 Task: Create a process in Salesforce Process Builder to update the 'Availability Status' of a 'Bed' record to 'Occupied' when the 'Resident' field is changed to 'False'.
Action: Mouse moved to (117, 102)
Screenshot: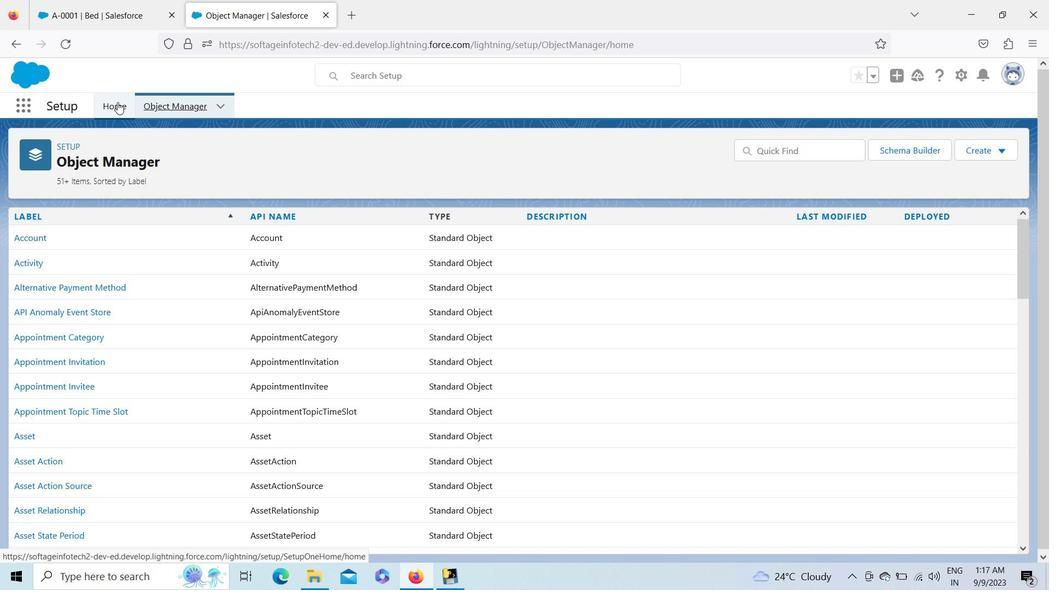 
Action: Mouse pressed left at (117, 102)
Screenshot: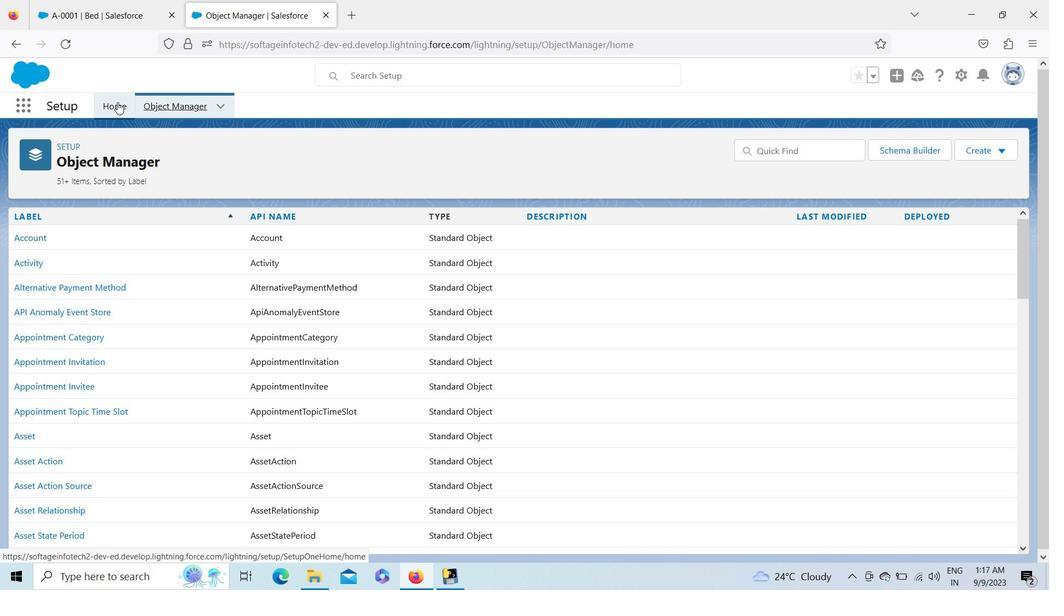 
Action: Mouse moved to (72, 536)
Screenshot: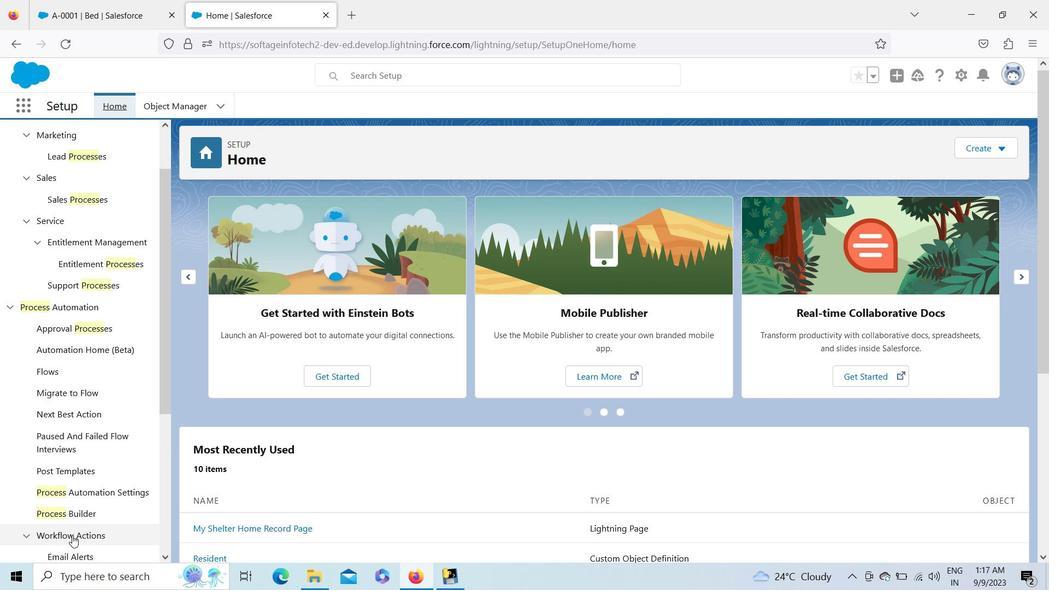 
Action: Mouse pressed left at (72, 536)
Screenshot: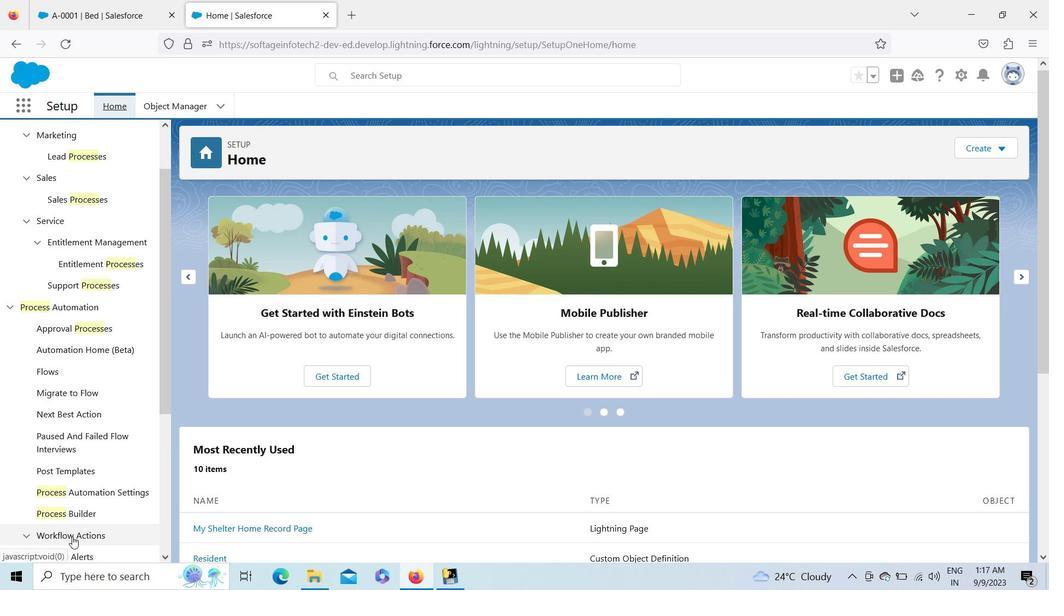 
Action: Mouse moved to (163, 555)
Screenshot: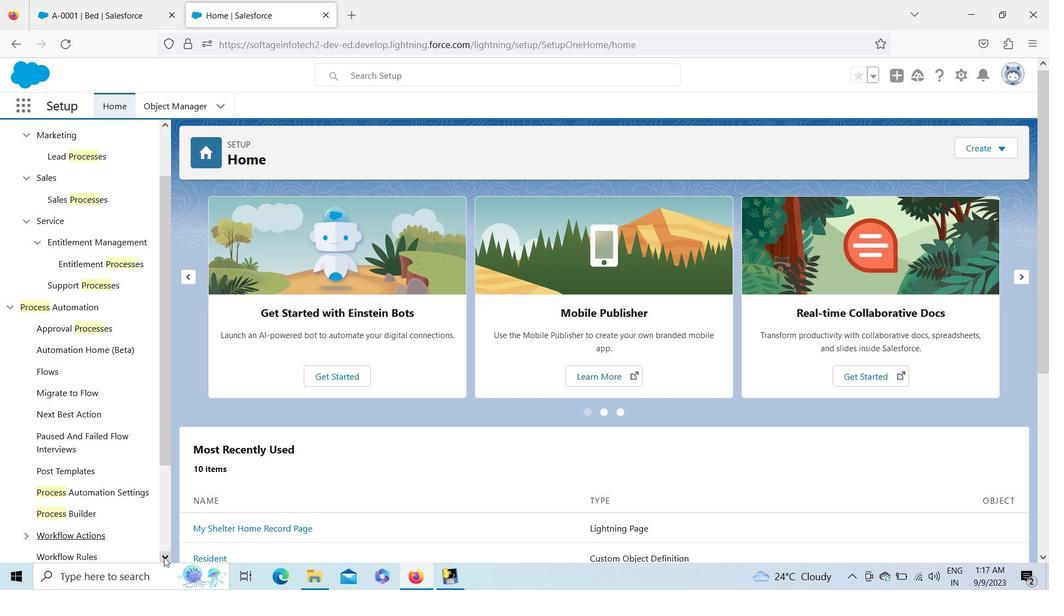 
Action: Mouse pressed left at (163, 555)
Screenshot: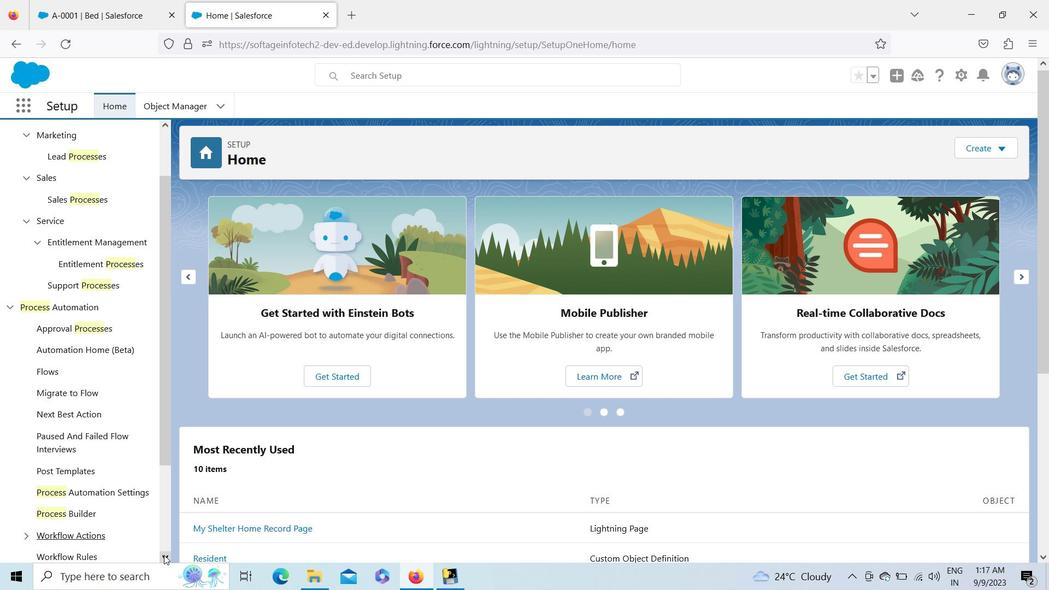 
Action: Mouse pressed left at (163, 555)
Screenshot: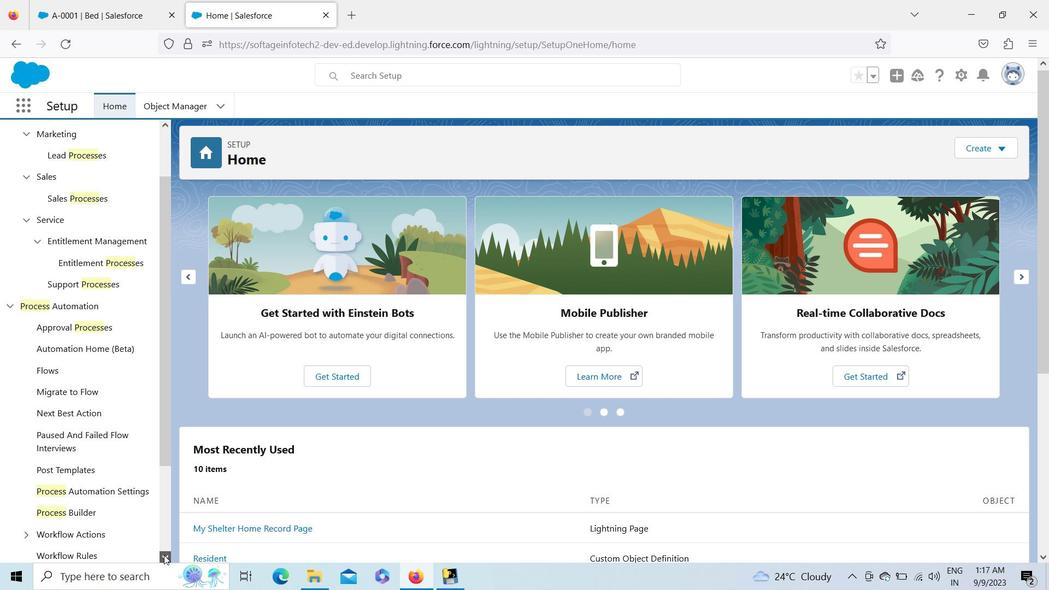 
Action: Mouse moved to (89, 489)
Screenshot: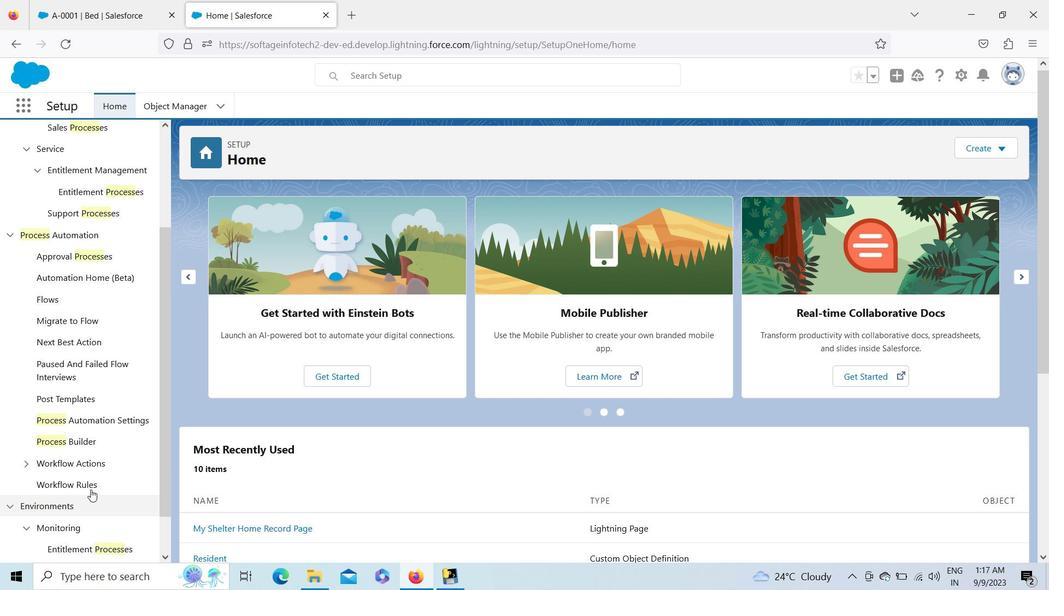 
Action: Mouse pressed left at (89, 489)
Screenshot: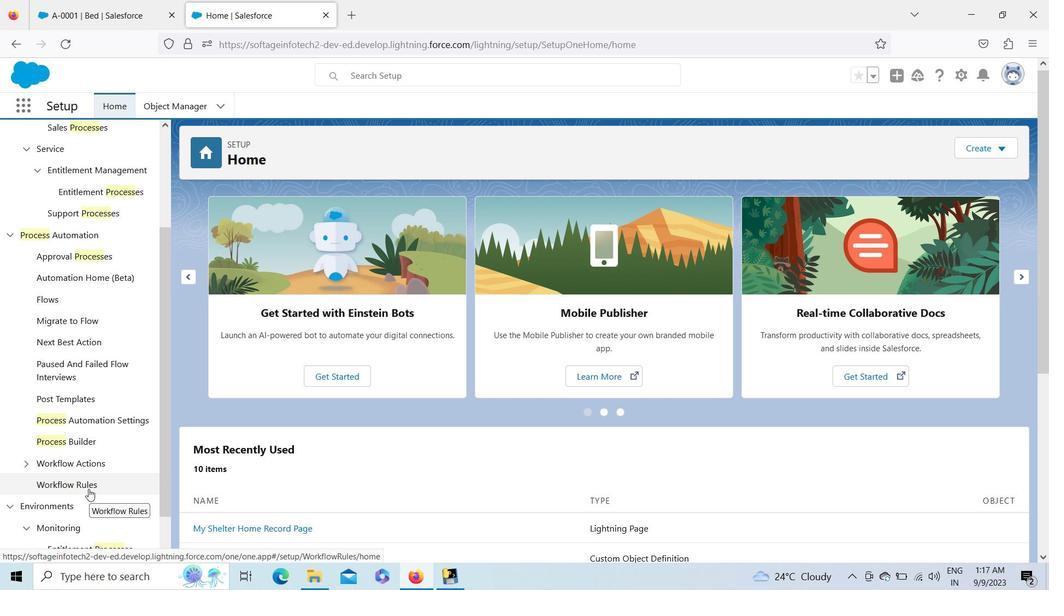 
Action: Mouse moved to (1015, 536)
Screenshot: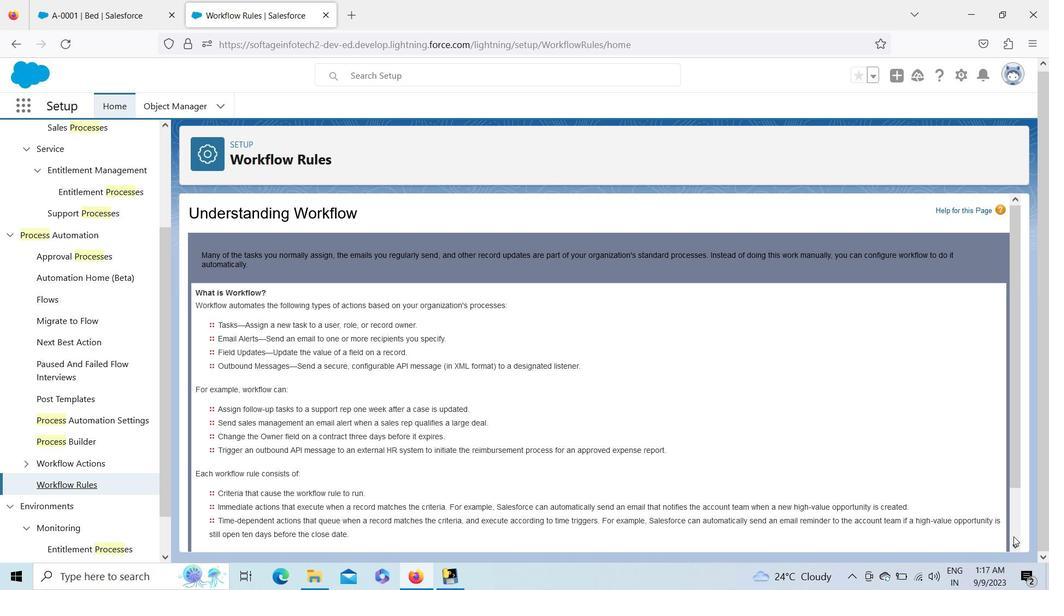 
Action: Mouse pressed left at (1015, 536)
Screenshot: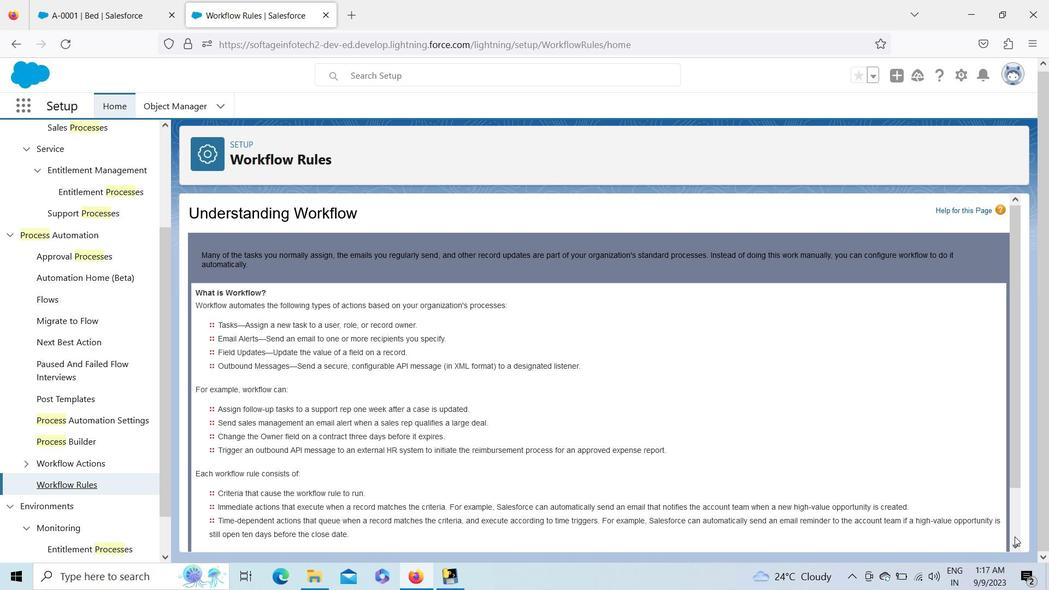 
Action: Mouse moved to (222, 517)
Screenshot: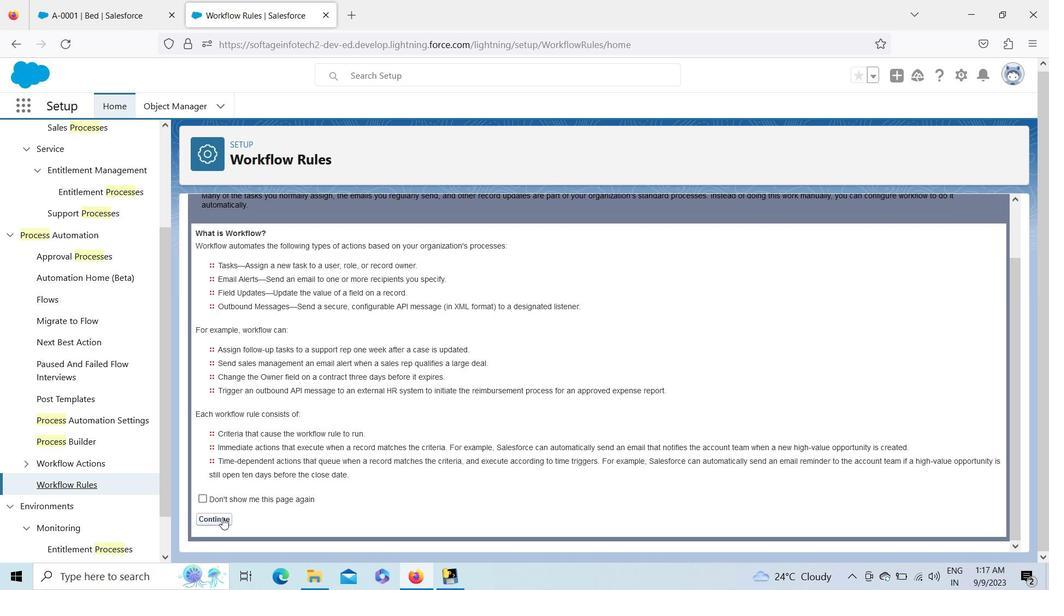 
Action: Mouse pressed left at (222, 517)
Screenshot: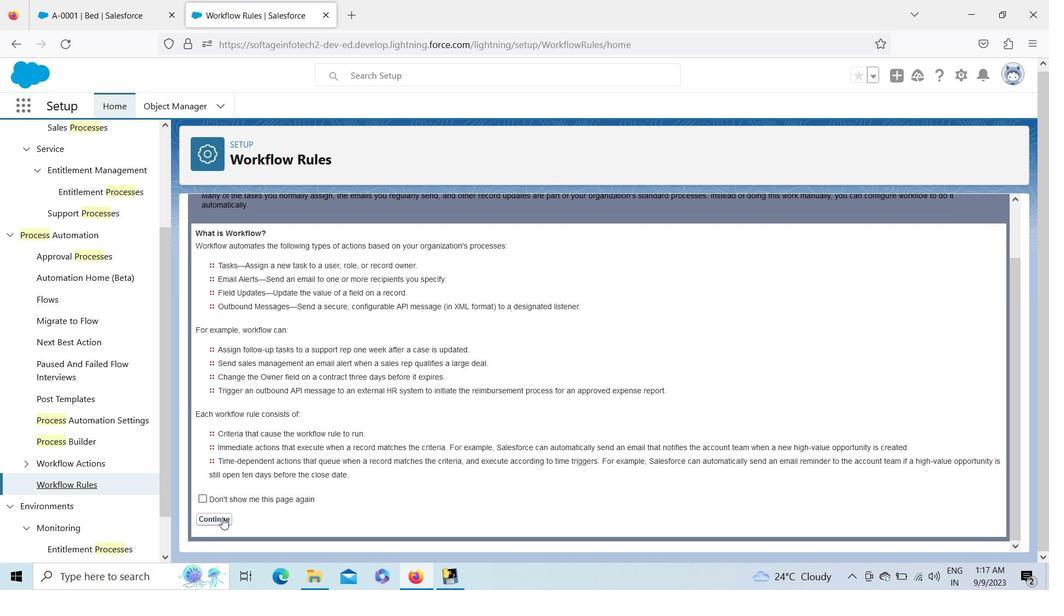 
Action: Mouse moved to (605, 387)
Screenshot: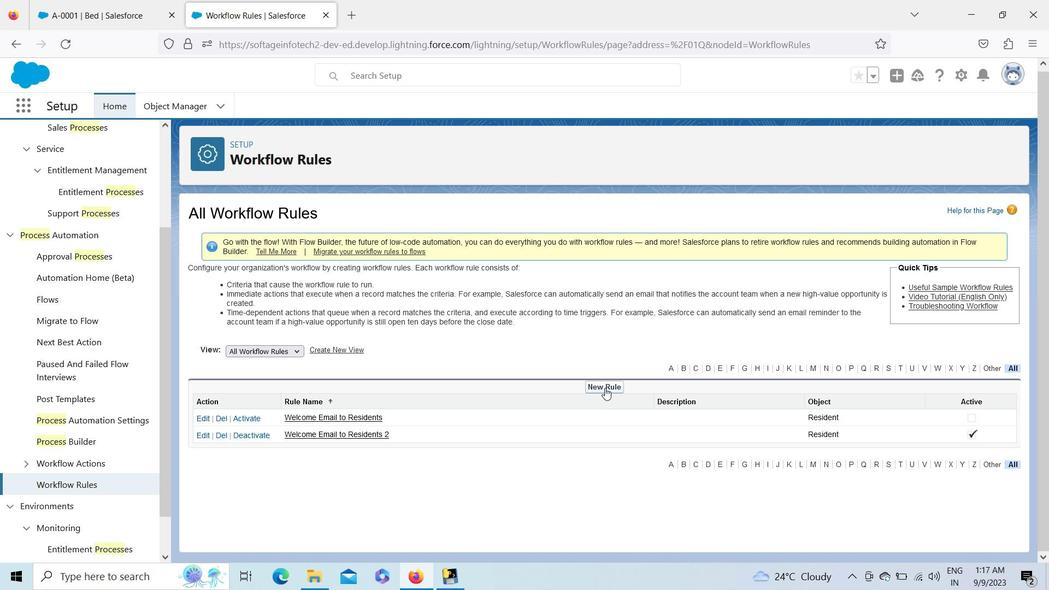 
Action: Mouse pressed left at (605, 387)
Screenshot: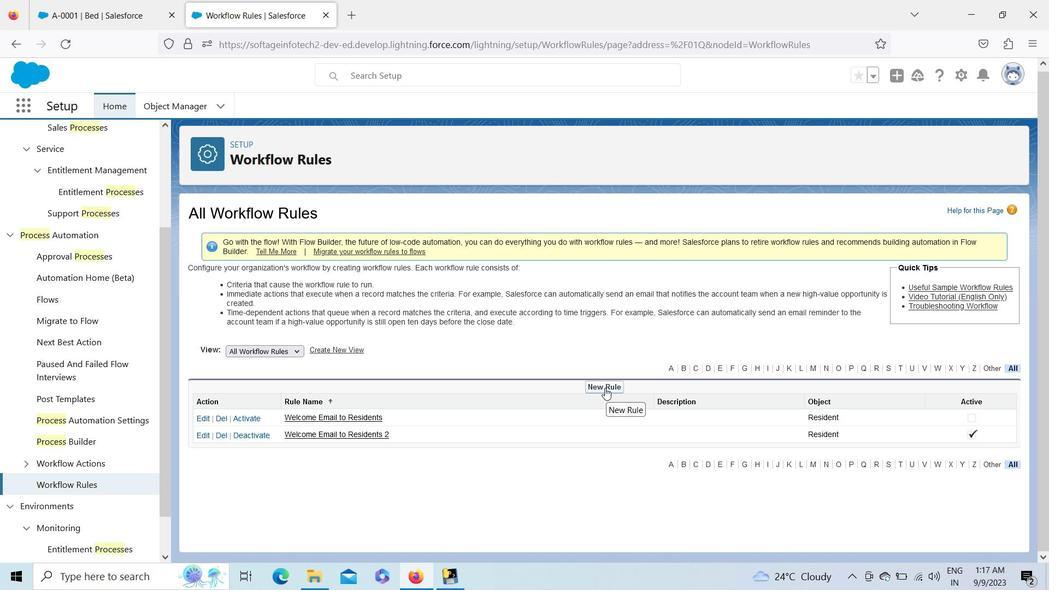 
Action: Mouse moved to (569, 398)
Screenshot: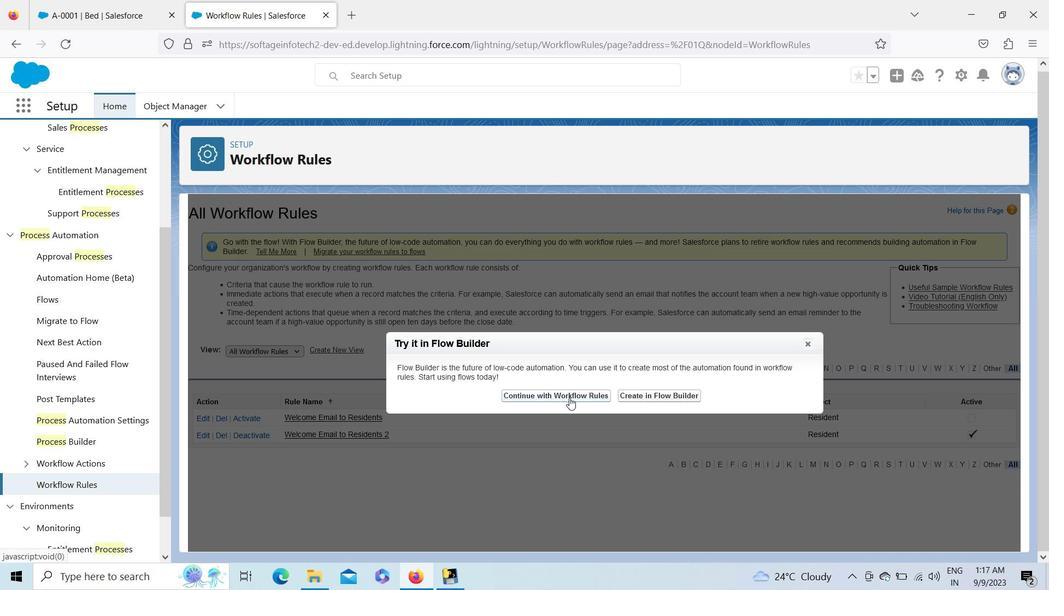 
Action: Mouse pressed left at (569, 398)
Screenshot: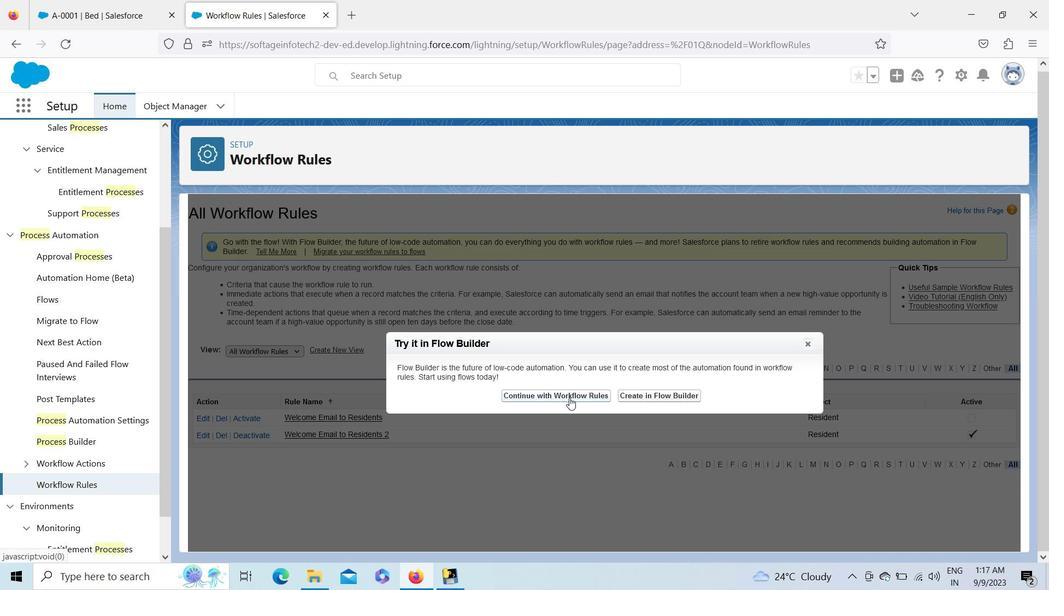
Action: Mouse moved to (466, 332)
Screenshot: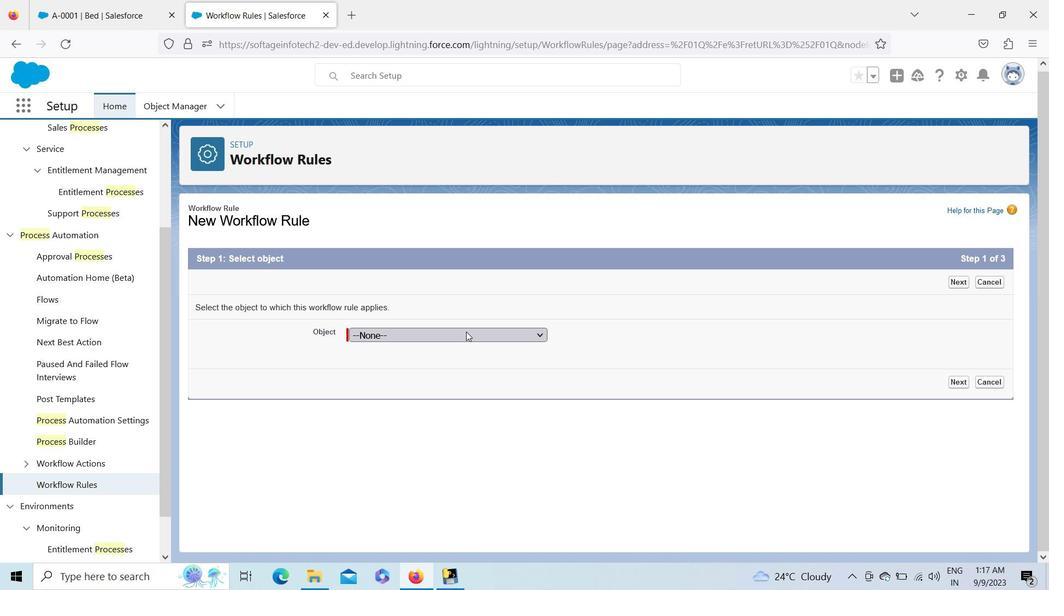 
Action: Mouse pressed left at (466, 332)
Screenshot: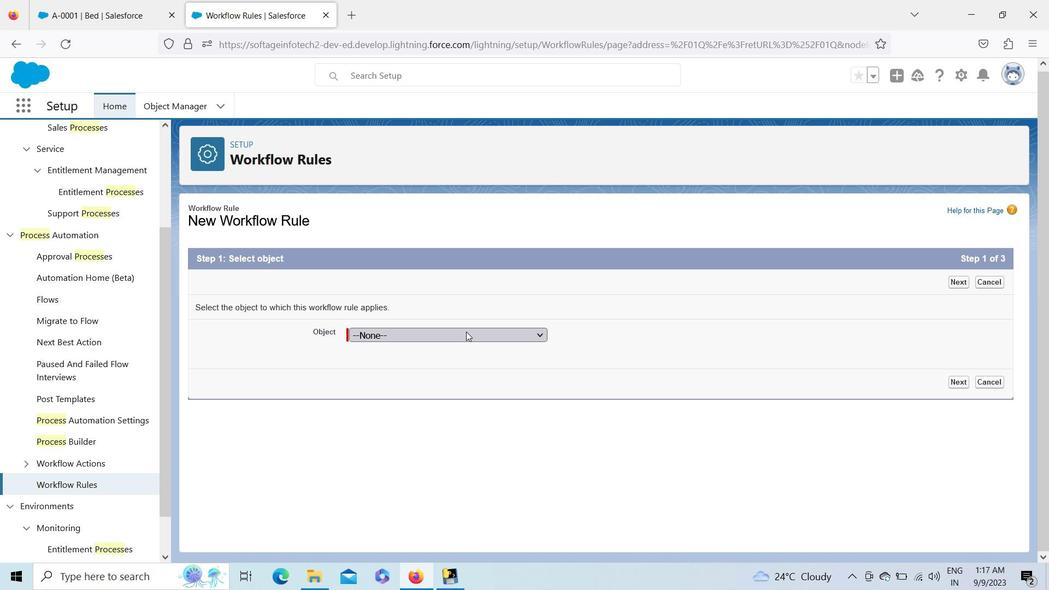 
Action: Key pressed b<Key.enter>
Screenshot: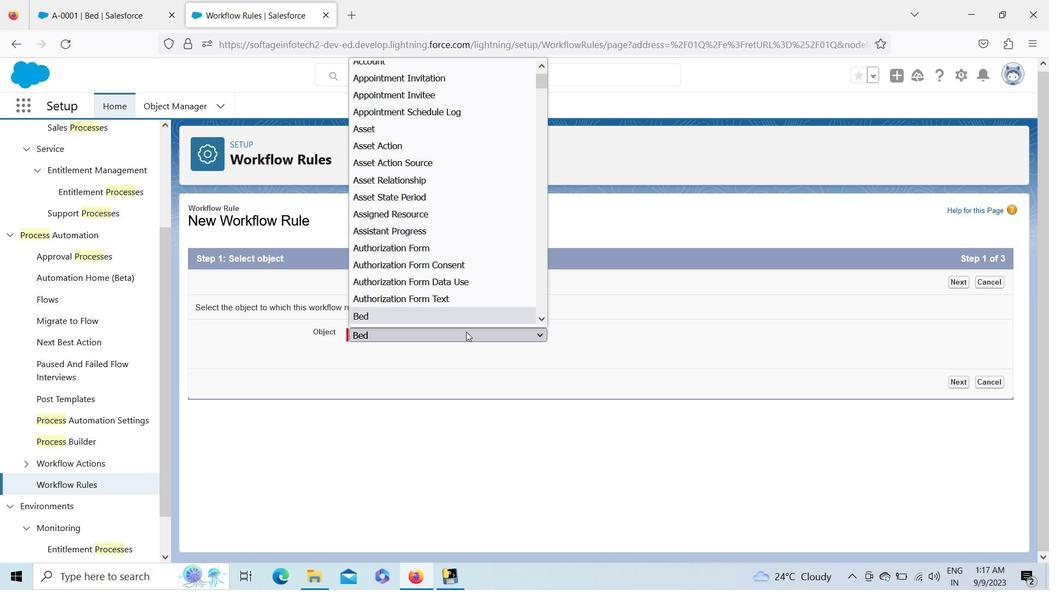 
Action: Mouse moved to (958, 384)
Screenshot: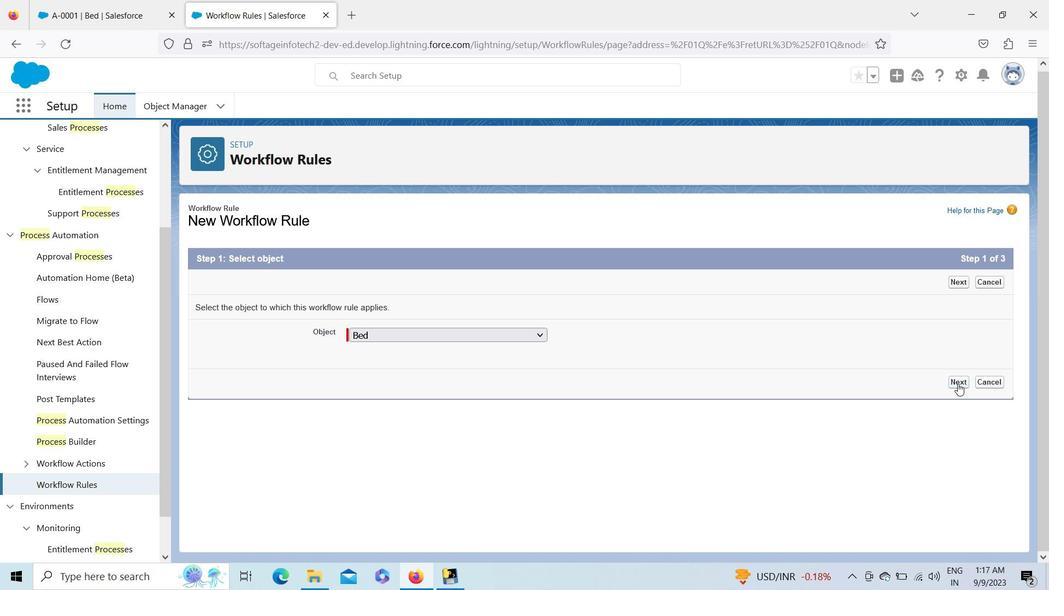 
Action: Mouse pressed left at (958, 384)
Screenshot: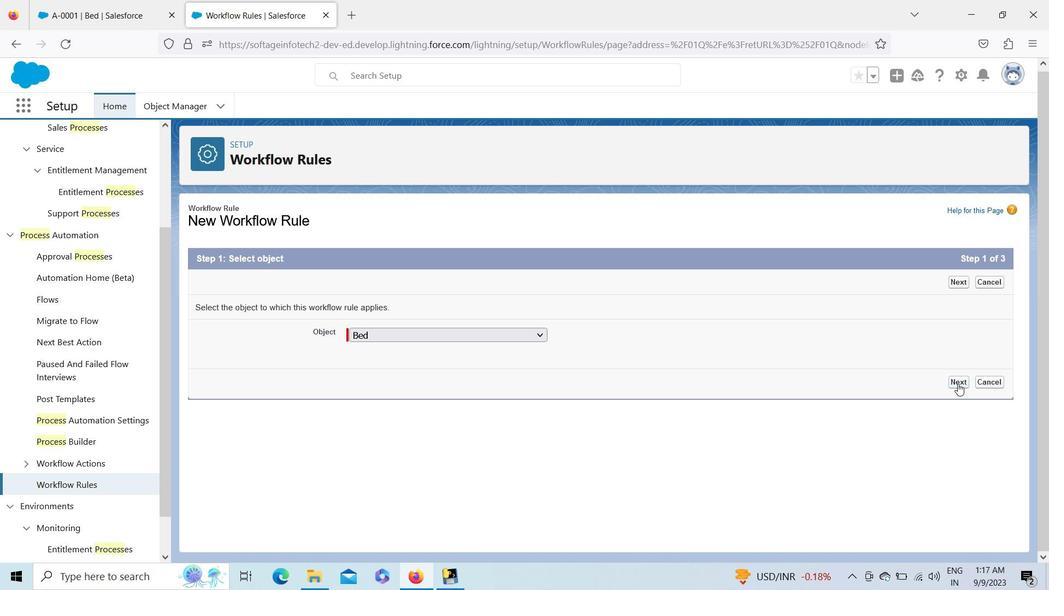 
Action: Mouse moved to (419, 460)
Screenshot: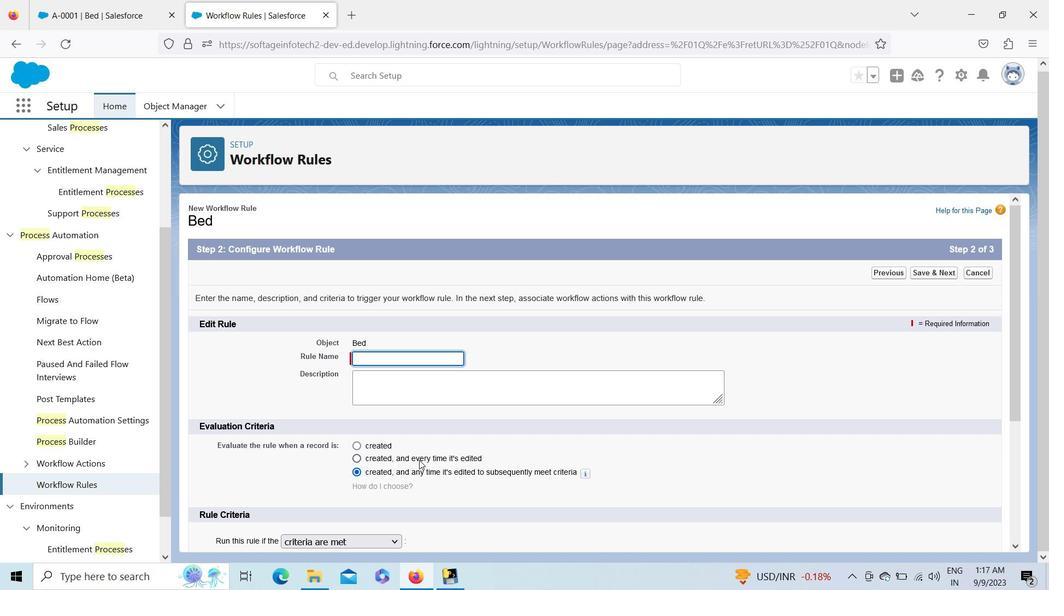 
Action: Mouse pressed left at (419, 460)
Screenshot: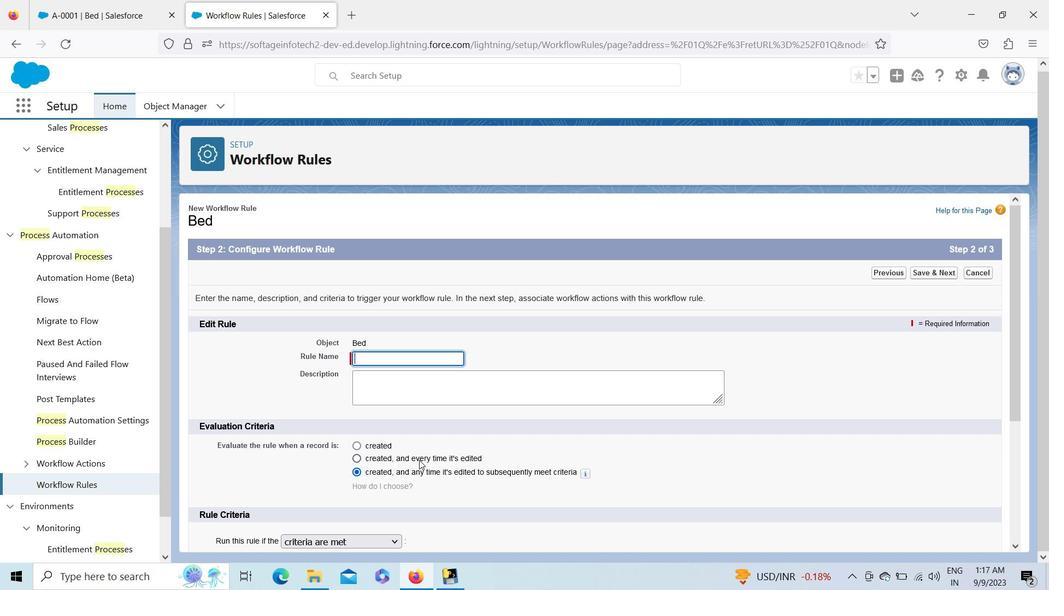 
Action: Mouse moved to (389, 357)
Screenshot: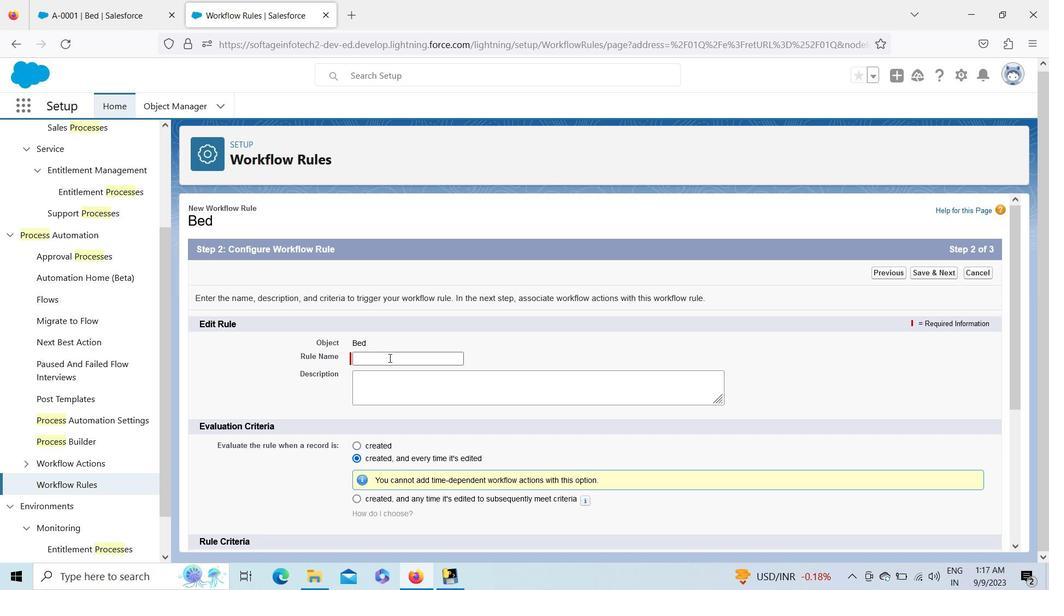 
Action: Mouse pressed left at (389, 357)
Screenshot: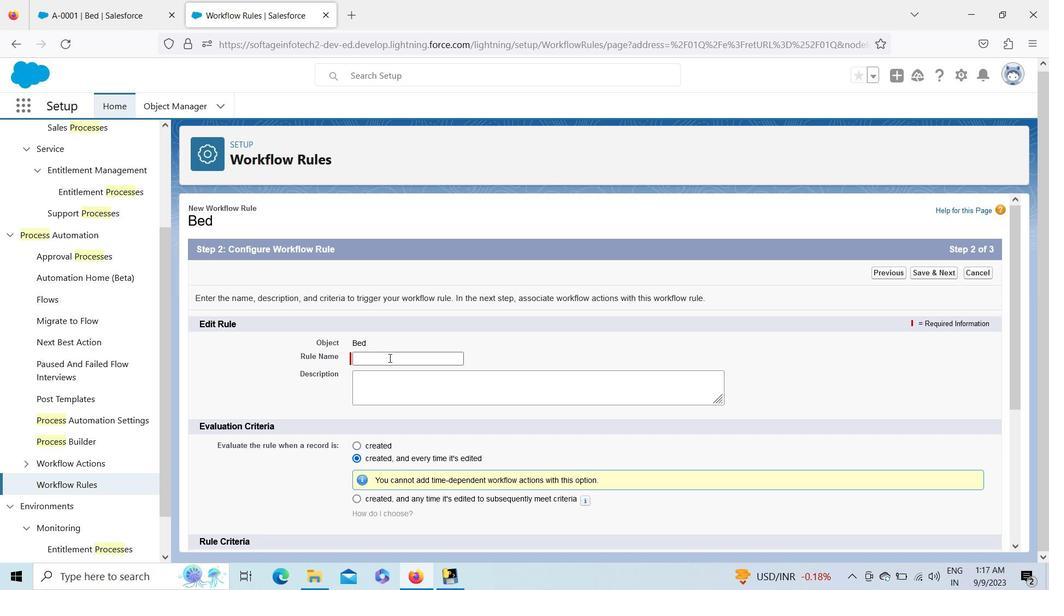 
Action: Key pressed <Key.shift><Key.shift>Bed<Key.space><Key.shift>Availability<Key.space><Key.shift>Status<Key.space><Key.shift>Change
Screenshot: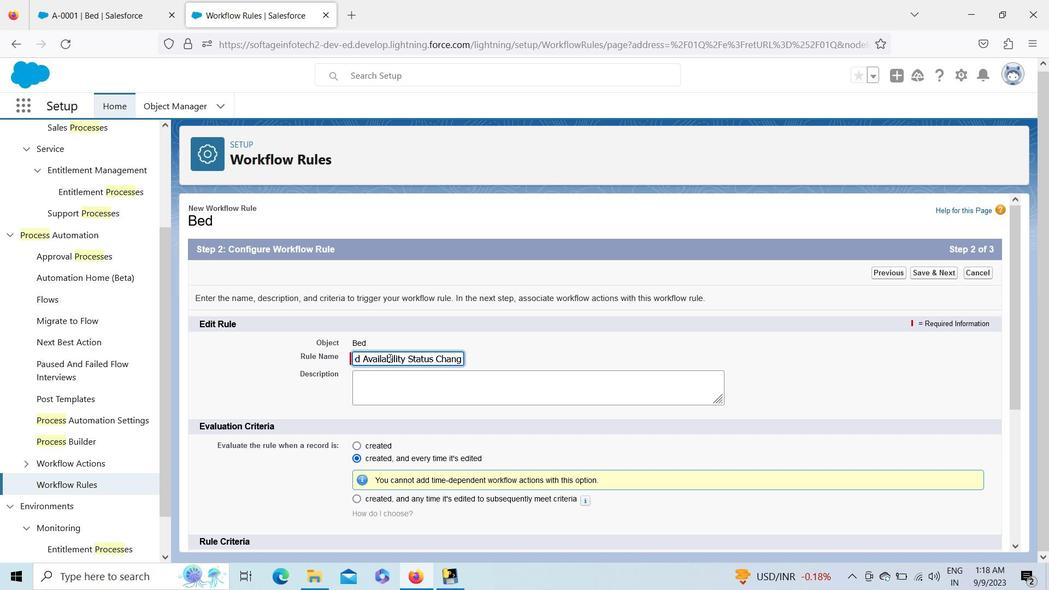 
Action: Mouse moved to (1014, 549)
Screenshot: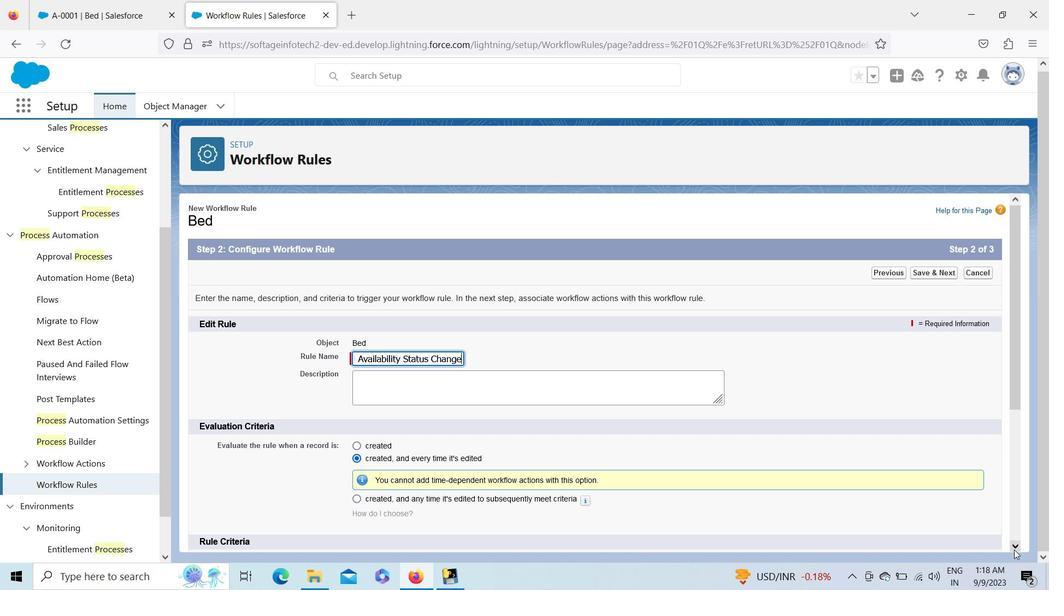 
Action: Mouse pressed left at (1014, 549)
Screenshot: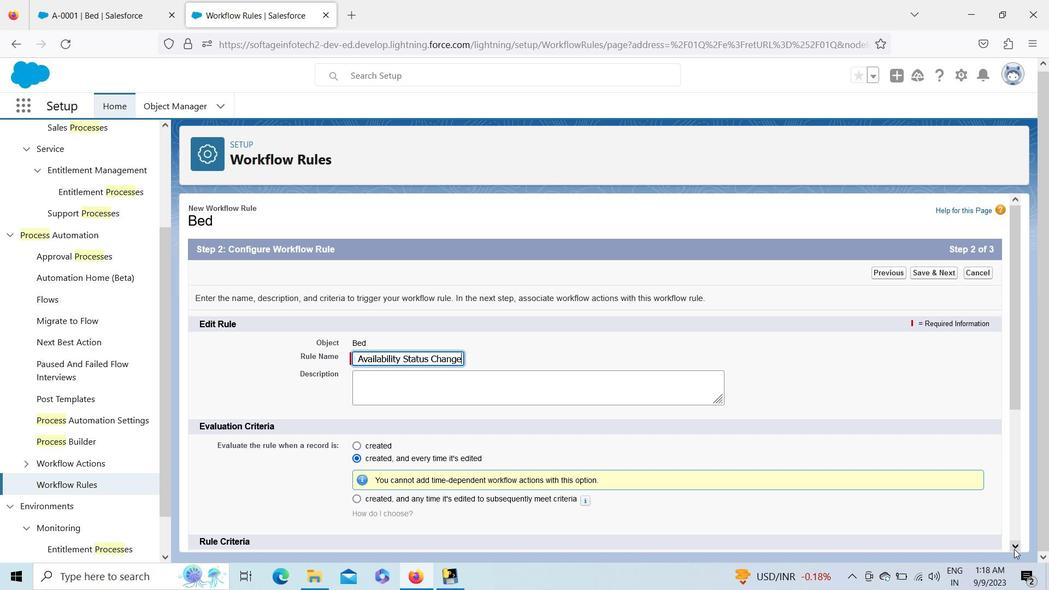 
Action: Mouse pressed left at (1014, 549)
Screenshot: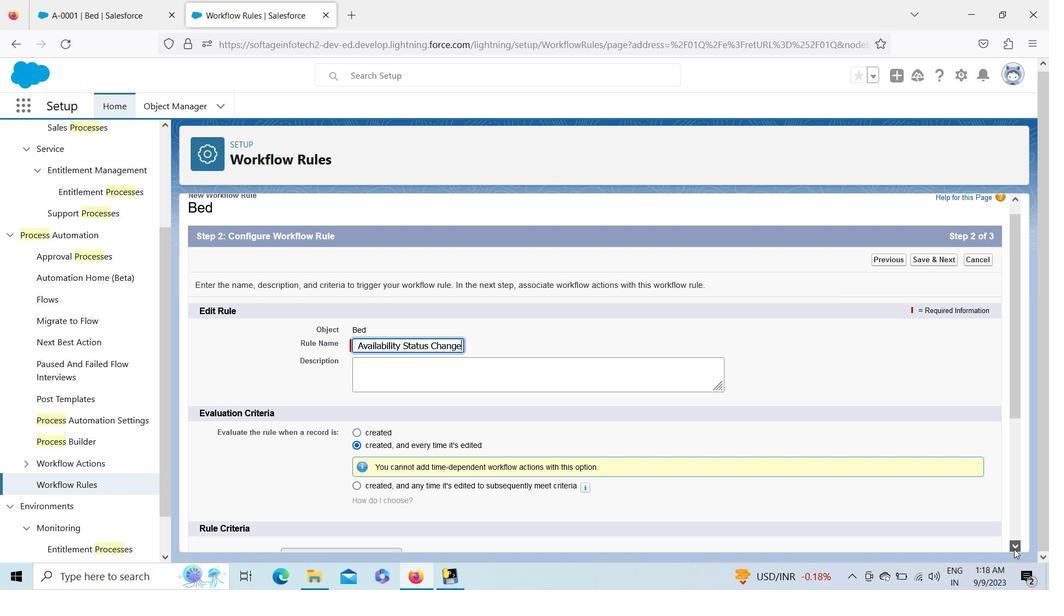 
Action: Mouse pressed left at (1014, 549)
Screenshot: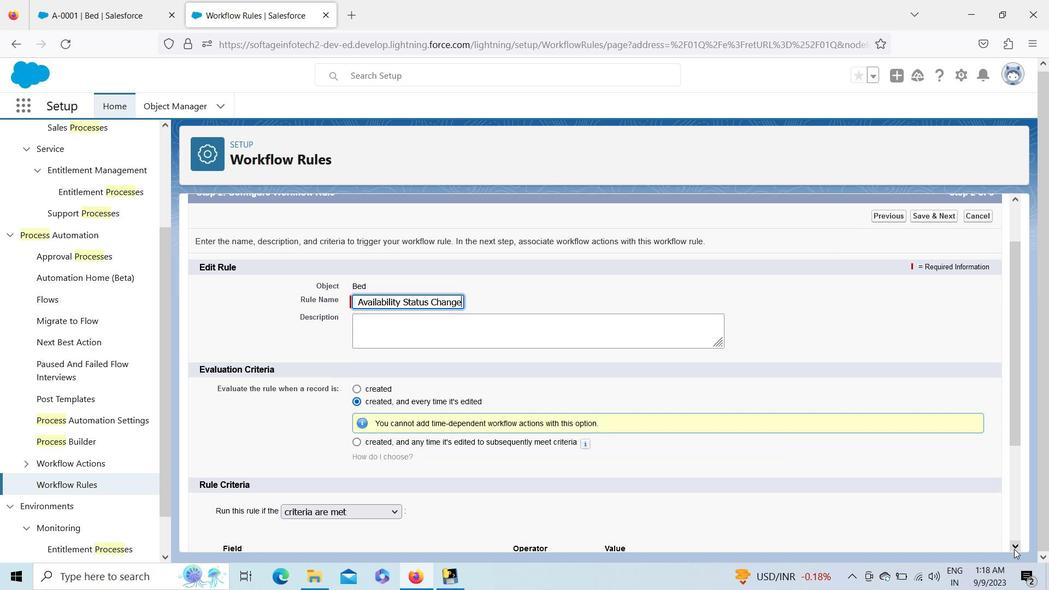 
Action: Mouse pressed left at (1014, 549)
Screenshot: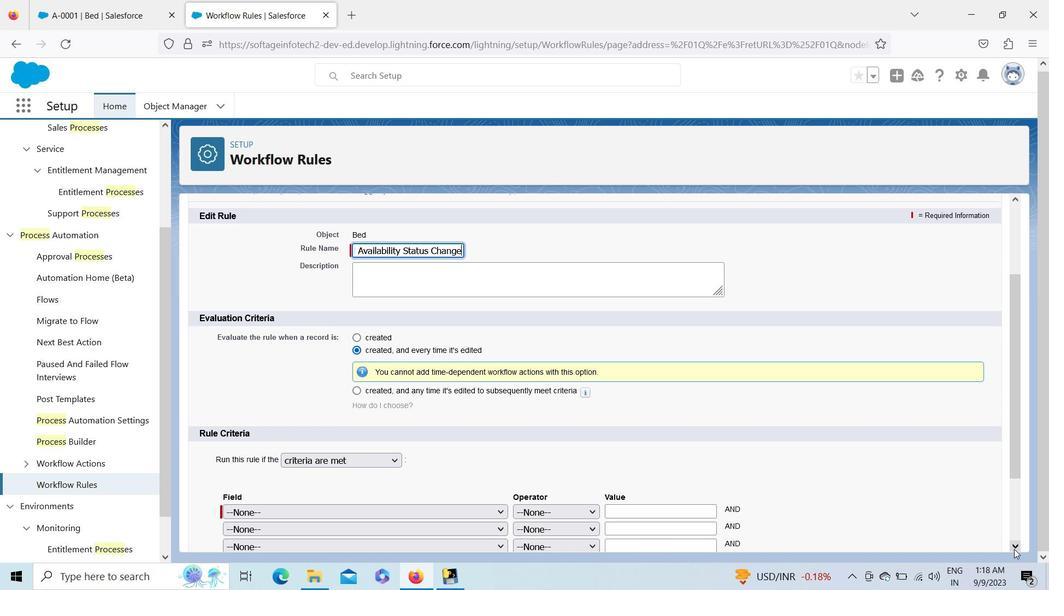 
Action: Mouse pressed left at (1014, 549)
Screenshot: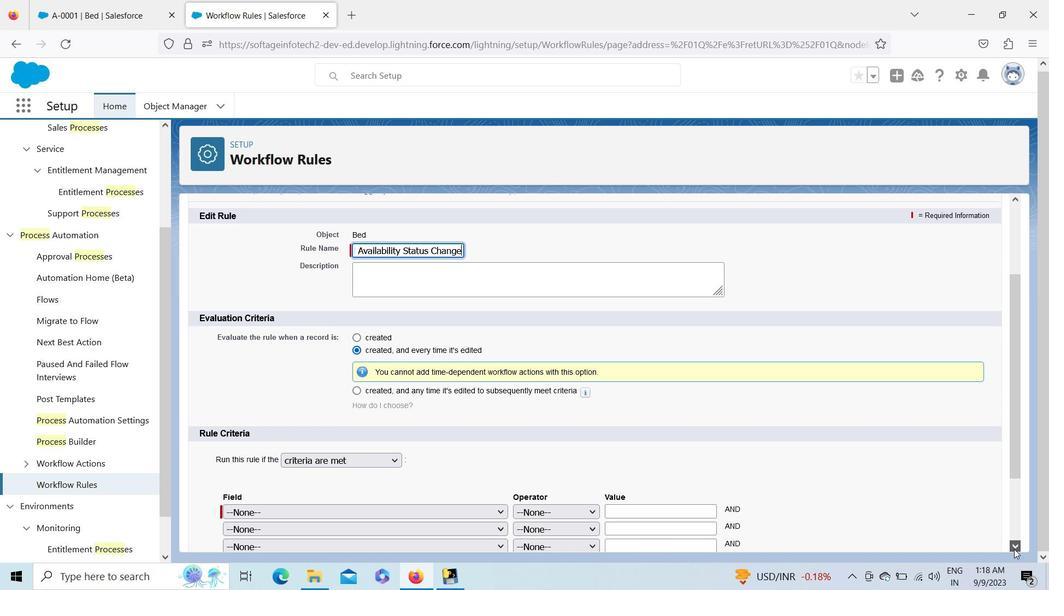 
Action: Mouse pressed left at (1014, 549)
Screenshot: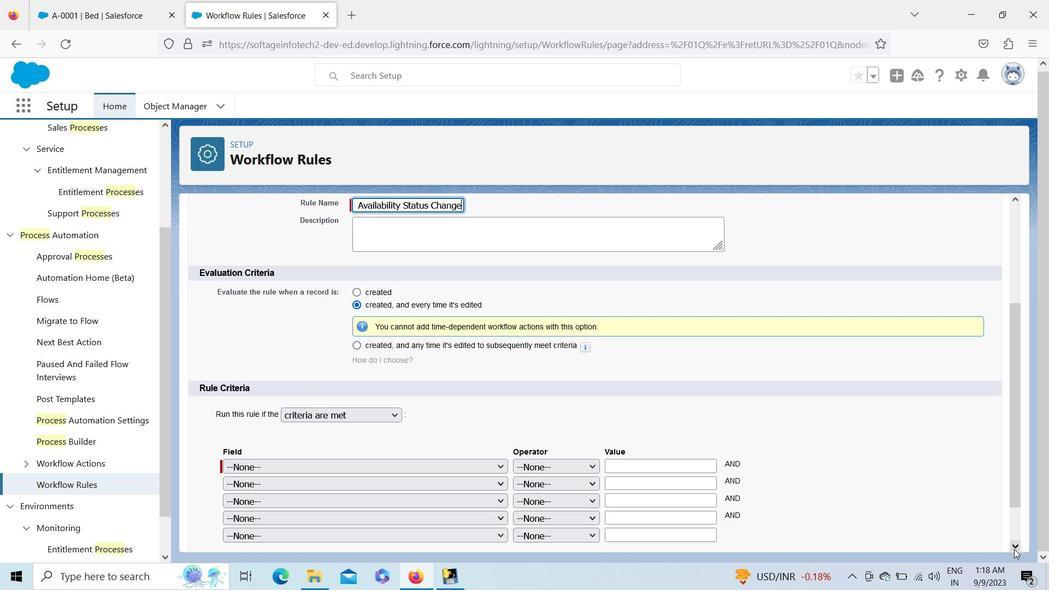 
Action: Mouse pressed left at (1014, 549)
Screenshot: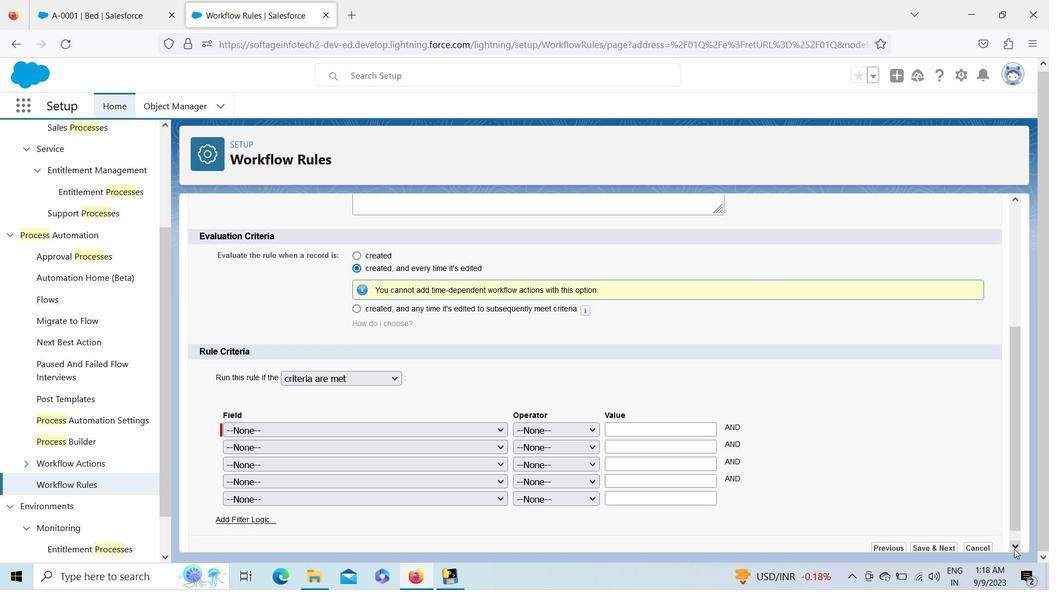 
Action: Mouse moved to (393, 413)
Screenshot: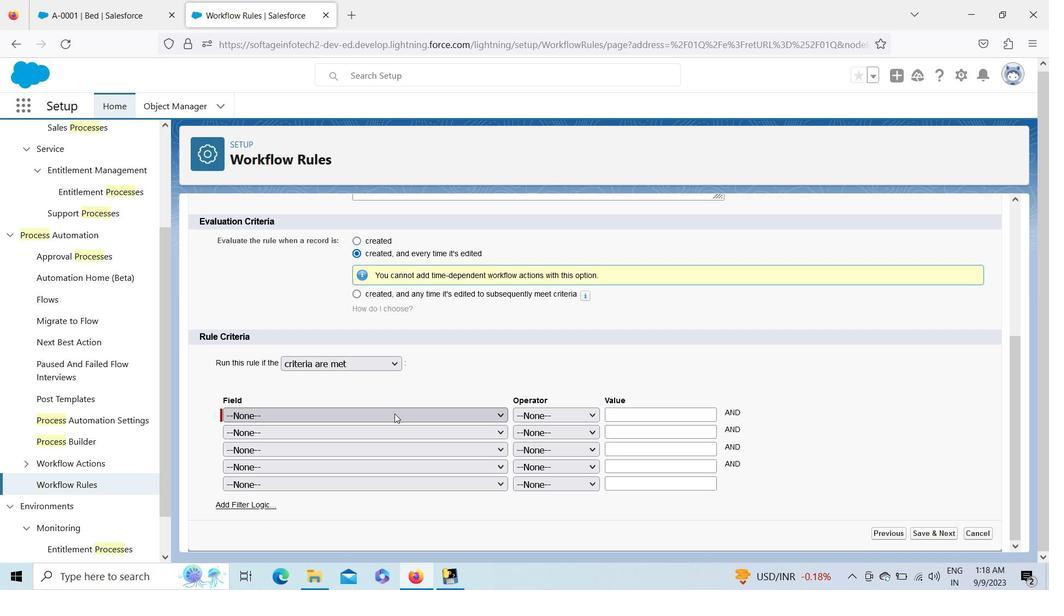 
Action: Mouse pressed left at (393, 413)
Screenshot: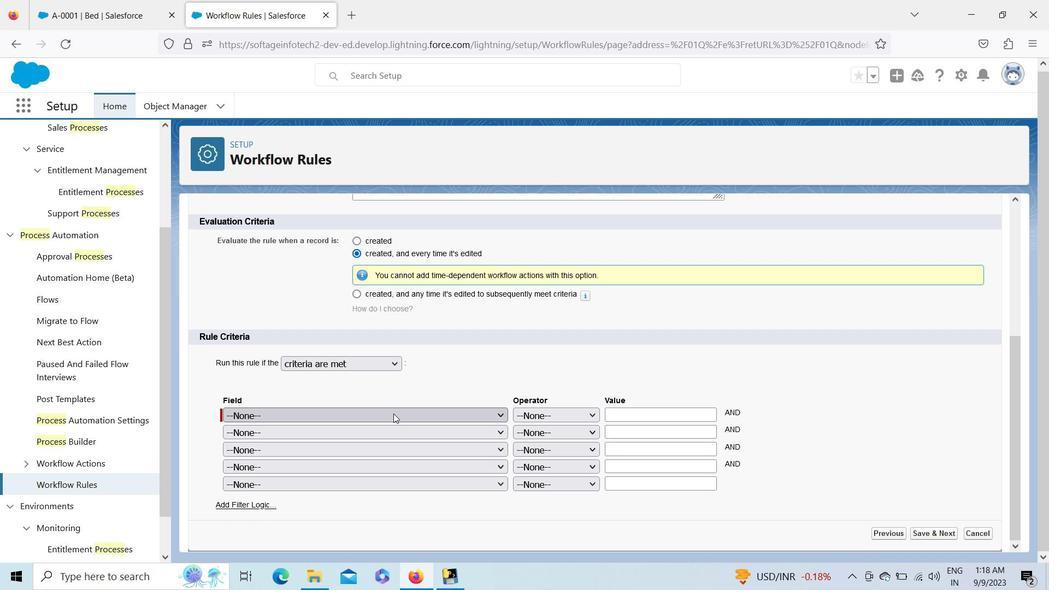 
Action: Mouse moved to (499, 396)
Screenshot: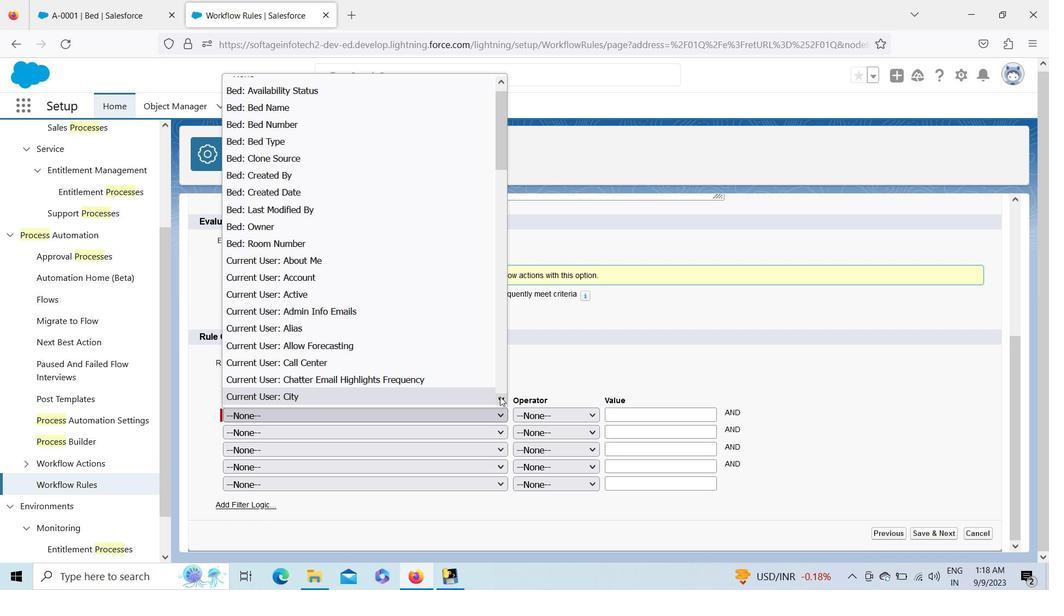 
Action: Mouse pressed left at (499, 396)
Screenshot: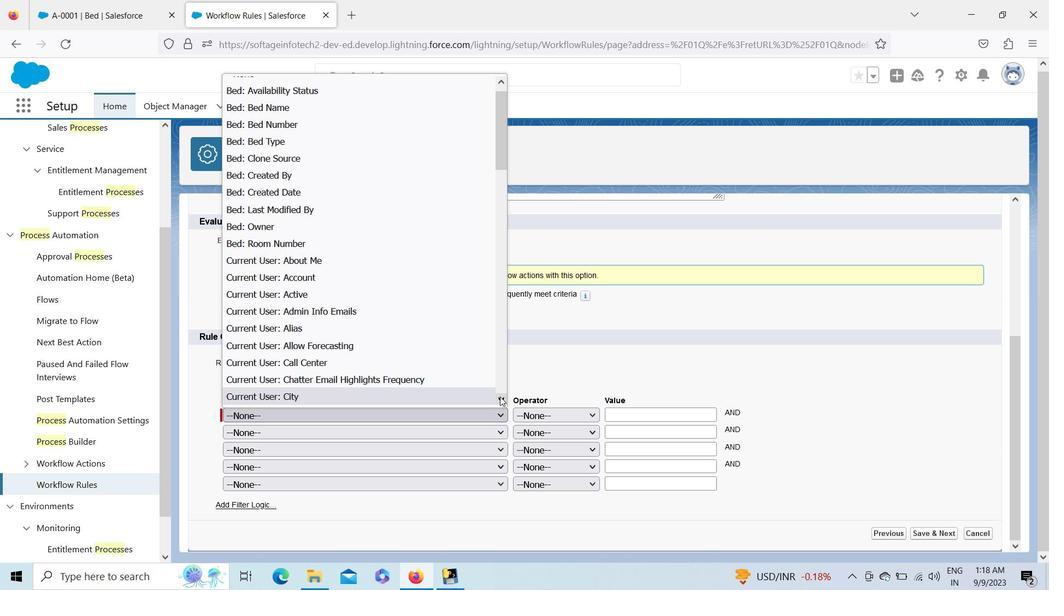 
Action: Mouse pressed left at (499, 396)
Screenshot: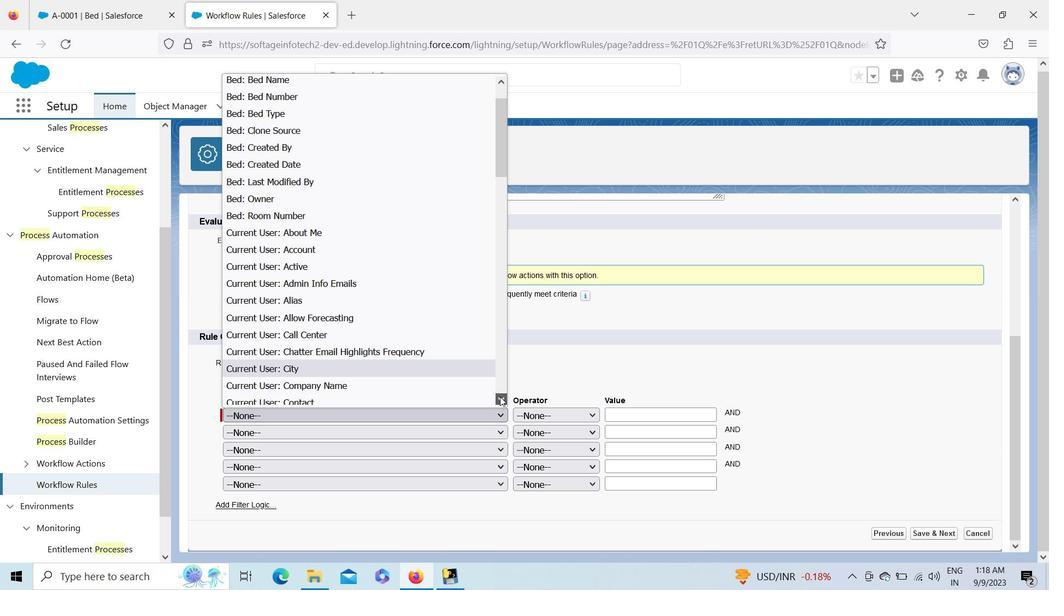
Action: Mouse pressed left at (499, 396)
Screenshot: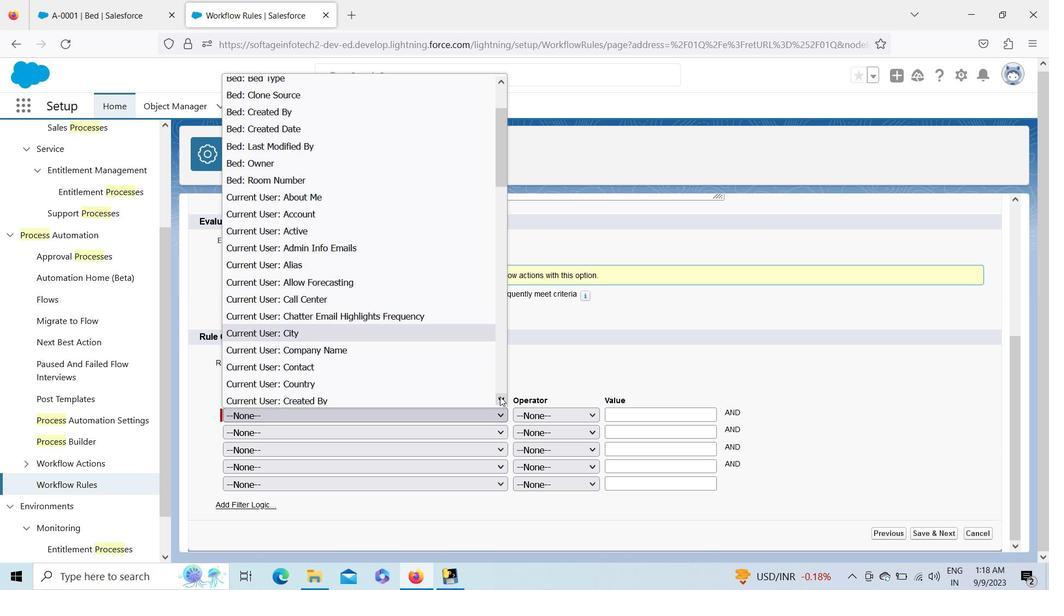 
Action: Mouse pressed left at (499, 396)
Screenshot: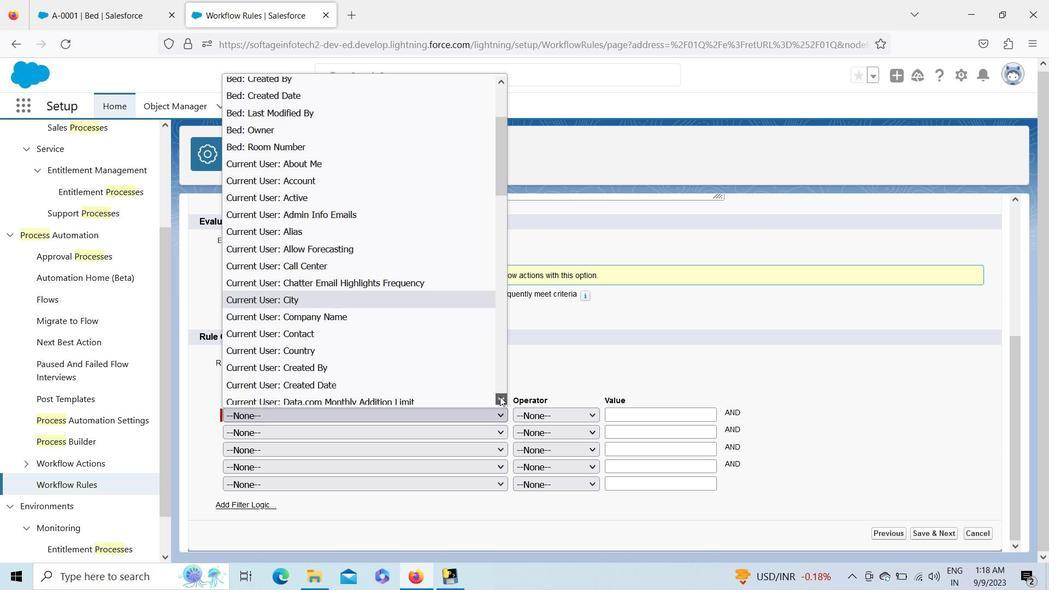 
Action: Mouse pressed left at (499, 396)
Screenshot: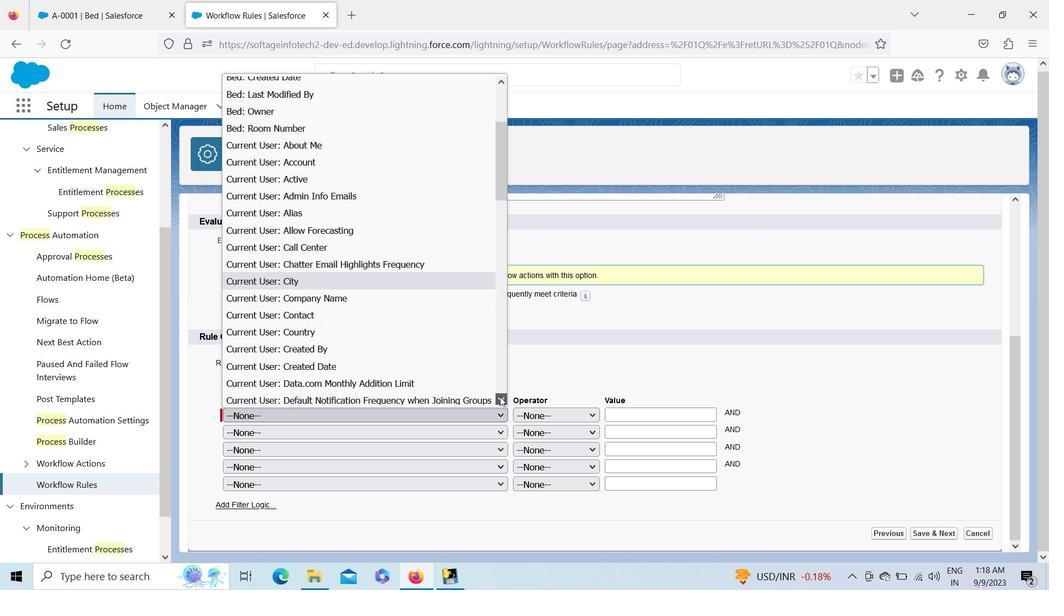 
Action: Mouse pressed left at (499, 396)
Screenshot: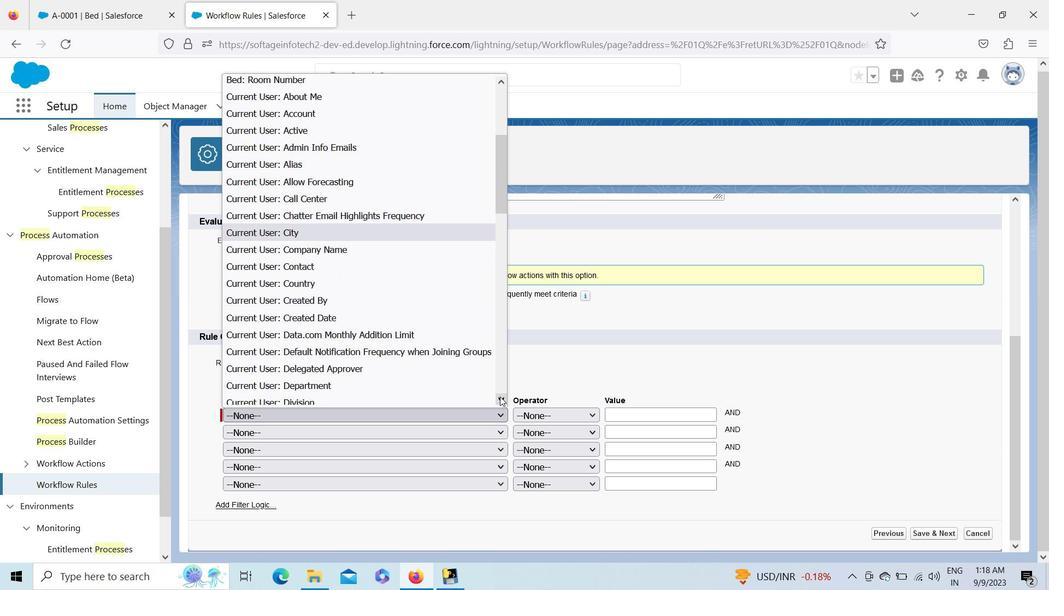 
Action: Mouse pressed left at (499, 396)
Screenshot: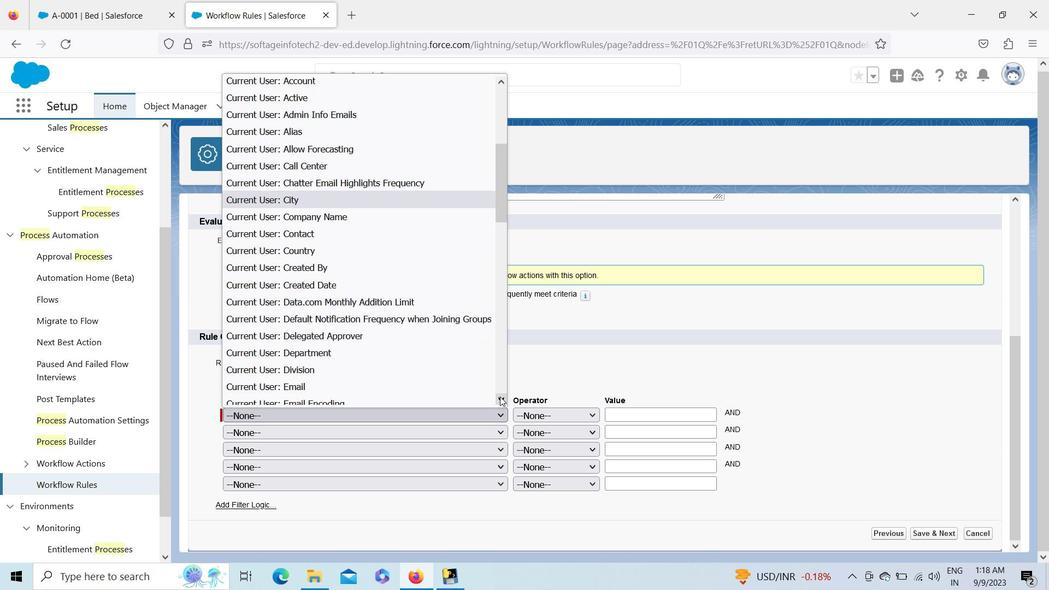 
Action: Mouse pressed left at (499, 396)
Screenshot: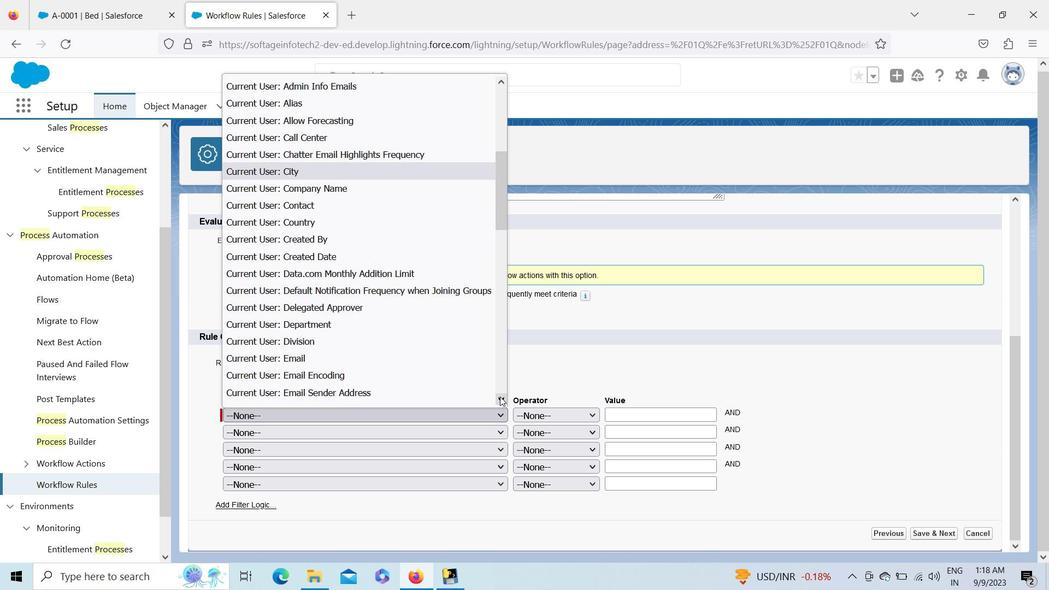 
Action: Mouse pressed left at (499, 396)
Screenshot: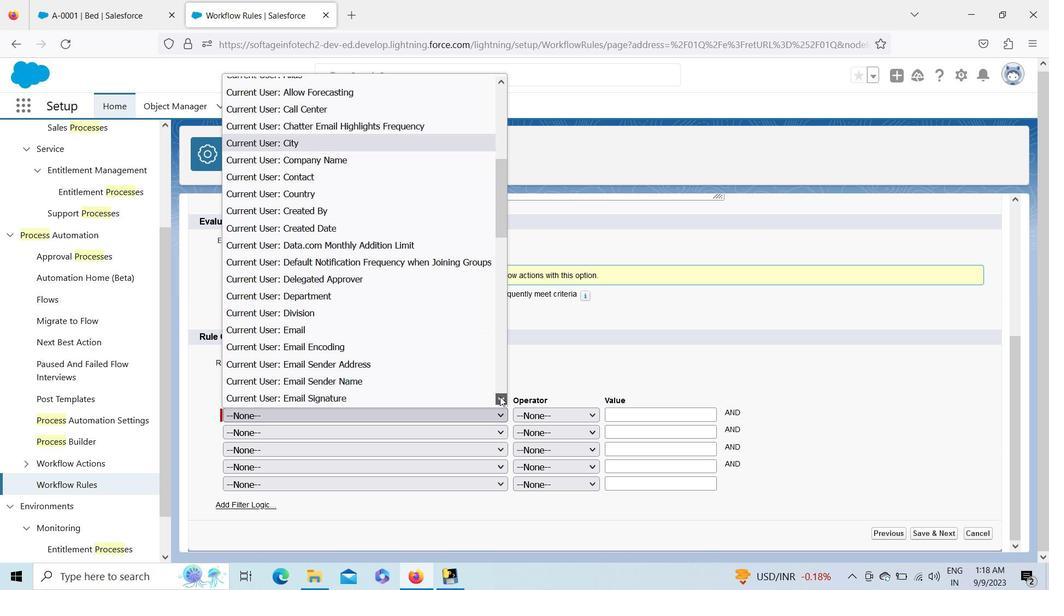 
Action: Mouse pressed left at (499, 396)
Screenshot: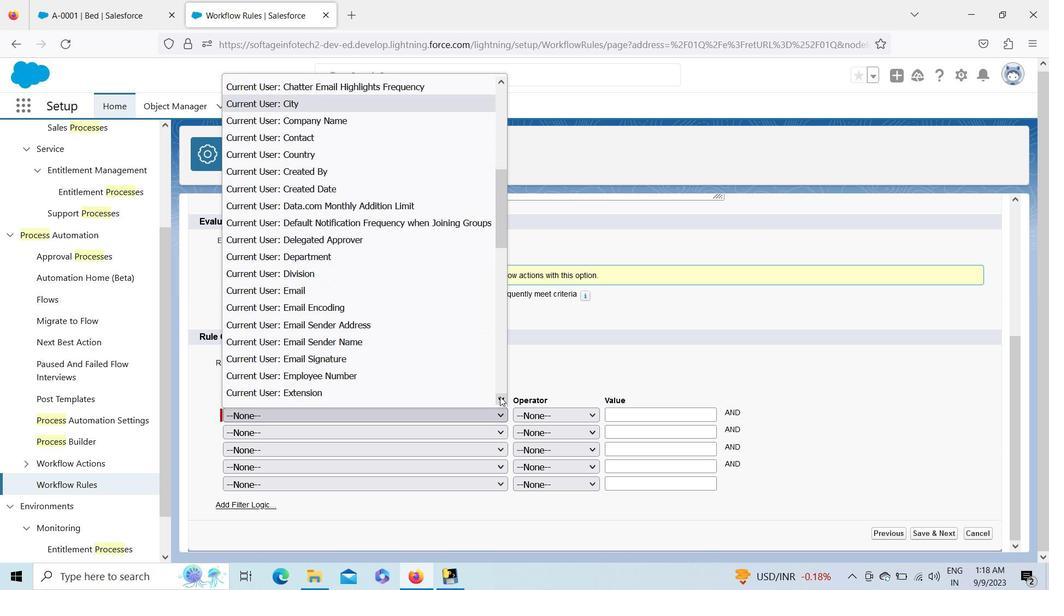 
Action: Mouse pressed left at (499, 396)
Screenshot: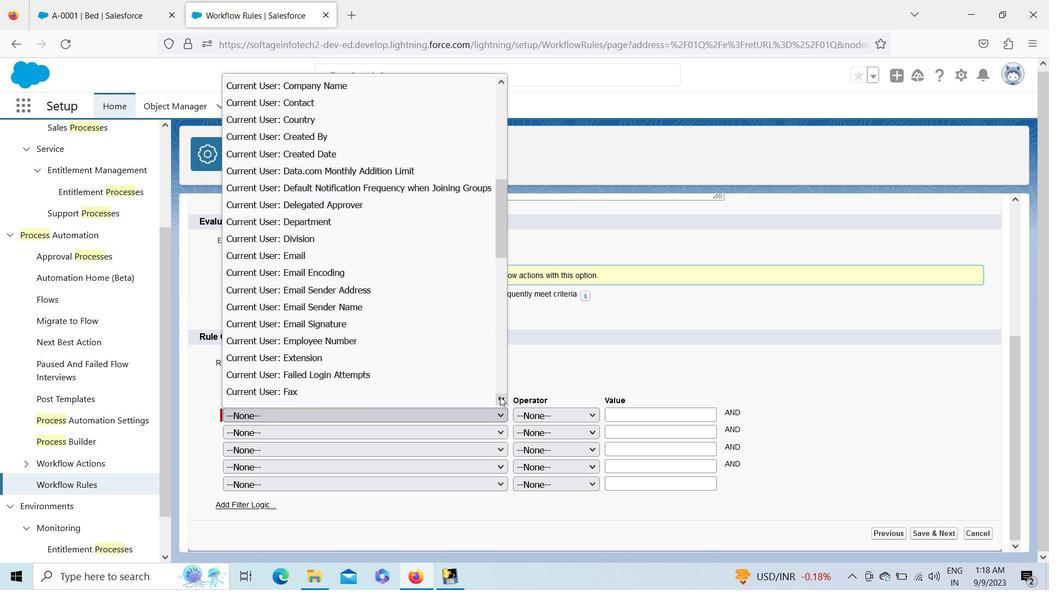 
Action: Mouse pressed left at (499, 396)
Screenshot: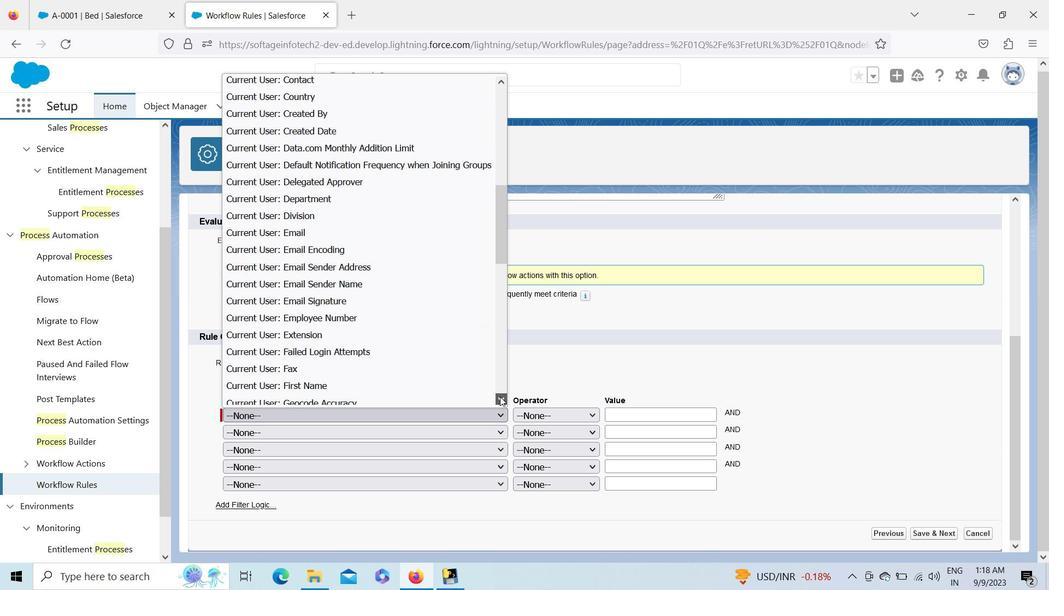 
Action: Mouse pressed left at (499, 396)
Screenshot: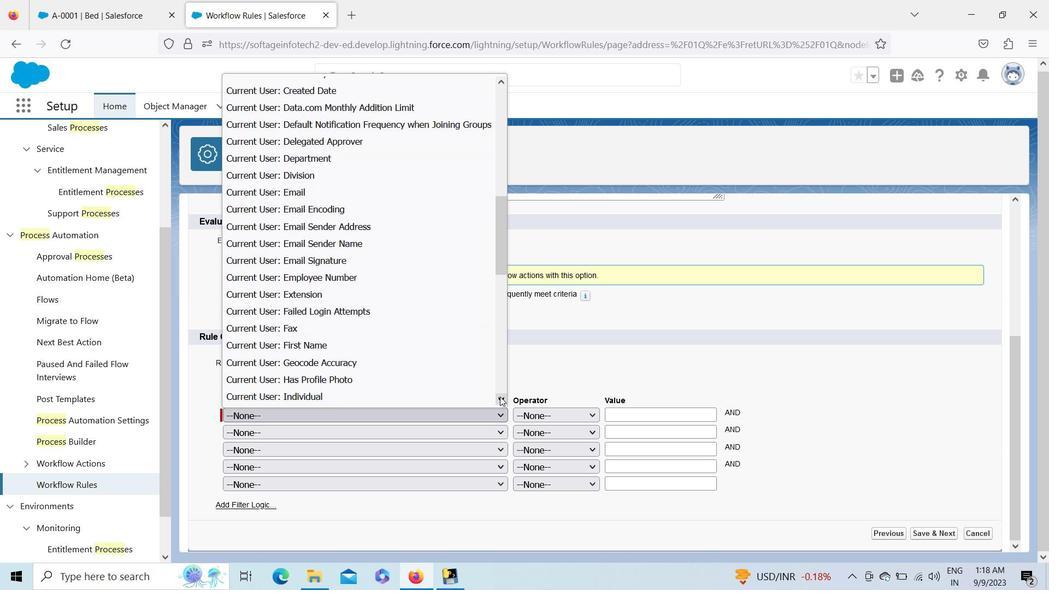 
Action: Mouse pressed left at (499, 396)
Screenshot: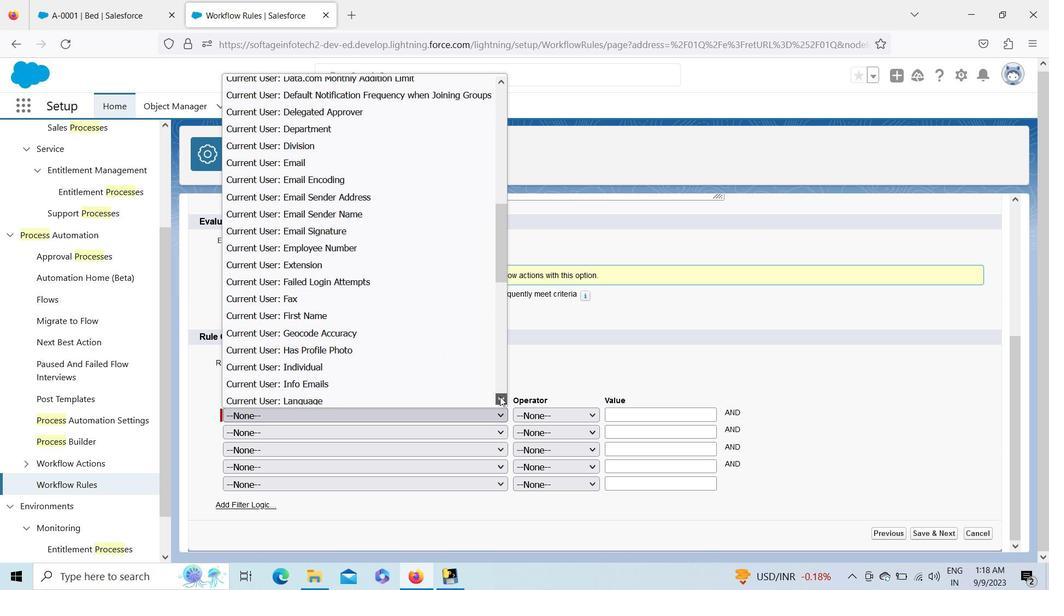 
Action: Mouse pressed left at (499, 396)
Screenshot: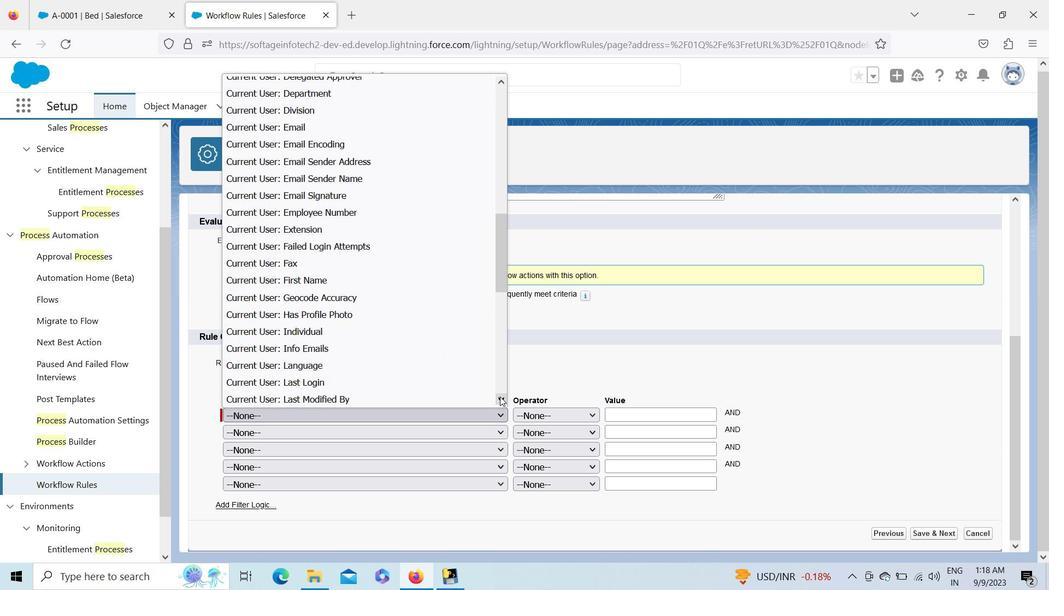 
Action: Mouse moved to (495, 396)
Screenshot: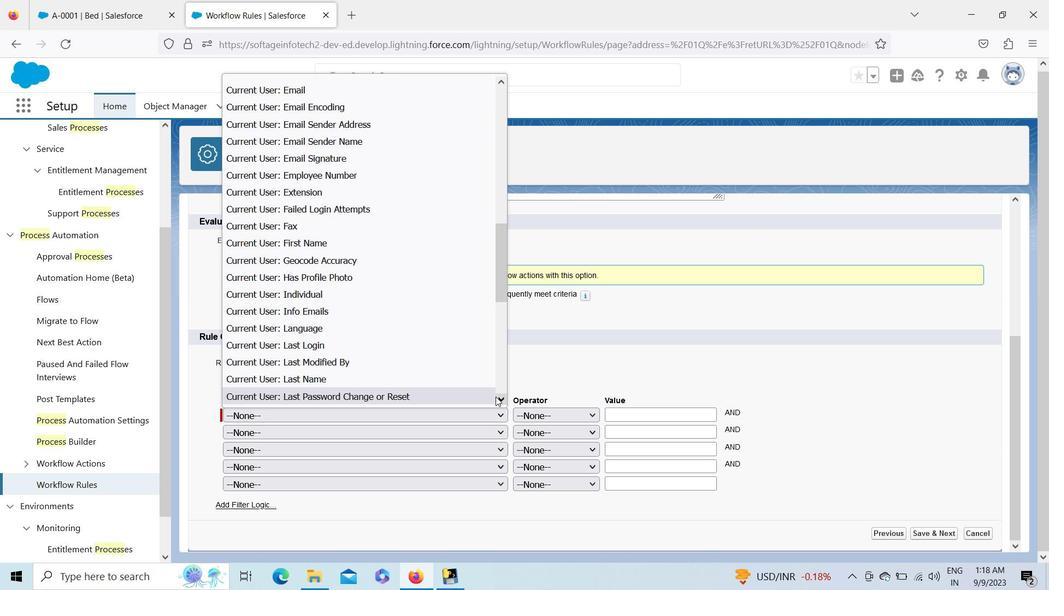 
Action: Mouse pressed left at (495, 396)
Screenshot: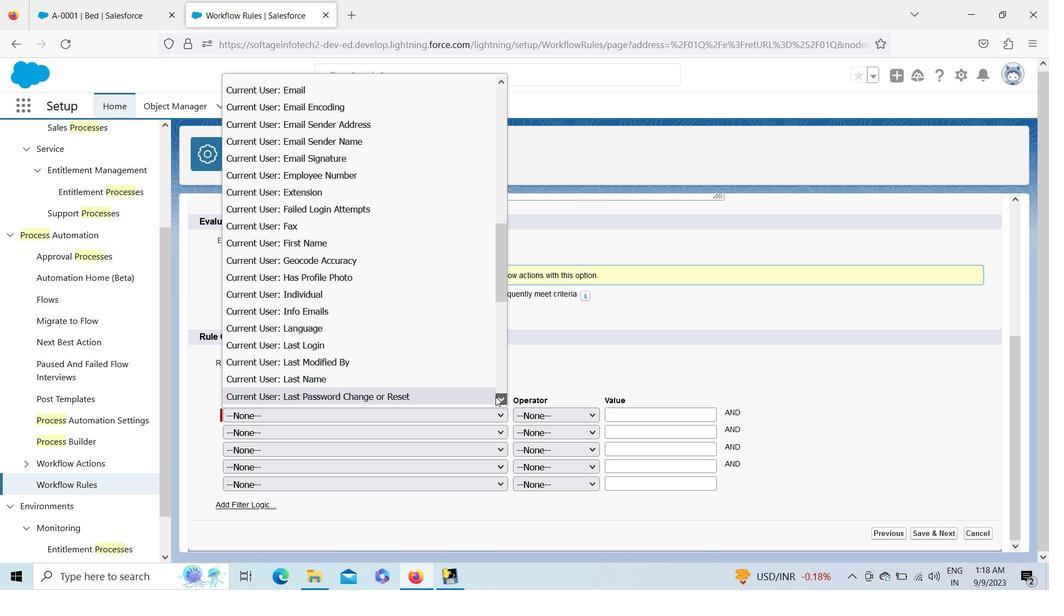
Action: Mouse pressed left at (495, 396)
Screenshot: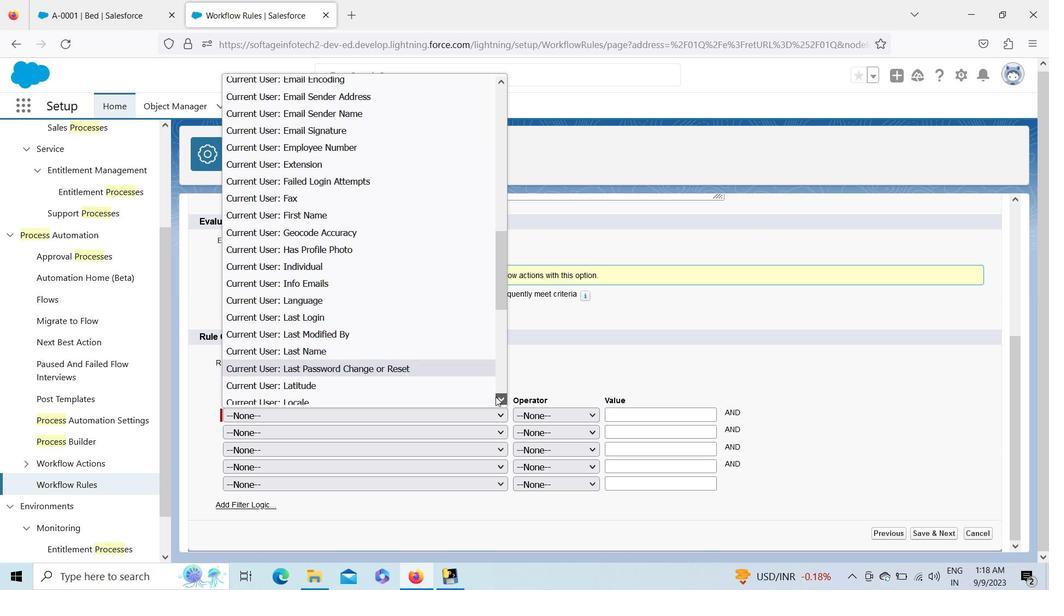 
Action: Mouse pressed left at (495, 396)
Screenshot: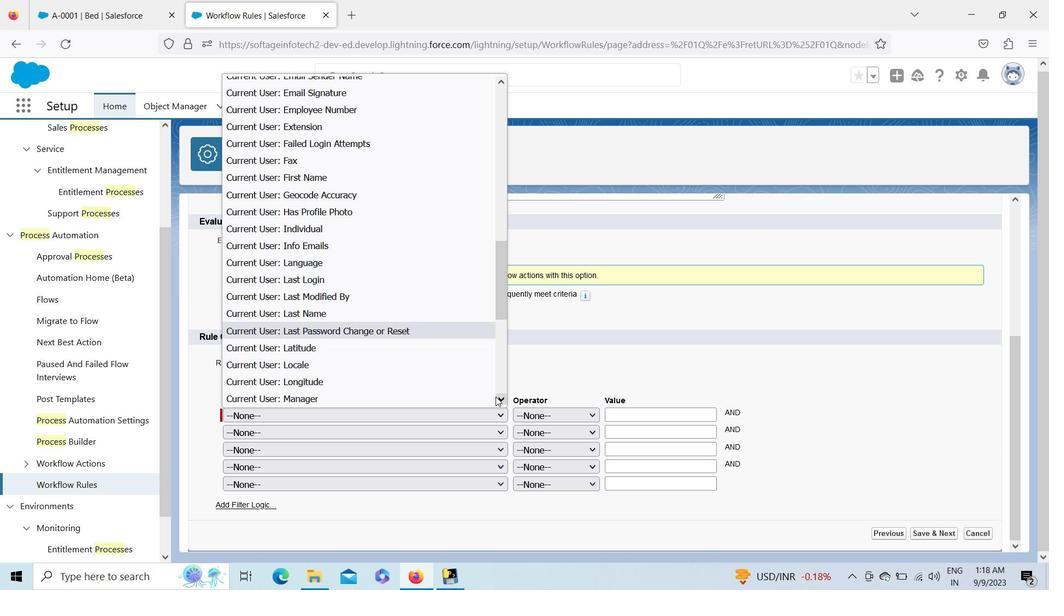 
Action: Mouse pressed left at (495, 396)
Screenshot: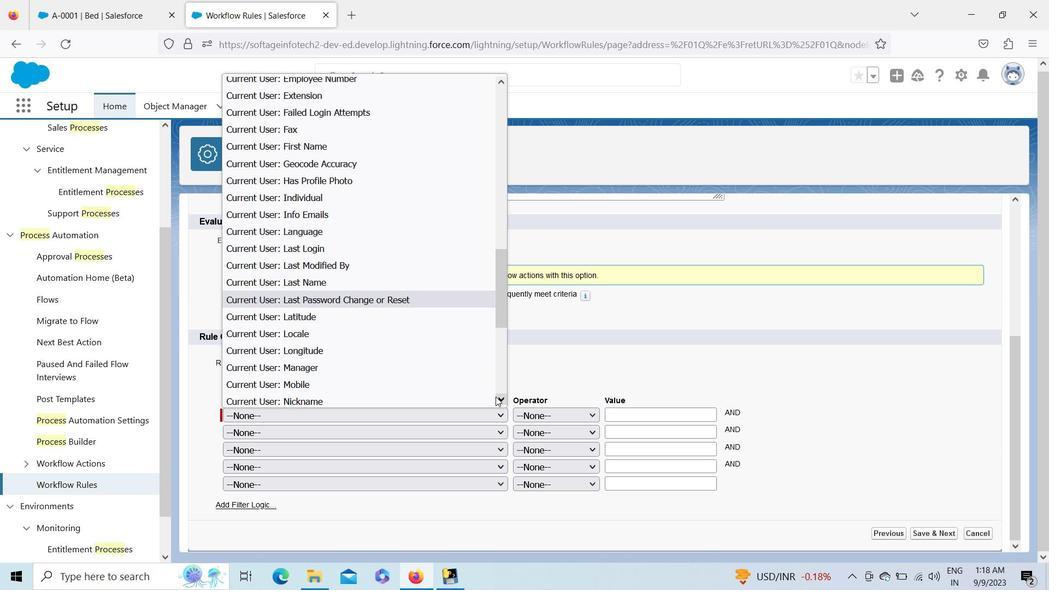 
Action: Mouse pressed left at (495, 396)
Screenshot: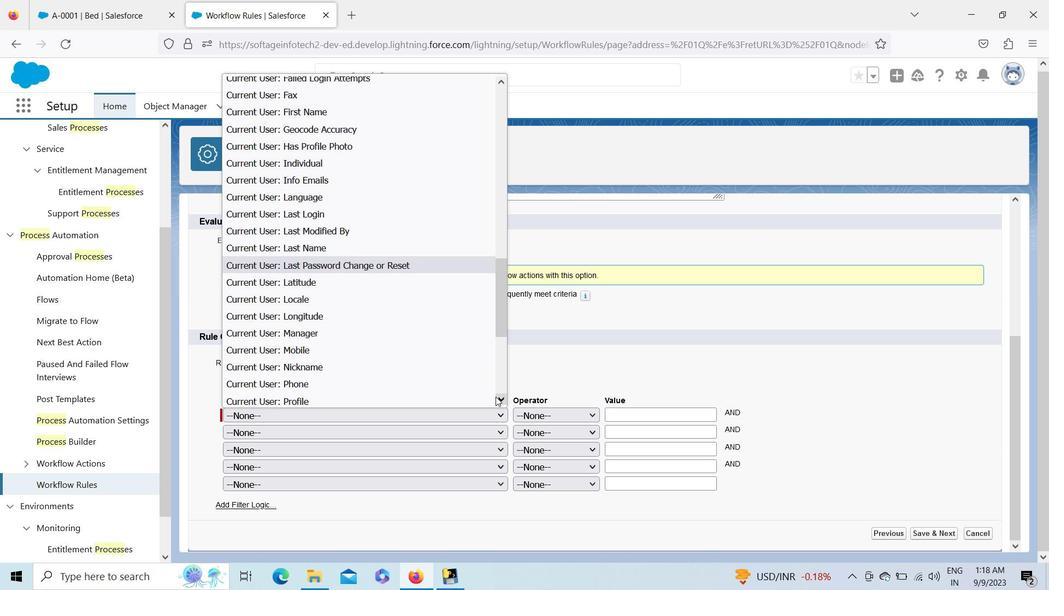 
Action: Mouse pressed left at (495, 396)
Screenshot: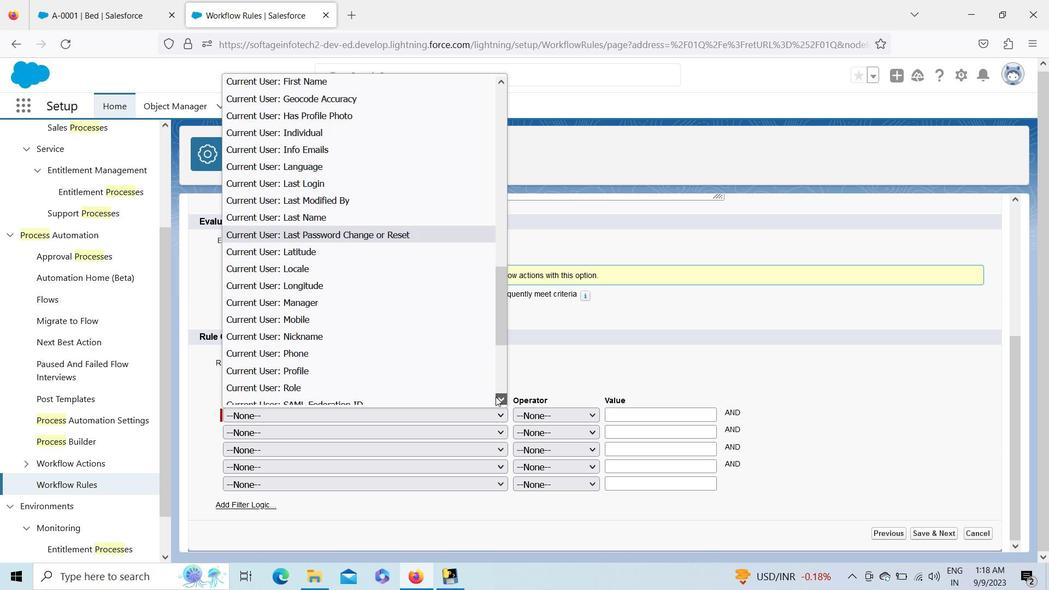 
Action: Mouse pressed left at (495, 396)
Screenshot: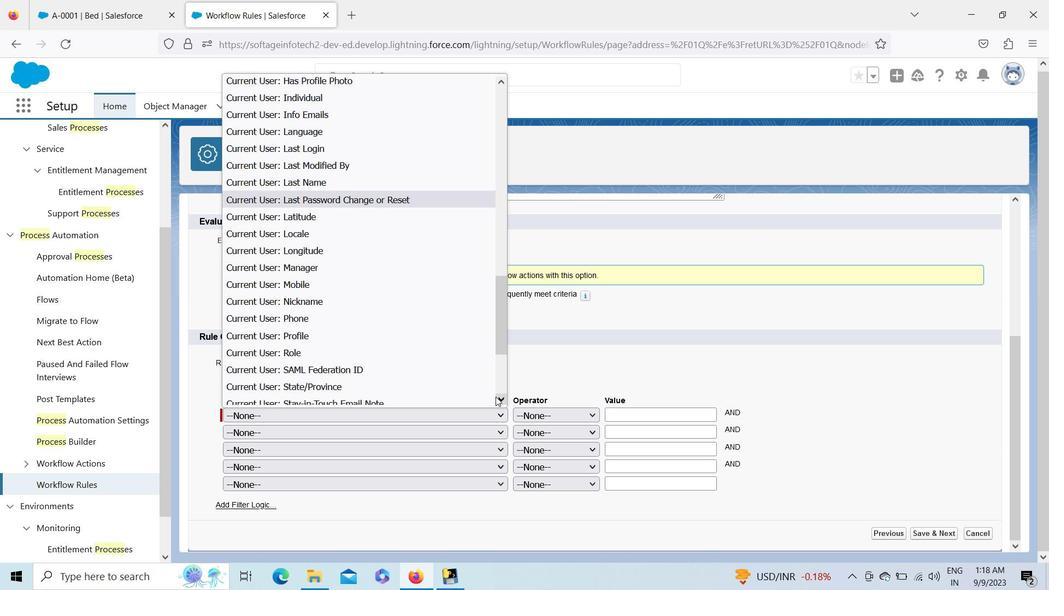 
Action: Mouse pressed left at (495, 396)
Screenshot: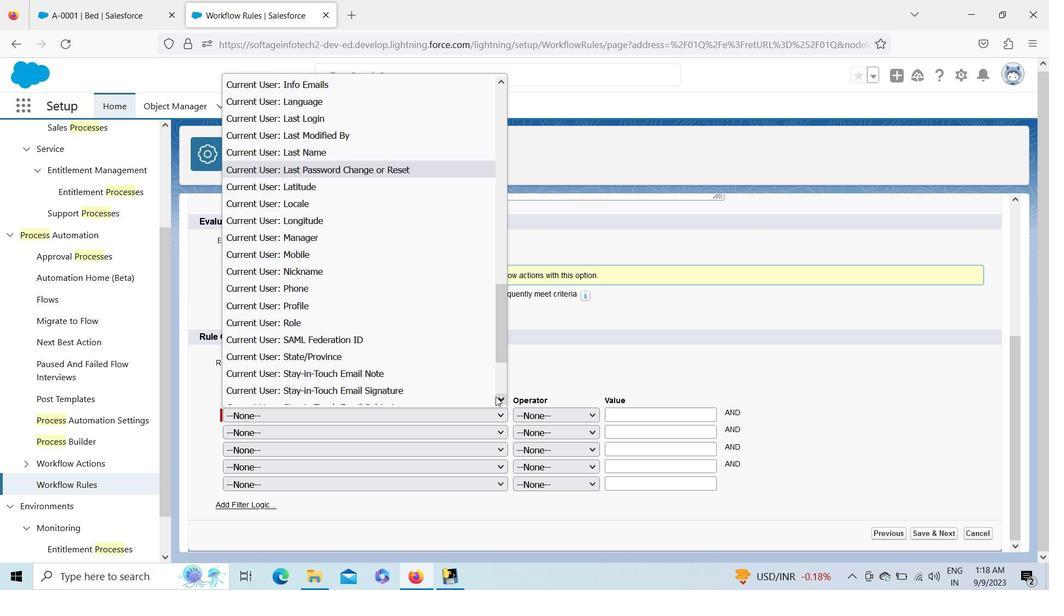 
Action: Mouse pressed left at (495, 396)
Screenshot: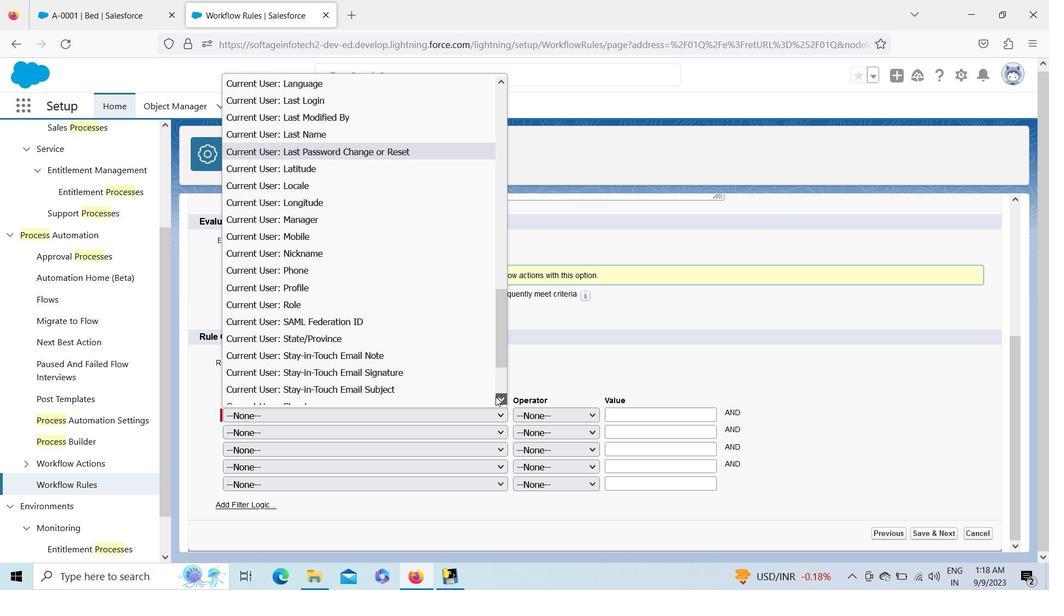 
Action: Mouse pressed left at (495, 396)
Screenshot: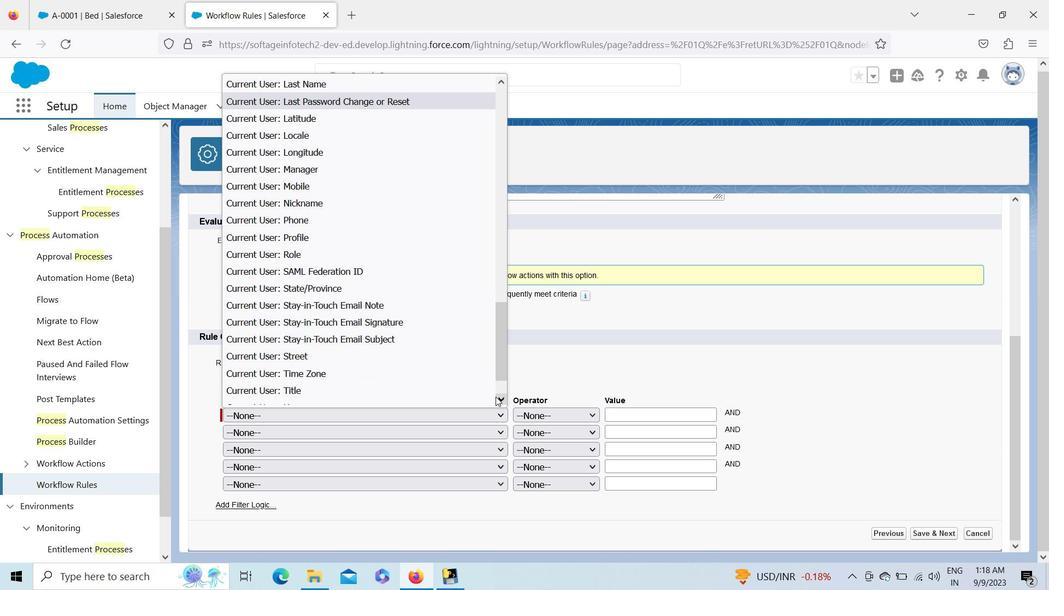 
Action: Mouse pressed left at (495, 396)
Screenshot: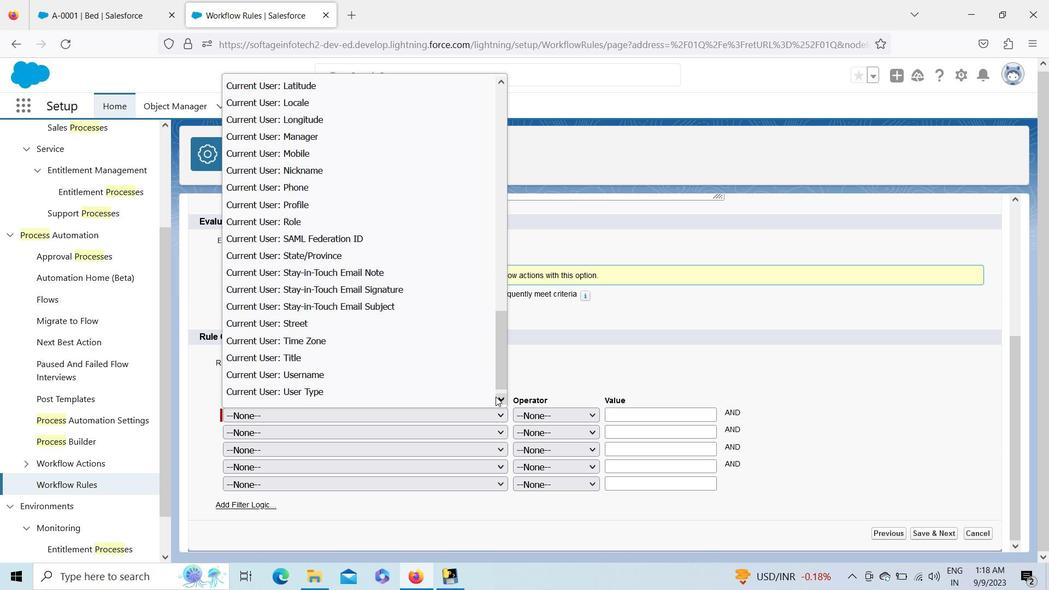 
Action: Mouse pressed left at (495, 396)
Screenshot: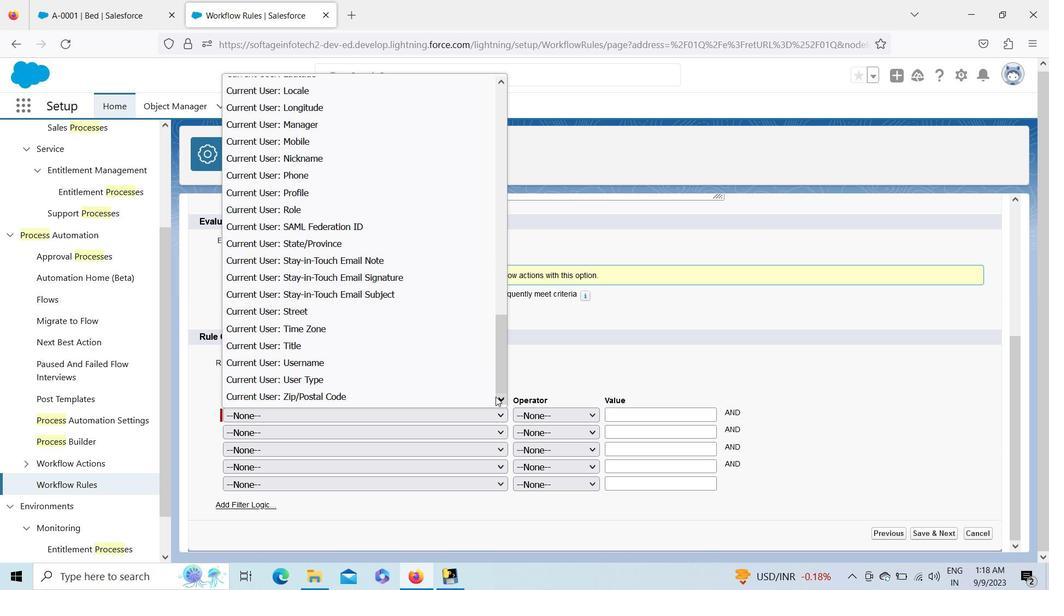 
Action: Mouse pressed left at (495, 396)
Screenshot: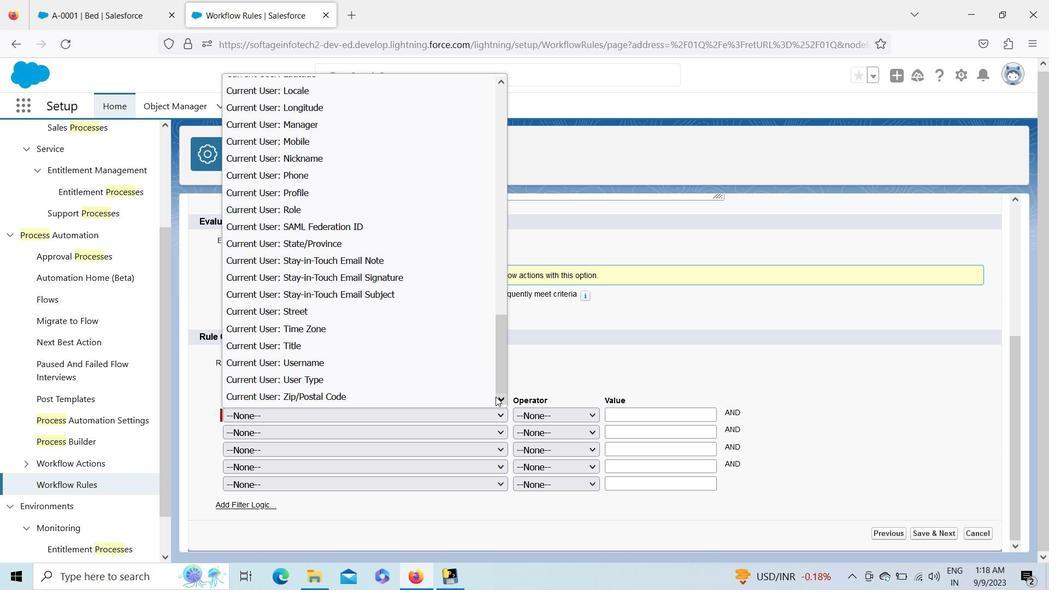 
Action: Mouse moved to (501, 269)
Screenshot: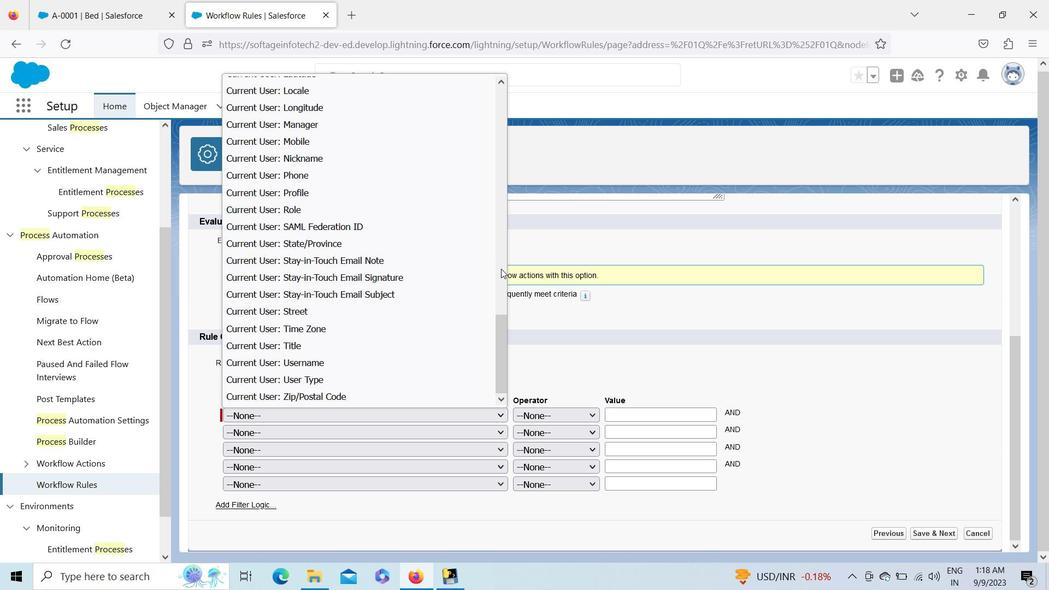 
Action: Mouse pressed left at (501, 269)
Screenshot: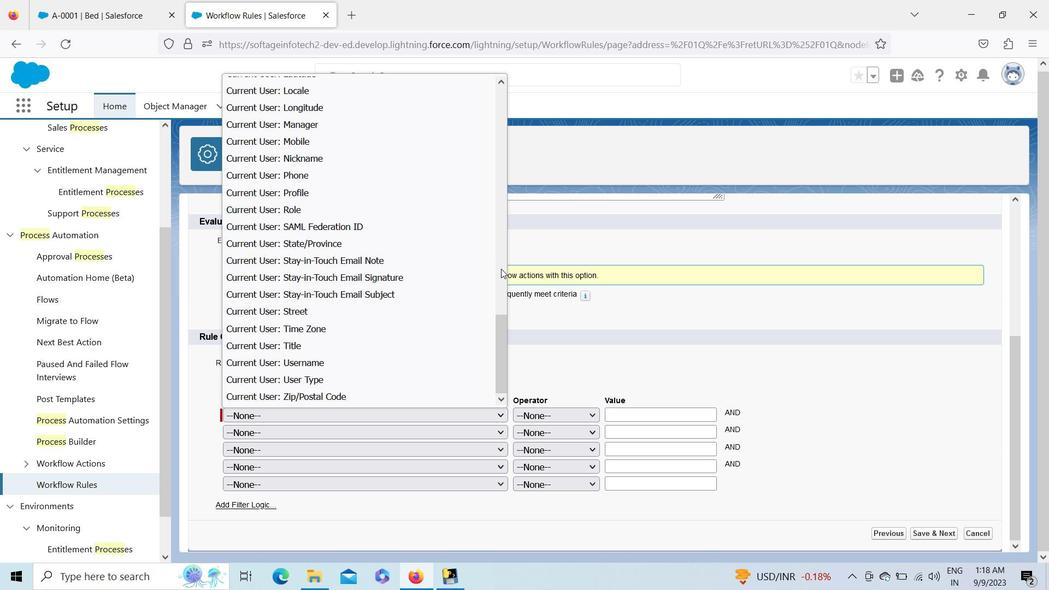 
Action: Mouse moved to (503, 217)
Screenshot: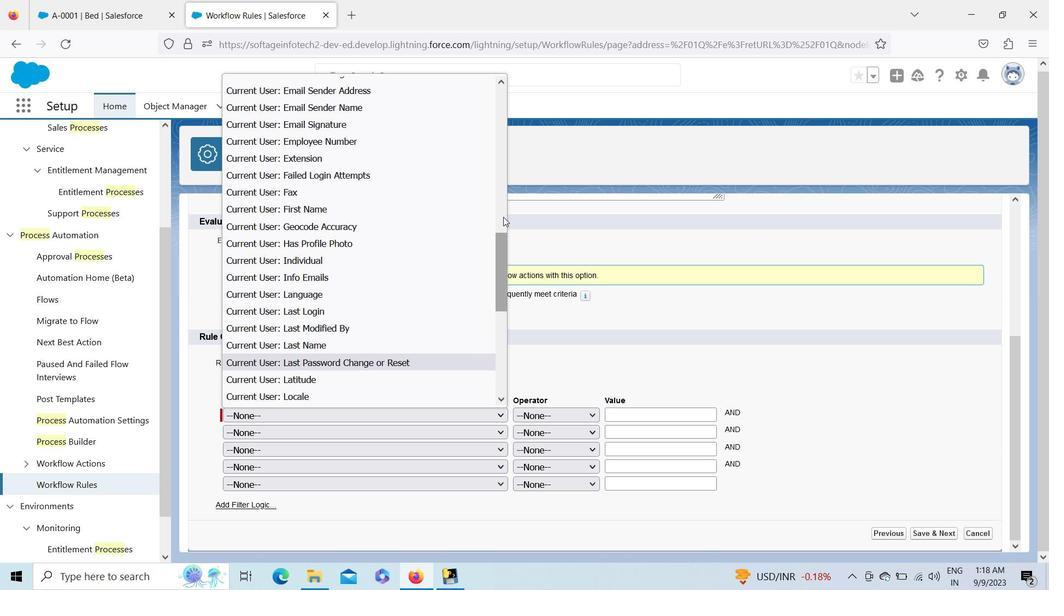 
Action: Mouse pressed left at (503, 217)
Screenshot: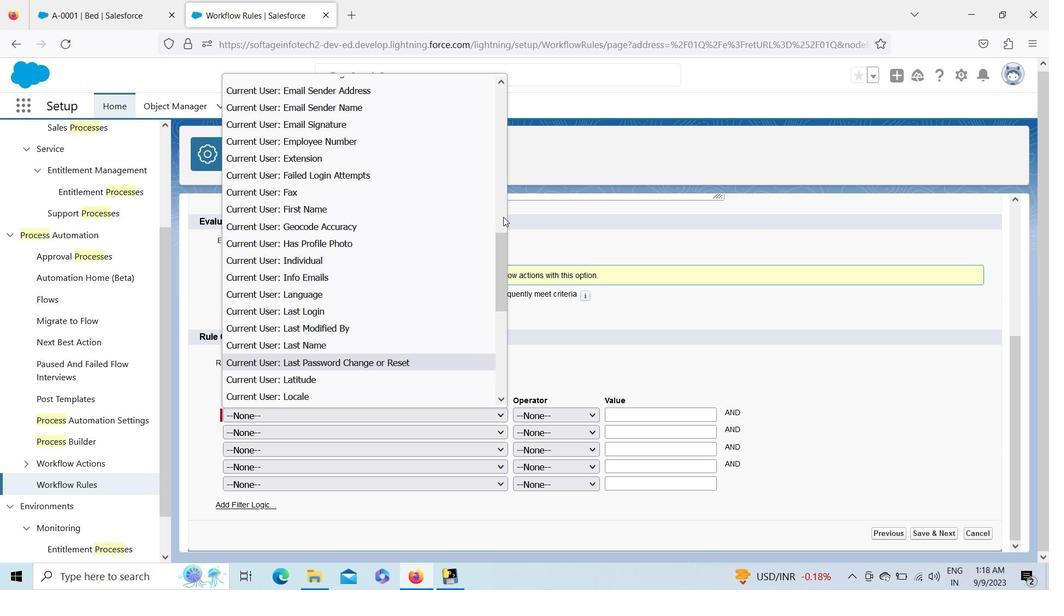 
Action: Mouse moved to (503, 140)
Screenshot: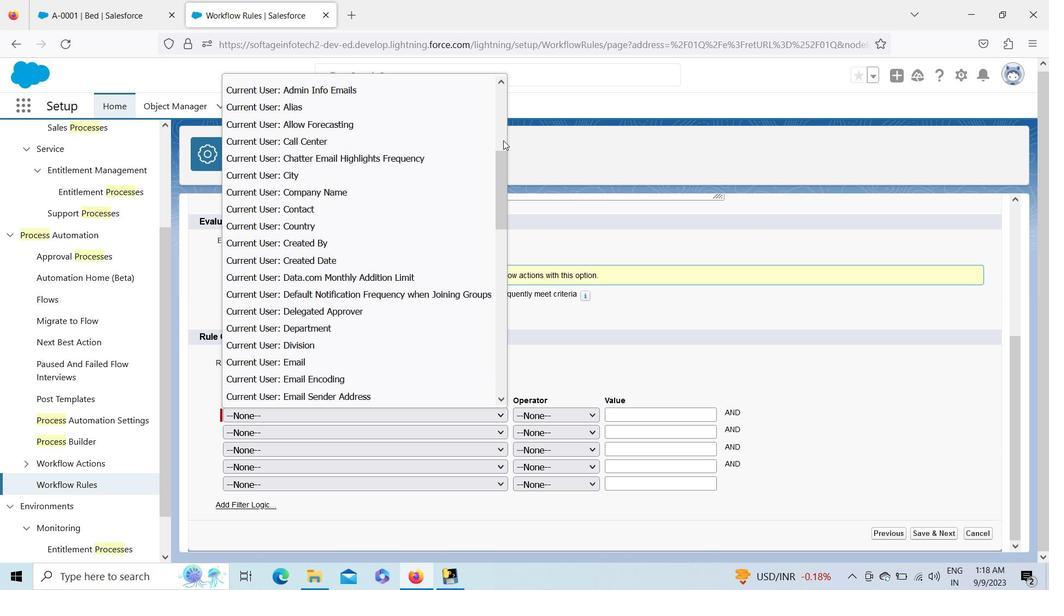 
Action: Mouse pressed left at (503, 140)
Screenshot: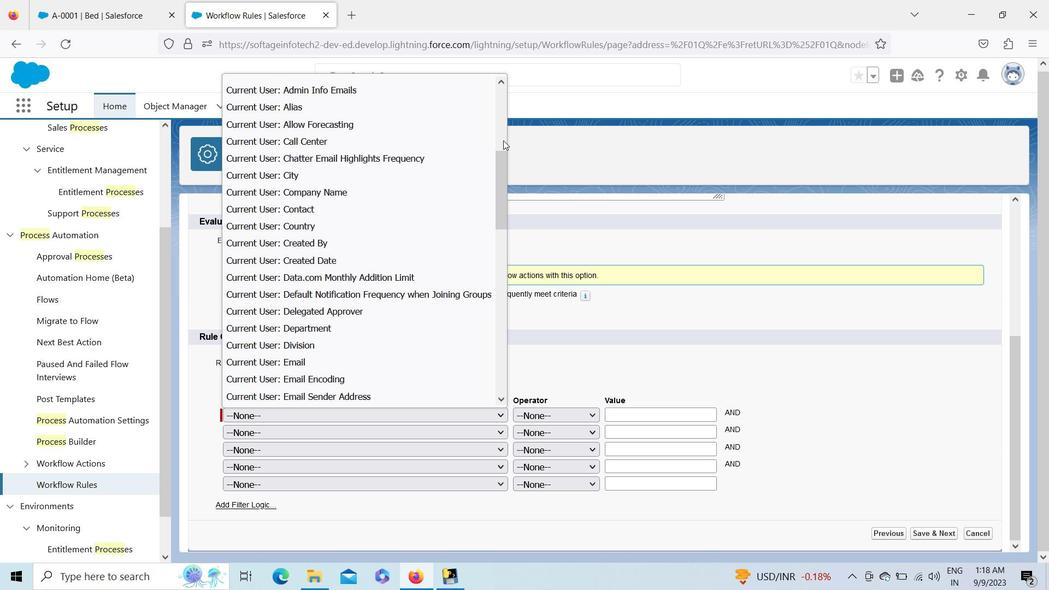 
Action: Mouse moved to (497, 149)
Screenshot: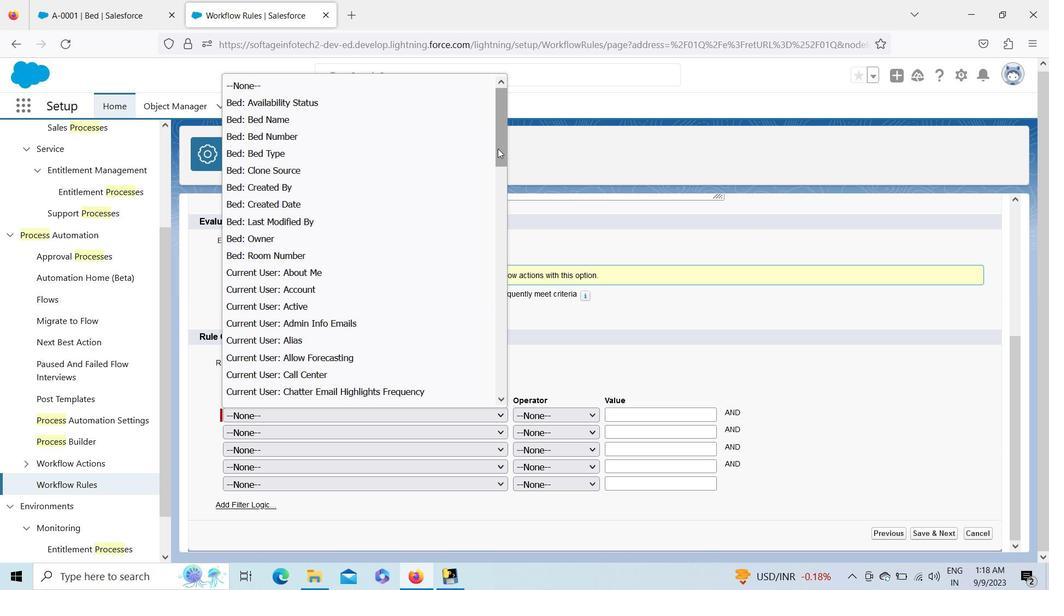 
Action: Mouse pressed left at (497, 149)
Screenshot: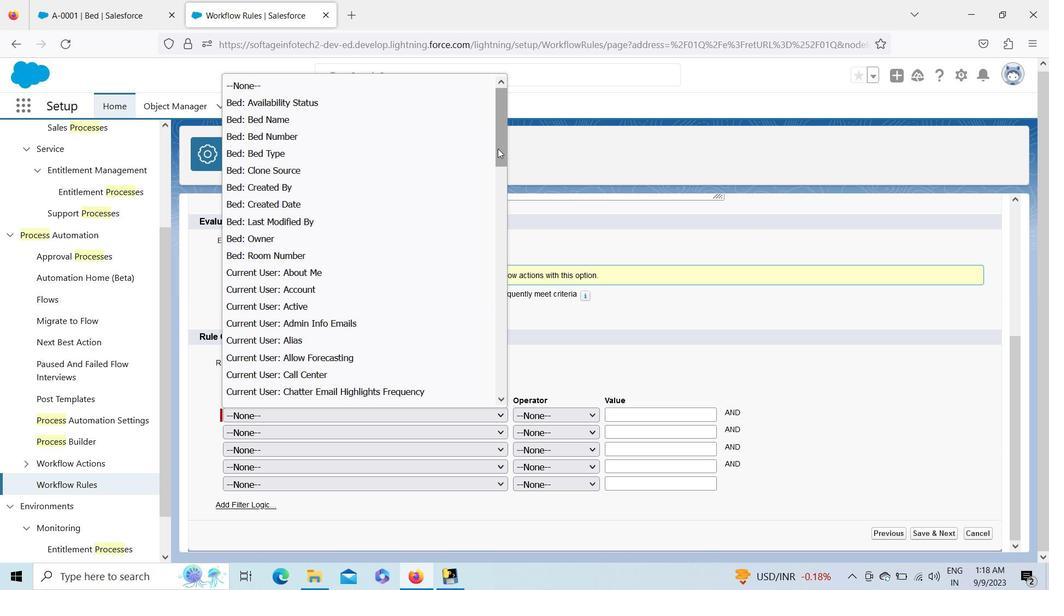 
Action: Mouse moved to (504, 155)
Screenshot: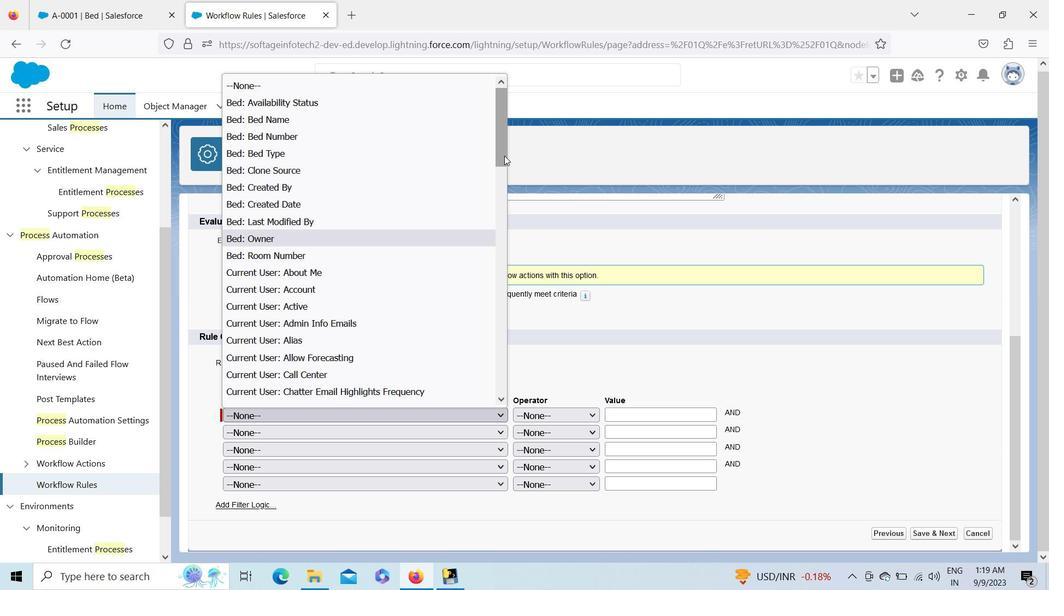 
Action: Mouse pressed left at (504, 155)
Screenshot: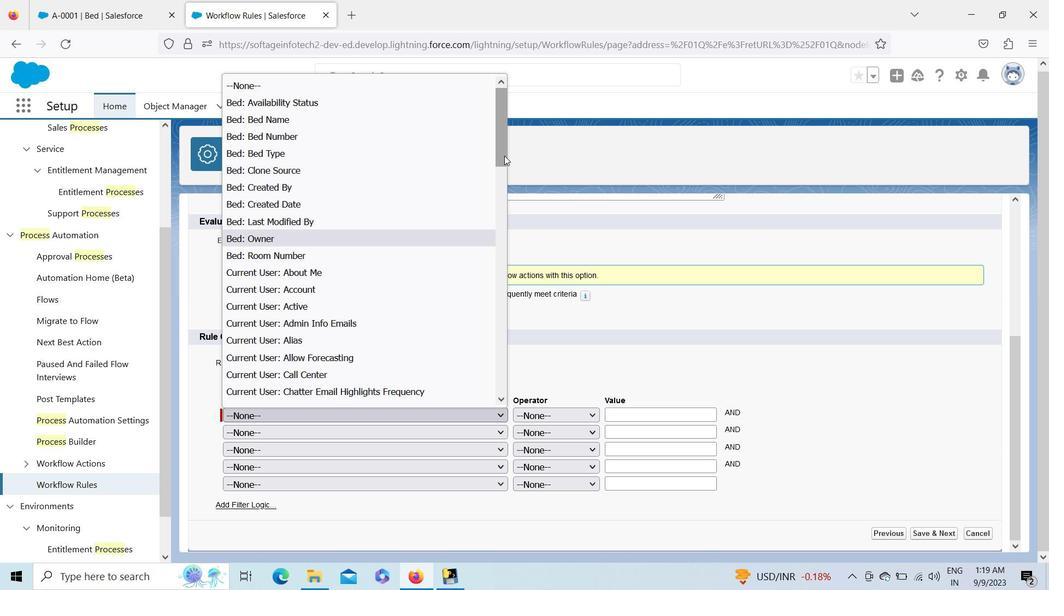 
Action: Mouse moved to (499, 136)
Screenshot: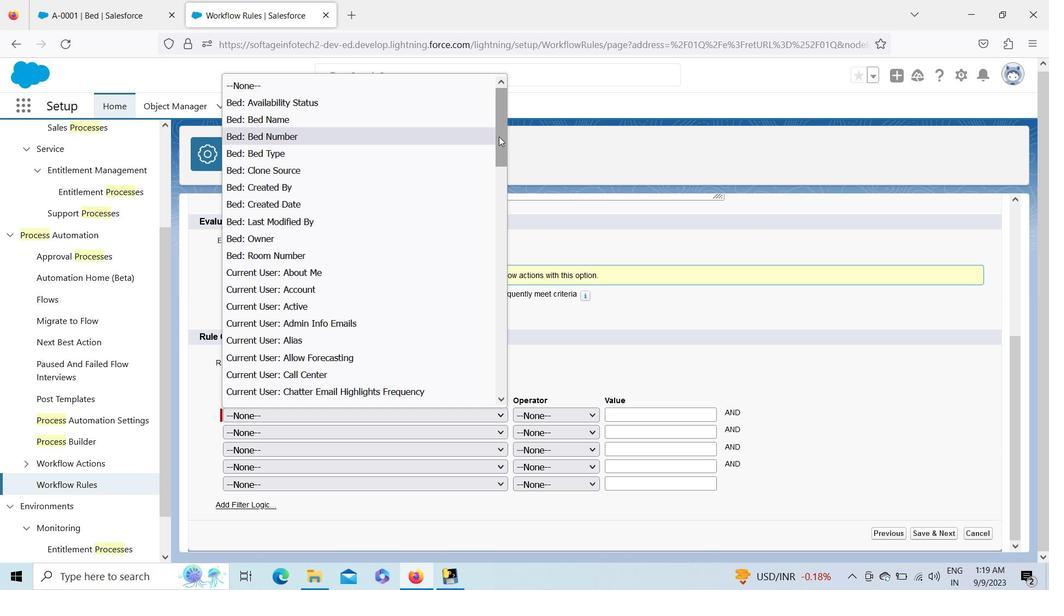 
Action: Mouse pressed left at (499, 136)
Screenshot: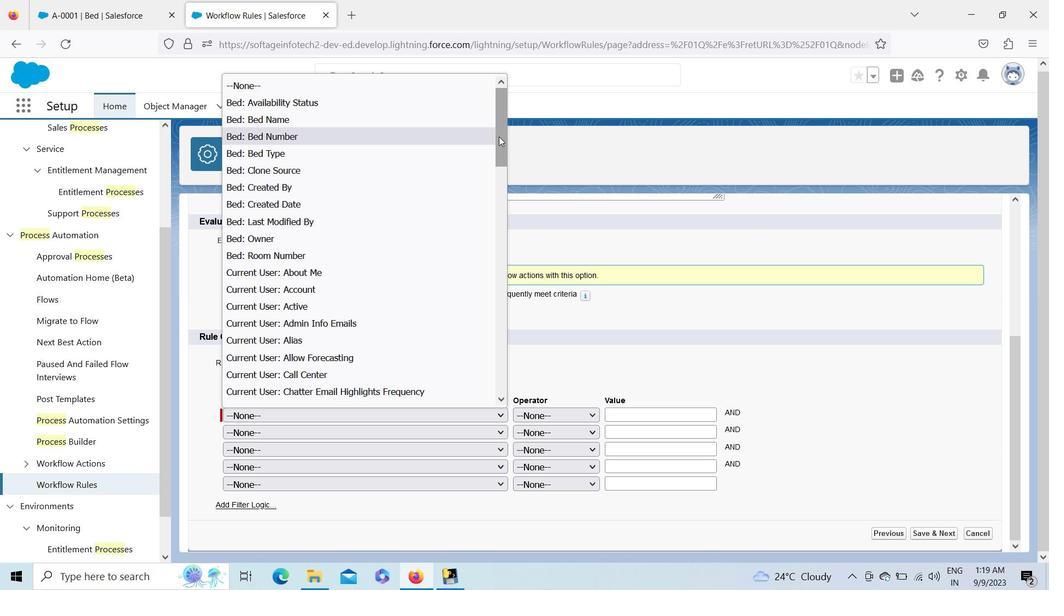 
Action: Mouse moved to (349, 154)
Screenshot: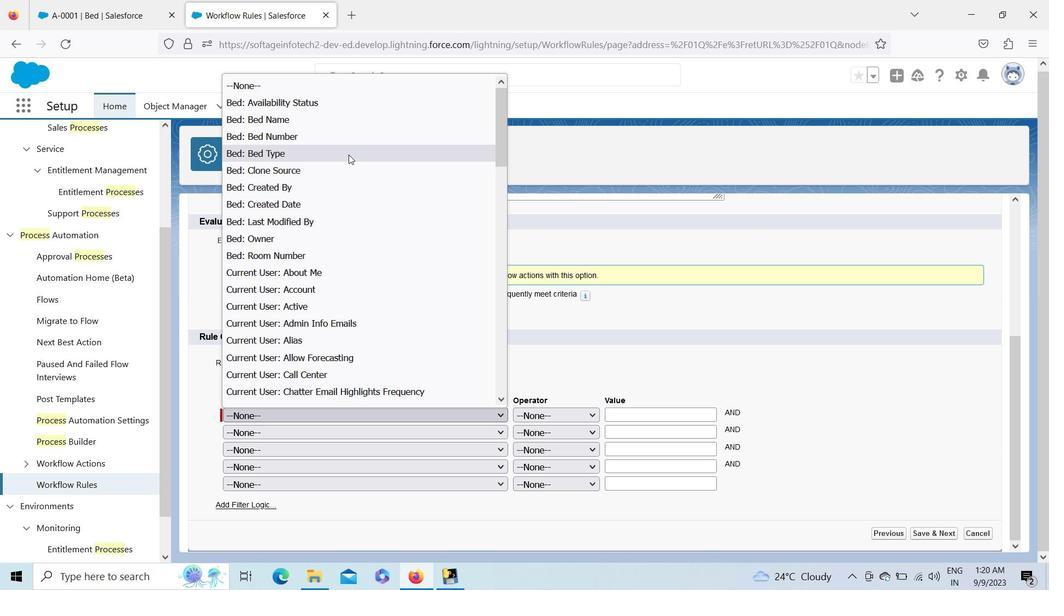 
Action: Mouse pressed left at (349, 154)
Screenshot: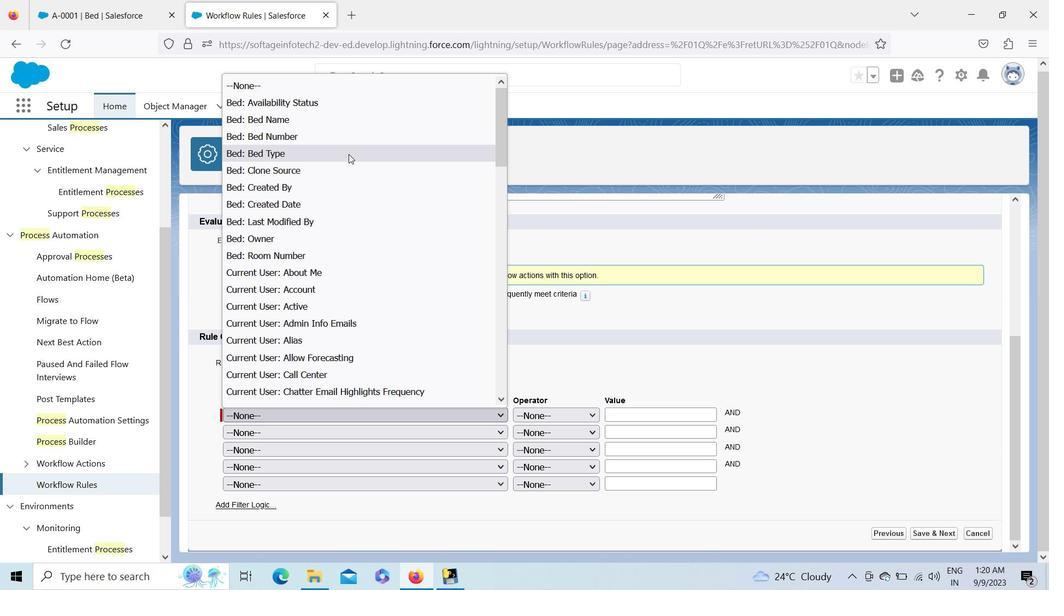 
Action: Mouse moved to (533, 413)
Screenshot: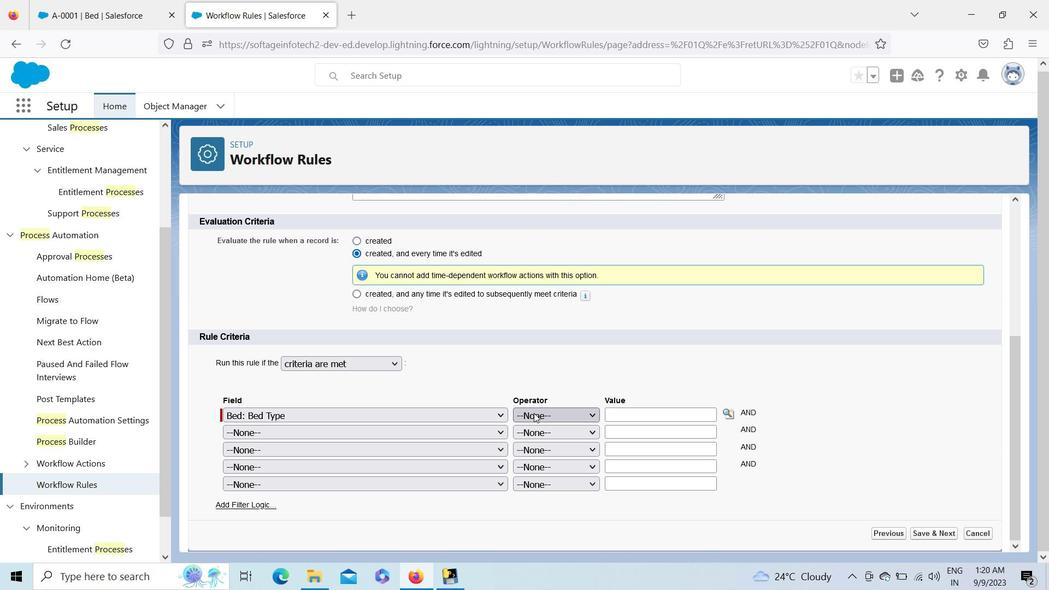 
Action: Mouse pressed left at (533, 413)
Screenshot: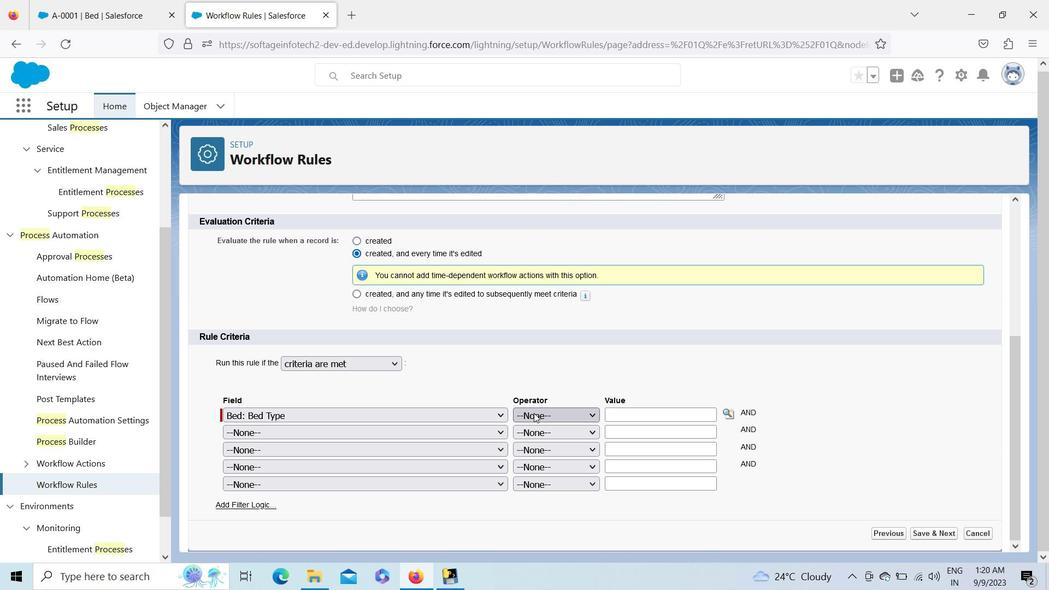 
Action: Mouse moved to (477, 349)
Screenshot: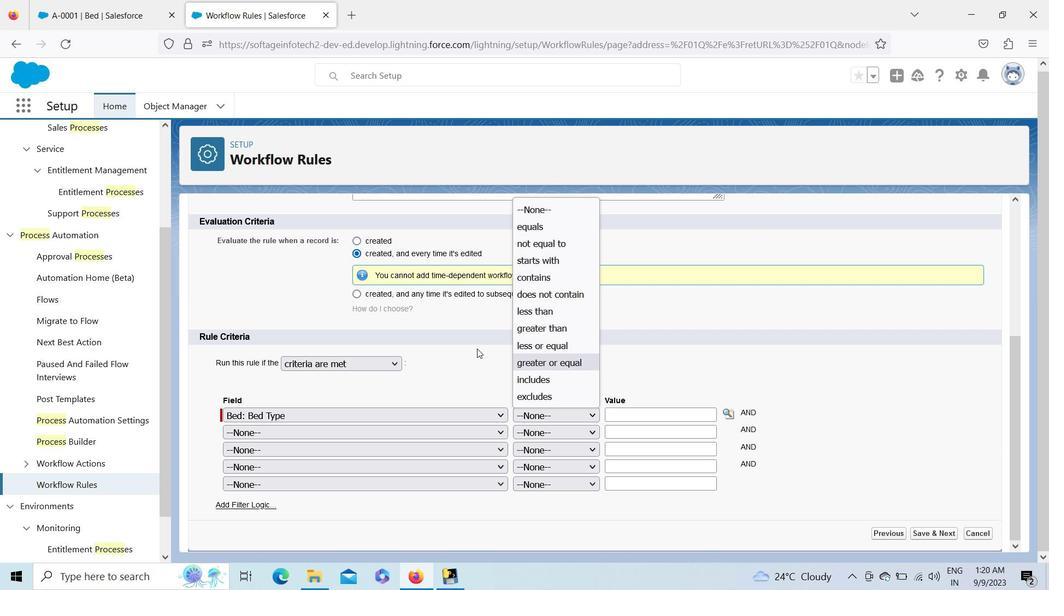 
Action: Mouse pressed left at (477, 349)
Screenshot: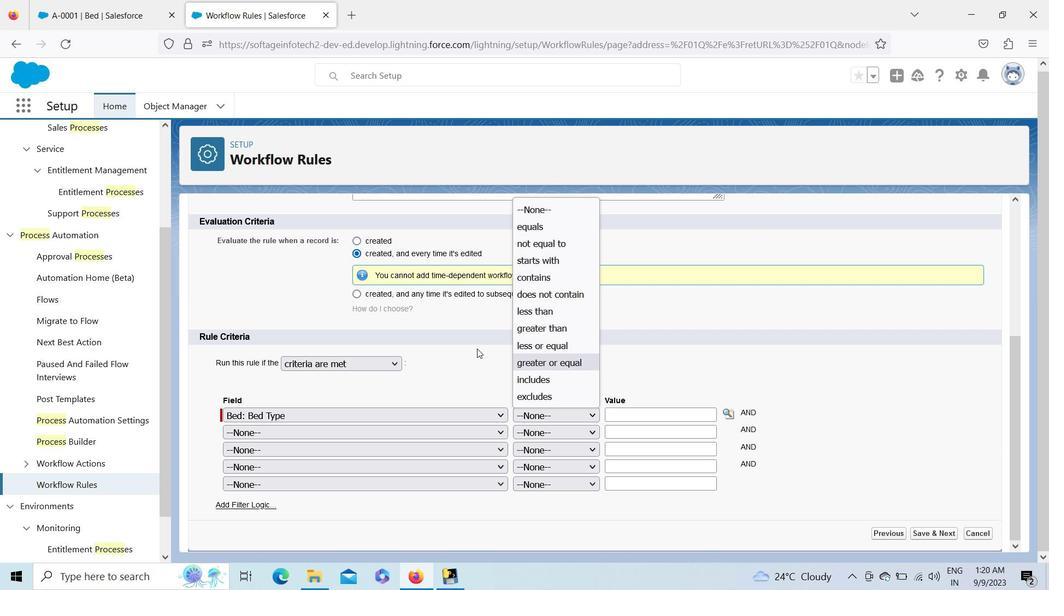 
Action: Mouse moved to (358, 241)
Screenshot: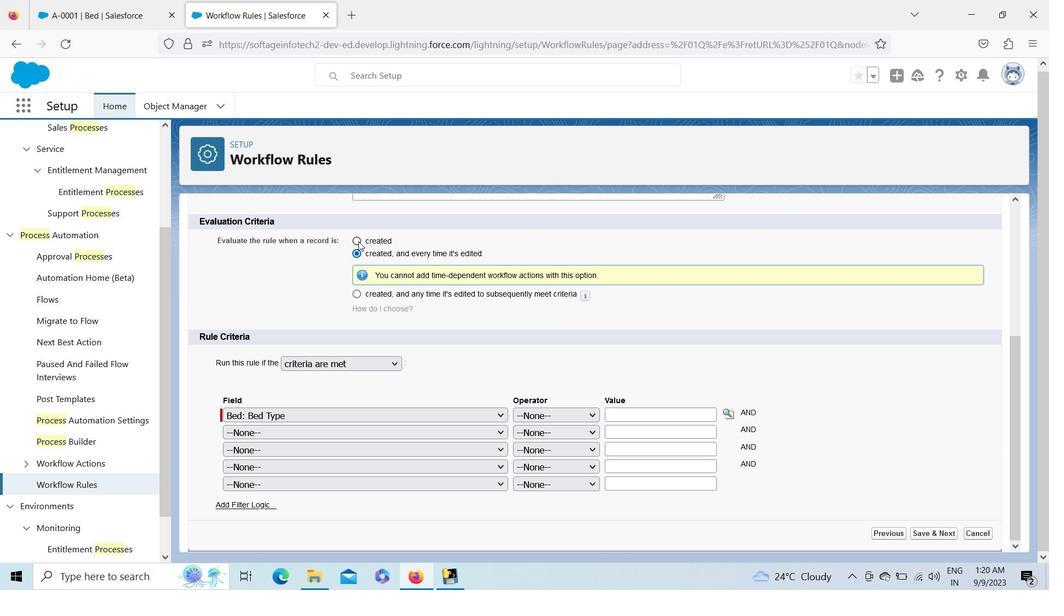 
Action: Mouse pressed left at (358, 241)
Screenshot: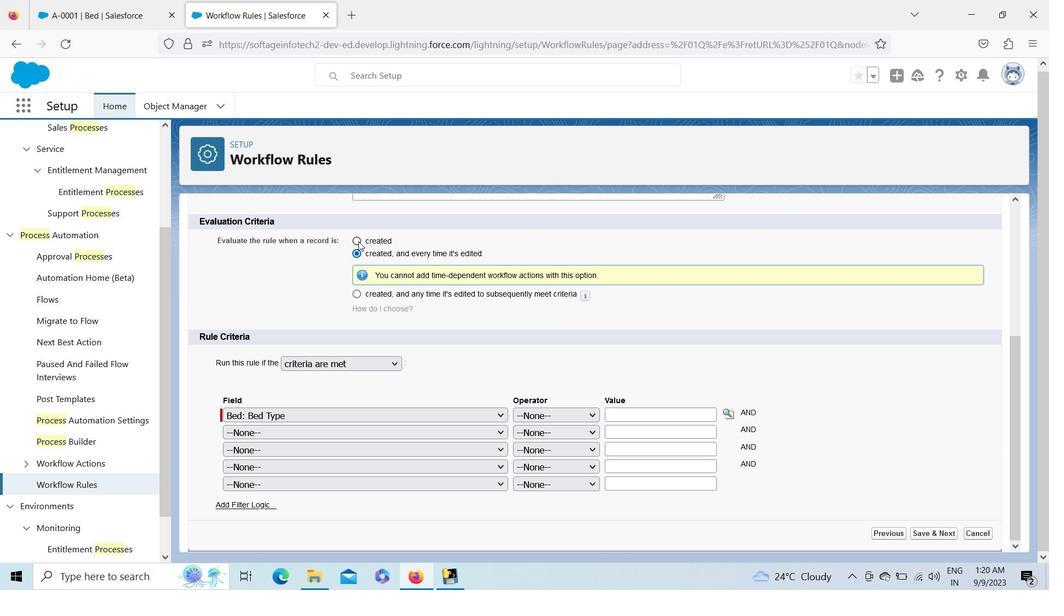 
Action: Mouse moved to (538, 419)
Screenshot: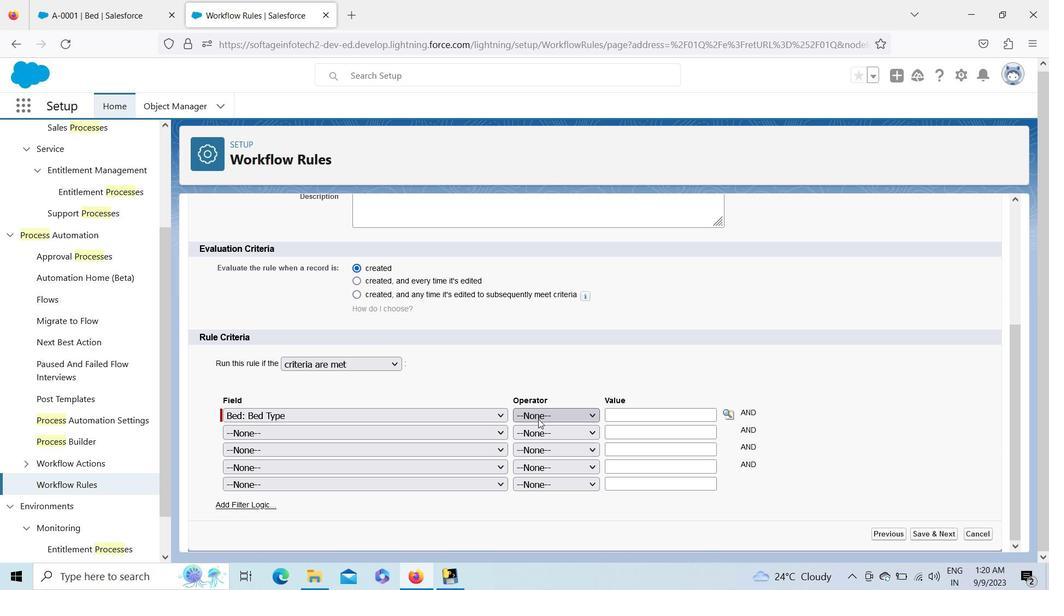 
Action: Mouse pressed left at (538, 419)
Screenshot: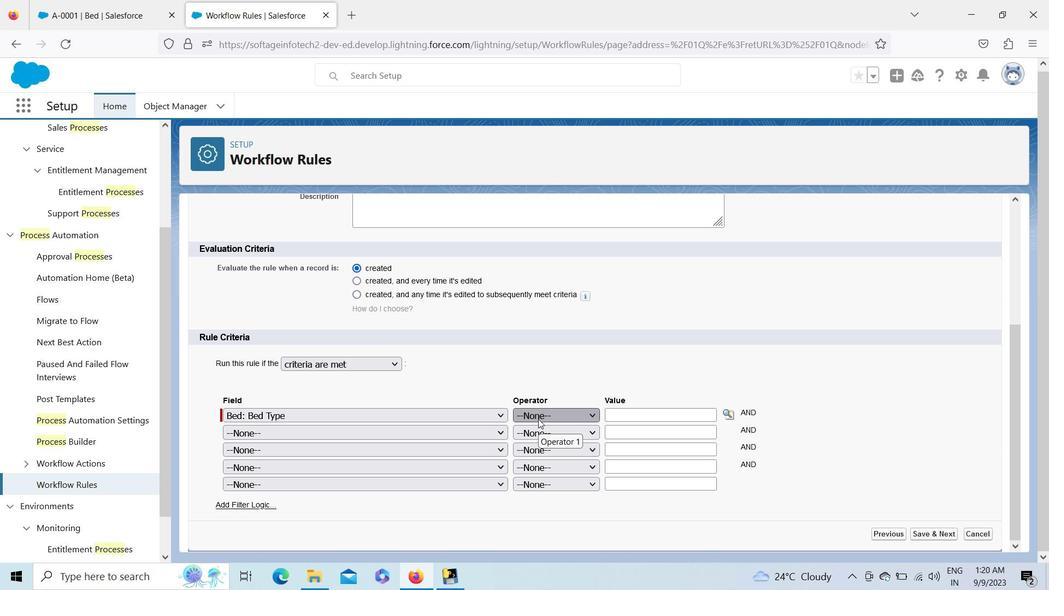 
Action: Mouse moved to (371, 414)
Screenshot: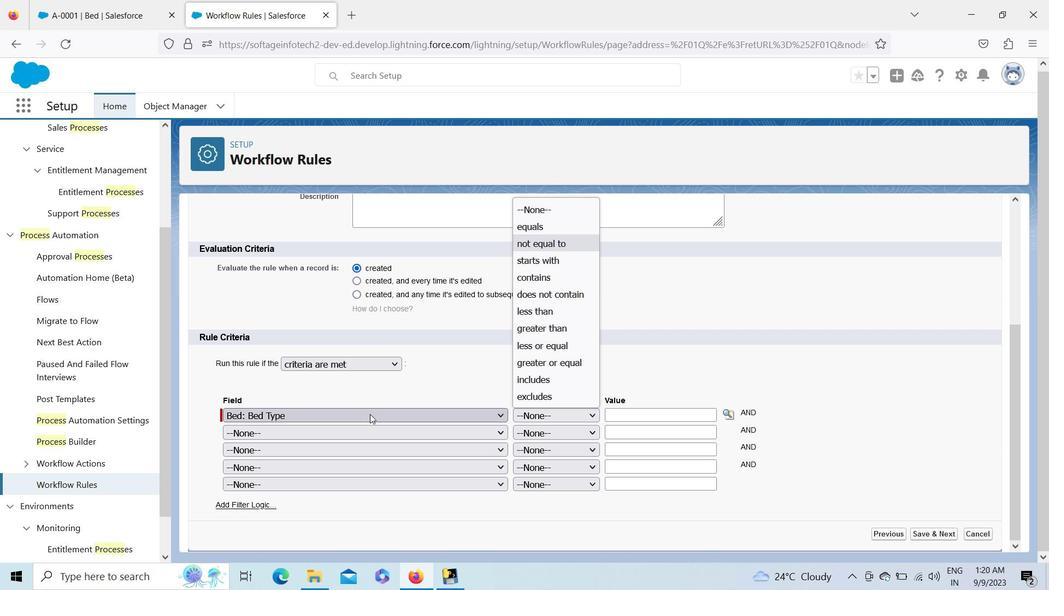 
Action: Mouse pressed left at (371, 414)
Screenshot: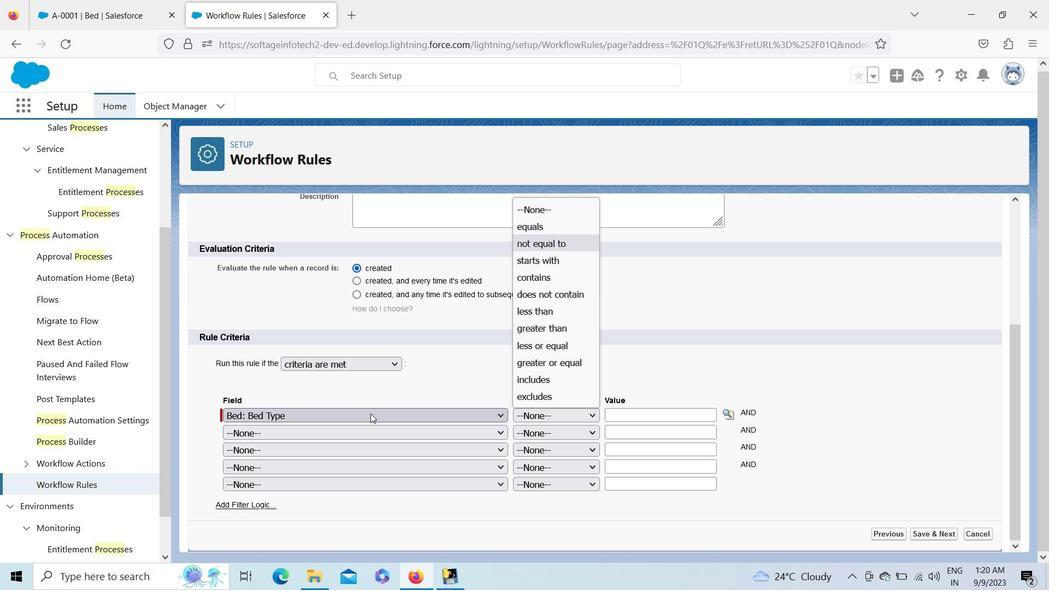 
Action: Mouse moved to (499, 142)
Screenshot: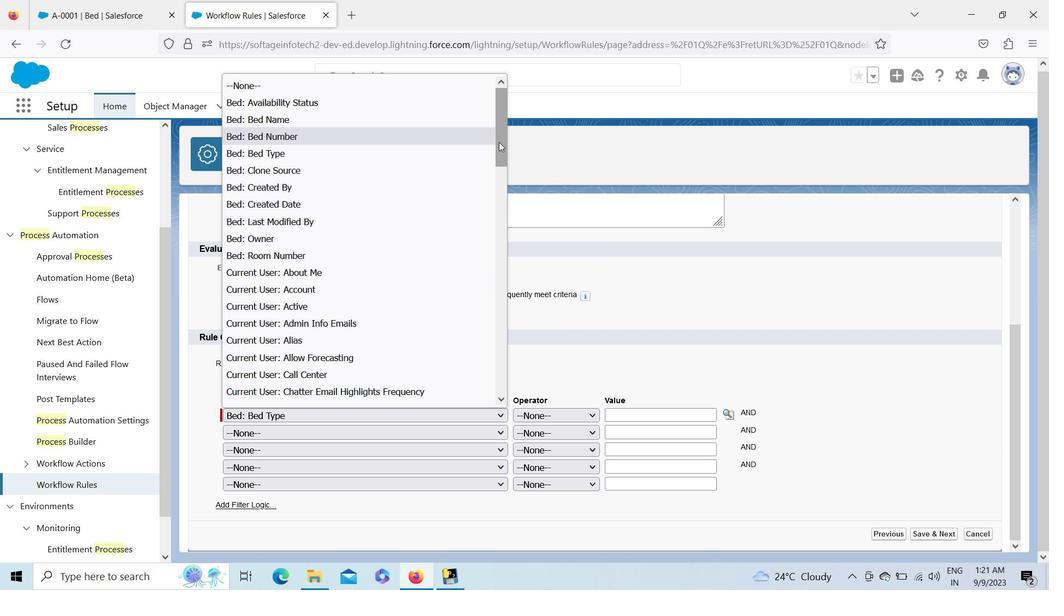 
Action: Mouse pressed left at (499, 142)
Screenshot: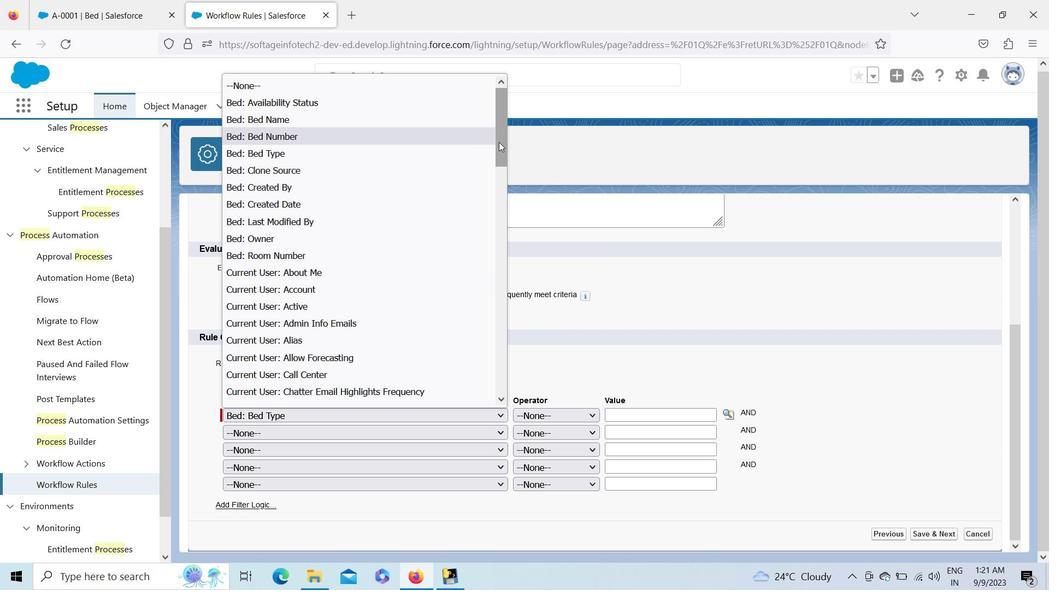 
Action: Mouse moved to (497, 272)
Screenshot: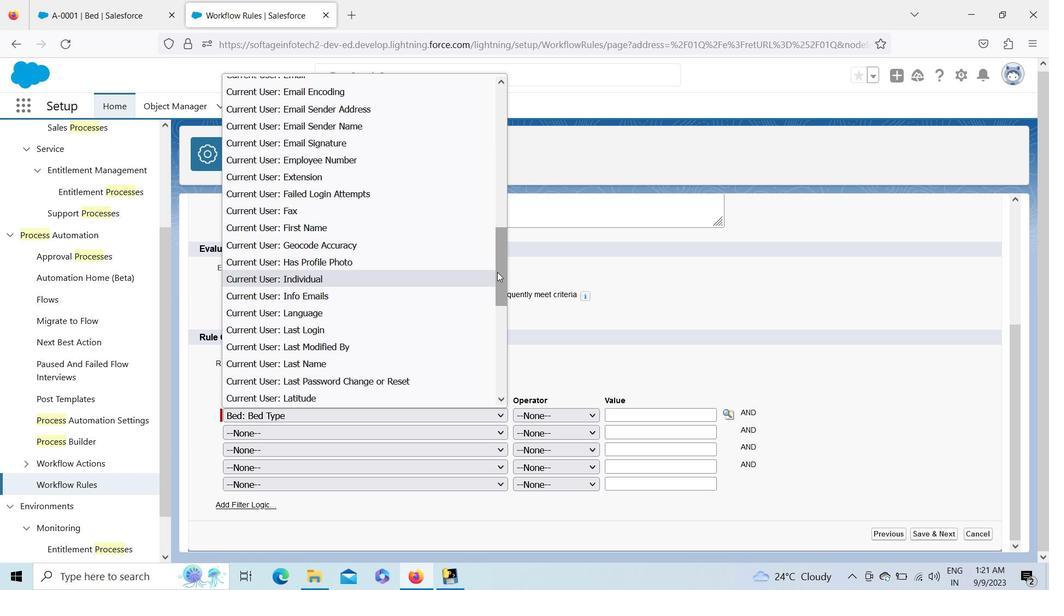 
Action: Mouse pressed left at (497, 272)
Screenshot: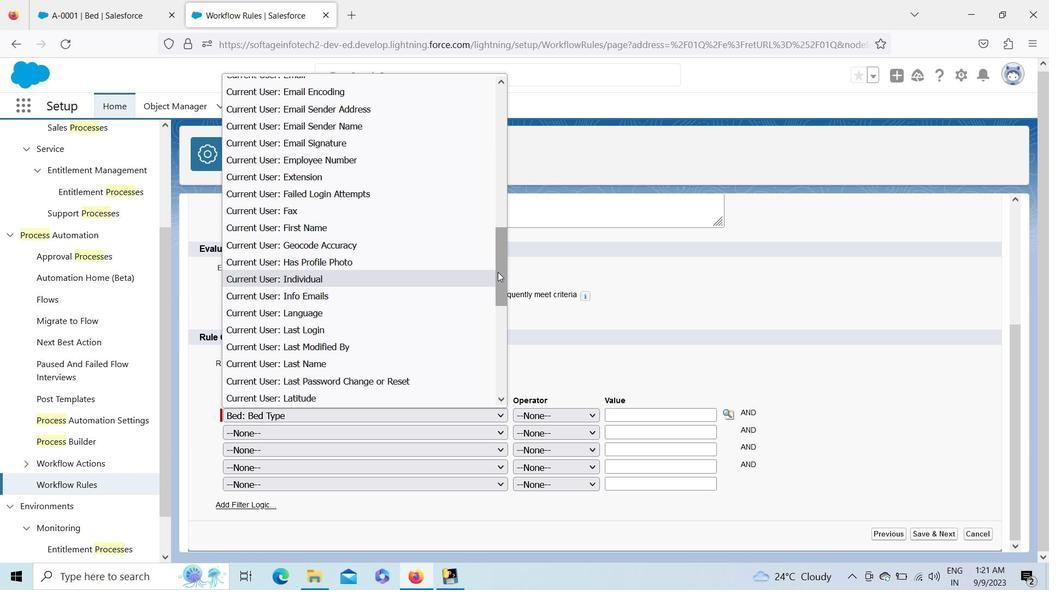 
Action: Mouse moved to (627, 285)
Screenshot: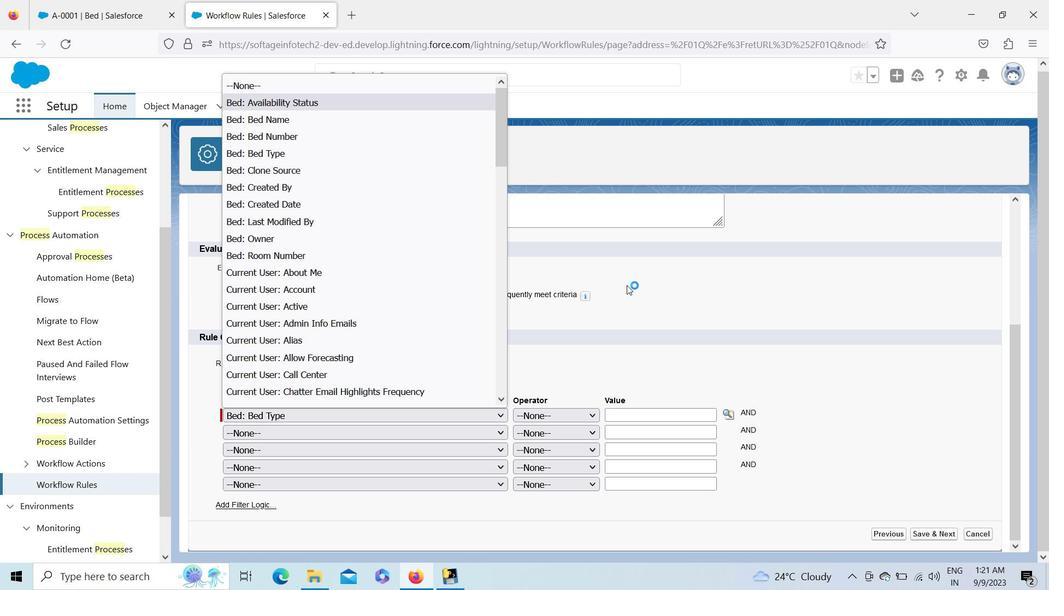 
Action: Mouse pressed left at (627, 285)
Screenshot: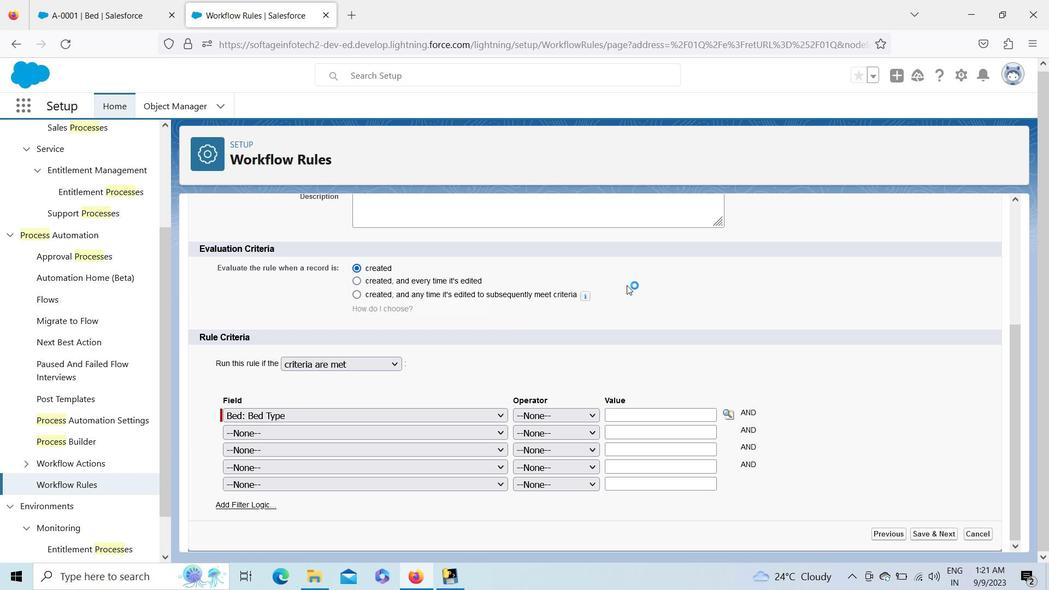 
Action: Mouse moved to (102, 459)
Screenshot: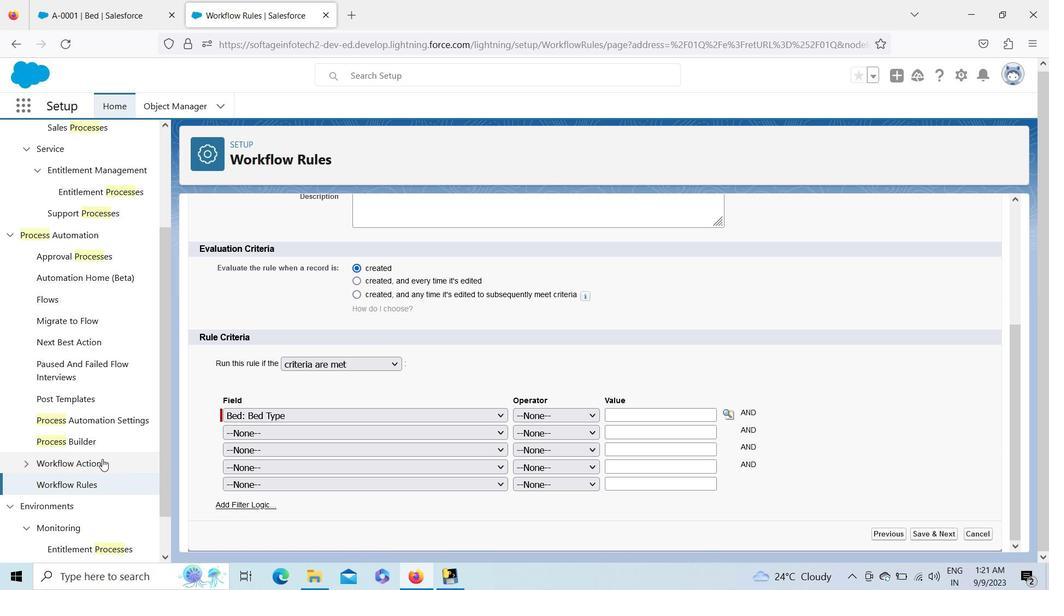 
Action: Mouse pressed left at (102, 459)
Screenshot: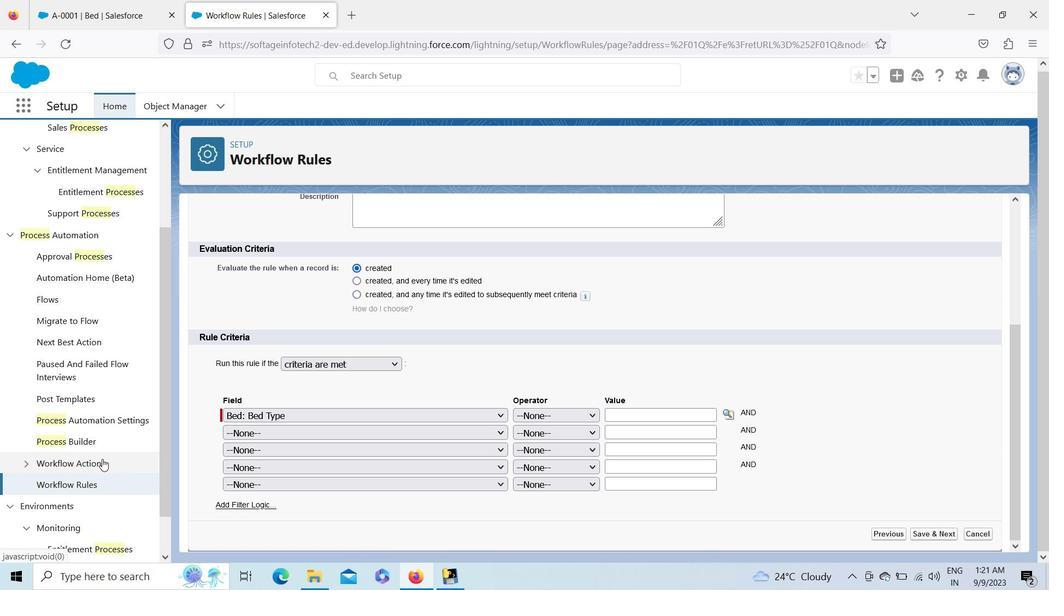 
Action: Mouse moved to (78, 508)
Screenshot: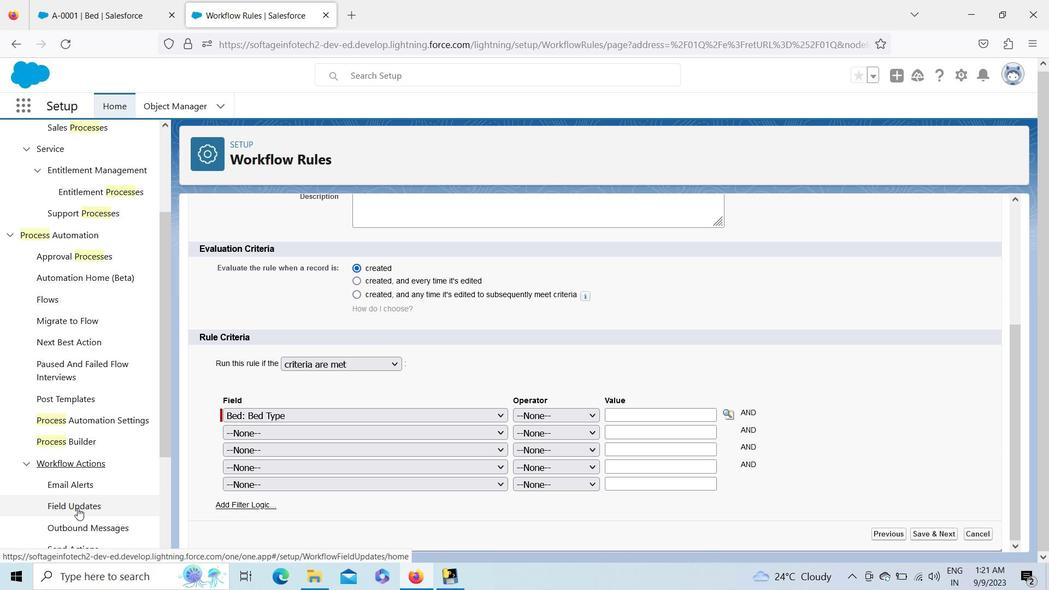 
Action: Mouse pressed left at (78, 508)
Screenshot: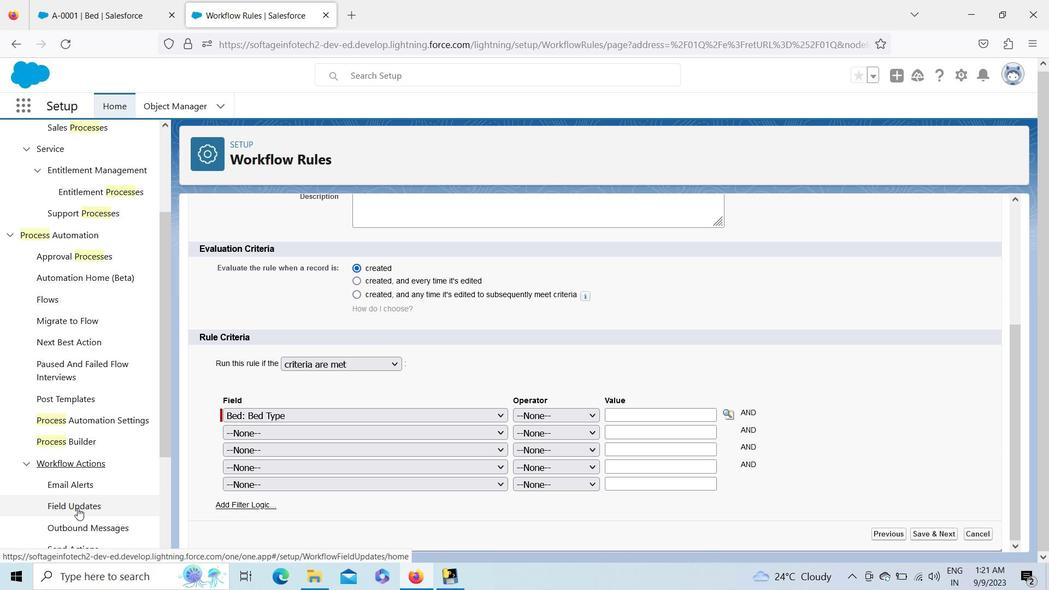 
Action: Mouse moved to (1012, 522)
Screenshot: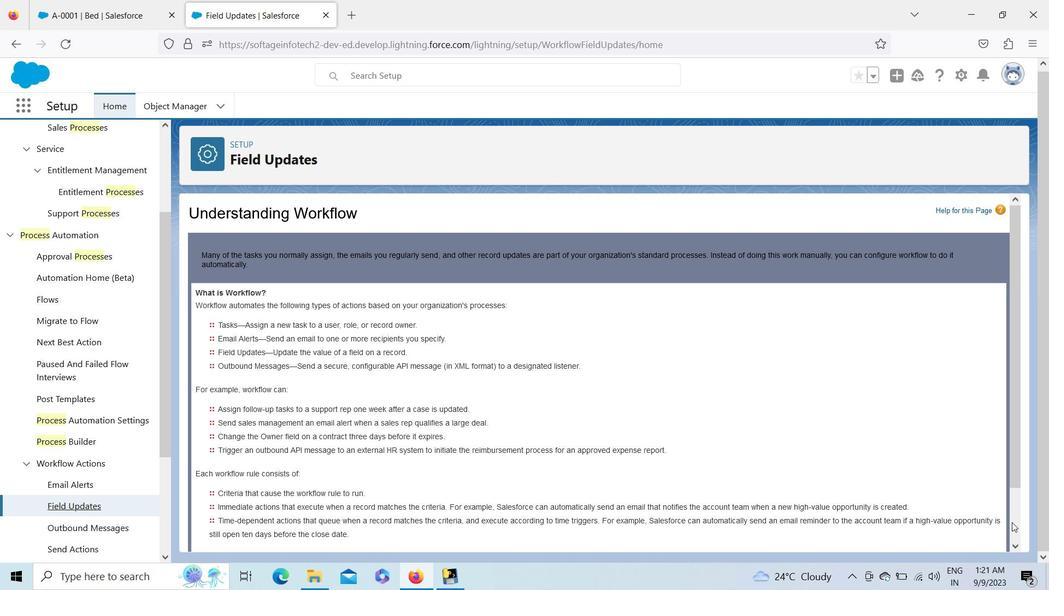 
Action: Mouse pressed left at (1012, 522)
Screenshot: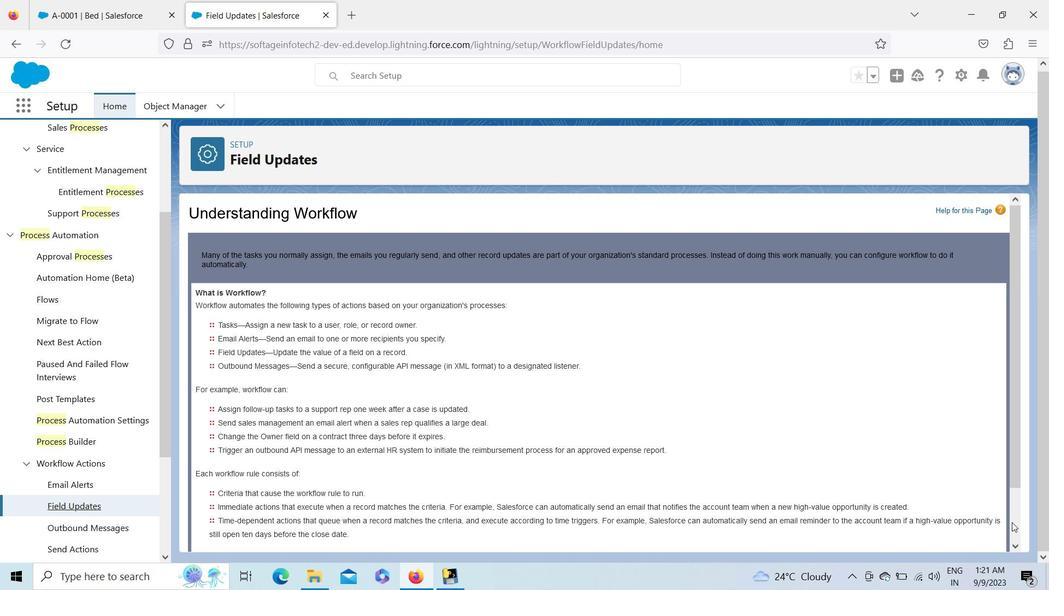 
Action: Mouse moved to (219, 518)
Screenshot: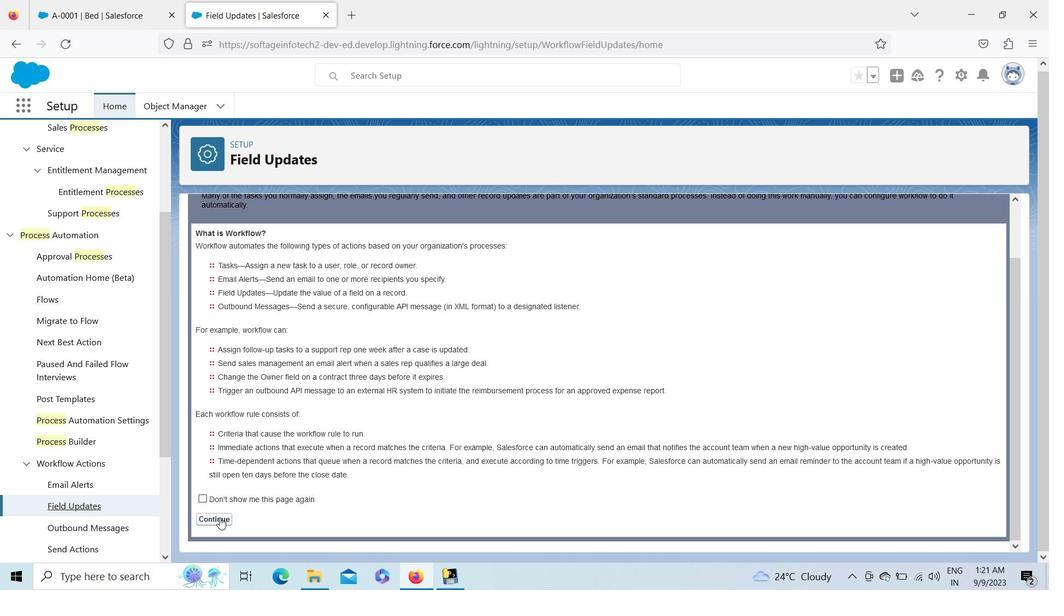 
Action: Mouse pressed left at (219, 518)
Screenshot: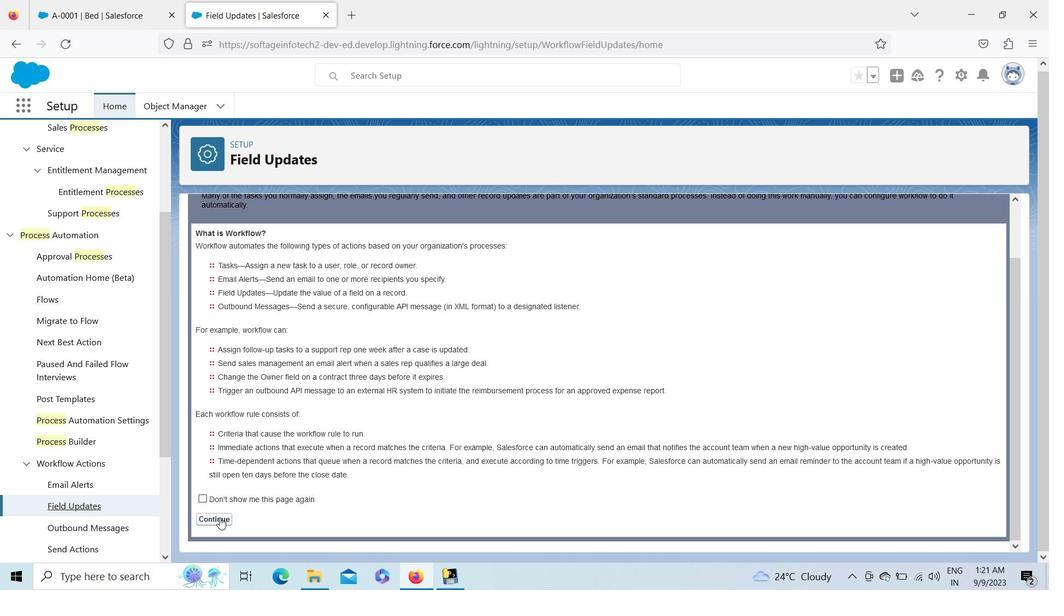 
Action: Mouse moved to (592, 292)
Screenshot: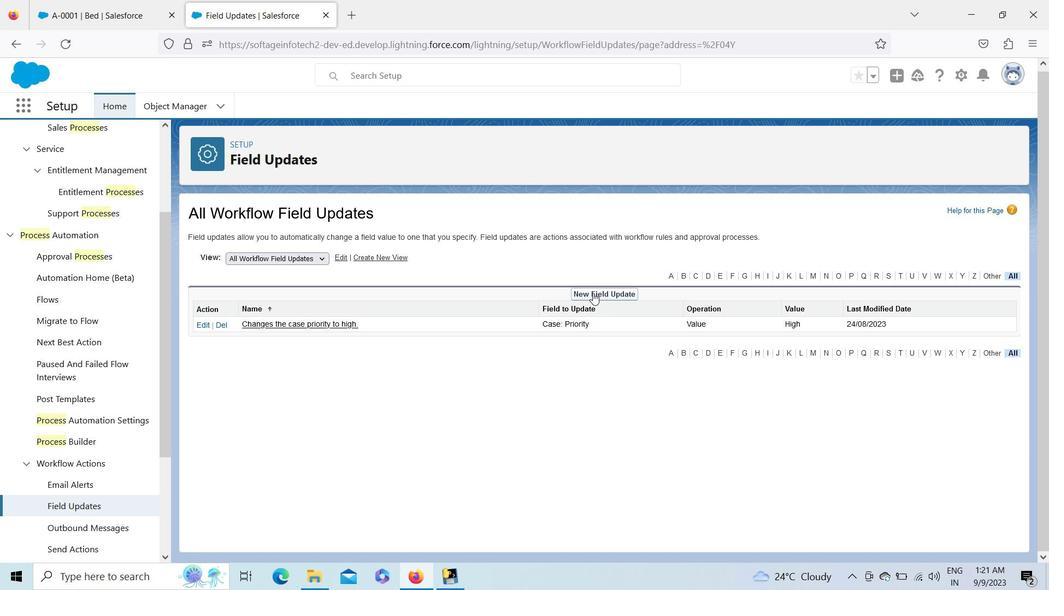 
Action: Mouse pressed left at (592, 292)
Screenshot: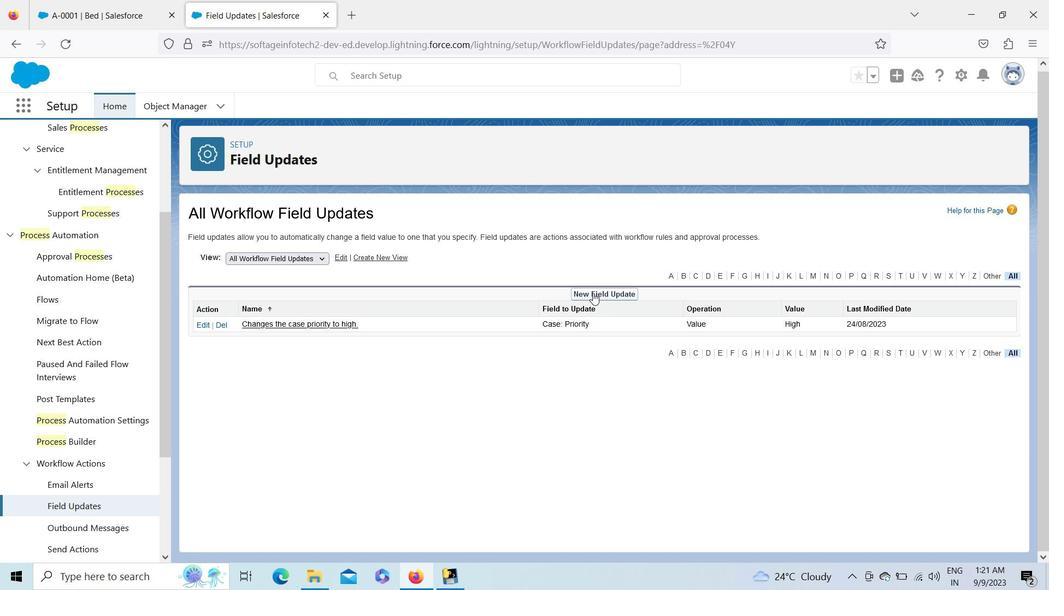 
Action: Mouse moved to (433, 406)
Screenshot: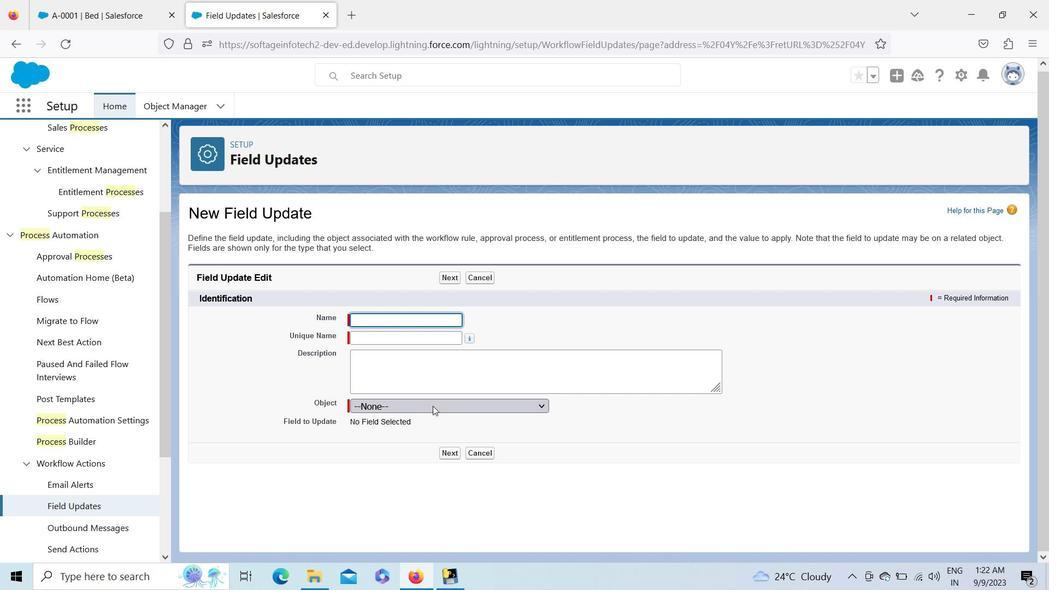 
Action: Mouse pressed left at (433, 406)
Screenshot: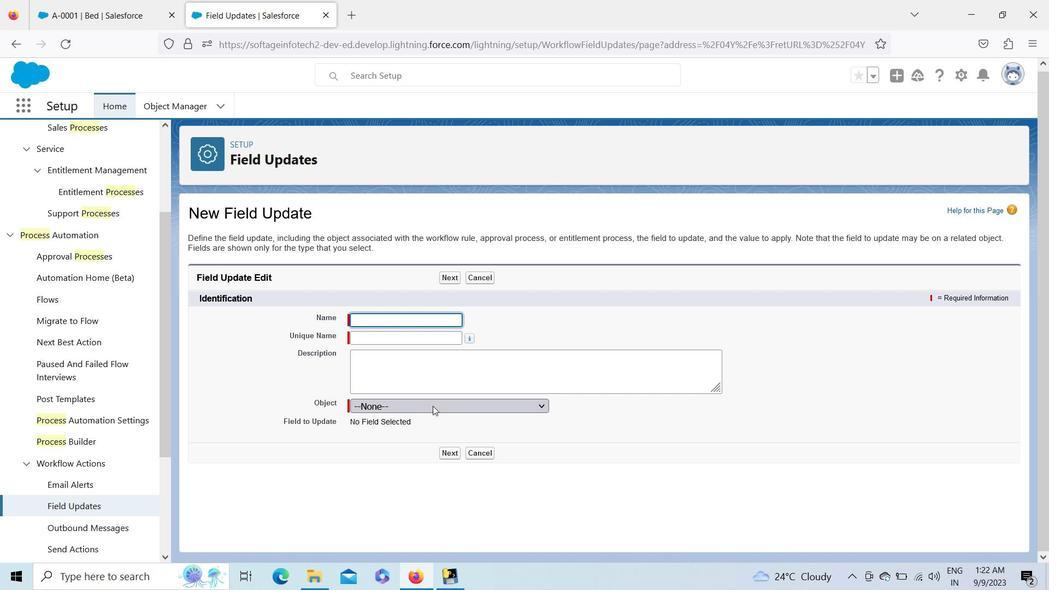 
Action: Key pressed b<Key.enter>
Screenshot: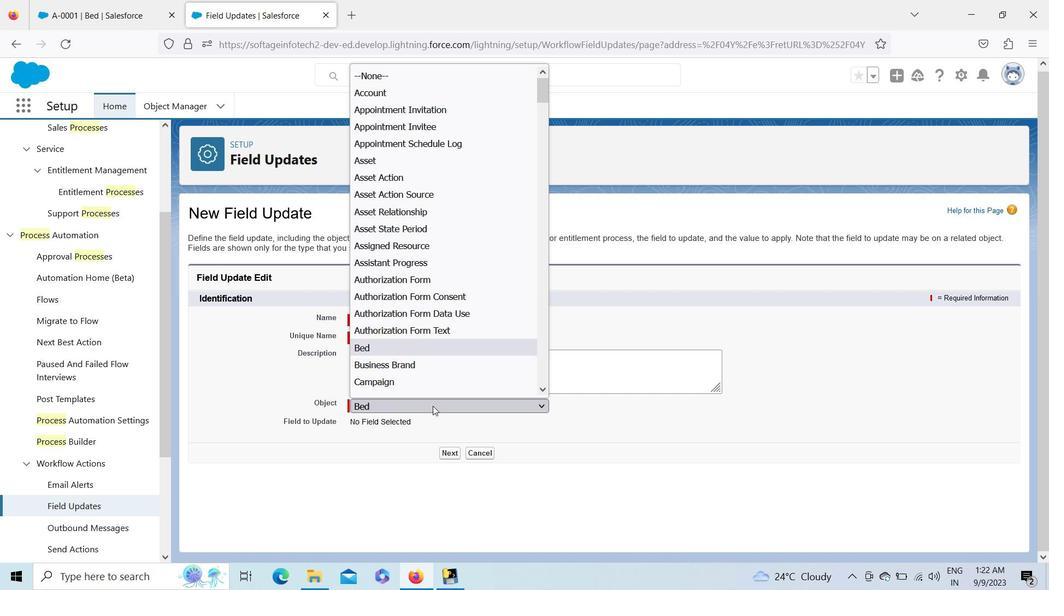
Action: Mouse moved to (414, 427)
Screenshot: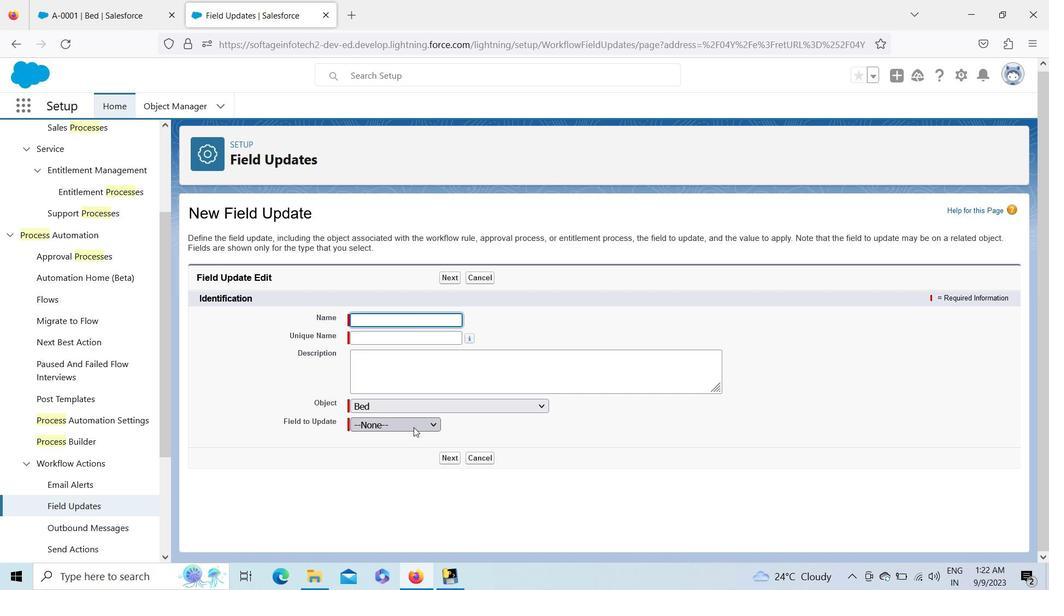 
Action: Mouse pressed left at (414, 427)
Screenshot: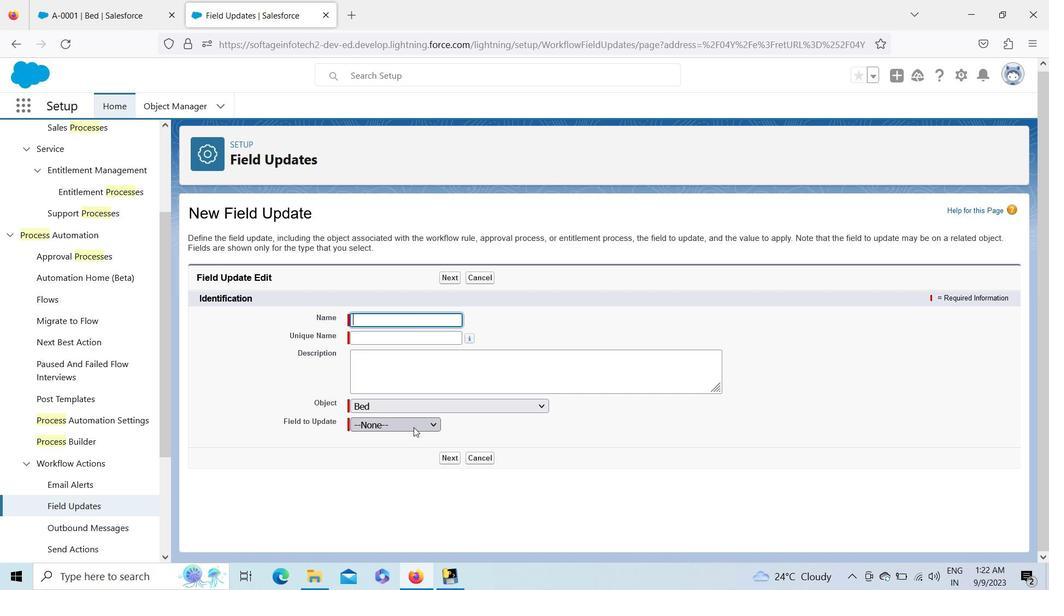 
Action: Mouse moved to (418, 353)
Screenshot: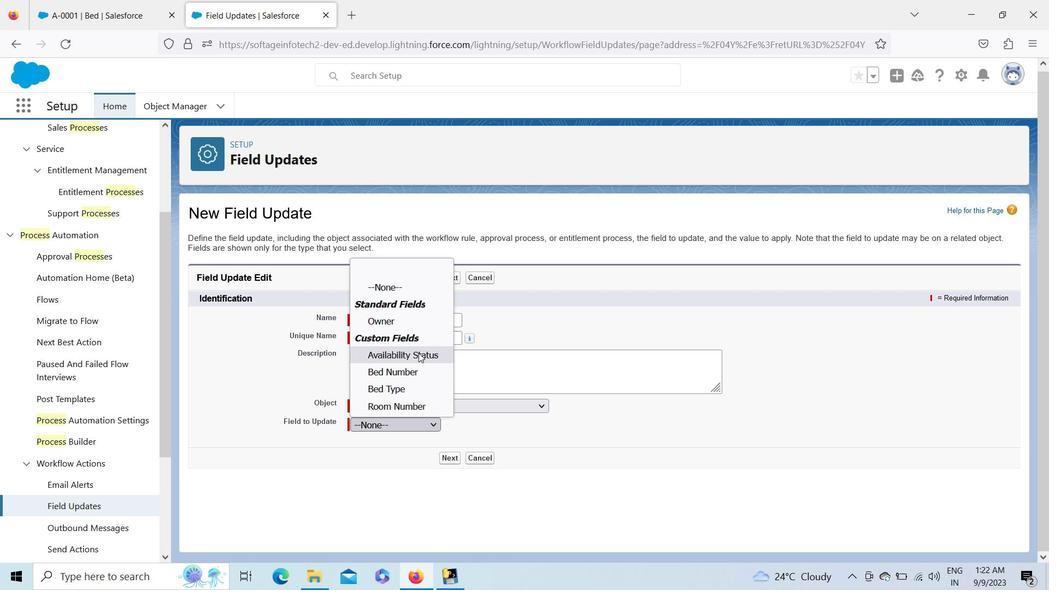 
Action: Mouse pressed left at (418, 353)
Screenshot: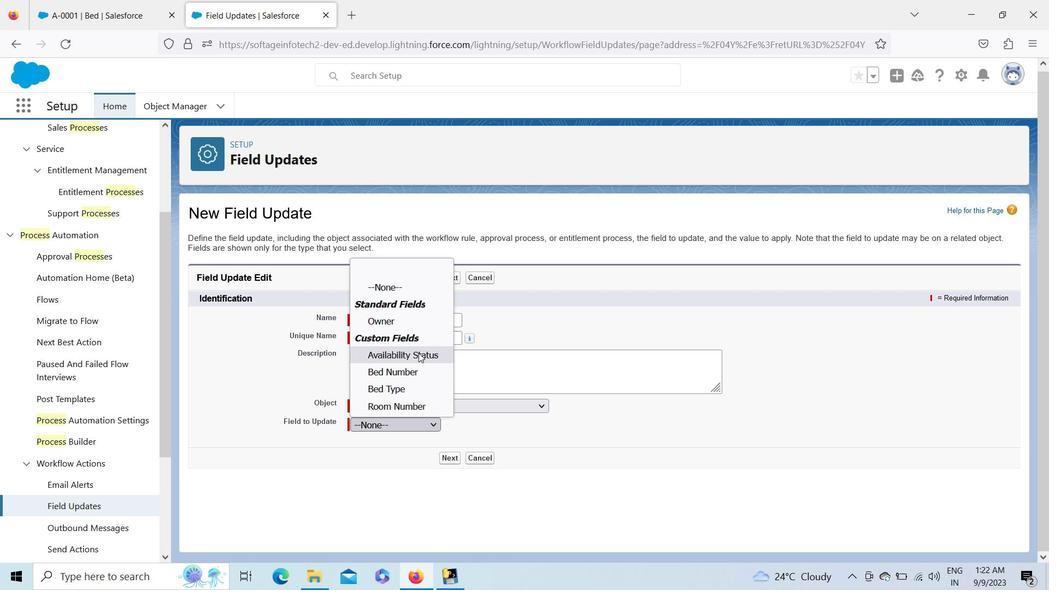 
Action: Mouse moved to (1015, 408)
Screenshot: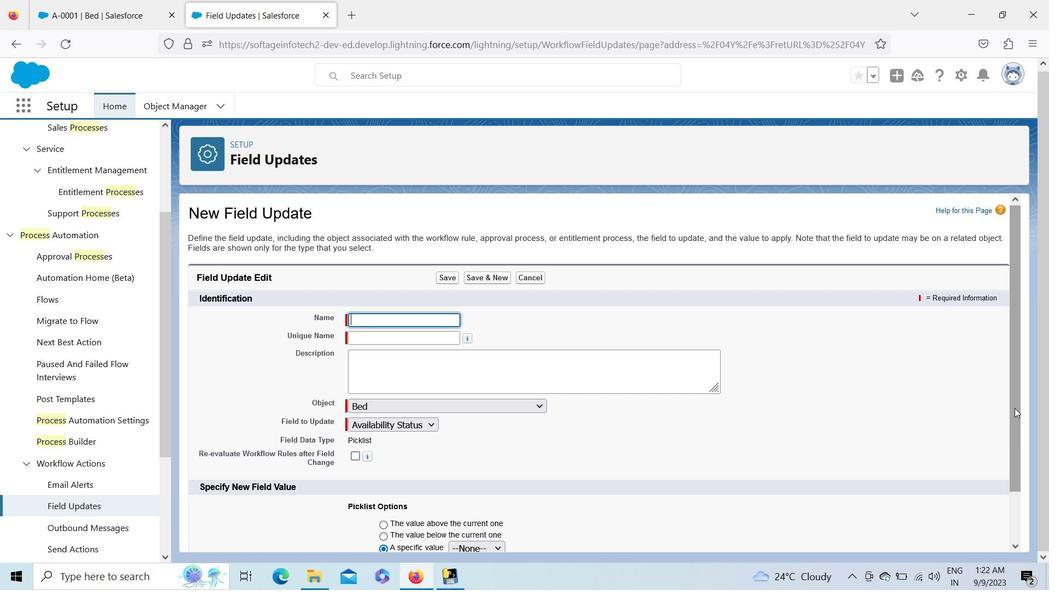 
Action: Mouse pressed left at (1015, 408)
Screenshot: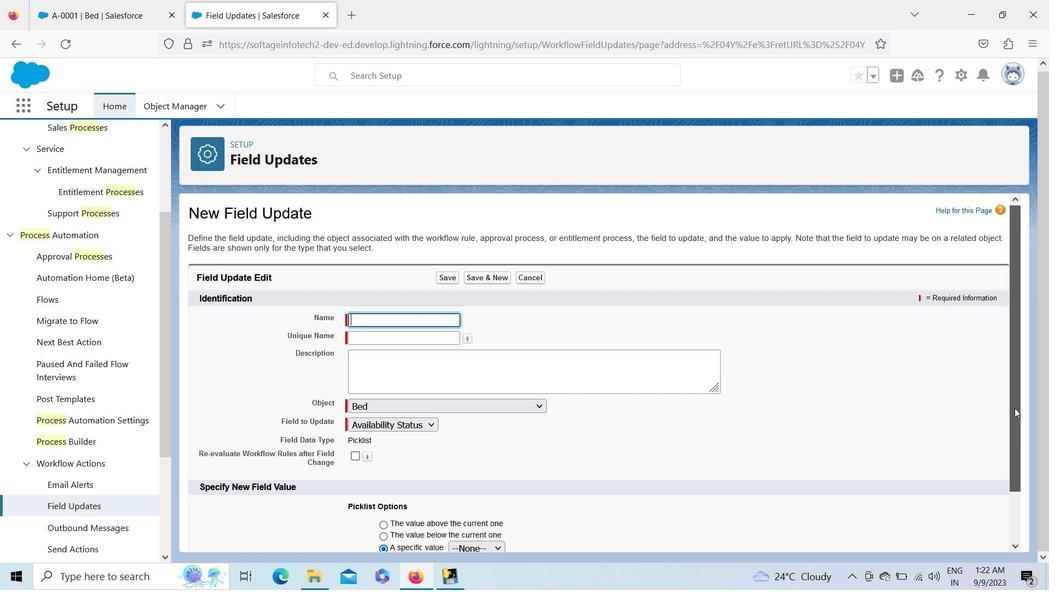 
Action: Mouse moved to (495, 494)
Screenshot: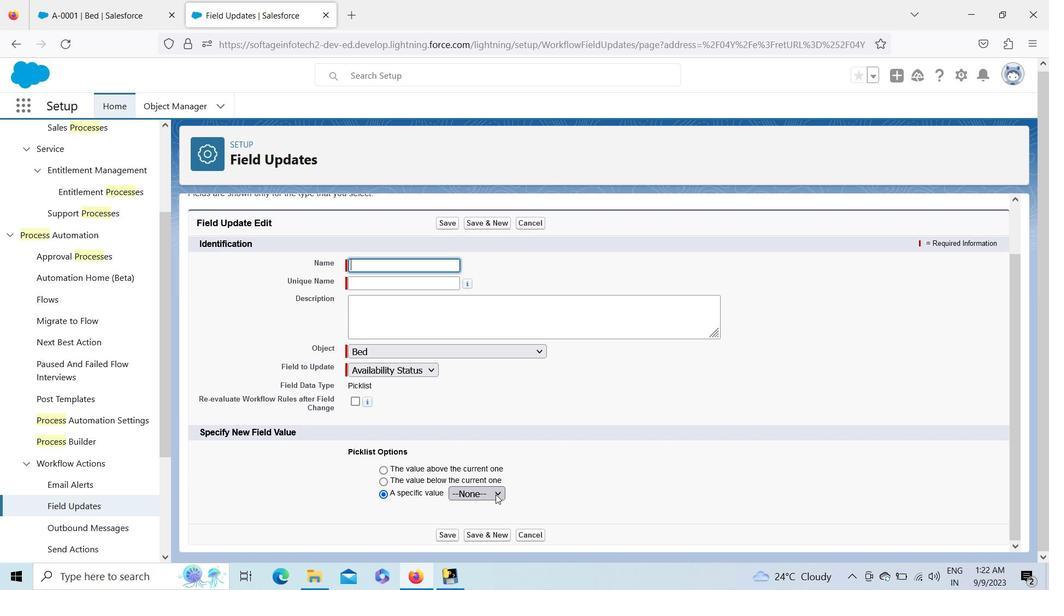 
Action: Mouse pressed left at (495, 494)
Screenshot: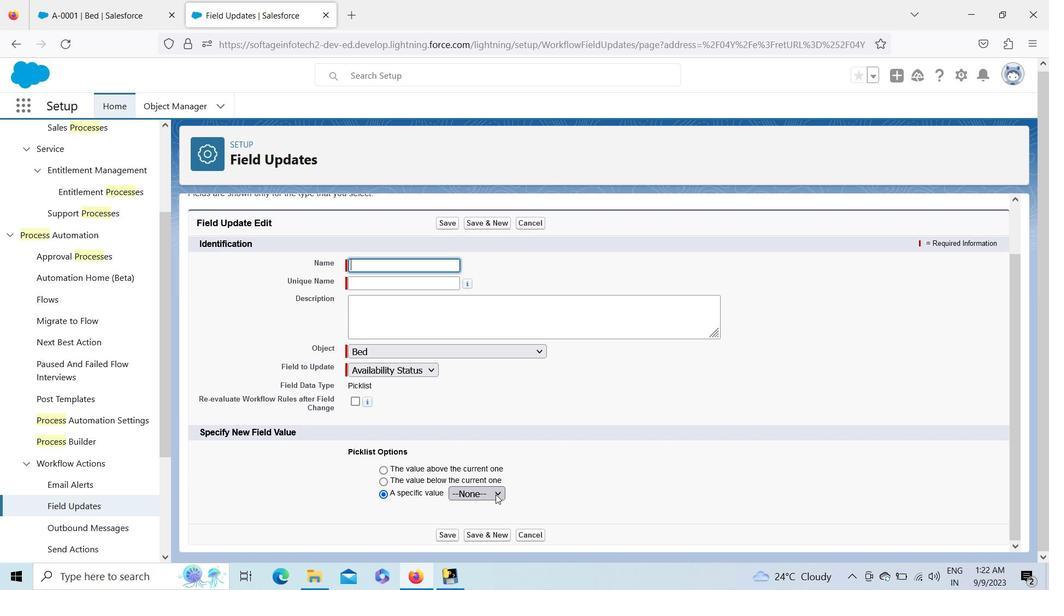 
Action: Mouse moved to (484, 532)
Screenshot: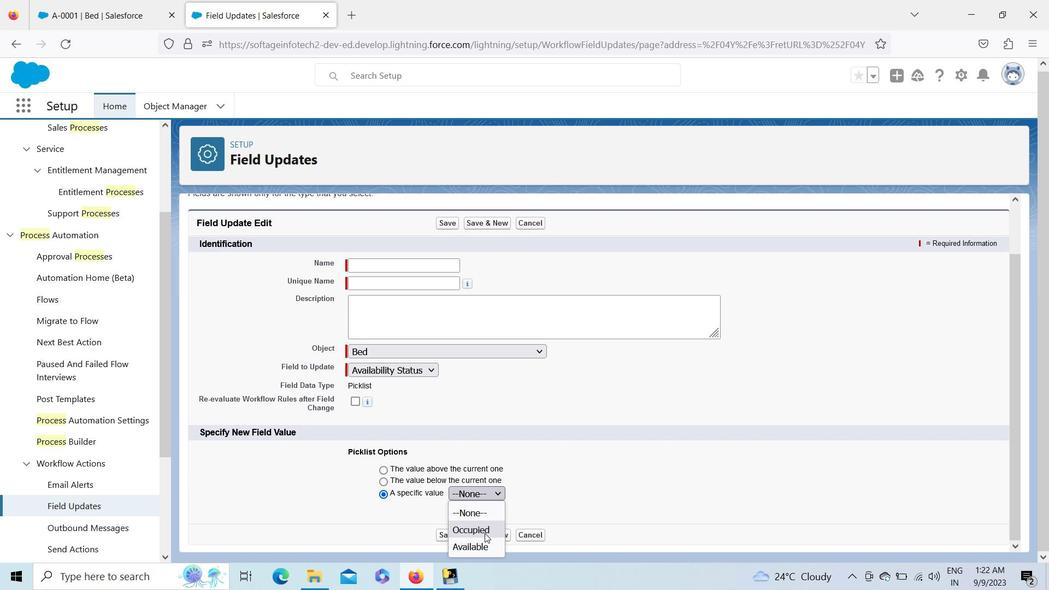 
Action: Mouse pressed left at (484, 532)
Screenshot: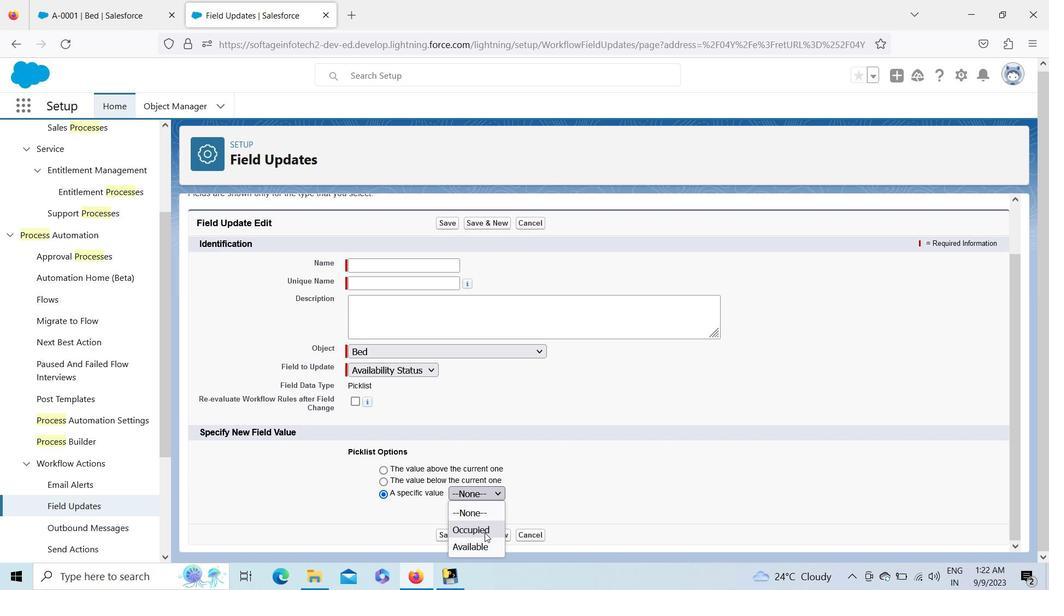 
Action: Mouse moved to (450, 535)
Screenshot: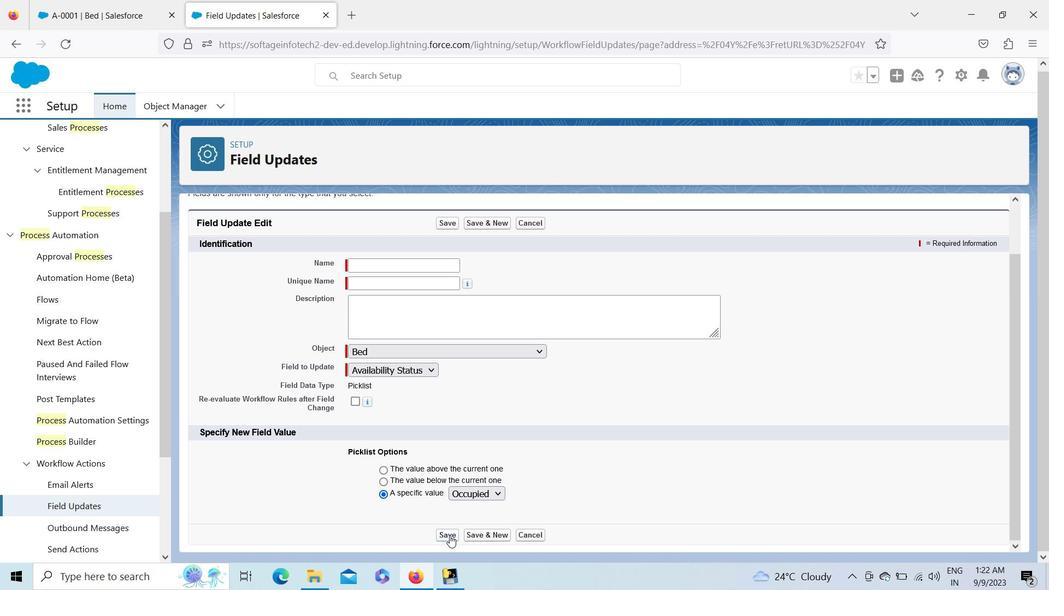 
Action: Mouse pressed left at (450, 535)
Screenshot: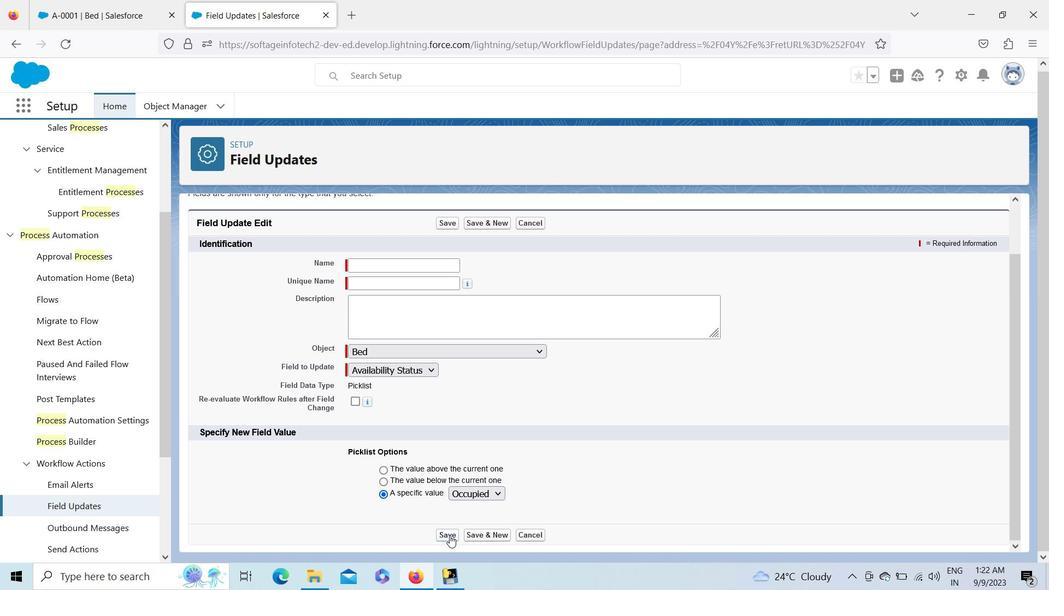 
Action: Mouse moved to (369, 337)
Screenshot: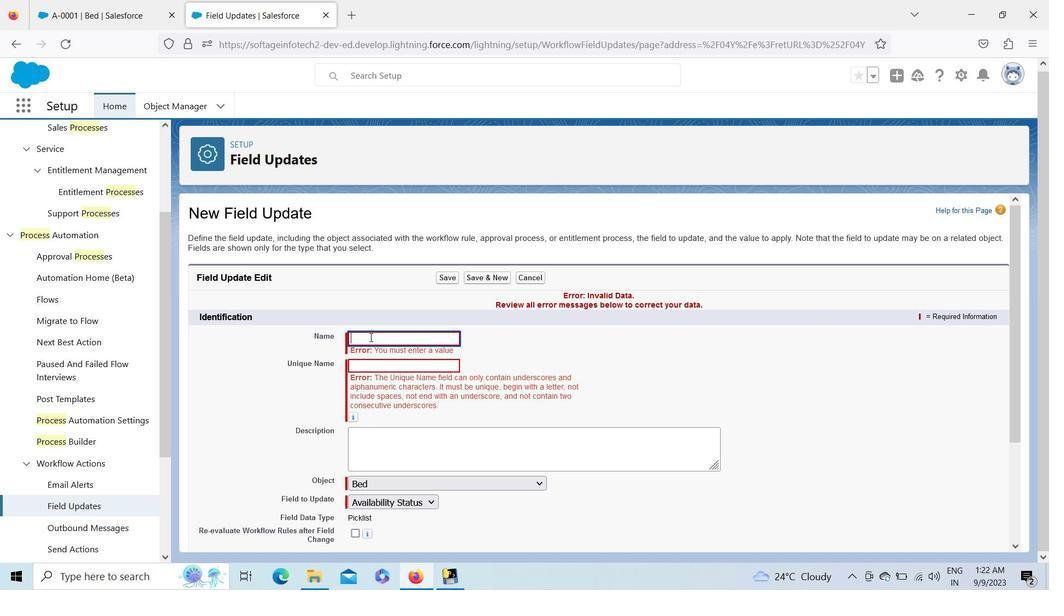 
Action: Mouse pressed left at (369, 337)
Screenshot: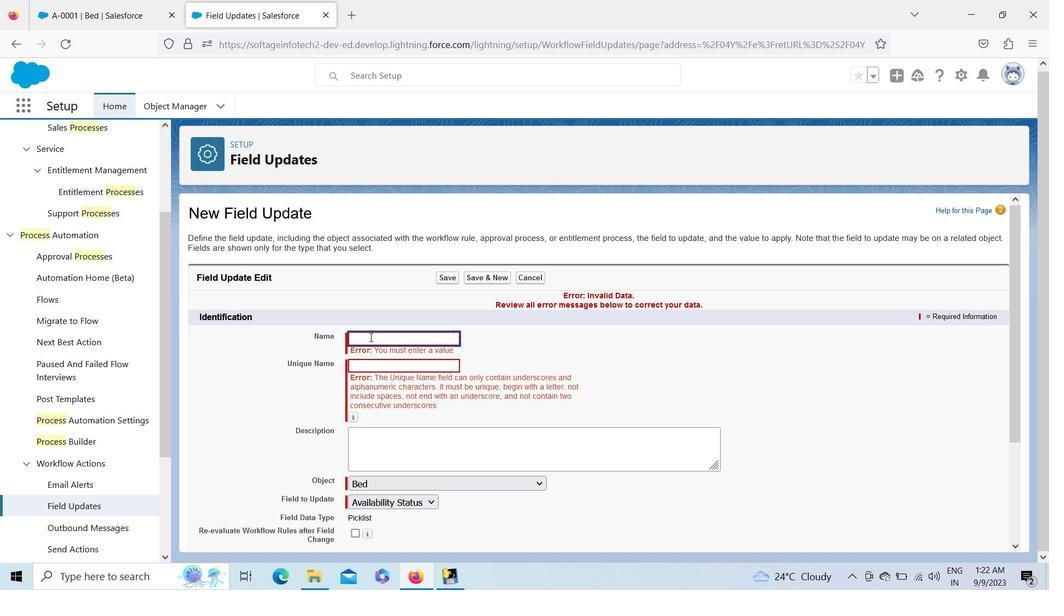 
Action: Key pressed <Key.shift><Key.shift><Key.shift><Key.shift><Key.shift><Key.shift><Key.shift><Key.shift><Key.shift><Key.shift><Key.shift><Key.shift>Bed<Key.space><Key.shift>Sts<Key.backspace>atus<Key.space><Key.shift>Occupied
Screenshot: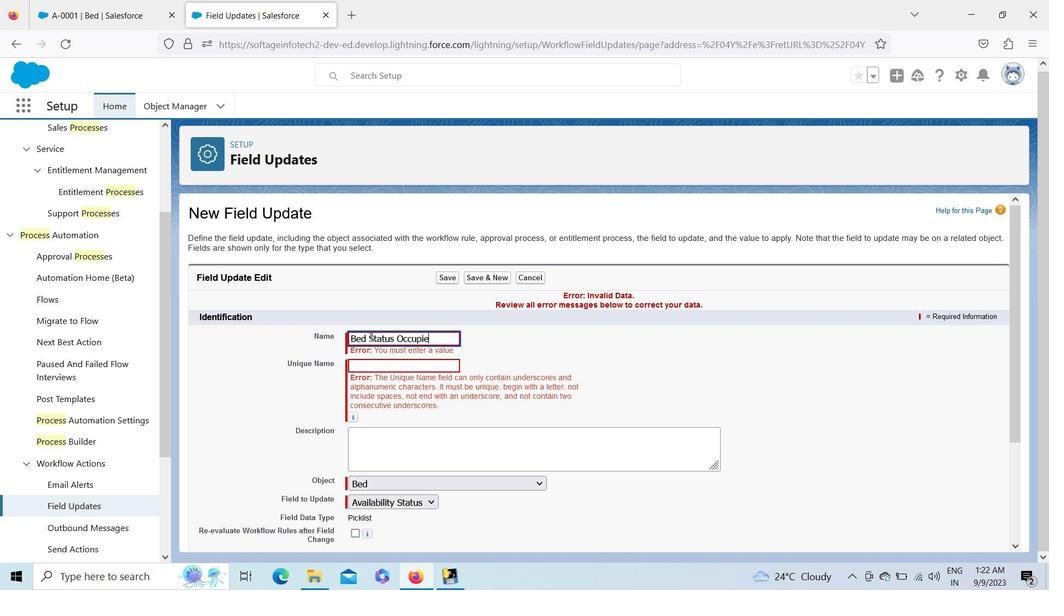 
Action: Mouse moved to (543, 385)
Screenshot: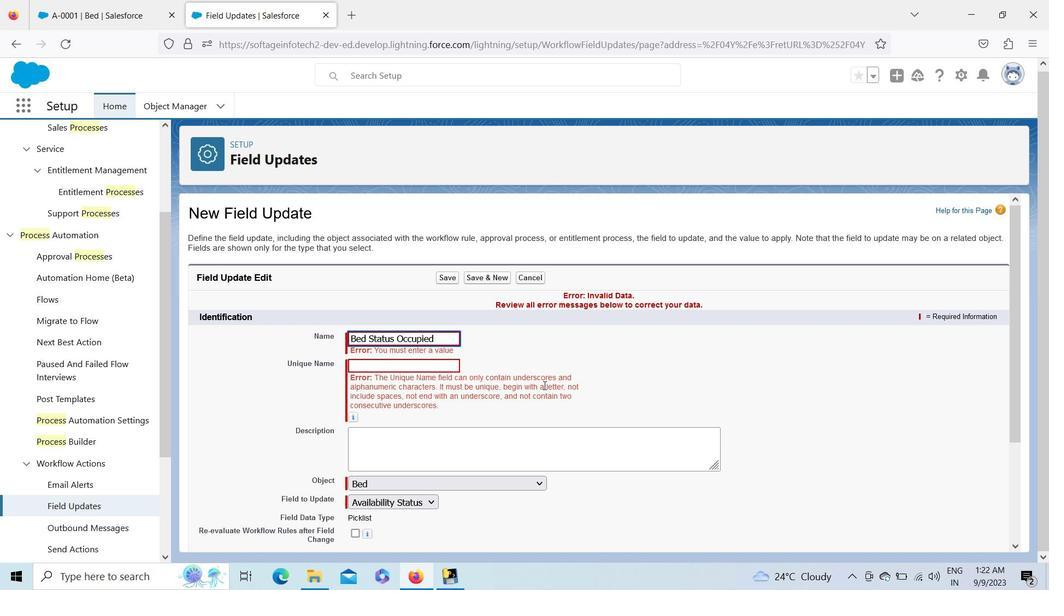 
Action: Mouse pressed left at (543, 385)
Screenshot: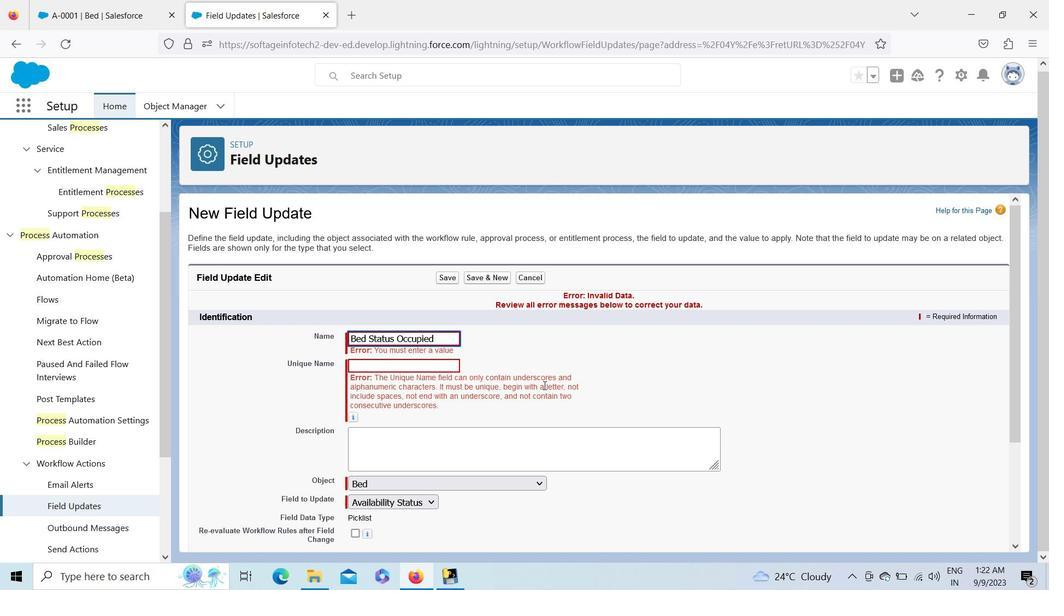 
Action: Mouse moved to (1014, 545)
Screenshot: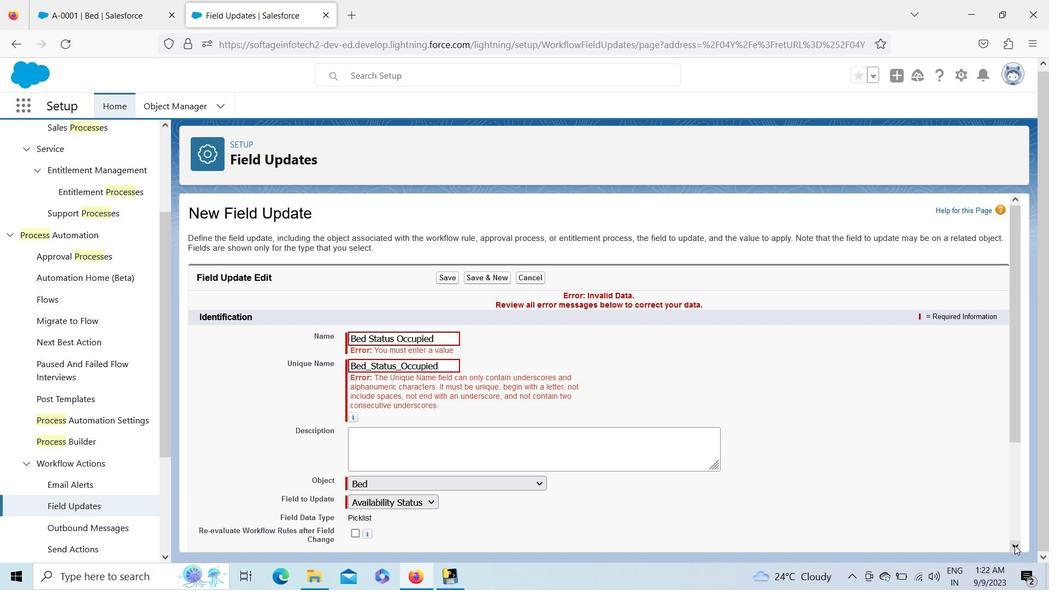 
Action: Mouse pressed left at (1014, 545)
Screenshot: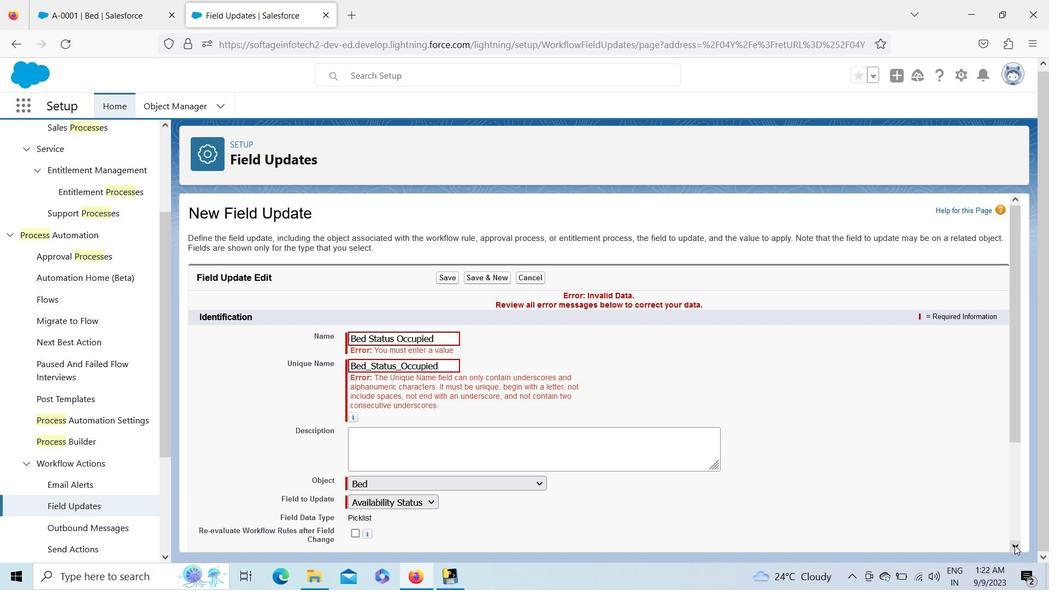 
Action: Mouse pressed left at (1014, 545)
Screenshot: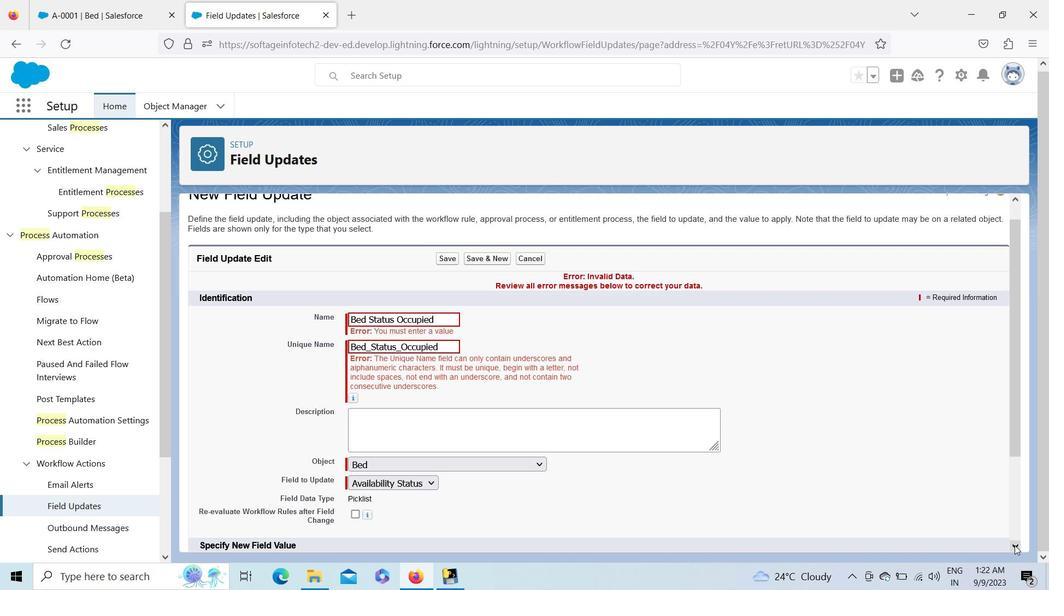 
Action: Mouse pressed left at (1014, 545)
Screenshot: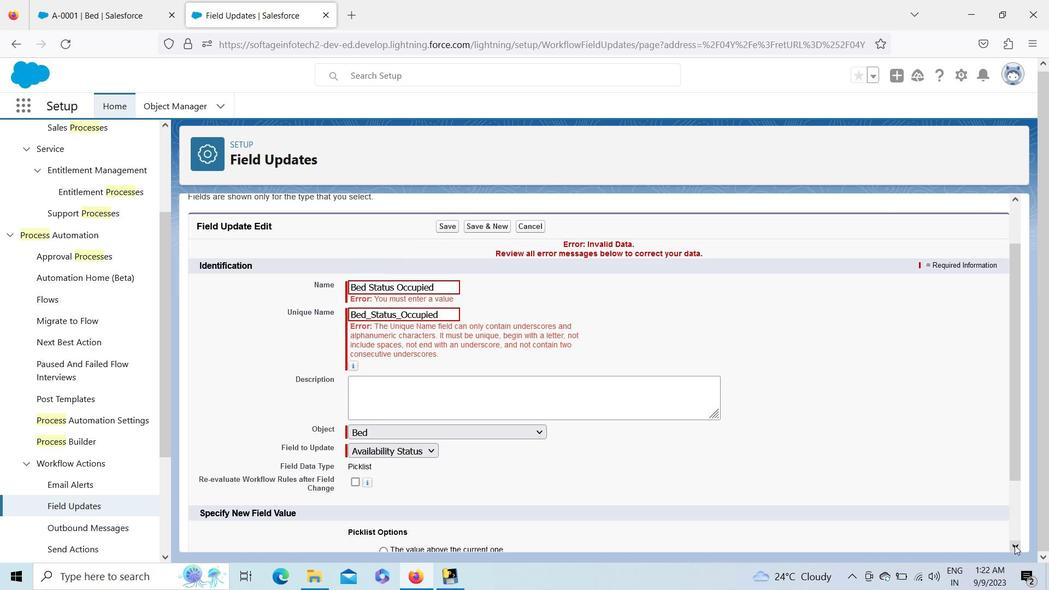 
Action: Mouse pressed left at (1014, 545)
Screenshot: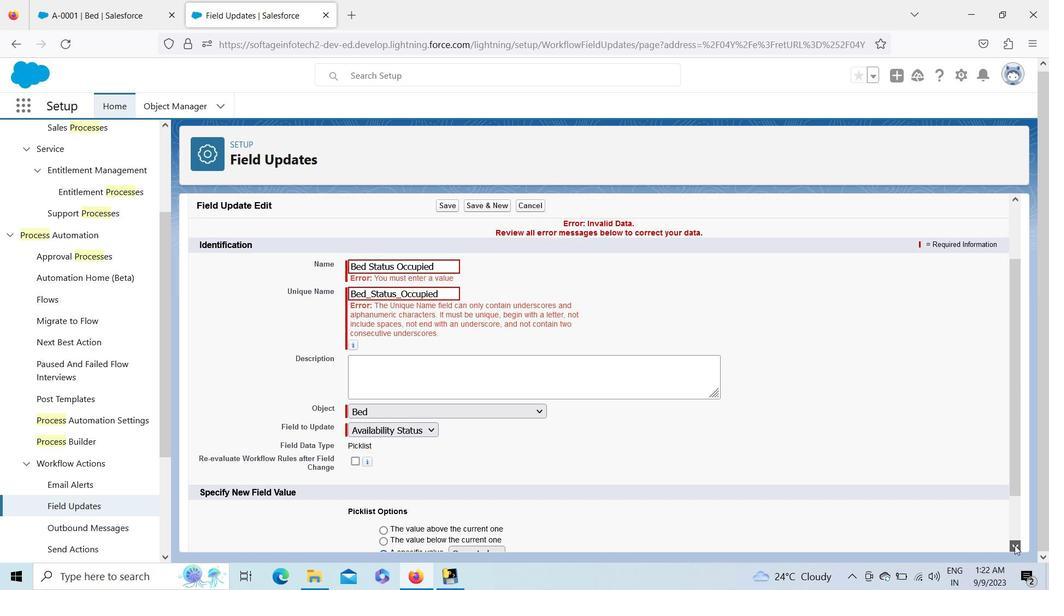 
Action: Mouse pressed left at (1014, 545)
Screenshot: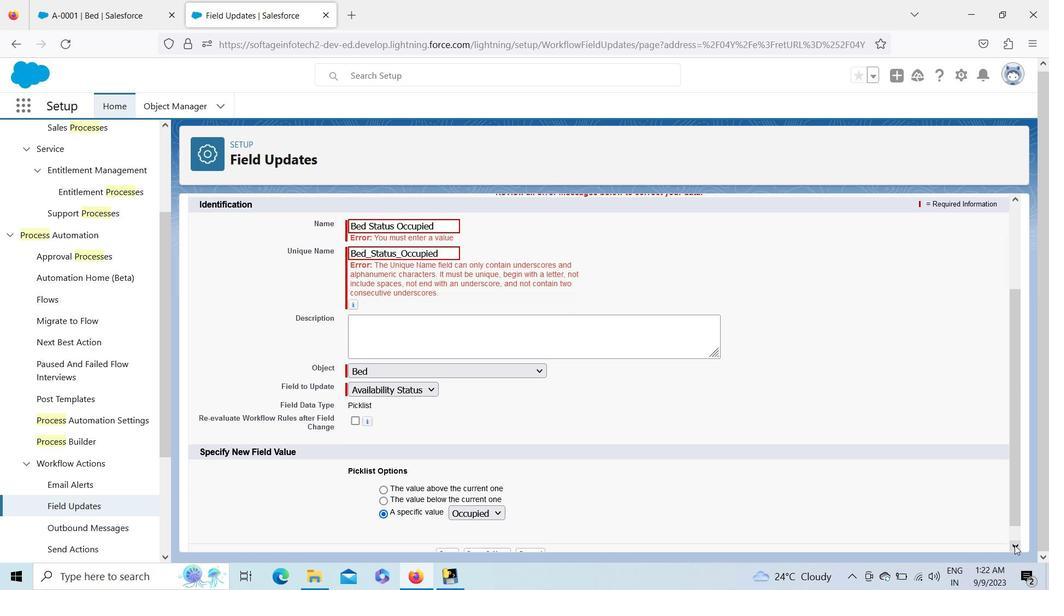 
Action: Mouse pressed left at (1014, 545)
Screenshot: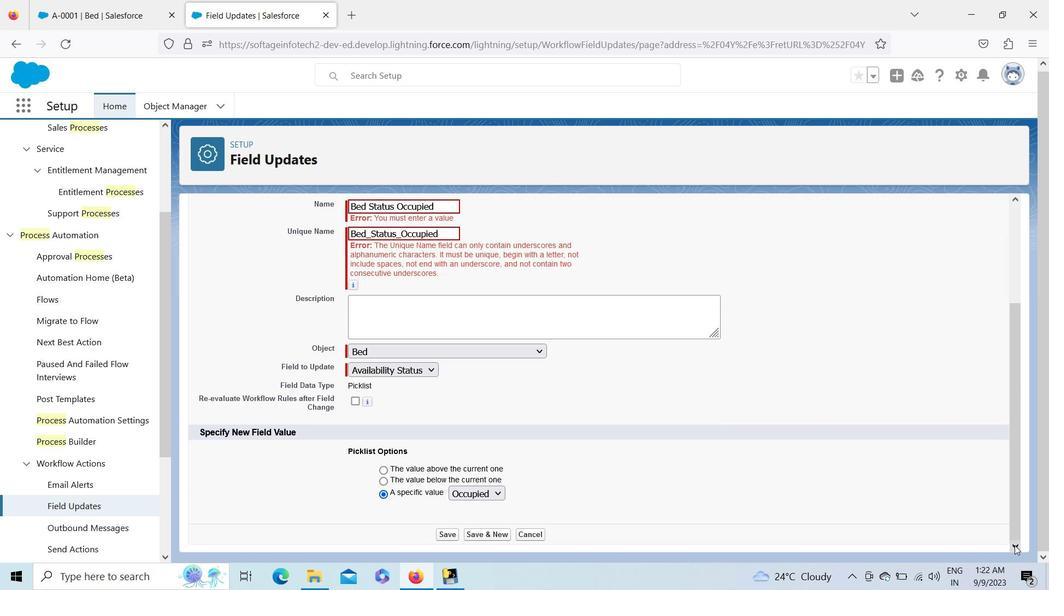
Action: Mouse moved to (627, 393)
Screenshot: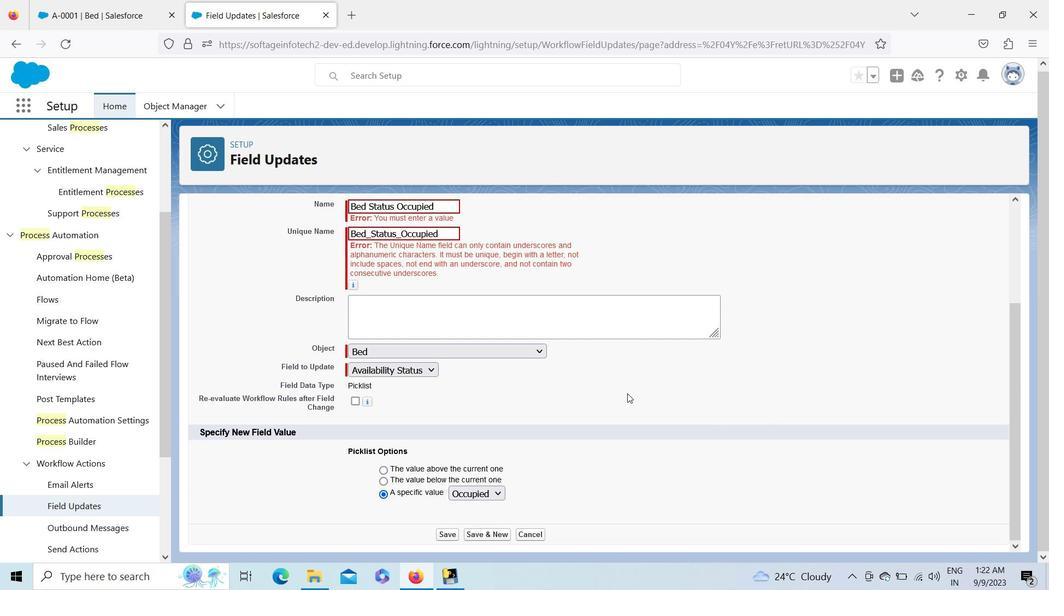
Action: Mouse pressed left at (627, 393)
Screenshot: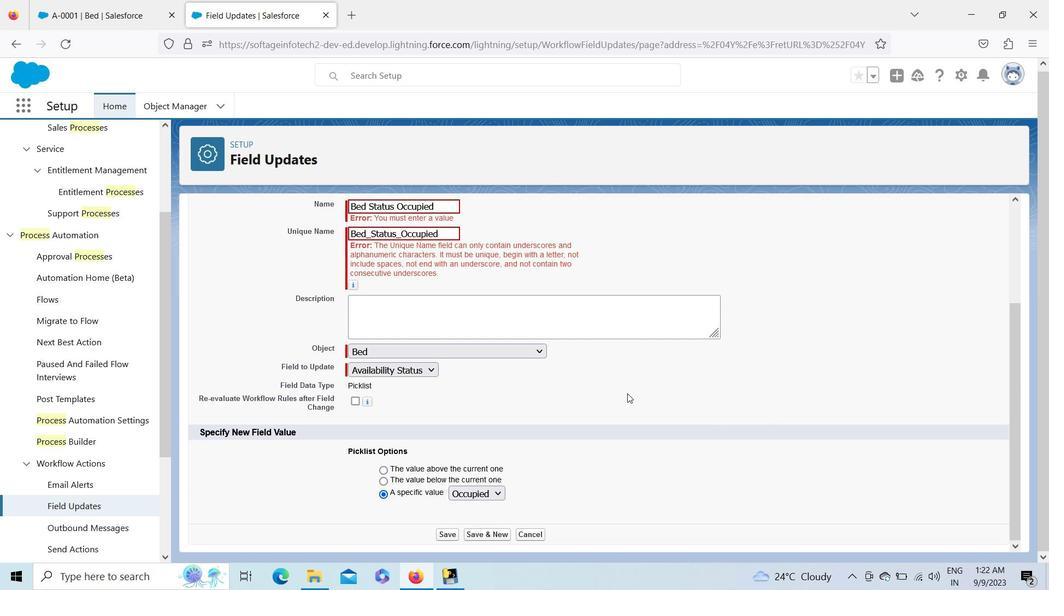 
Action: Mouse moved to (604, 262)
Screenshot: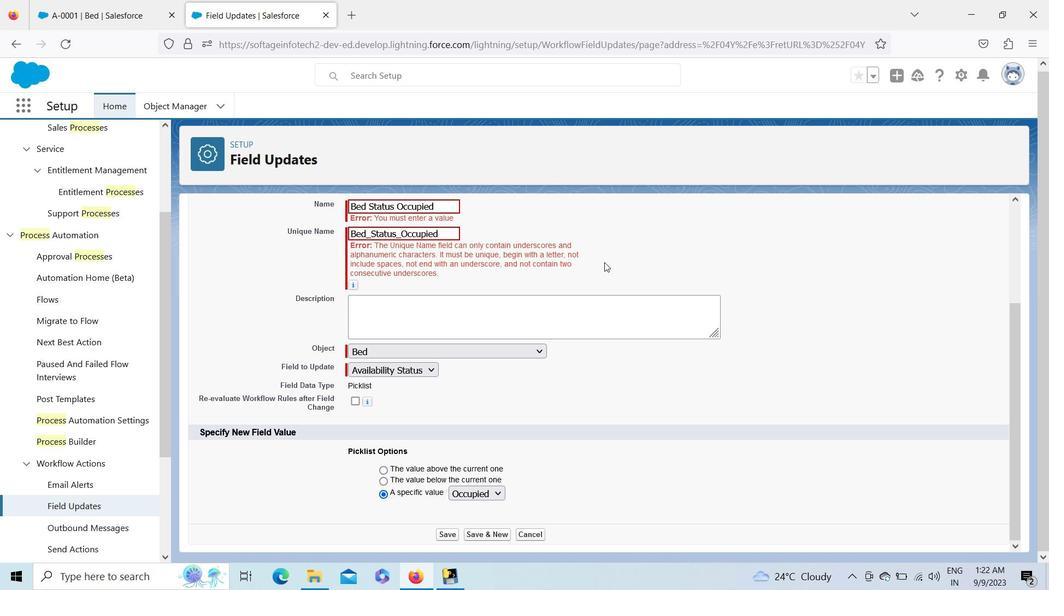 
Action: Mouse pressed left at (604, 262)
Screenshot: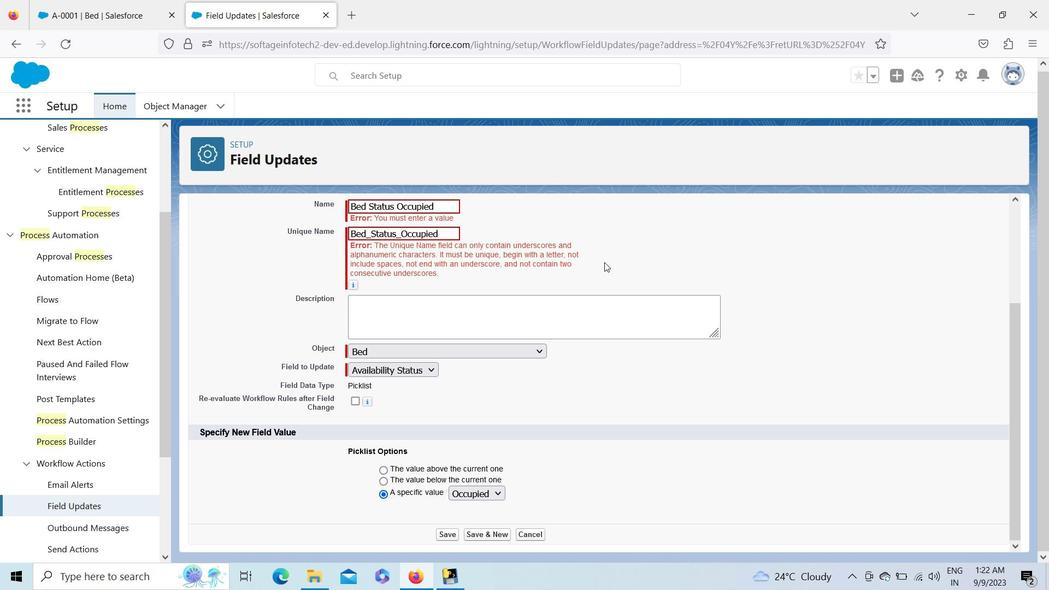 
Action: Mouse moved to (453, 535)
Screenshot: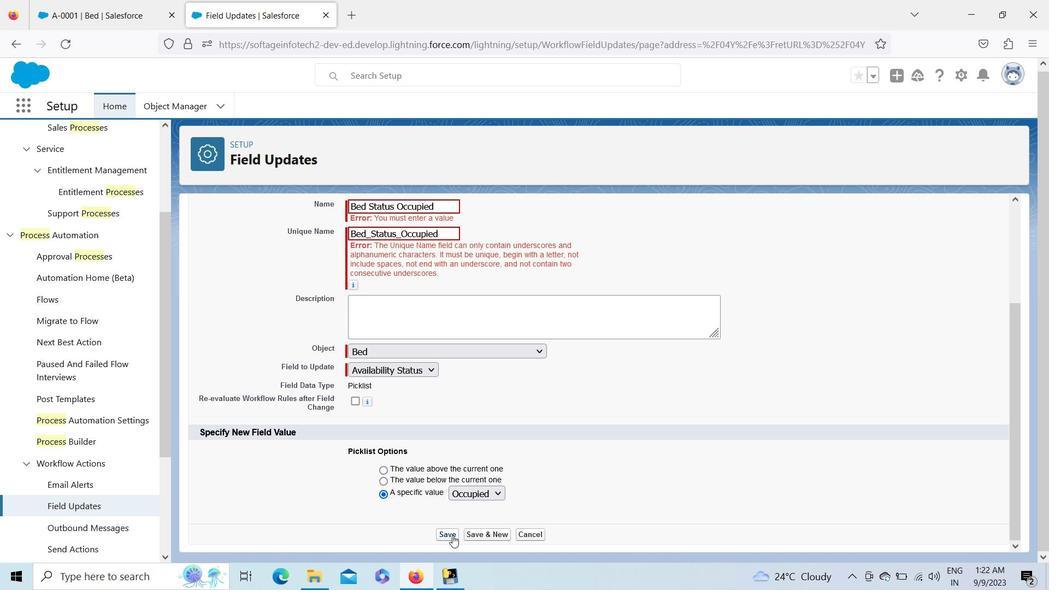 
Action: Mouse pressed left at (453, 535)
Screenshot: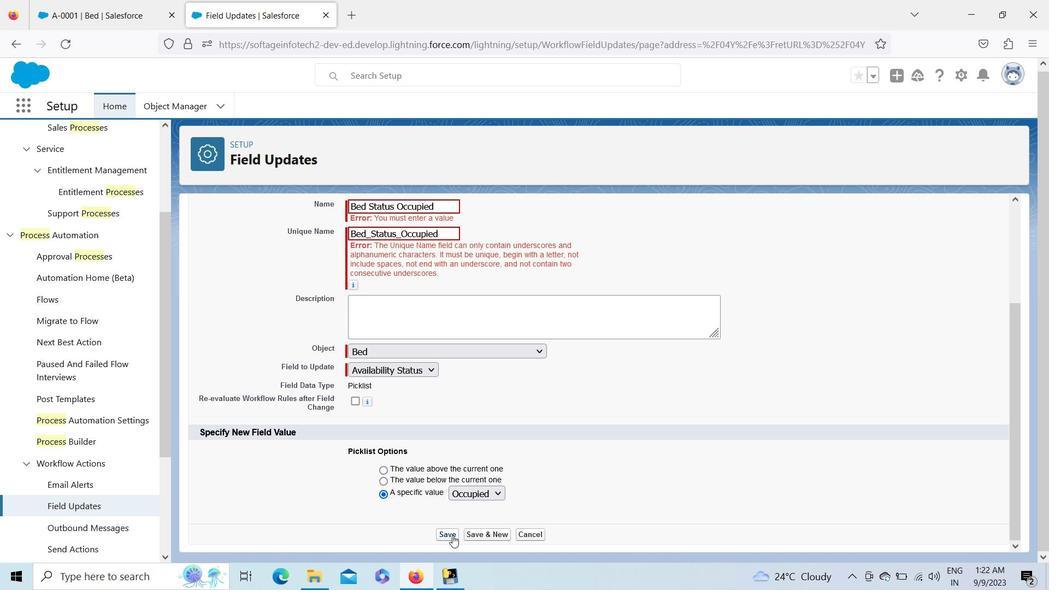 
Action: Mouse moved to (162, 555)
Screenshot: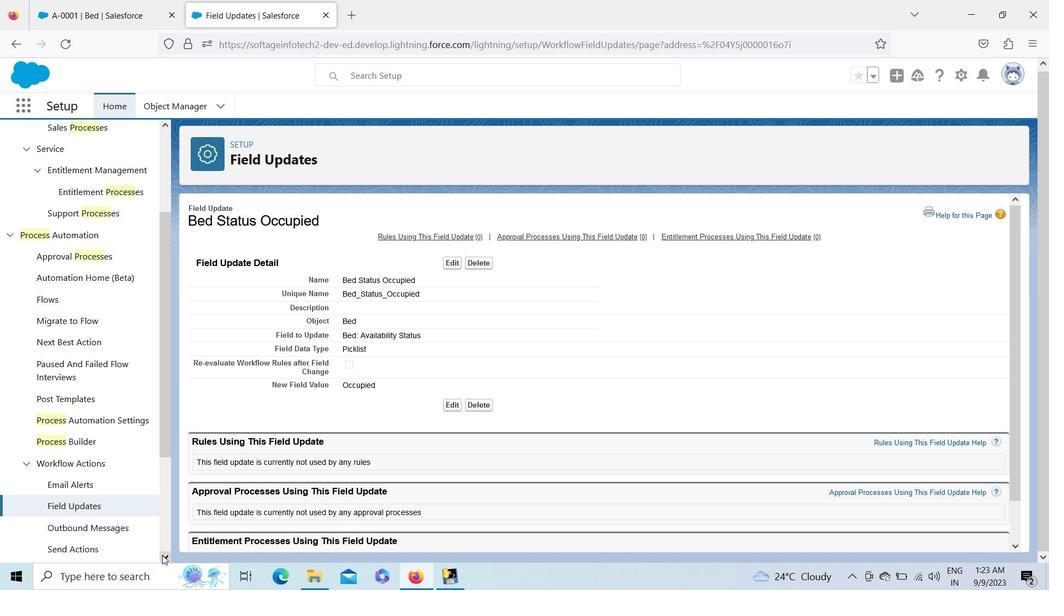 
Action: Mouse pressed left at (162, 555)
Screenshot: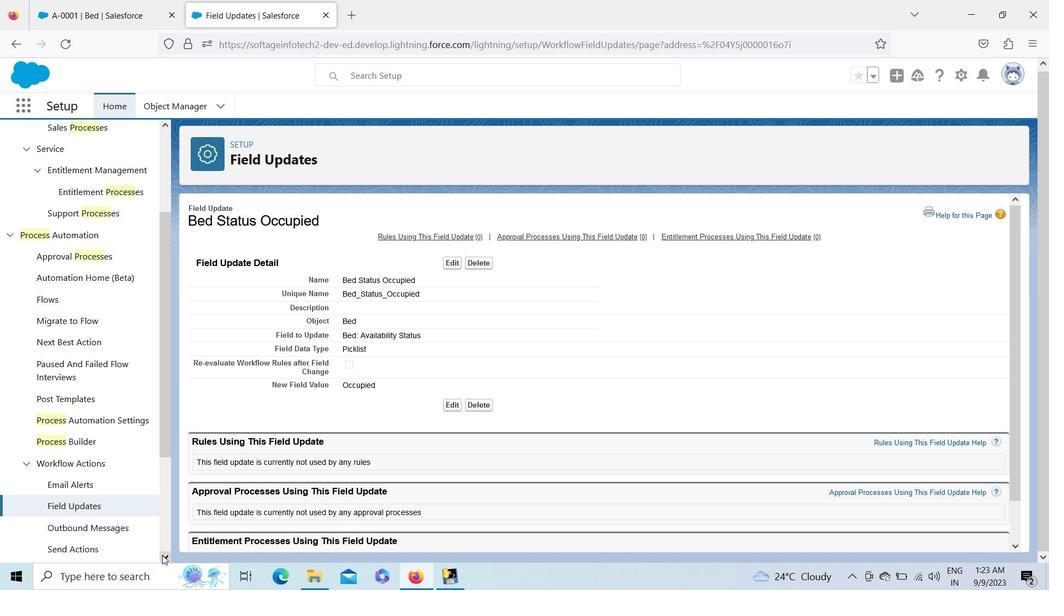 
Action: Mouse pressed left at (162, 555)
Screenshot: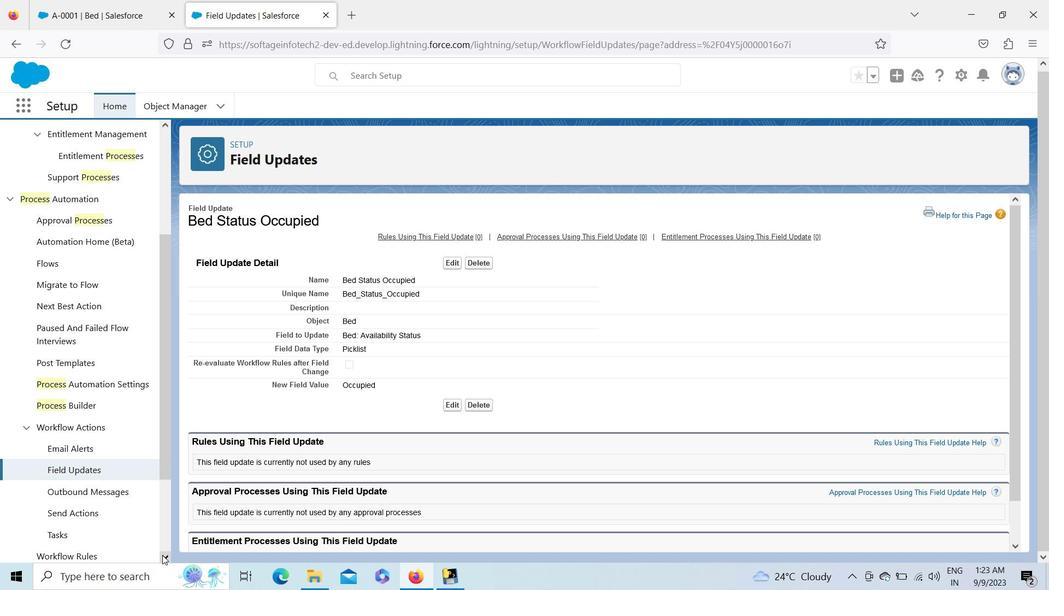 
Action: Mouse moved to (84, 516)
Screenshot: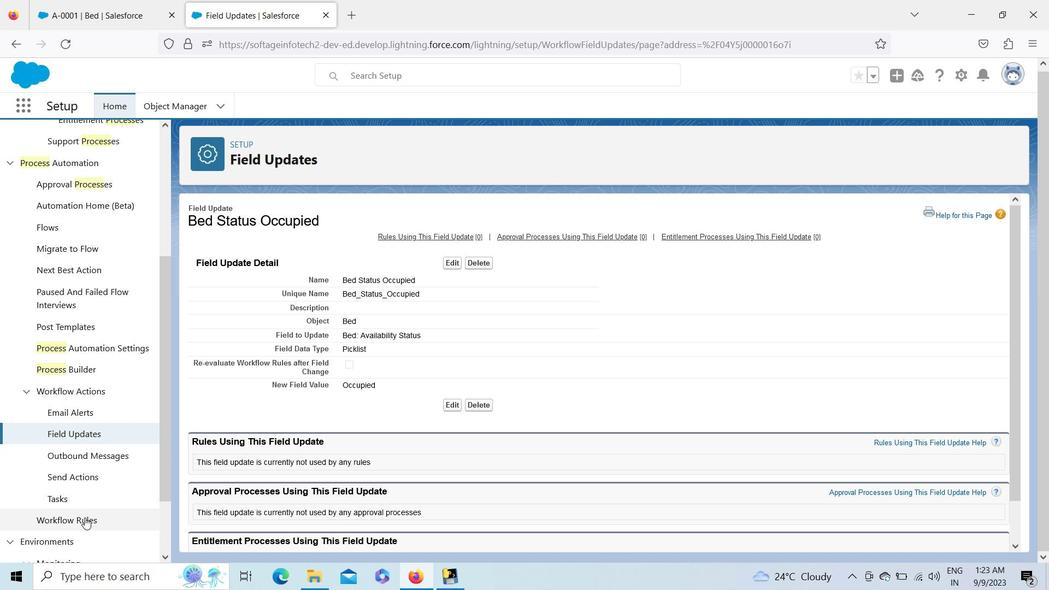 
Action: Mouse pressed left at (84, 516)
Screenshot: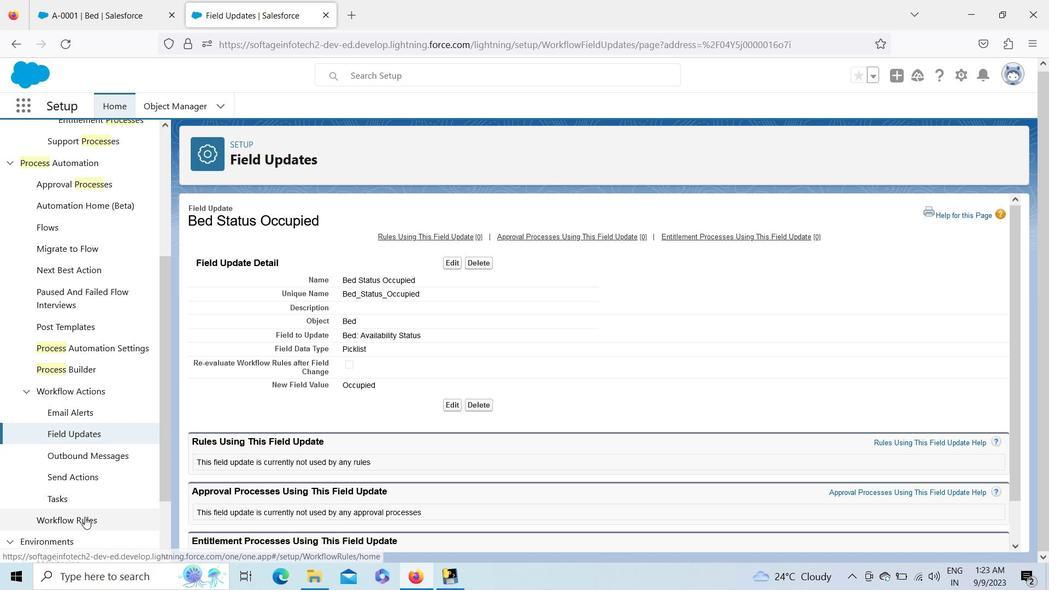 
Action: Mouse moved to (1010, 542)
Screenshot: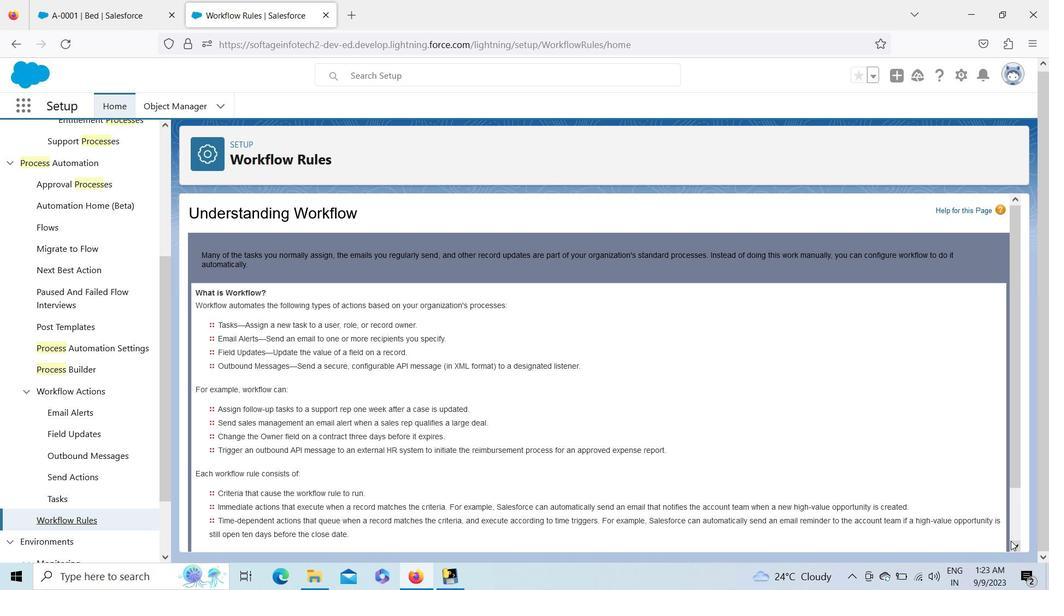 
Action: Mouse pressed left at (1010, 542)
Screenshot: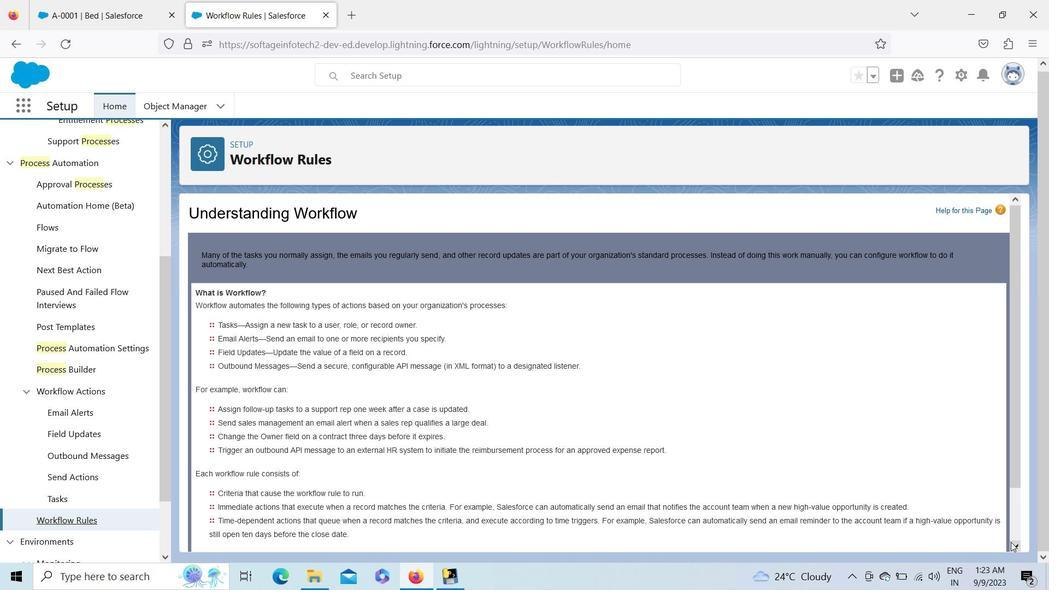 
Action: Mouse pressed left at (1010, 542)
Screenshot: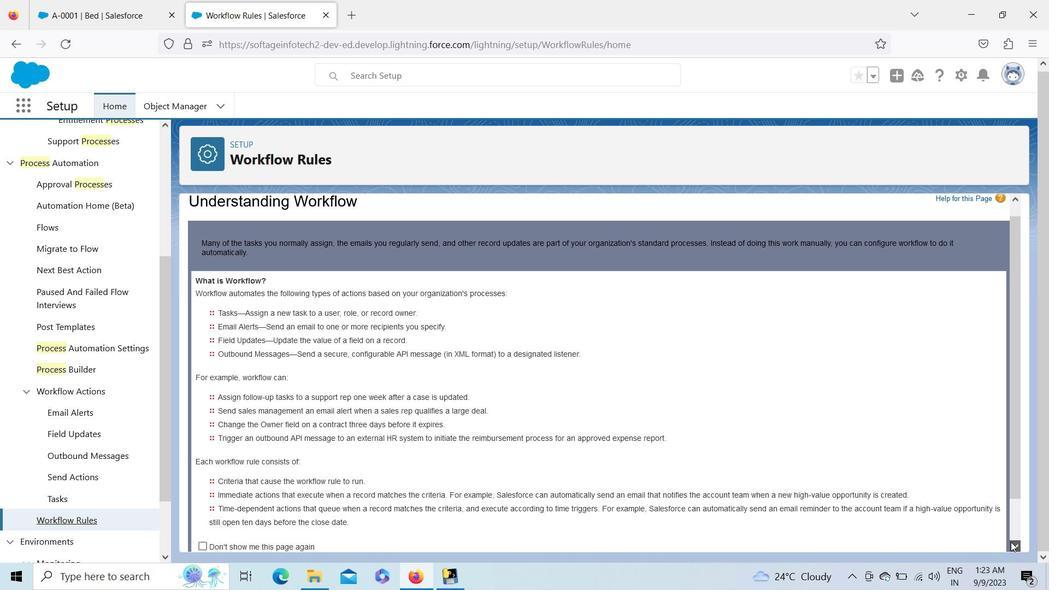
Action: Mouse pressed left at (1010, 542)
Screenshot: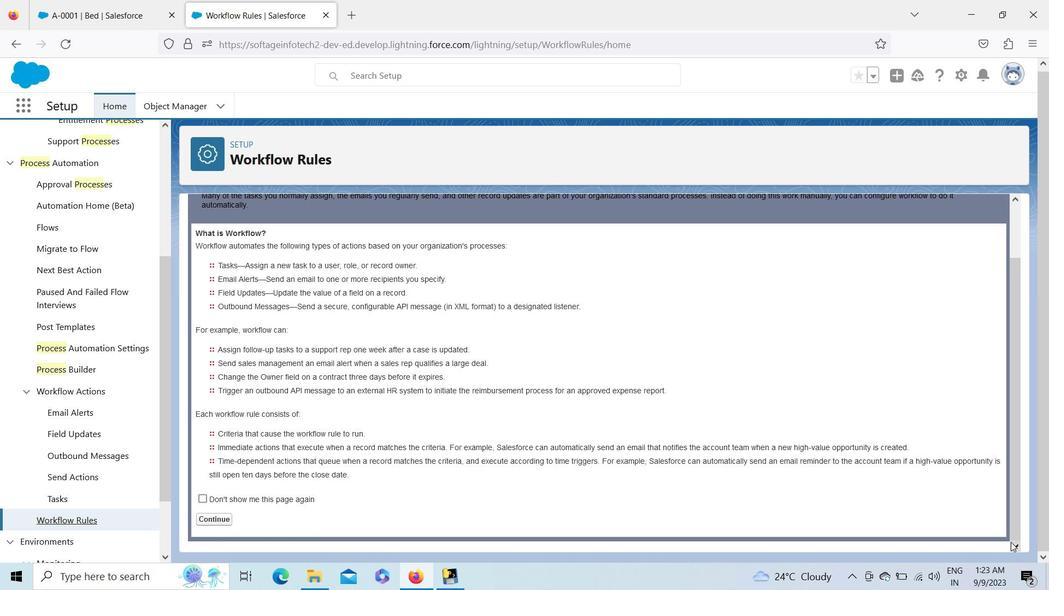 
Action: Mouse pressed left at (1010, 542)
Screenshot: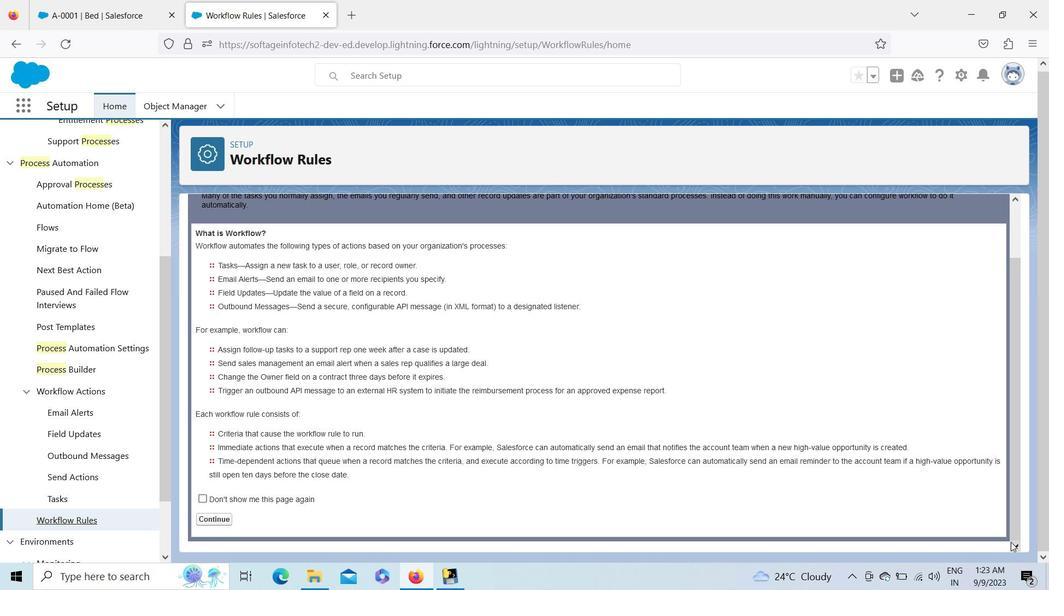 
Action: Mouse pressed left at (1010, 542)
Screenshot: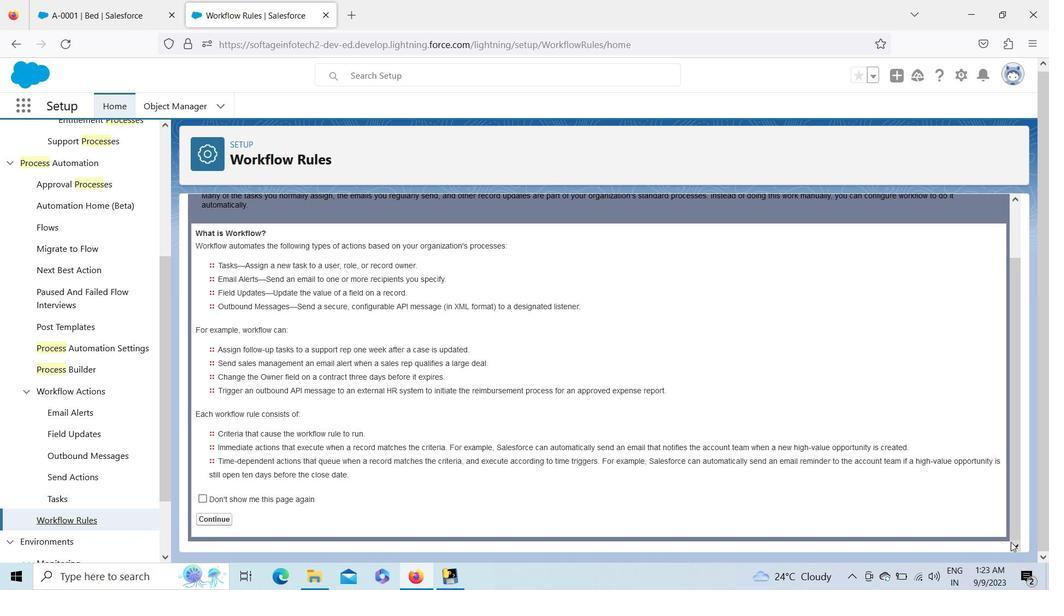 
Action: Mouse moved to (1014, 543)
Screenshot: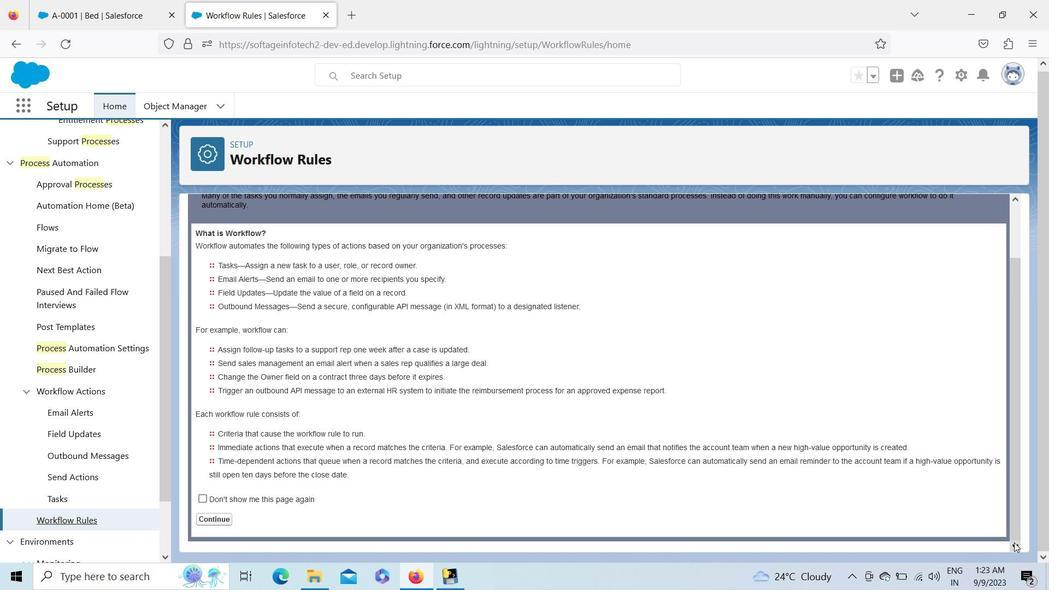 
Action: Mouse pressed left at (1014, 543)
Screenshot: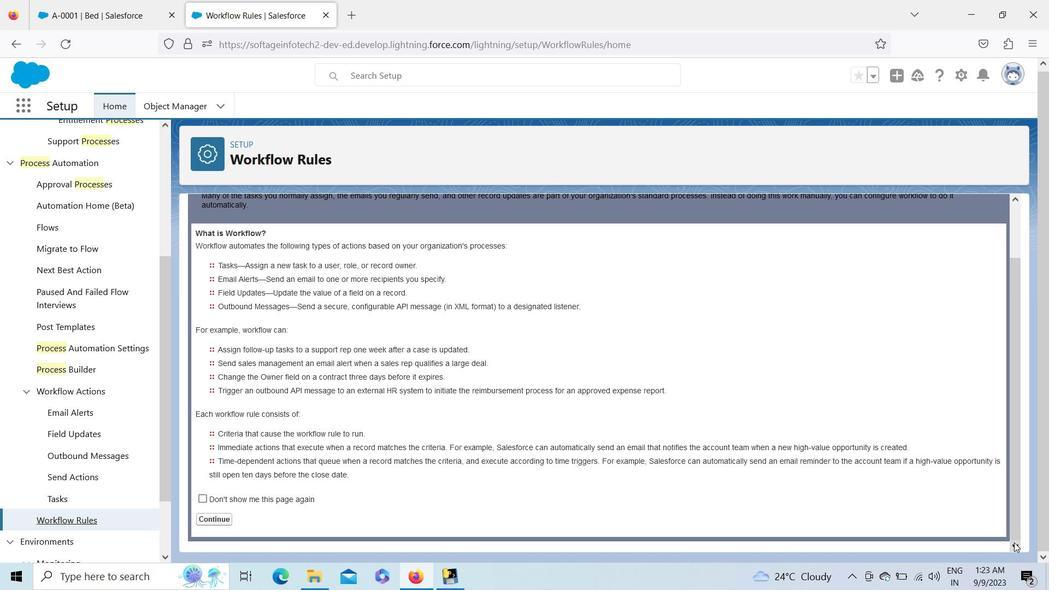 
Action: Mouse pressed left at (1014, 543)
Screenshot: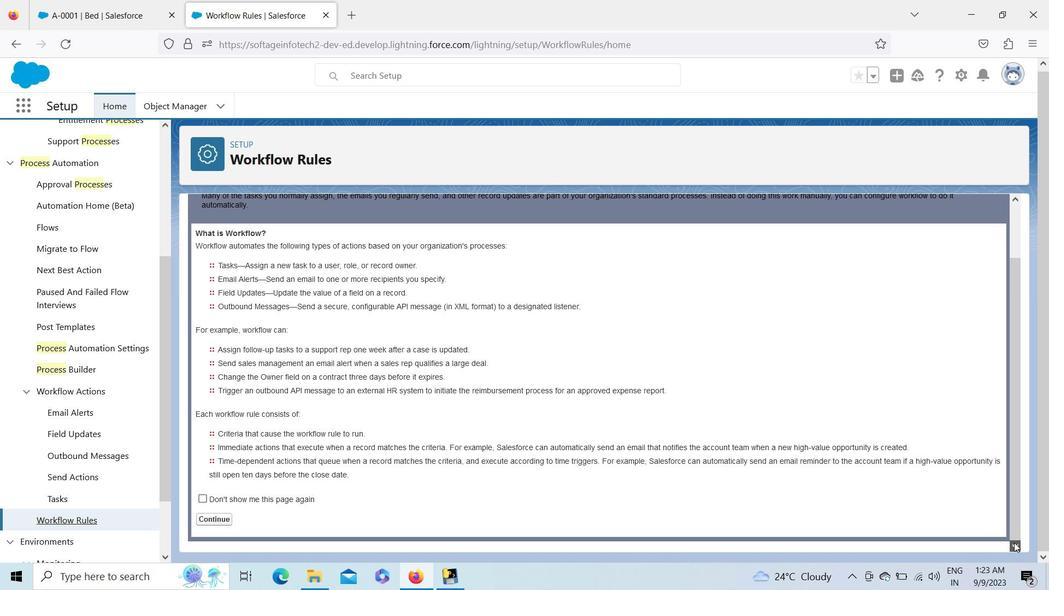 
Action: Mouse pressed left at (1014, 543)
Screenshot: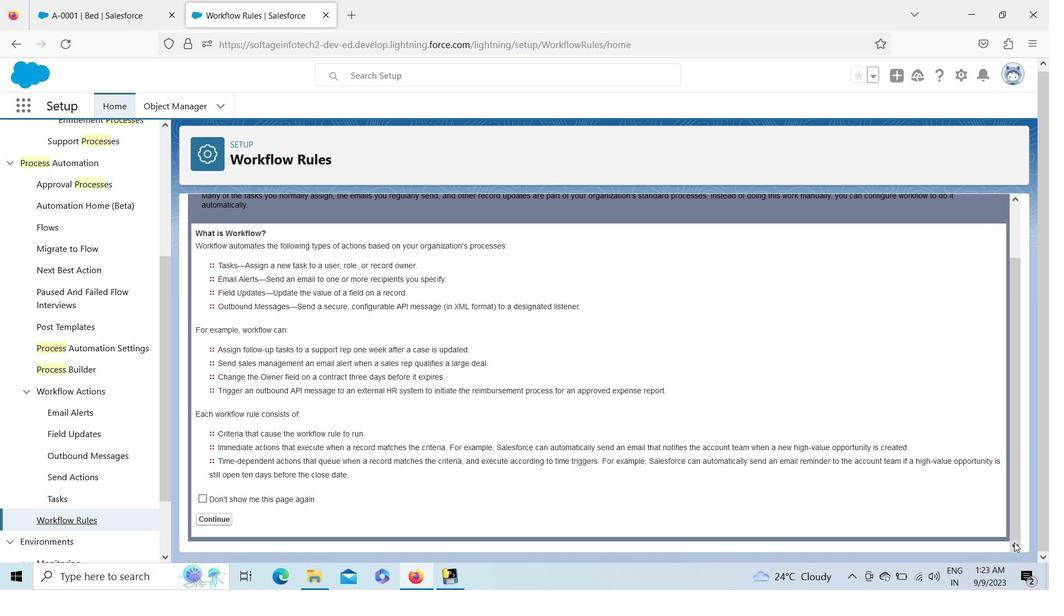 
Action: Mouse moved to (227, 516)
Screenshot: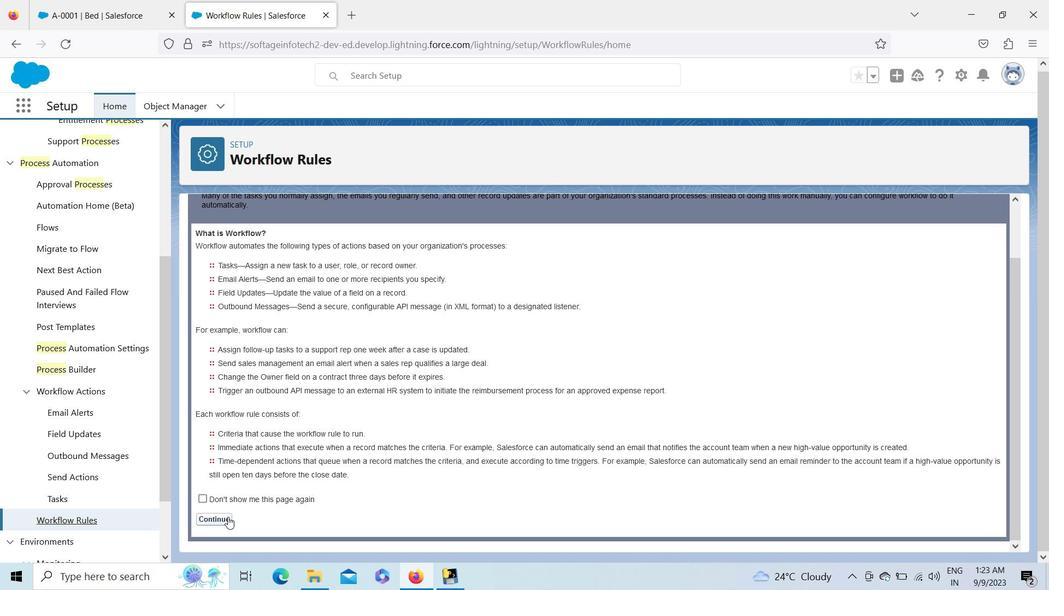 
Action: Mouse pressed left at (227, 516)
Screenshot: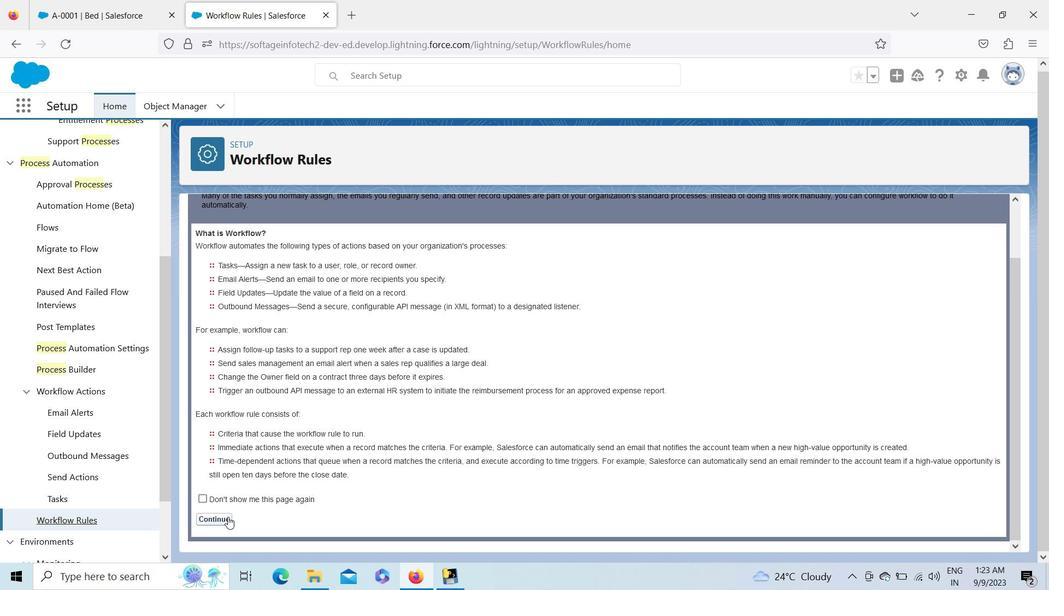 
Action: Mouse moved to (604, 390)
Screenshot: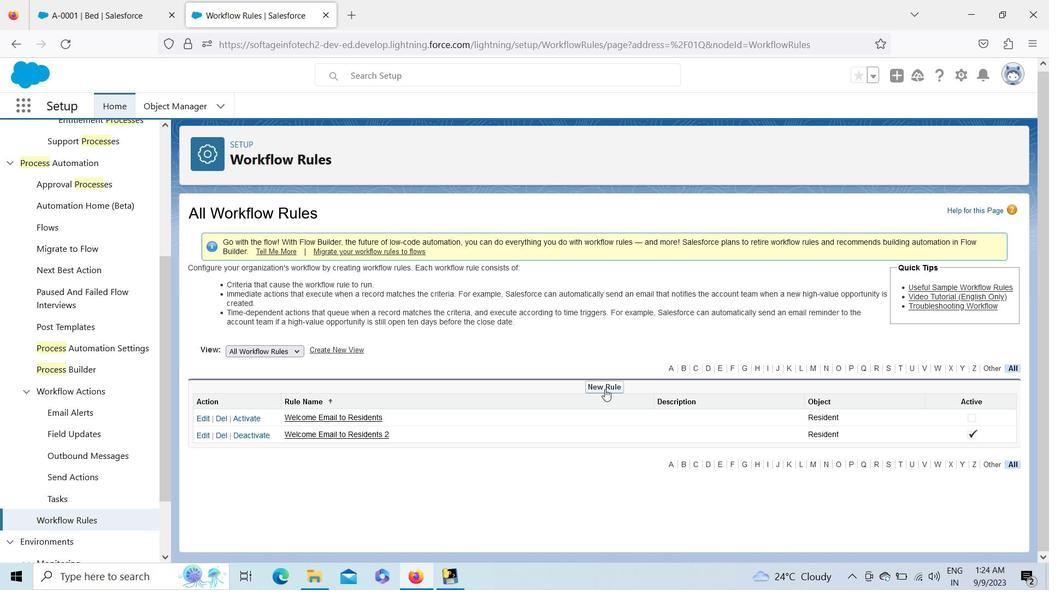 
Action: Mouse pressed left at (604, 390)
Screenshot: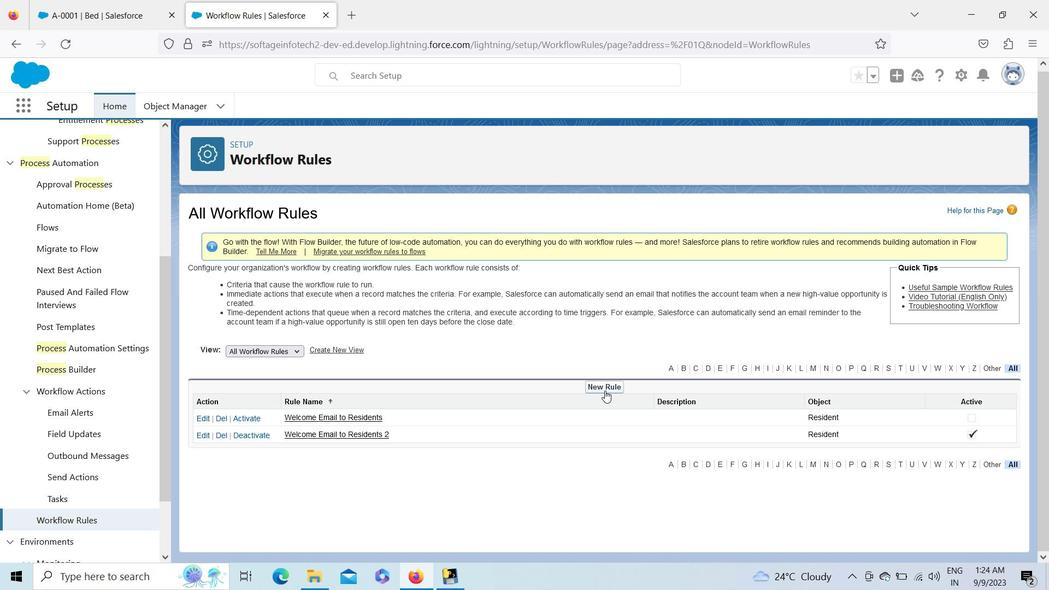 
Action: Mouse moved to (584, 399)
Screenshot: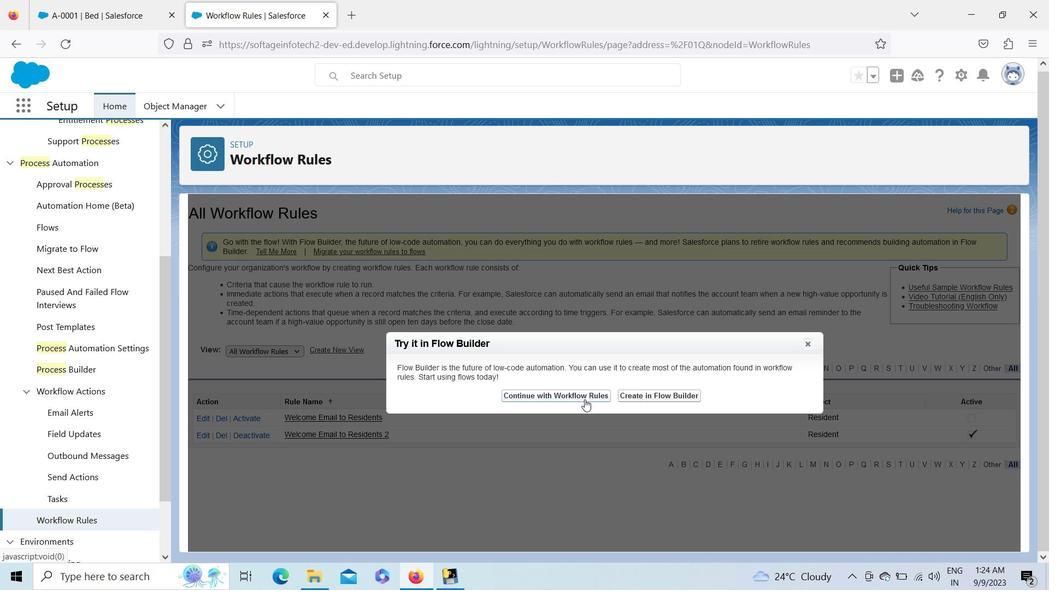 
Action: Mouse pressed left at (584, 399)
Screenshot: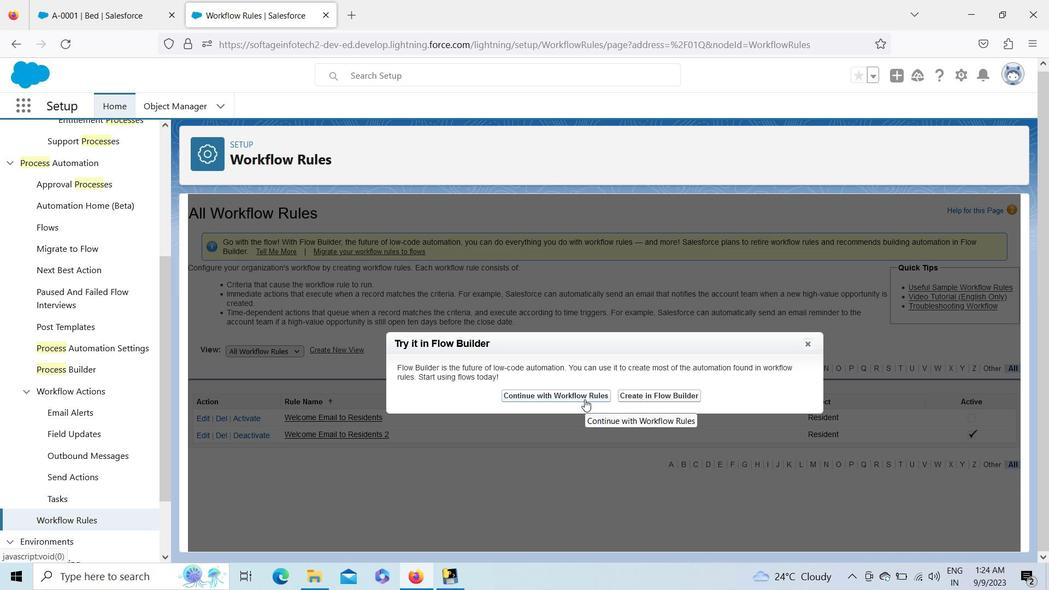 
Action: Mouse moved to (459, 343)
Screenshot: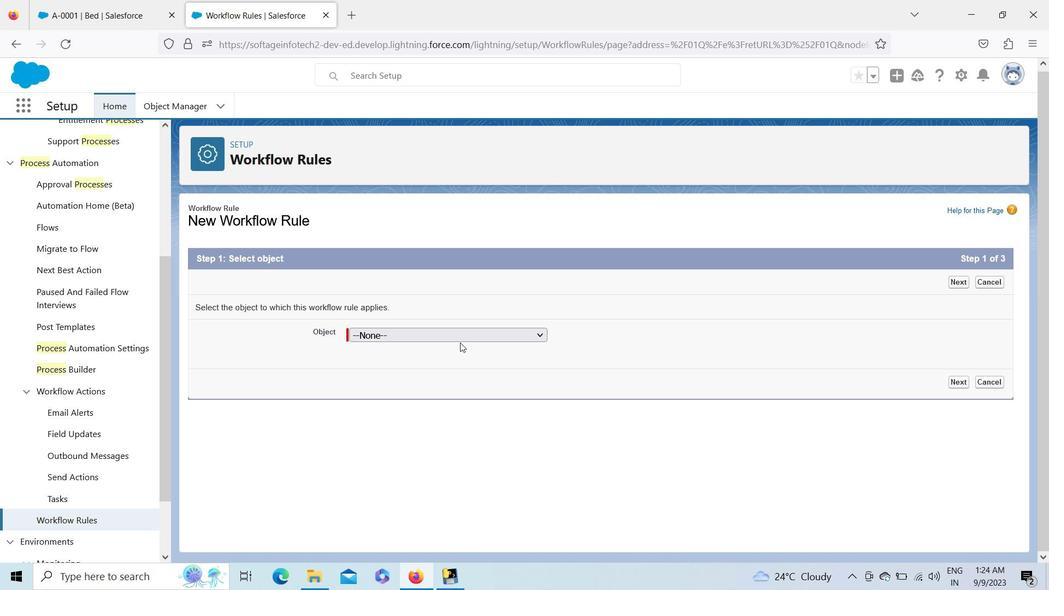 
Action: Mouse pressed left at (459, 343)
Screenshot: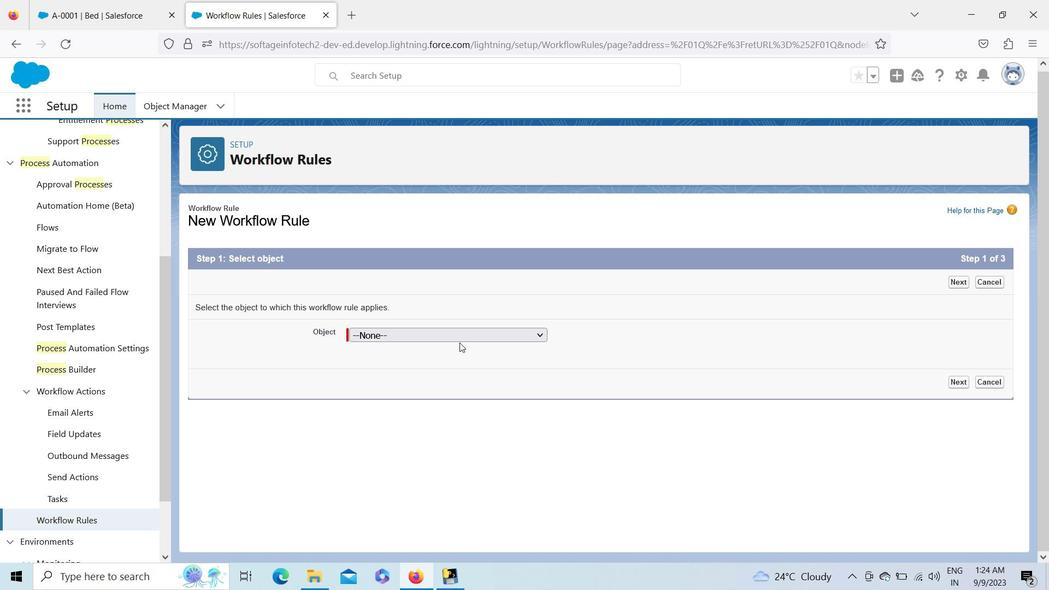 
Action: Mouse moved to (459, 342)
Screenshot: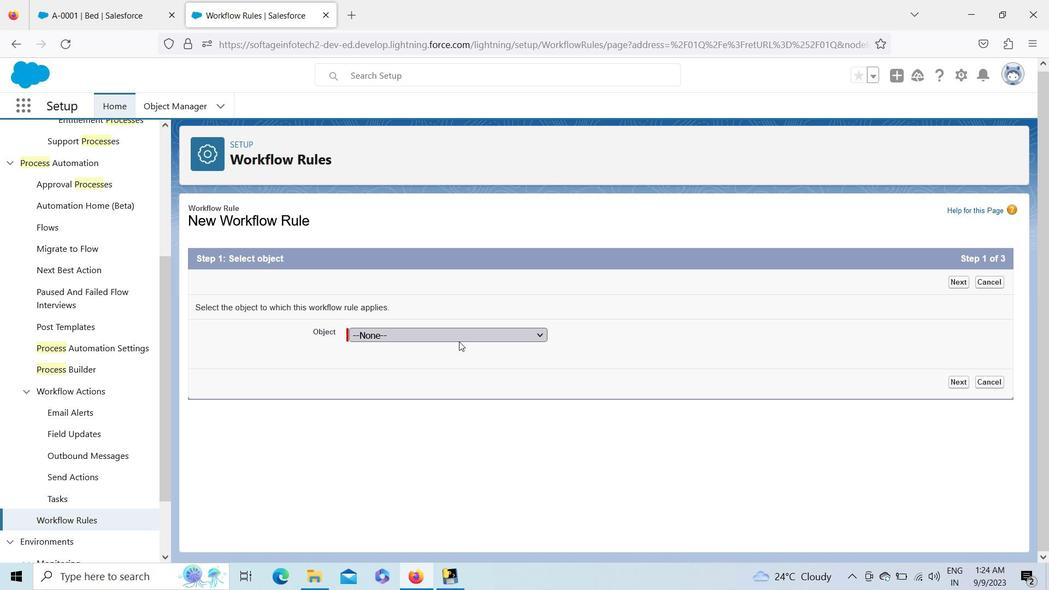
Action: Mouse pressed left at (459, 342)
Screenshot: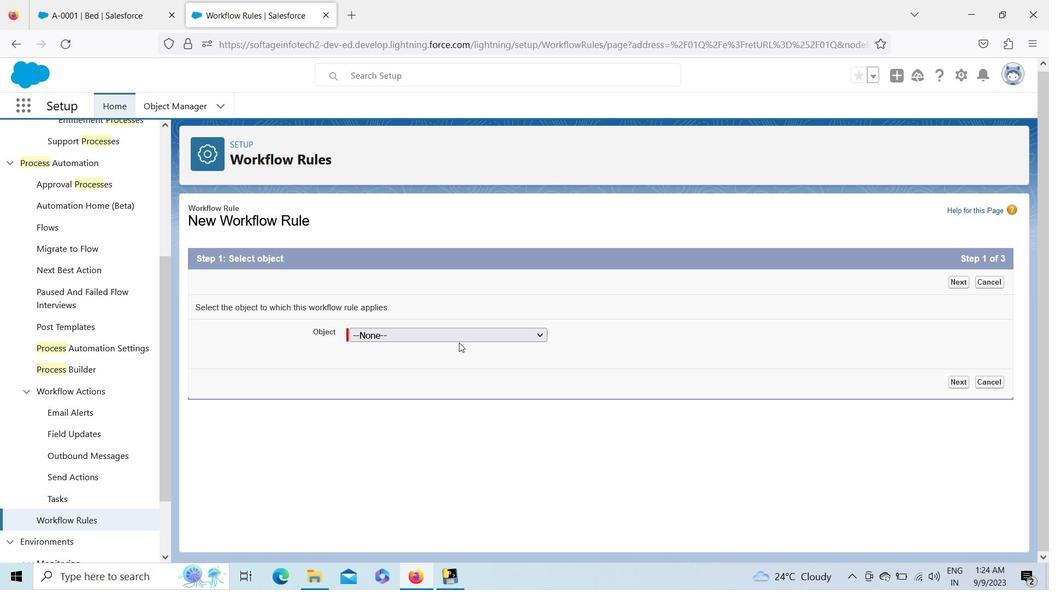 
Action: Mouse moved to (456, 333)
Screenshot: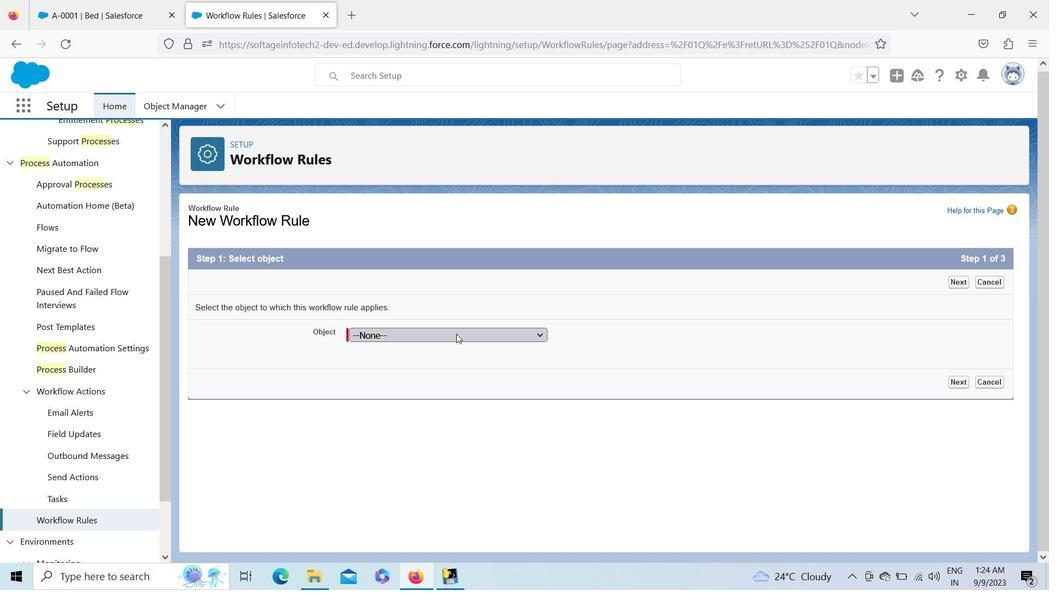 
Action: Mouse pressed left at (456, 333)
Screenshot: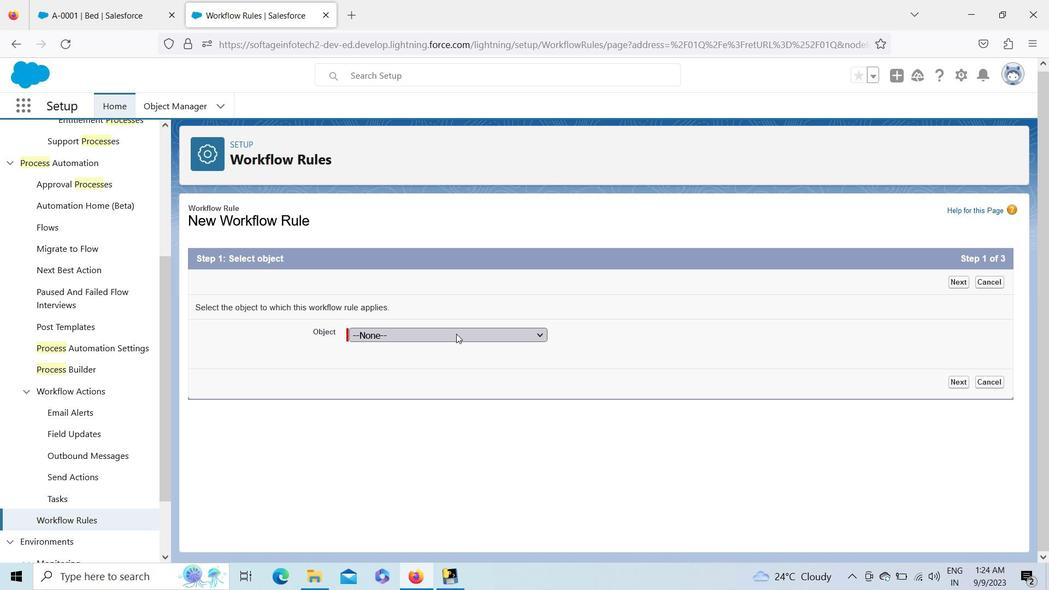 
Action: Mouse moved to (521, 250)
Screenshot: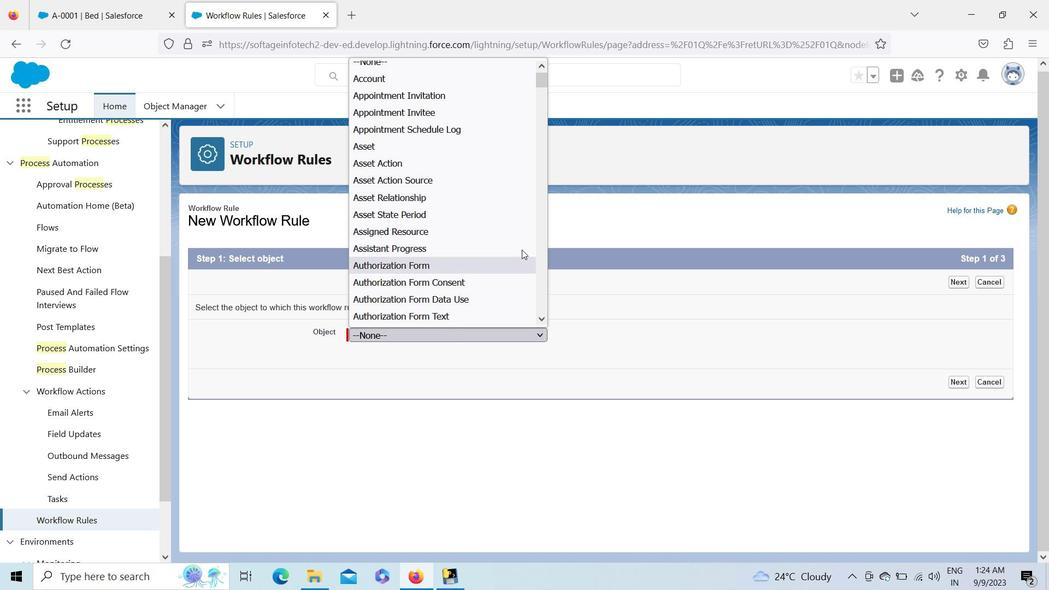
Action: Key pressed b<Key.enter>
Screenshot: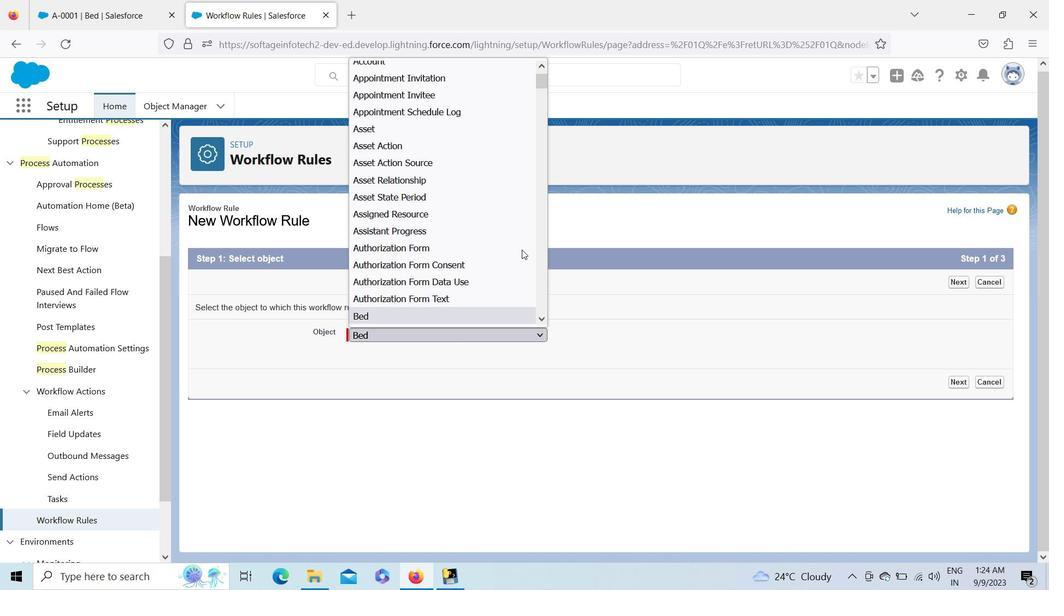 
Action: Mouse moved to (949, 380)
Screenshot: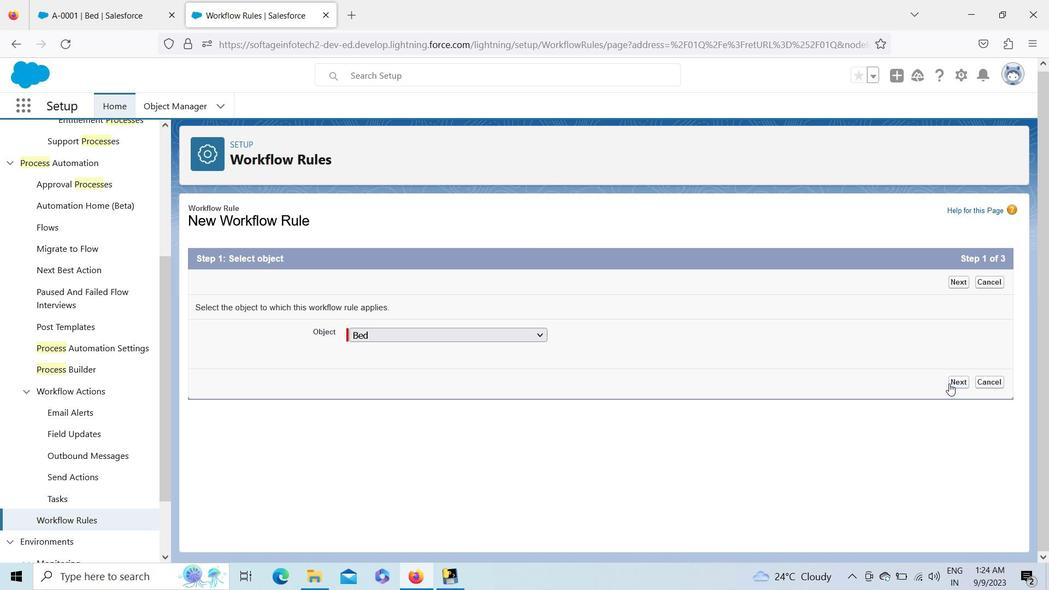 
Action: Mouse pressed left at (949, 380)
Screenshot: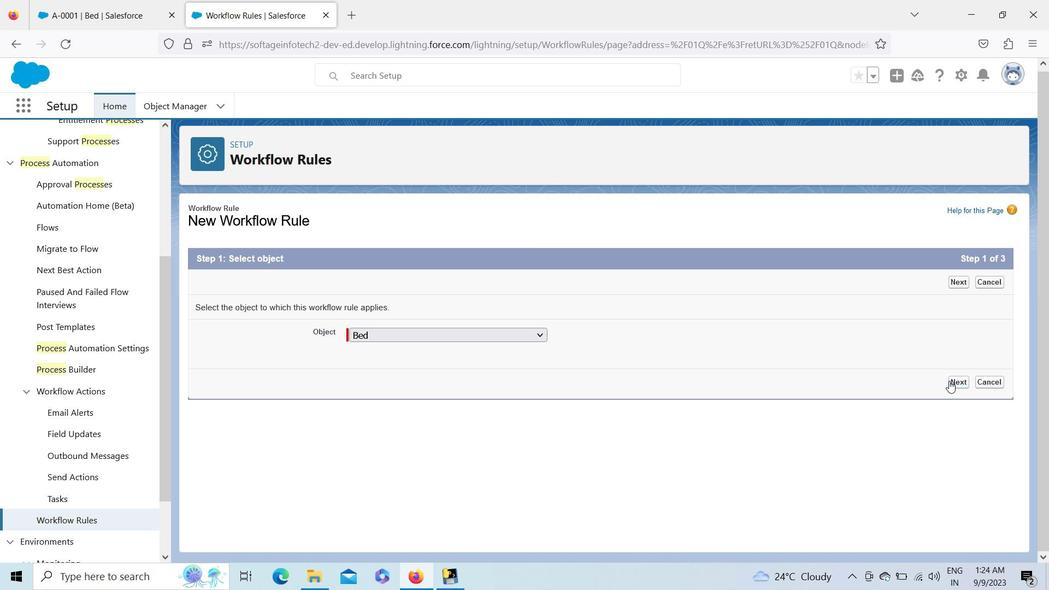 
Action: Mouse moved to (378, 443)
Screenshot: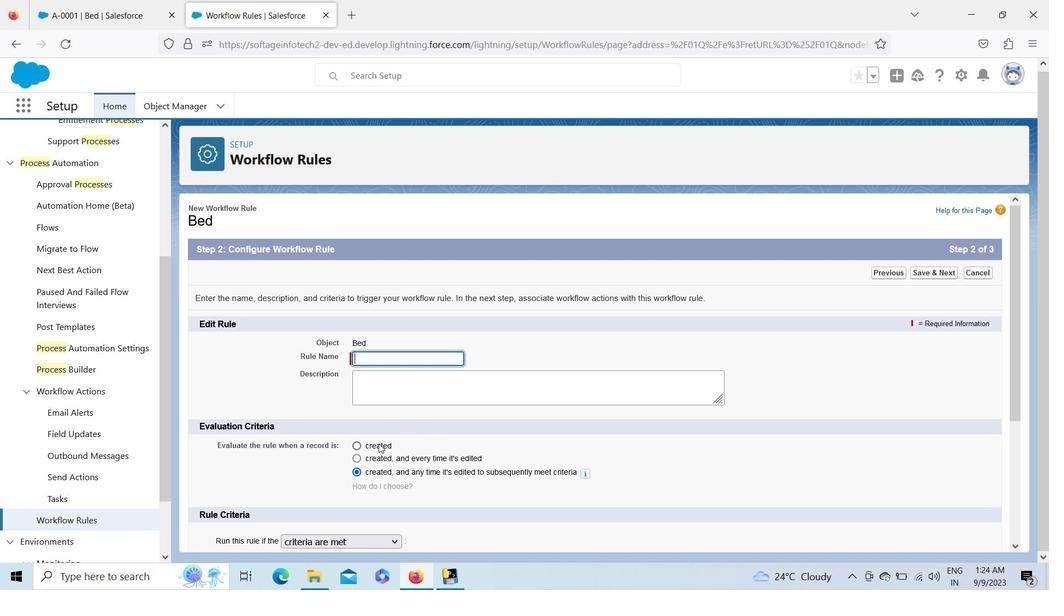 
Action: Mouse pressed left at (378, 443)
Screenshot: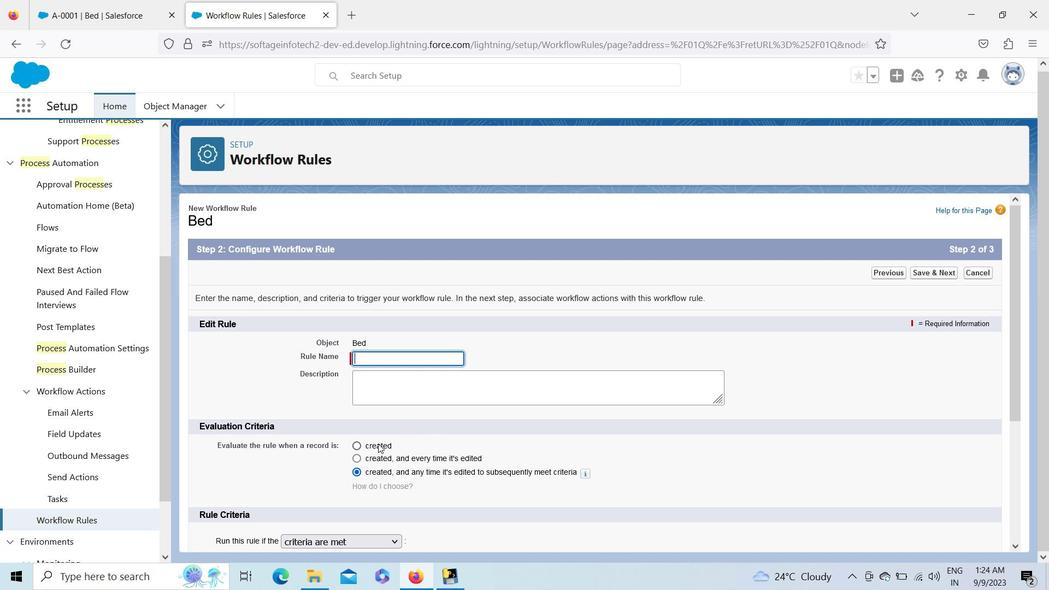 
Action: Mouse moved to (397, 459)
Screenshot: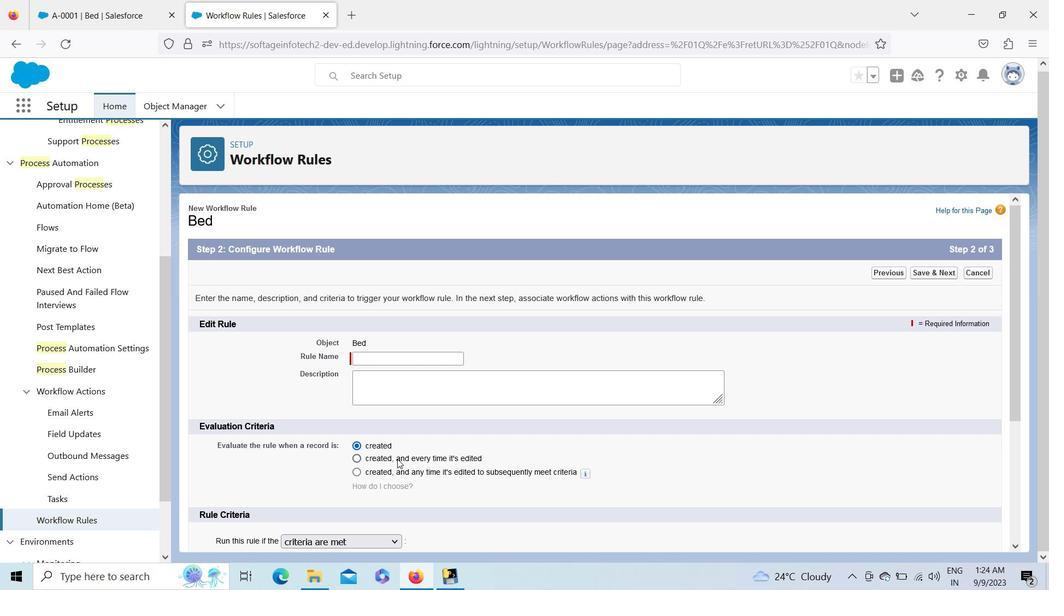 
Action: Mouse pressed left at (397, 459)
Screenshot: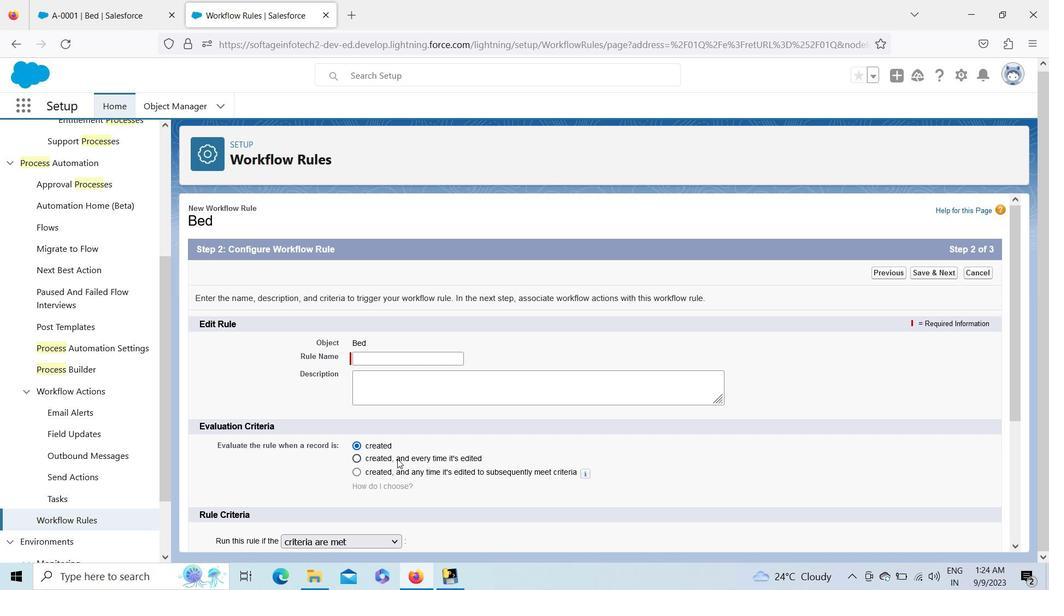 
Action: Mouse moved to (1013, 392)
Screenshot: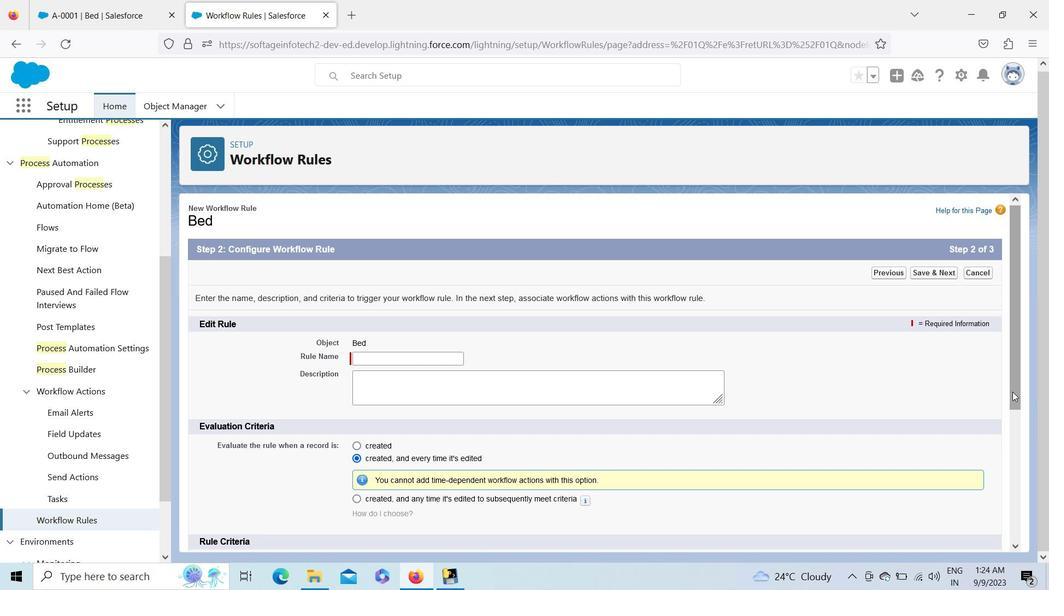 
Action: Mouse pressed left at (1013, 392)
Screenshot: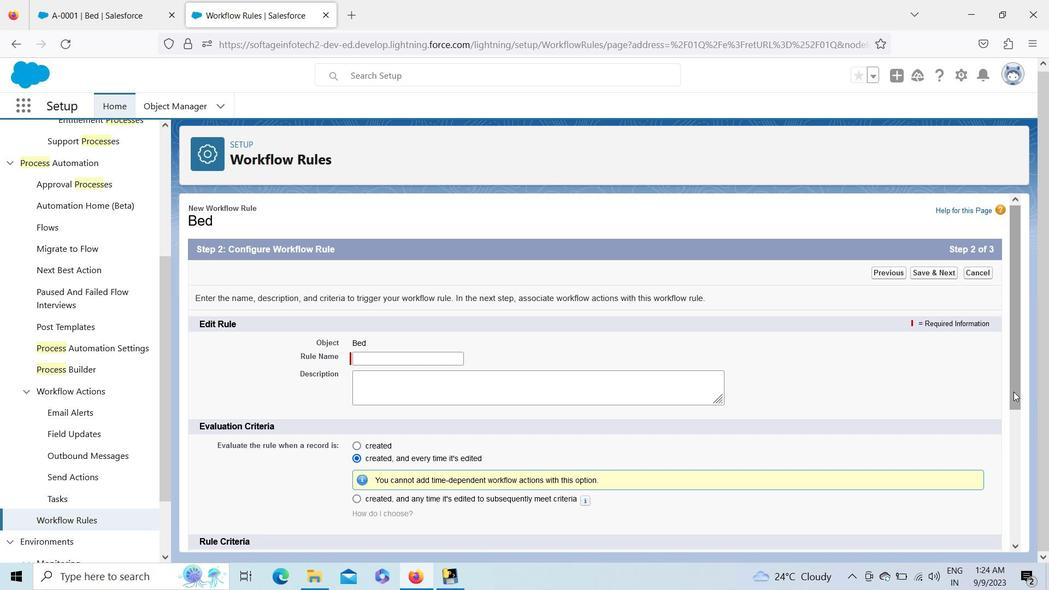 
Action: Mouse moved to (436, 503)
Screenshot: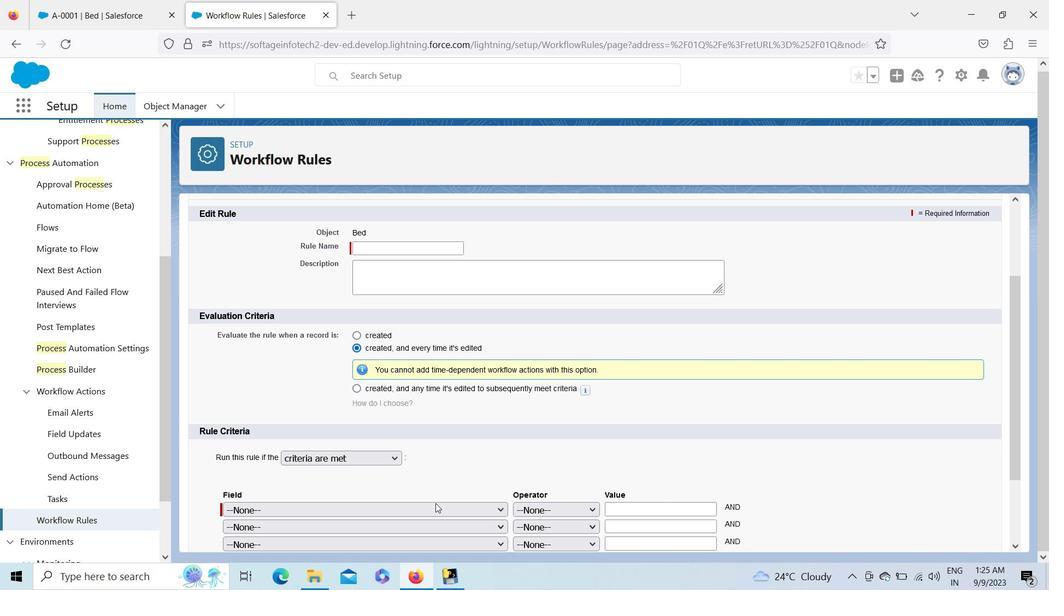 
Action: Mouse pressed left at (436, 503)
Screenshot: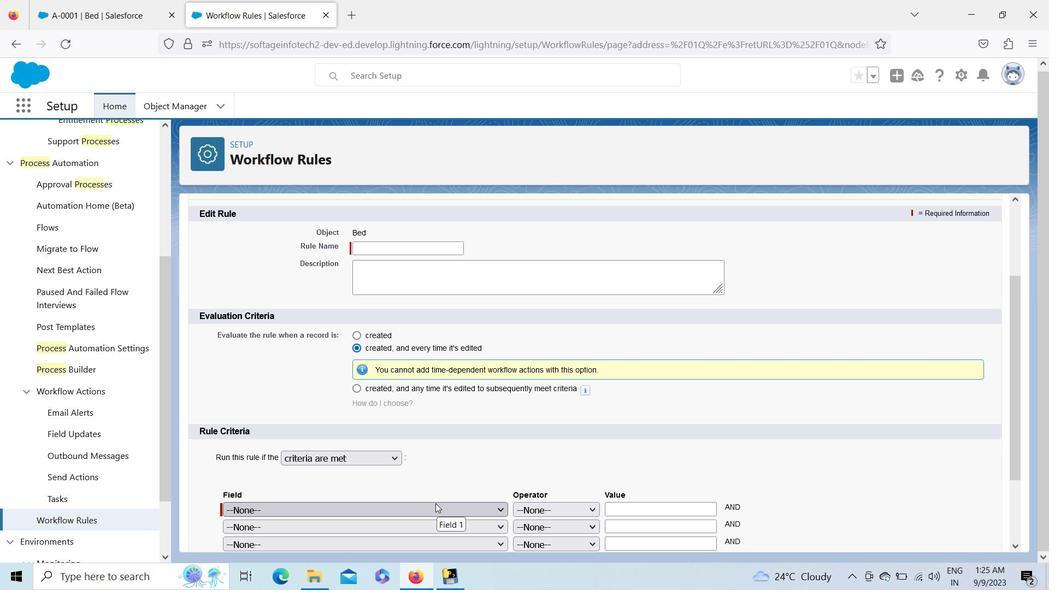 
Action: Mouse moved to (503, 251)
Screenshot: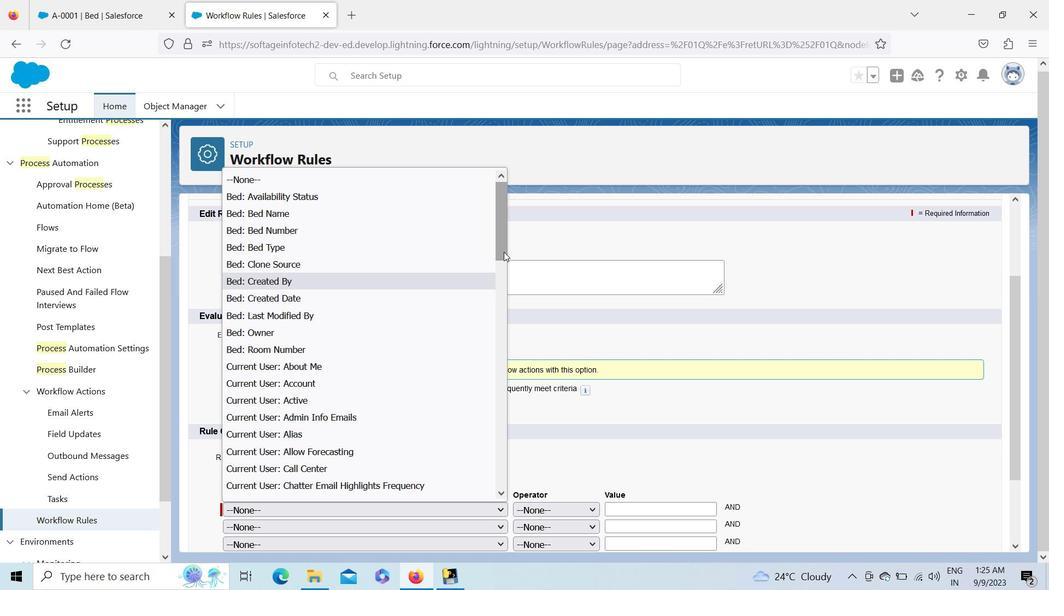
Action: Mouse pressed left at (503, 251)
Screenshot: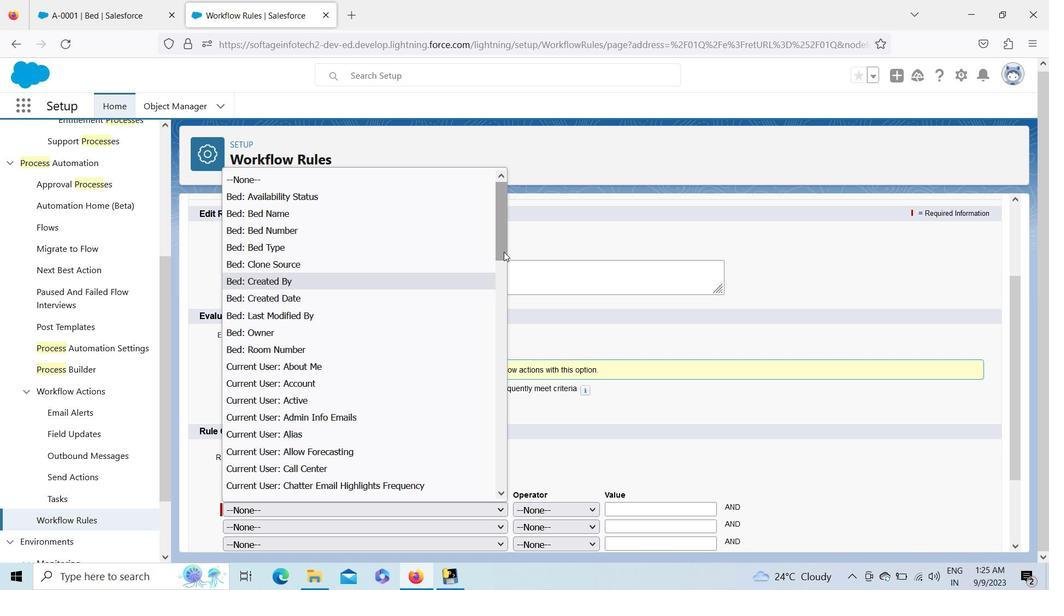 
Action: Mouse moved to (504, 202)
Screenshot: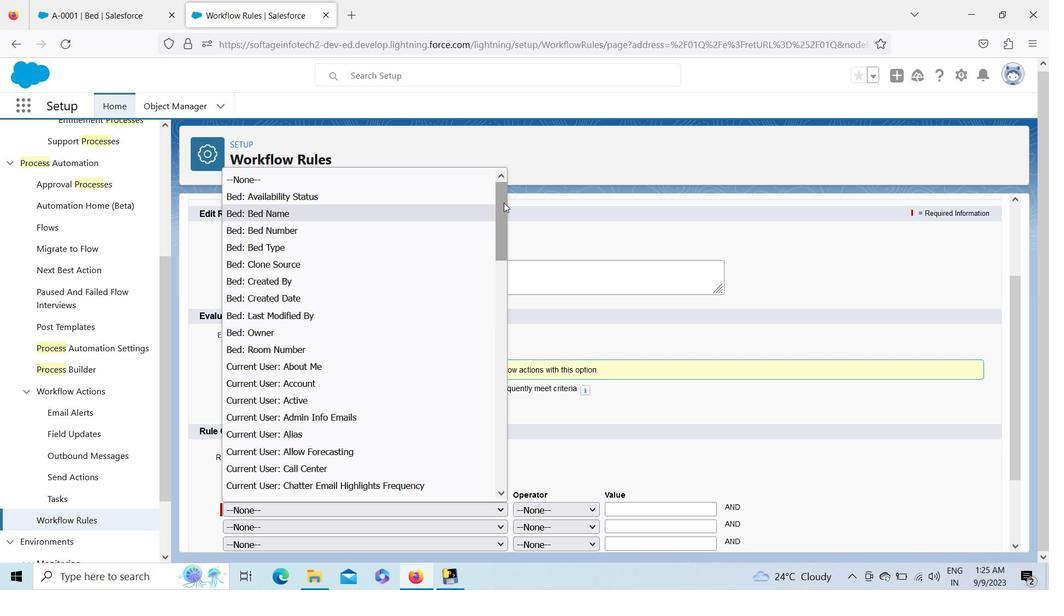 
Action: Mouse pressed left at (504, 202)
Screenshot: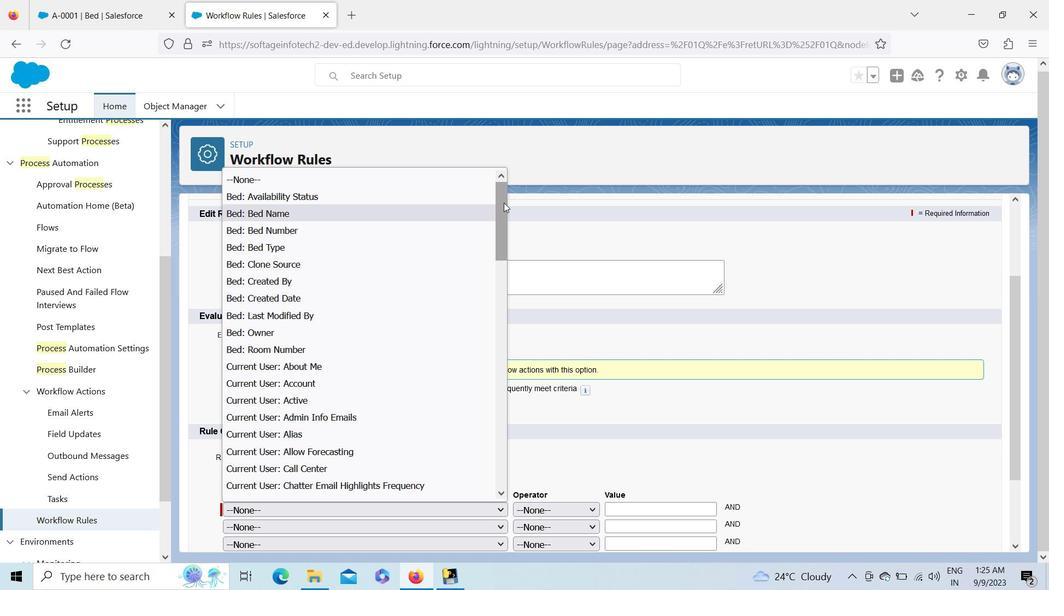 
Action: Mouse moved to (137, 0)
Screenshot: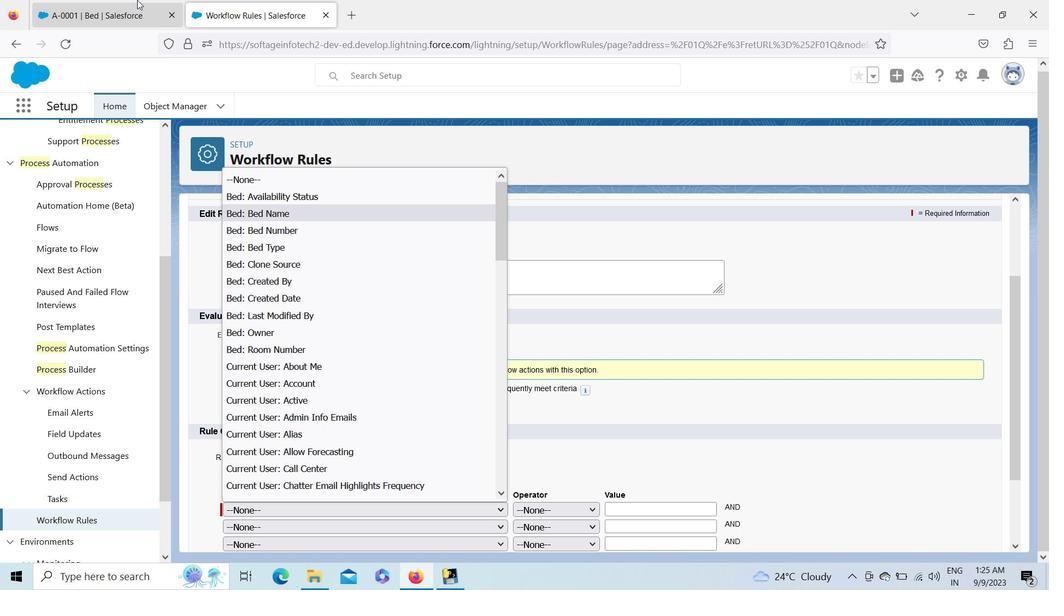 
Action: Mouse pressed left at (137, 0)
Screenshot: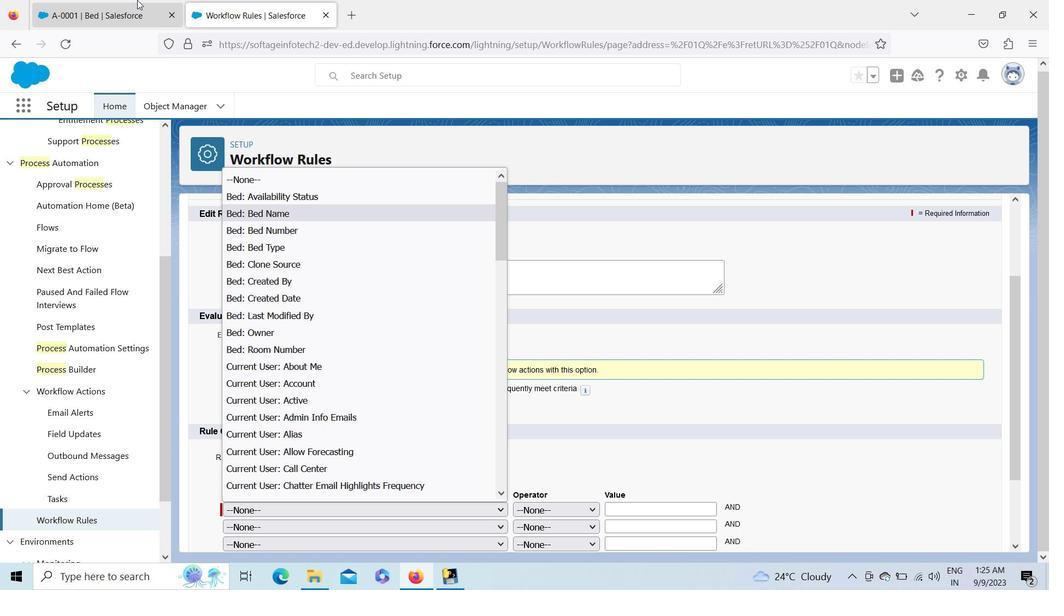 
Action: Mouse moved to (955, 70)
Screenshot: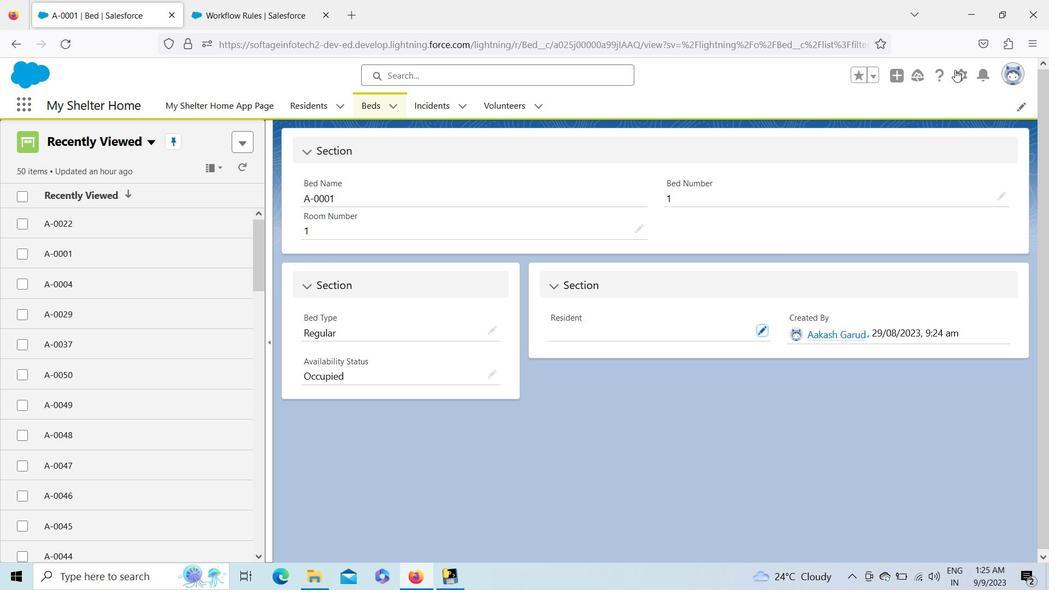 
Action: Mouse pressed left at (955, 70)
Screenshot: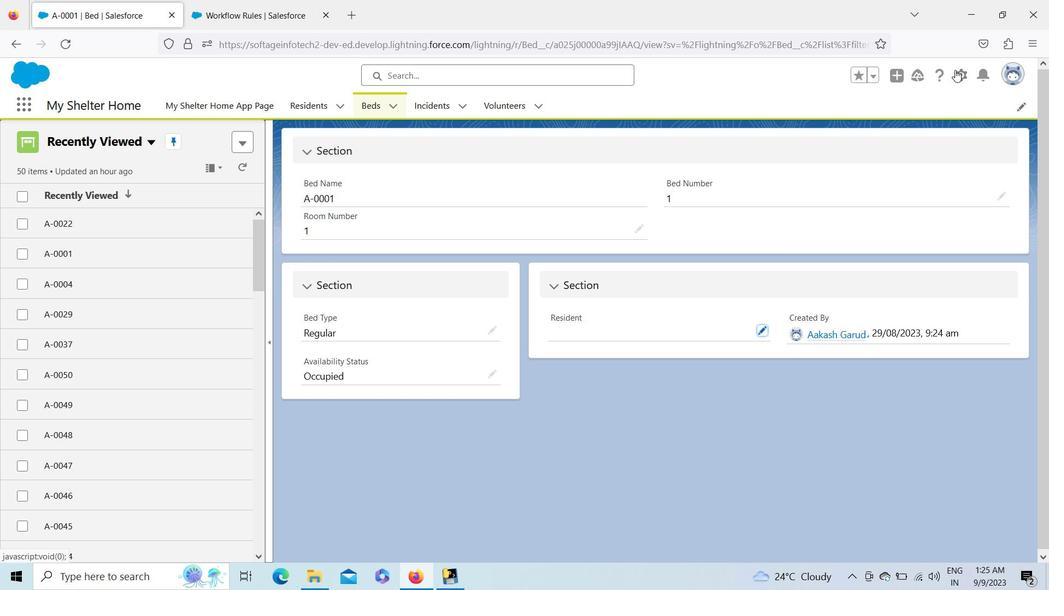 
Action: Mouse moved to (922, 124)
Screenshot: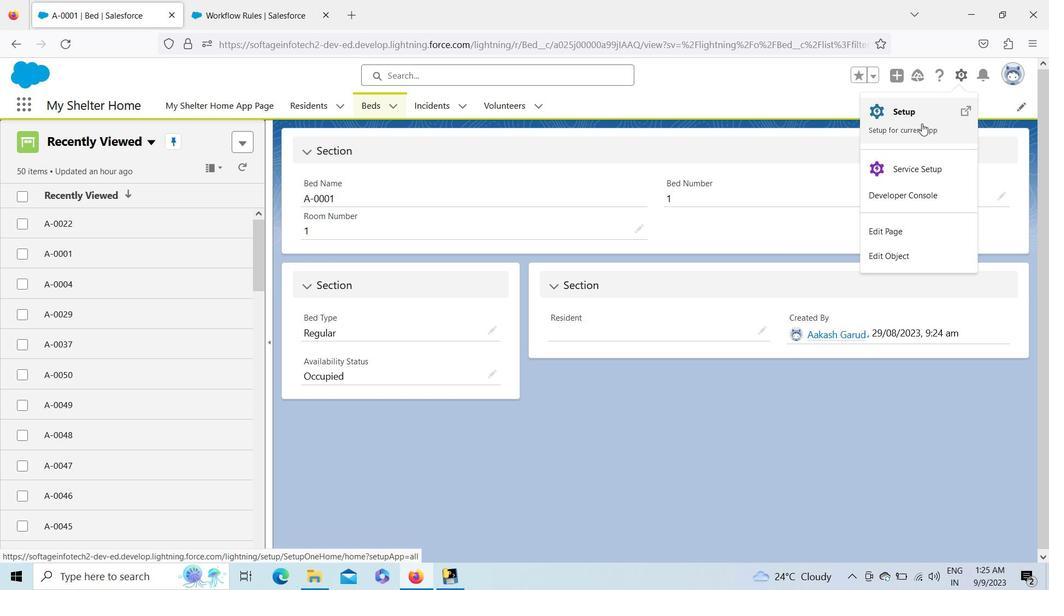 
Action: Mouse pressed left at (922, 124)
Screenshot: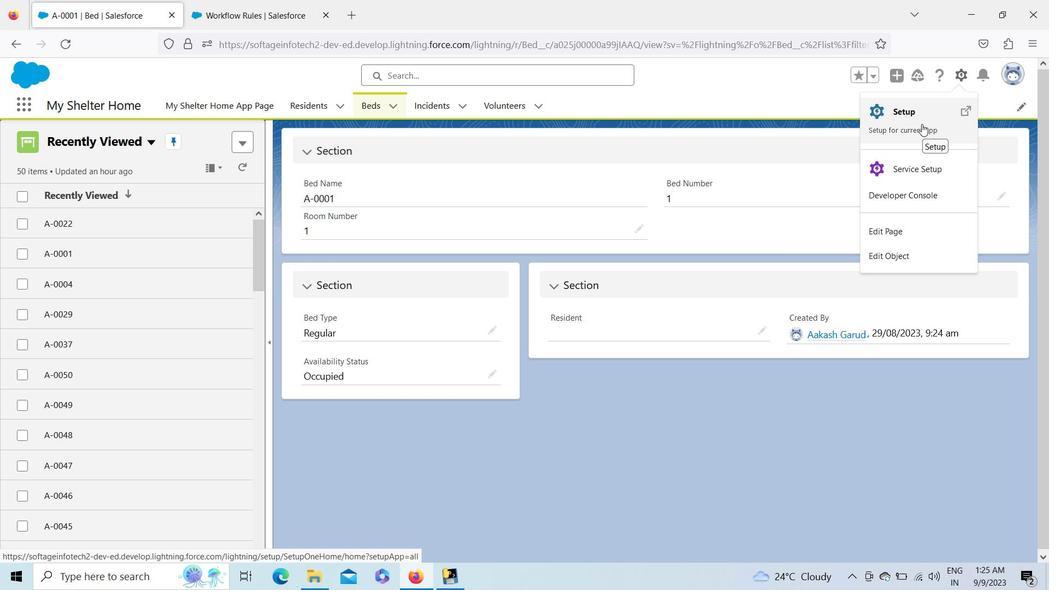 
Action: Mouse moved to (163, 213)
Screenshot: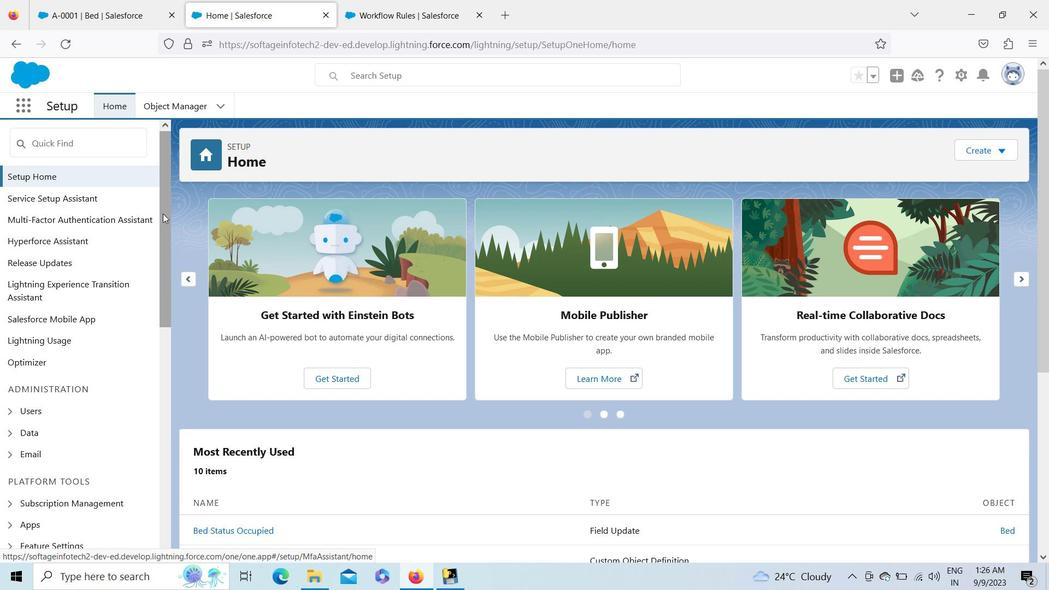 
Action: Mouse pressed left at (163, 213)
Screenshot: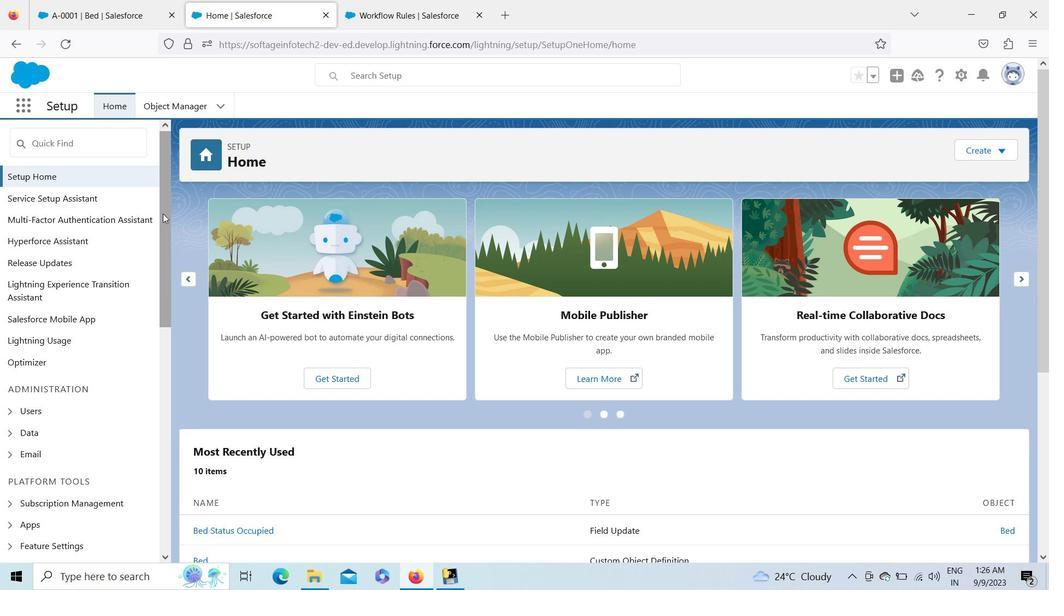
Action: Mouse moved to (63, 133)
Screenshot: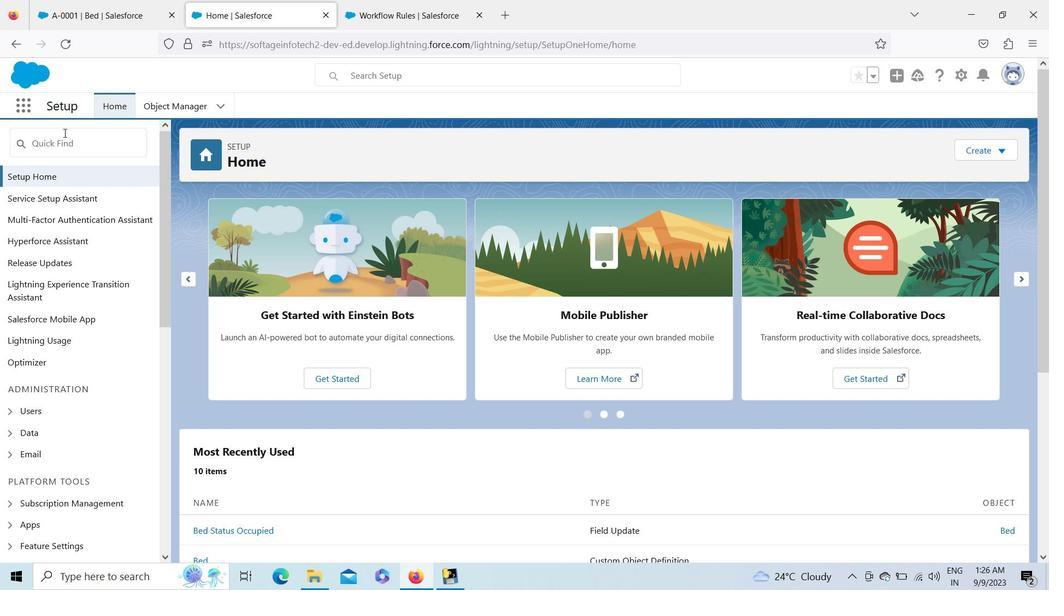 
Action: Mouse pressed left at (63, 133)
Screenshot: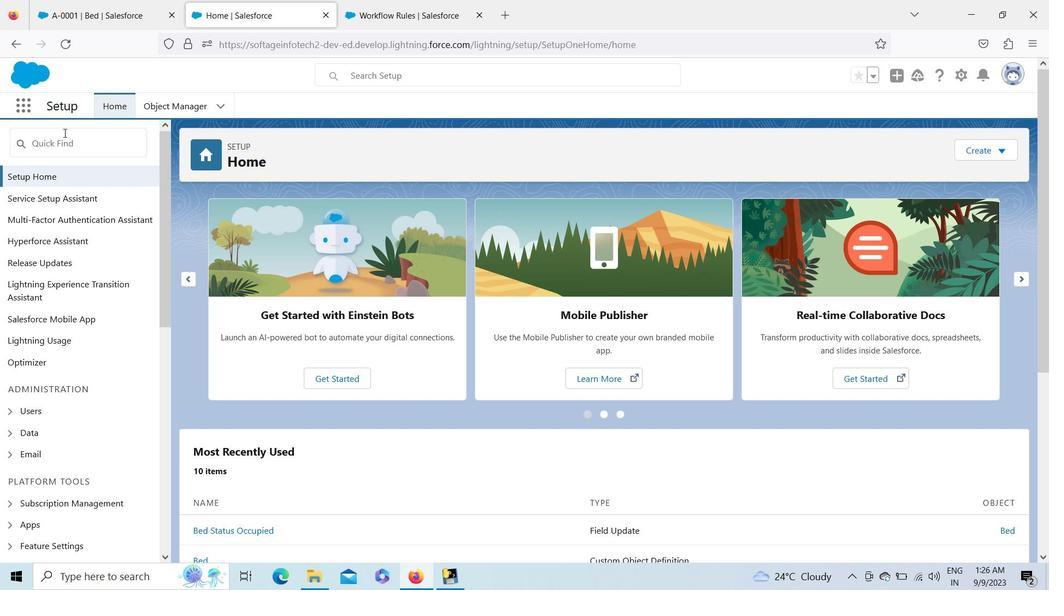 
Action: Mouse moved to (170, 113)
Screenshot: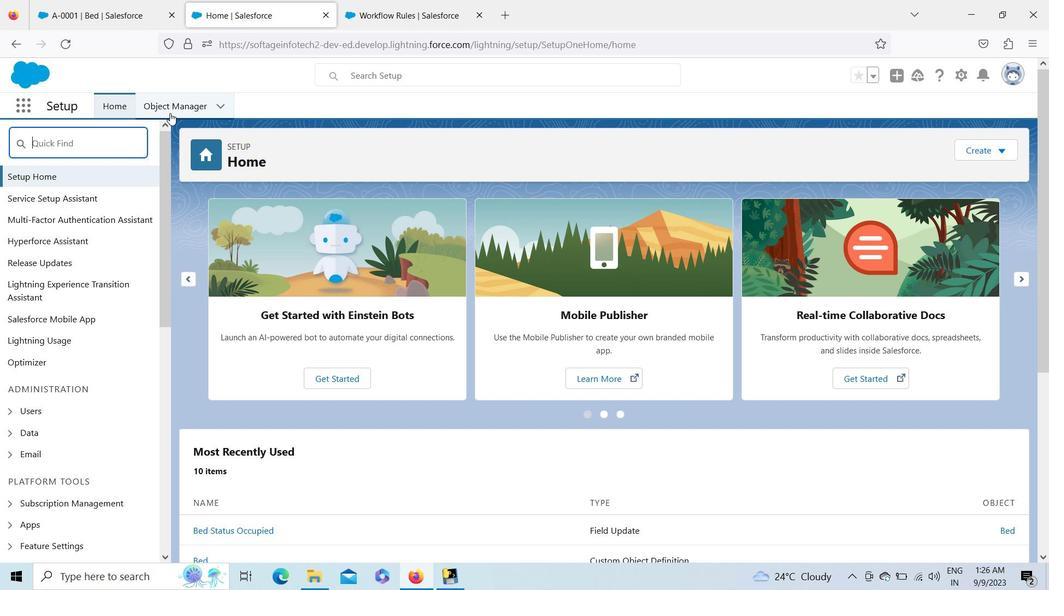 
Action: Mouse pressed left at (170, 113)
Screenshot: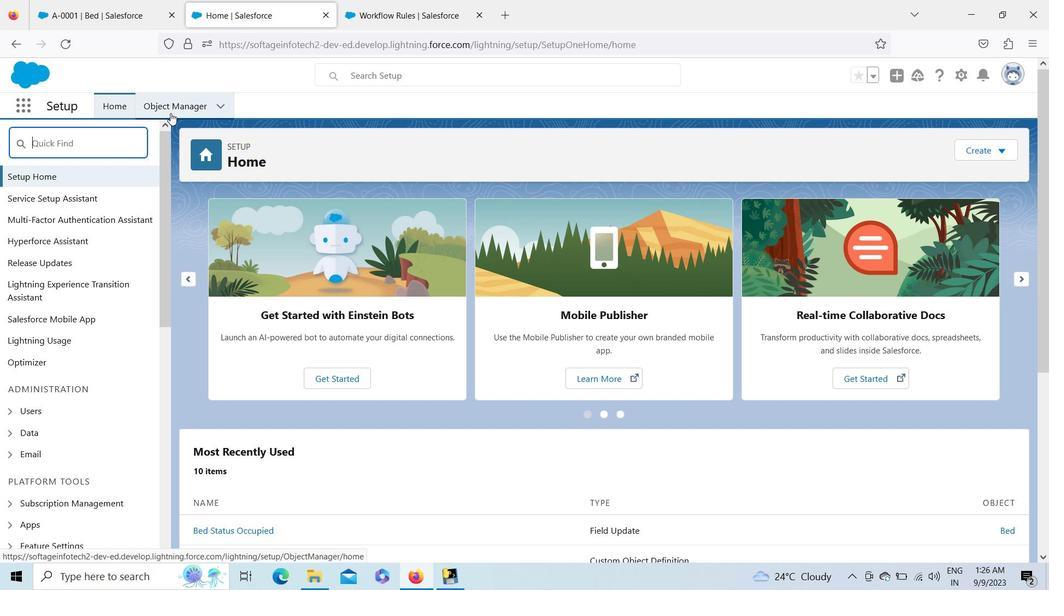 
Action: Mouse moved to (795, 144)
Screenshot: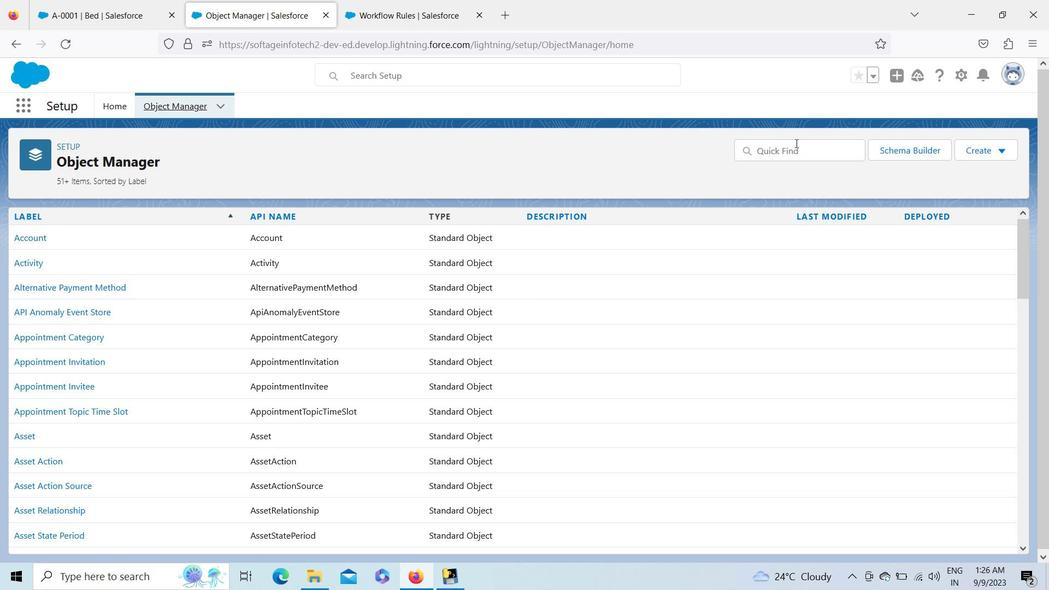 
Action: Mouse pressed left at (795, 144)
Screenshot: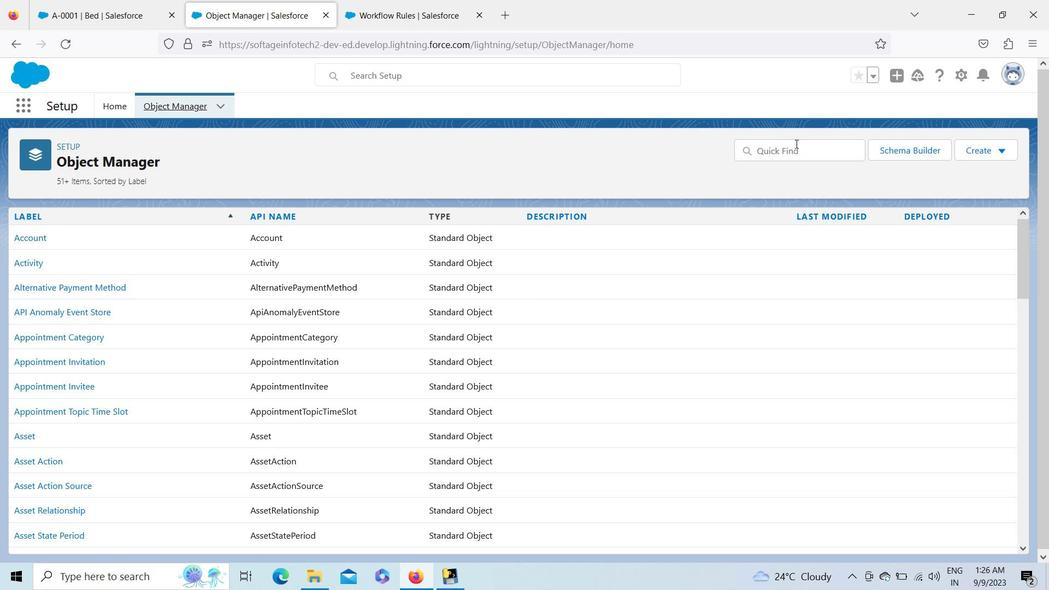 
Action: Key pressed bed
Screenshot: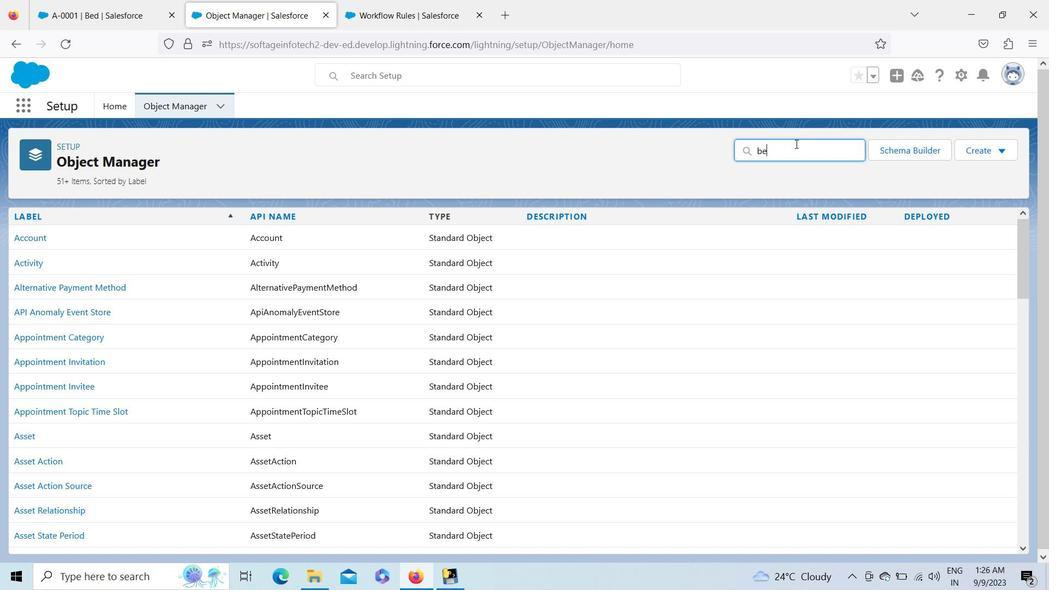 
Action: Mouse moved to (16, 239)
Screenshot: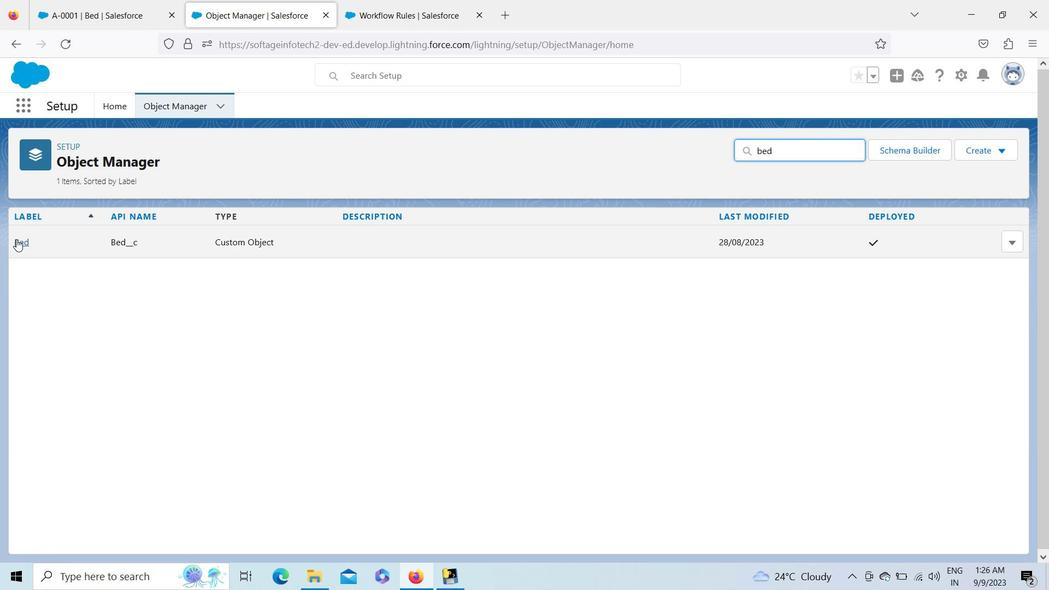 
Action: Mouse pressed left at (16, 239)
Screenshot: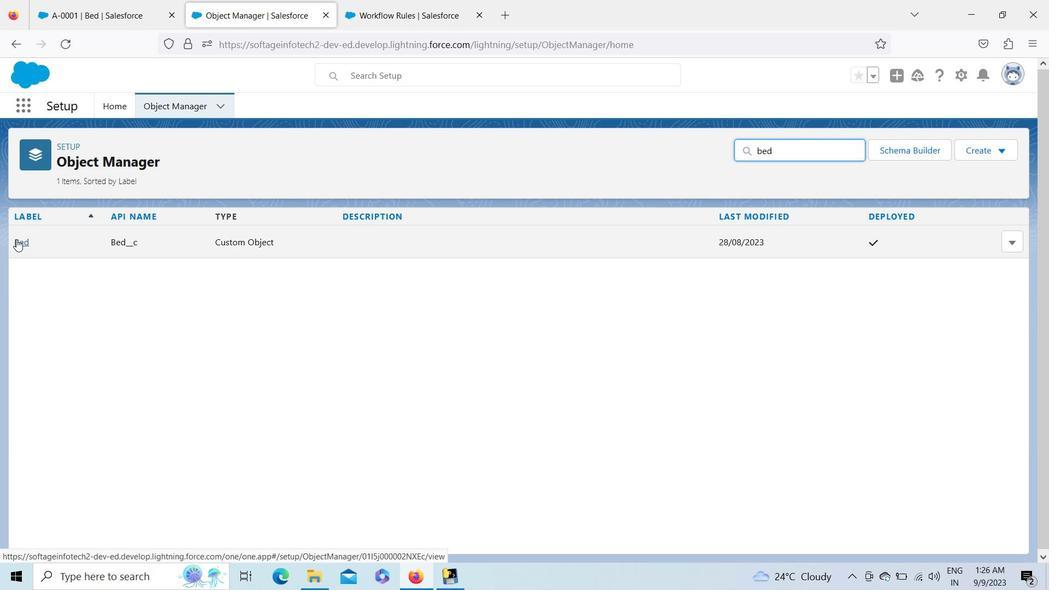 
Action: Mouse pressed left at (16, 239)
Screenshot: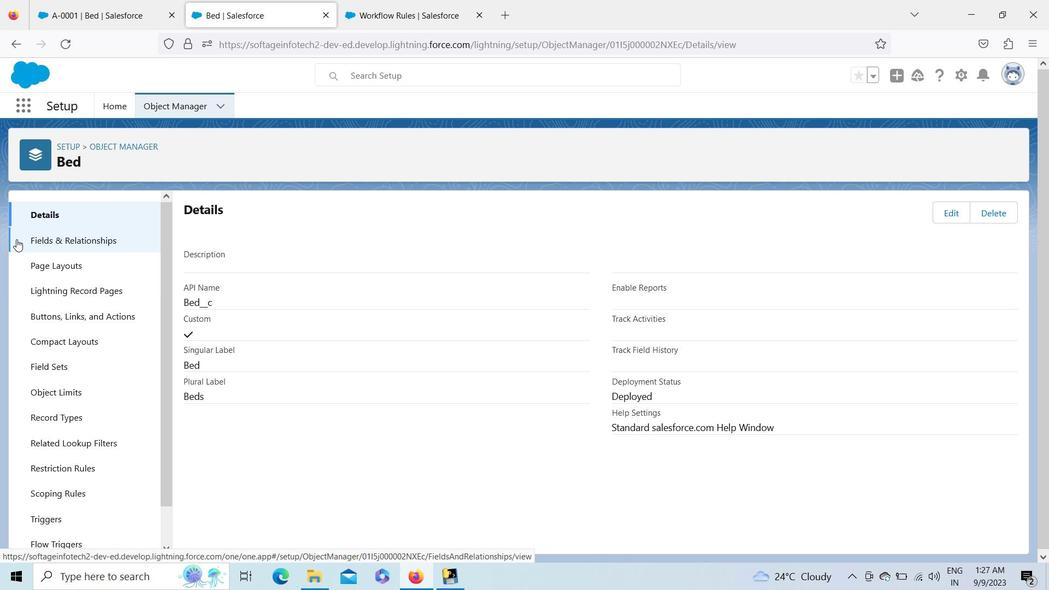
Action: Mouse moved to (410, 0)
Screenshot: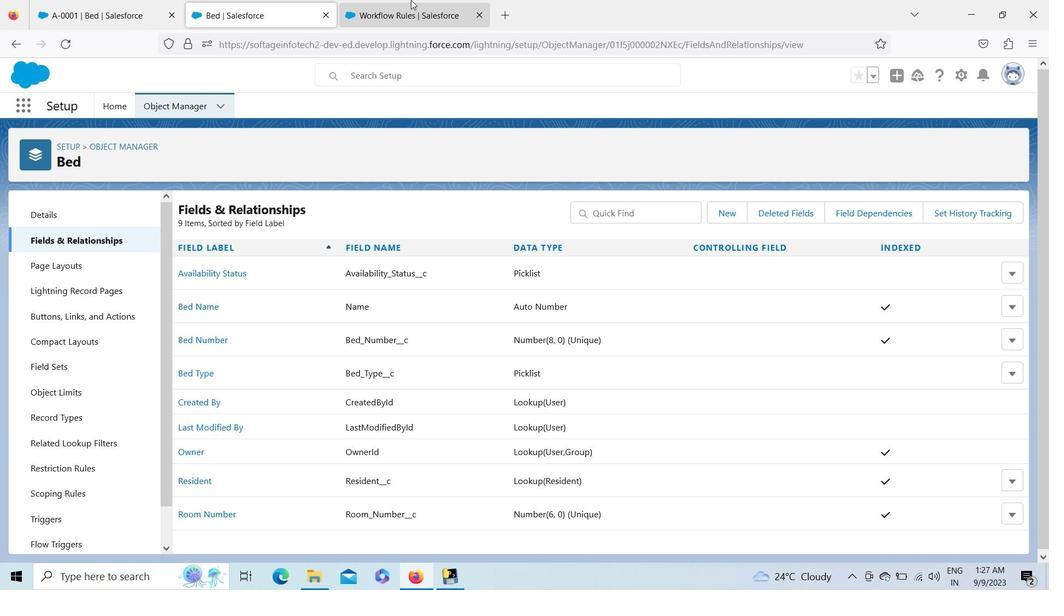 
Action: Mouse pressed left at (410, 0)
Screenshot: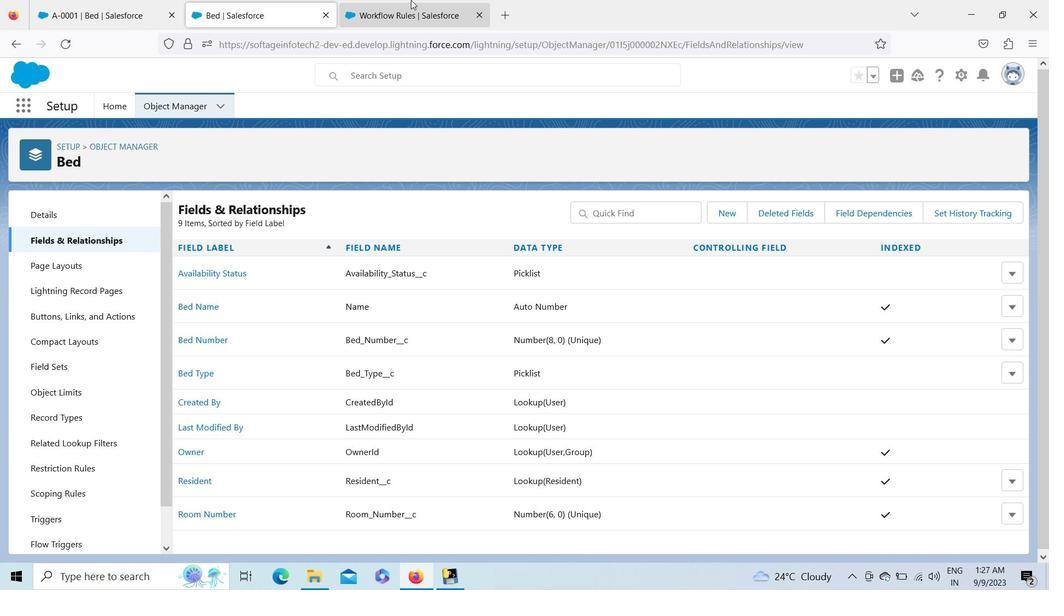 
Action: Mouse moved to (255, 508)
Screenshot: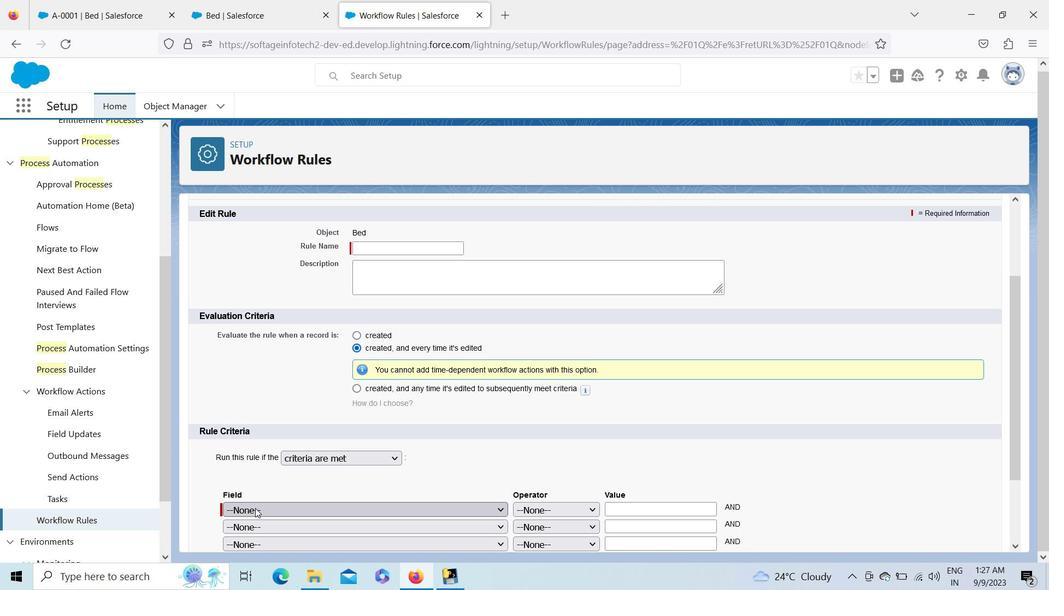 
Action: Mouse pressed left at (255, 508)
Screenshot: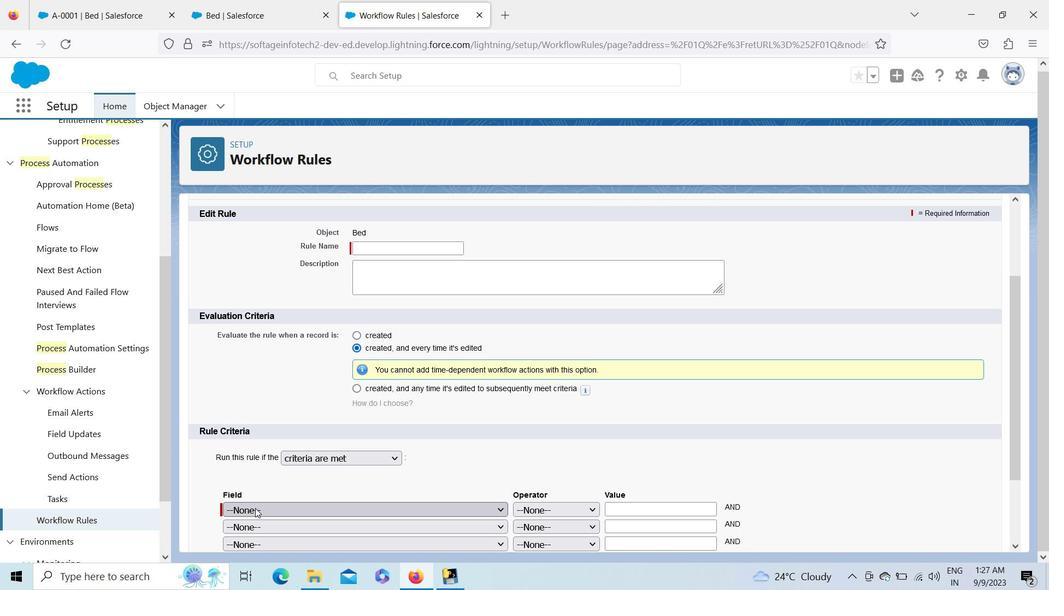 
Action: Mouse moved to (504, 238)
Screenshot: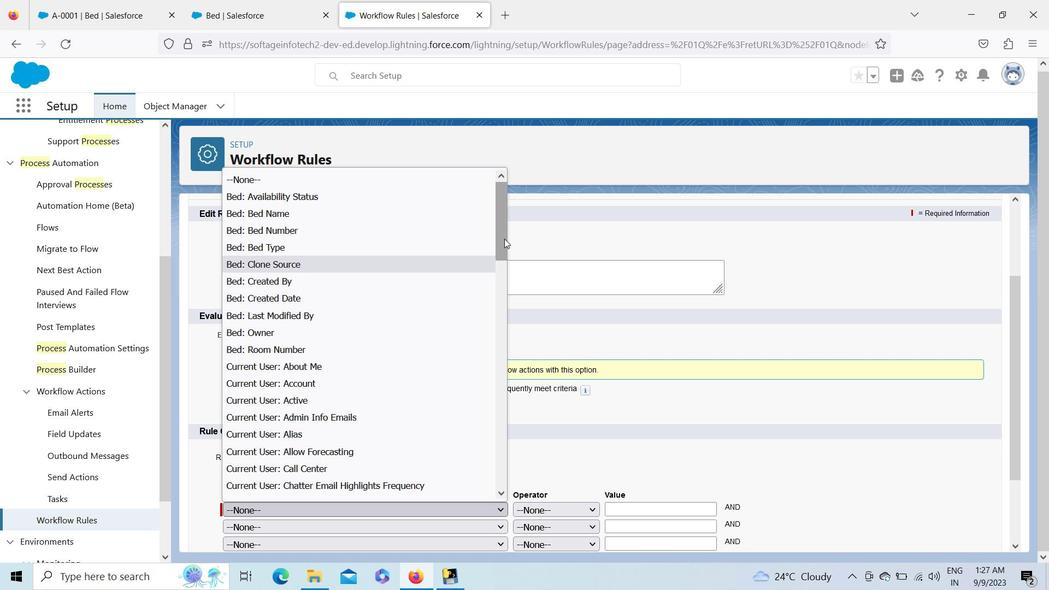 
Action: Mouse pressed left at (504, 238)
Screenshot: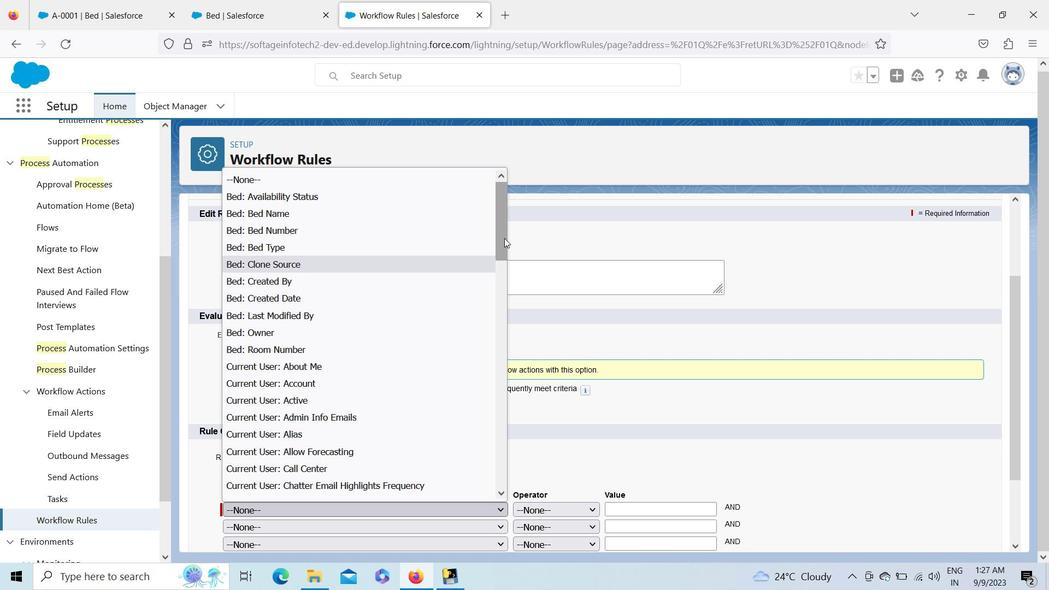 
Action: Mouse moved to (497, 405)
Screenshot: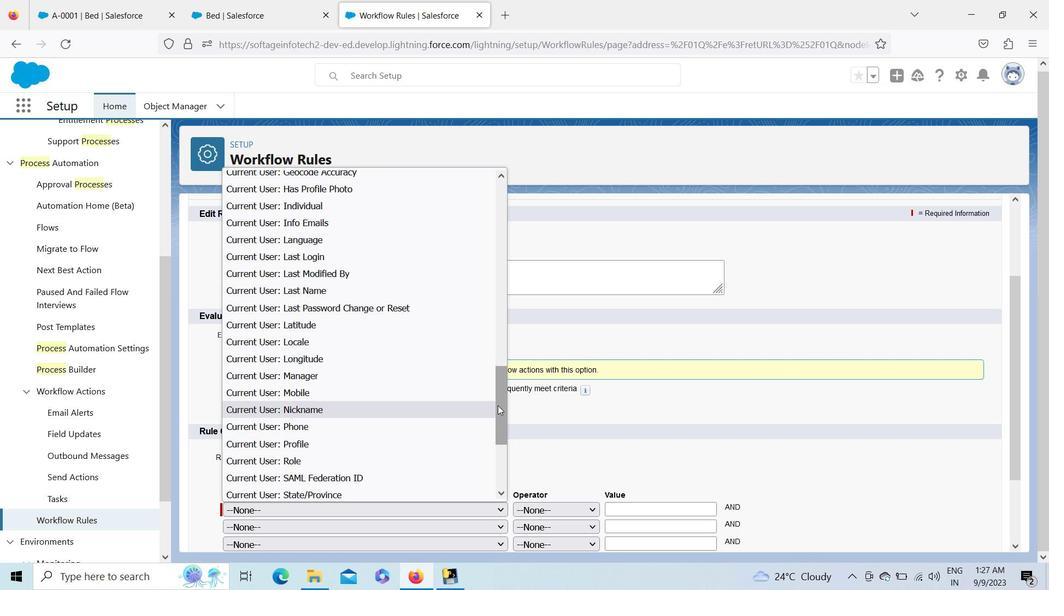 
Action: Mouse pressed left at (497, 405)
Screenshot: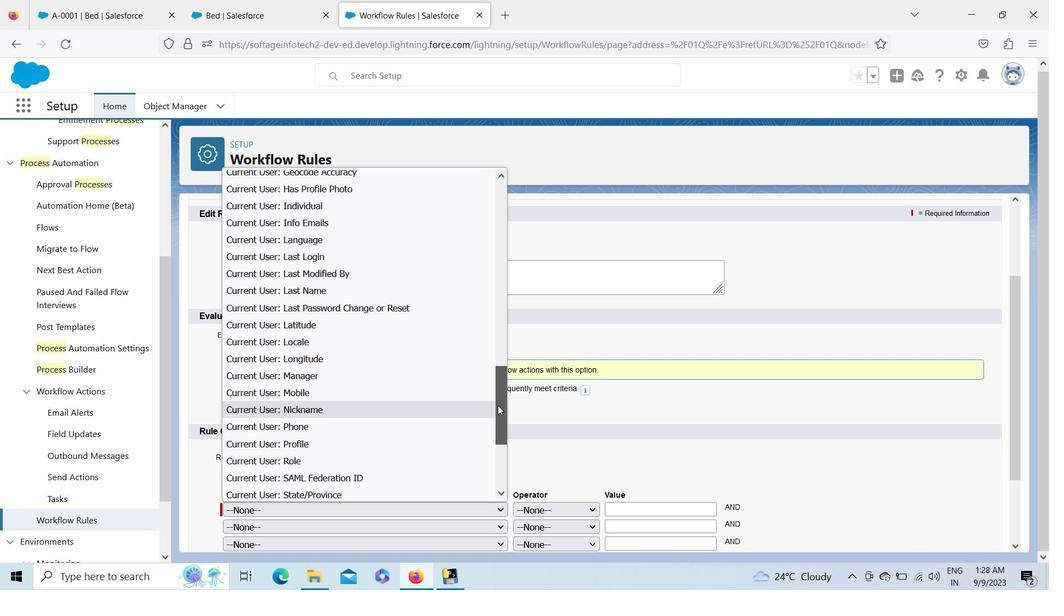 
Action: Mouse moved to (338, 241)
Screenshot: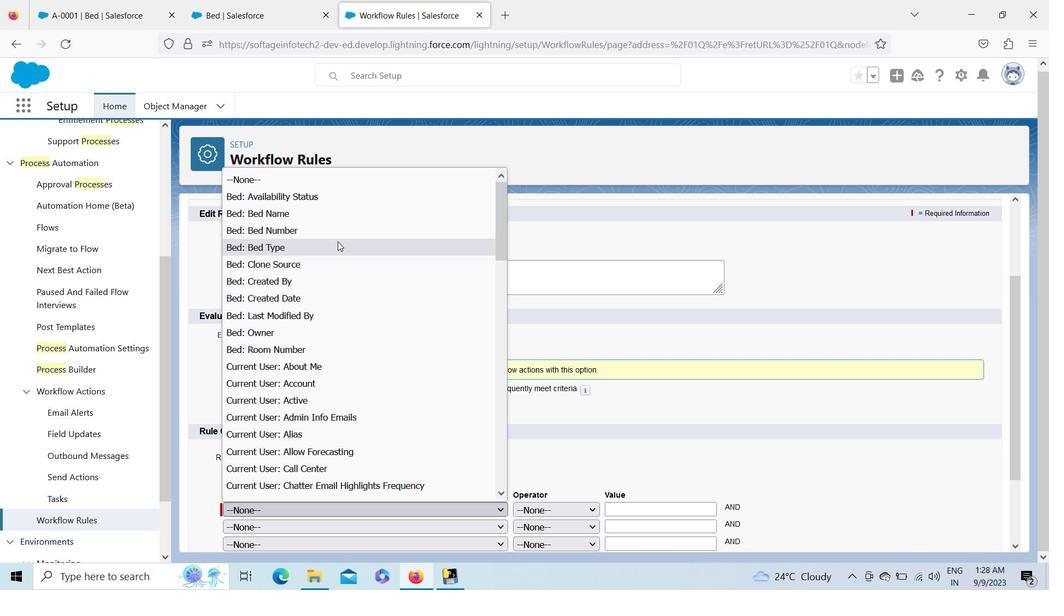 
Action: Mouse pressed left at (338, 241)
Screenshot: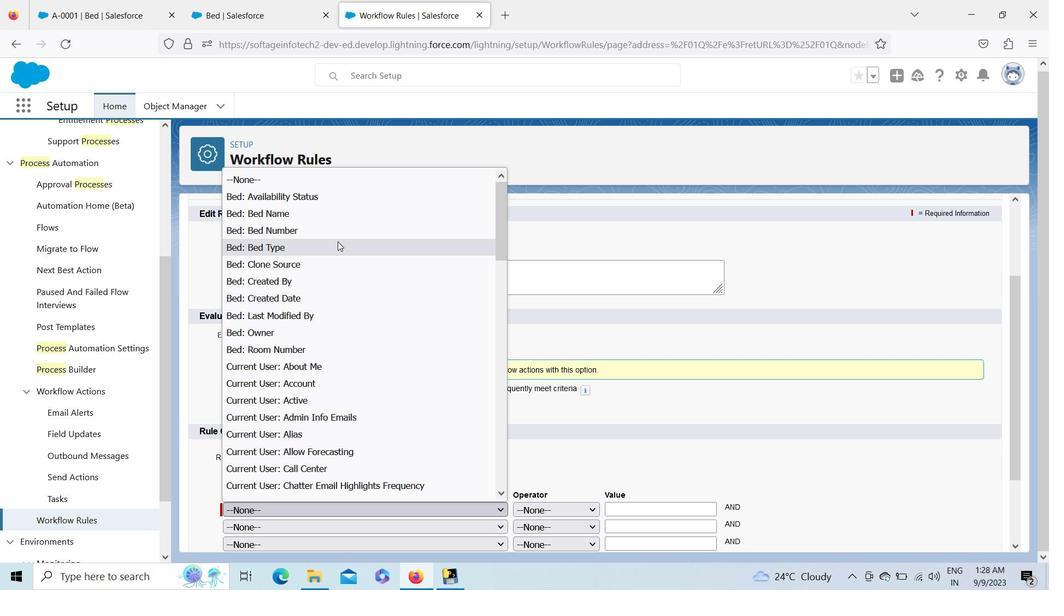 
Action: Mouse moved to (1015, 417)
Screenshot: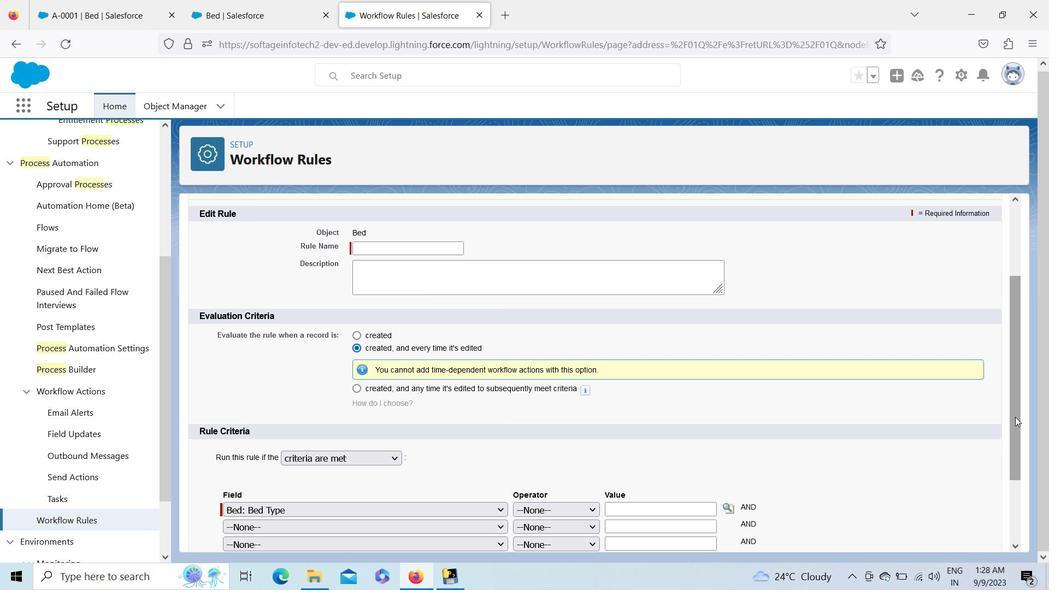 
Action: Mouse pressed left at (1015, 417)
Screenshot: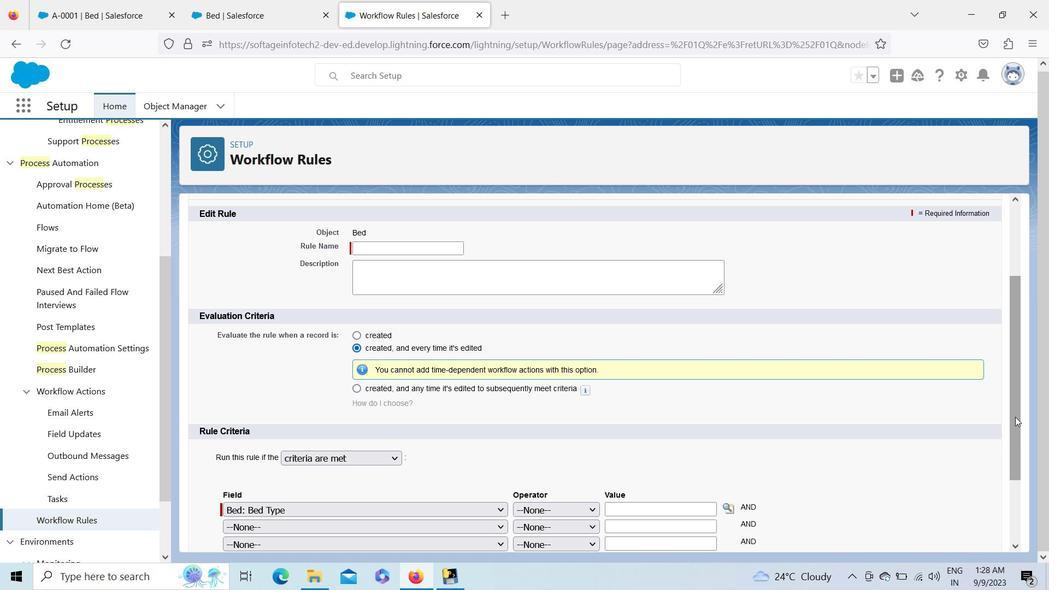 
Action: Mouse moved to (255, 506)
Screenshot: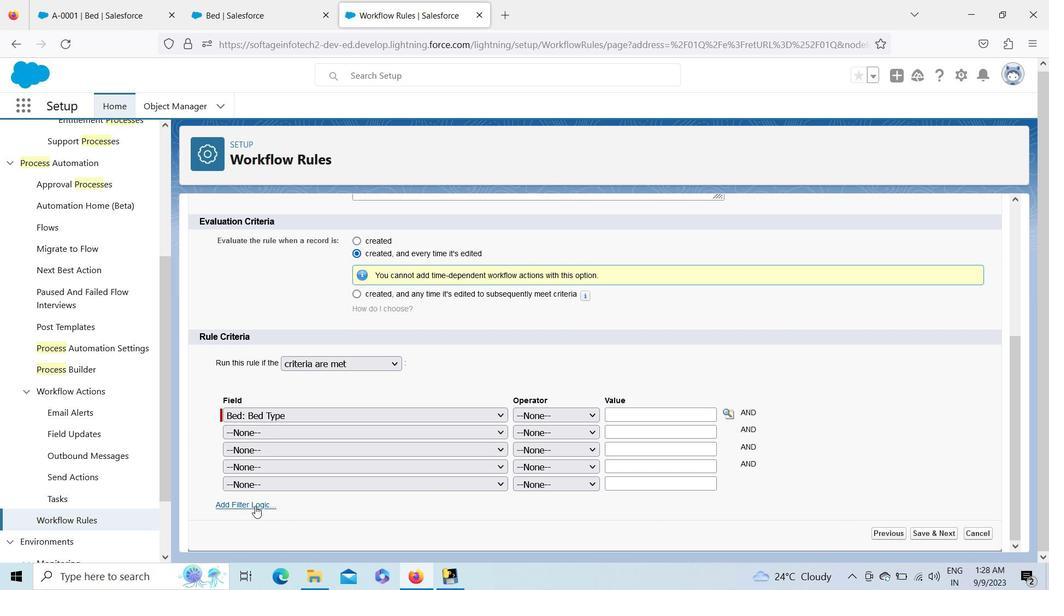 
Action: Mouse pressed left at (255, 506)
Screenshot: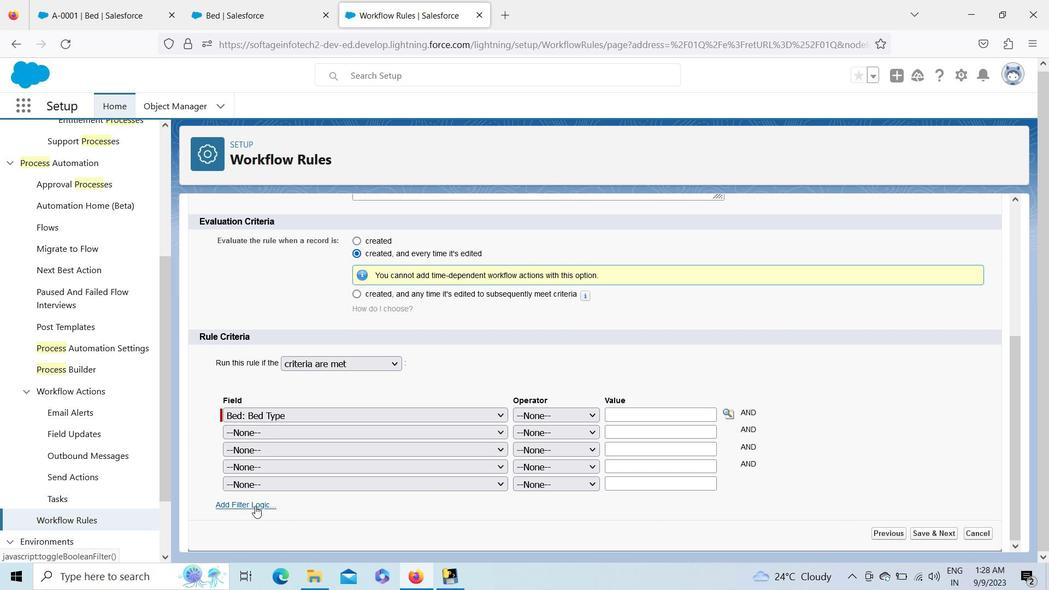 
Action: Mouse moved to (1015, 352)
Screenshot: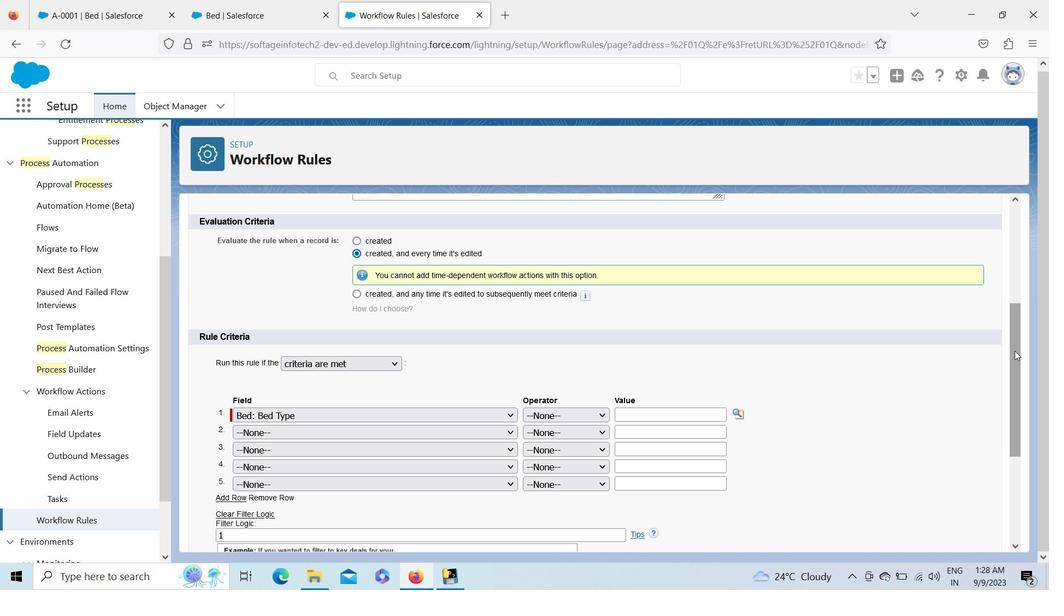 
Action: Mouse pressed left at (1015, 352)
Screenshot: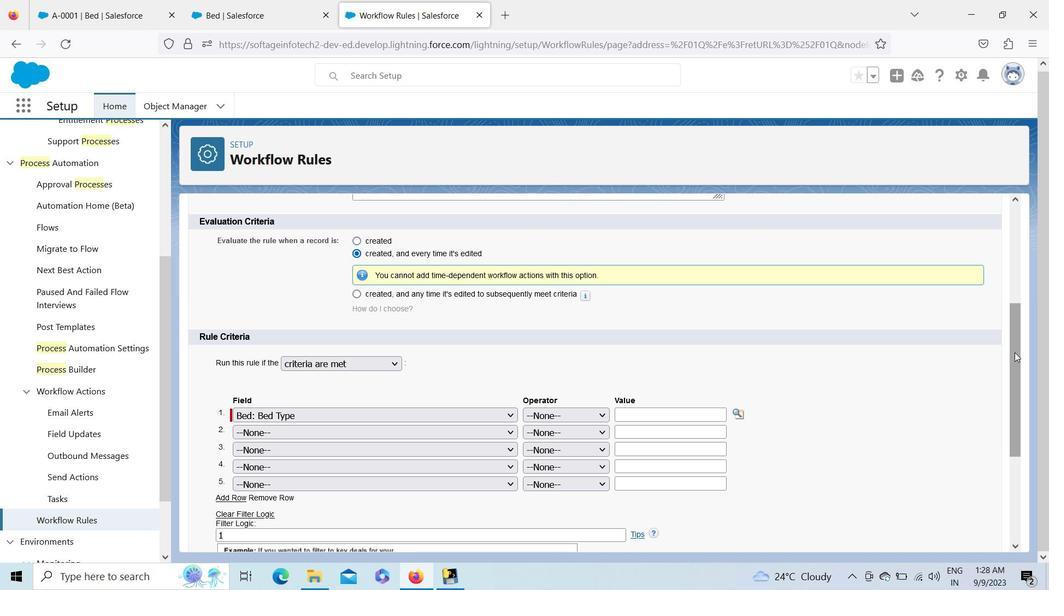 
Action: Mouse moved to (62, 368)
Screenshot: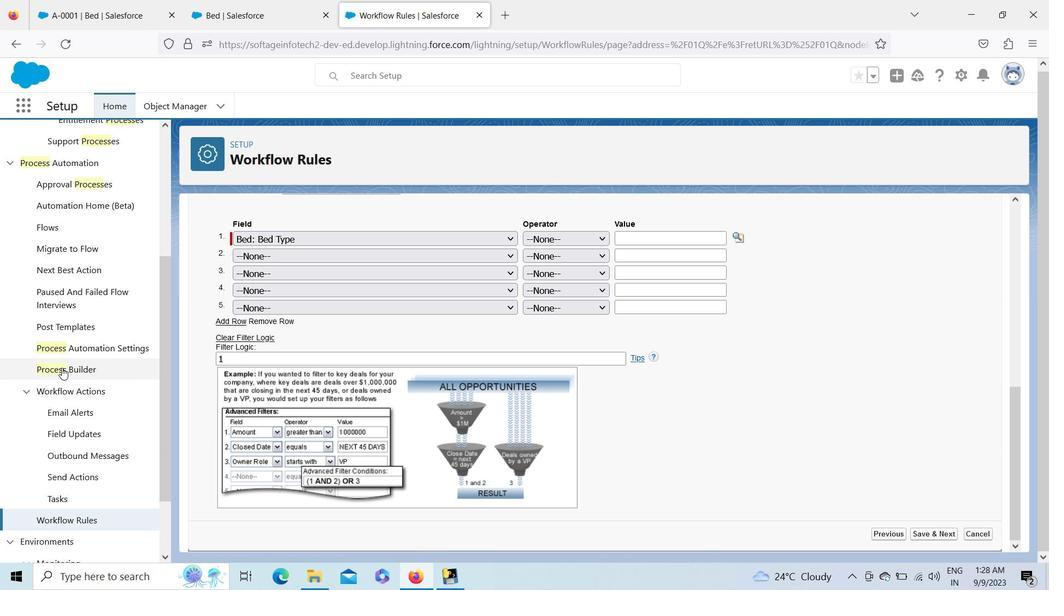 
Action: Mouse pressed left at (62, 368)
Screenshot: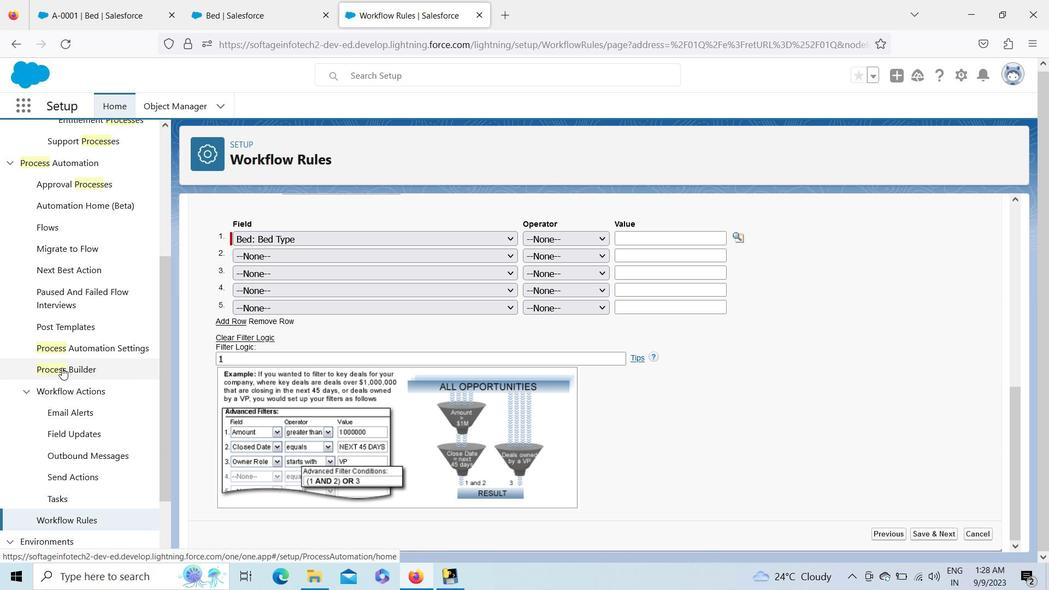 
Action: Mouse moved to (1006, 202)
Screenshot: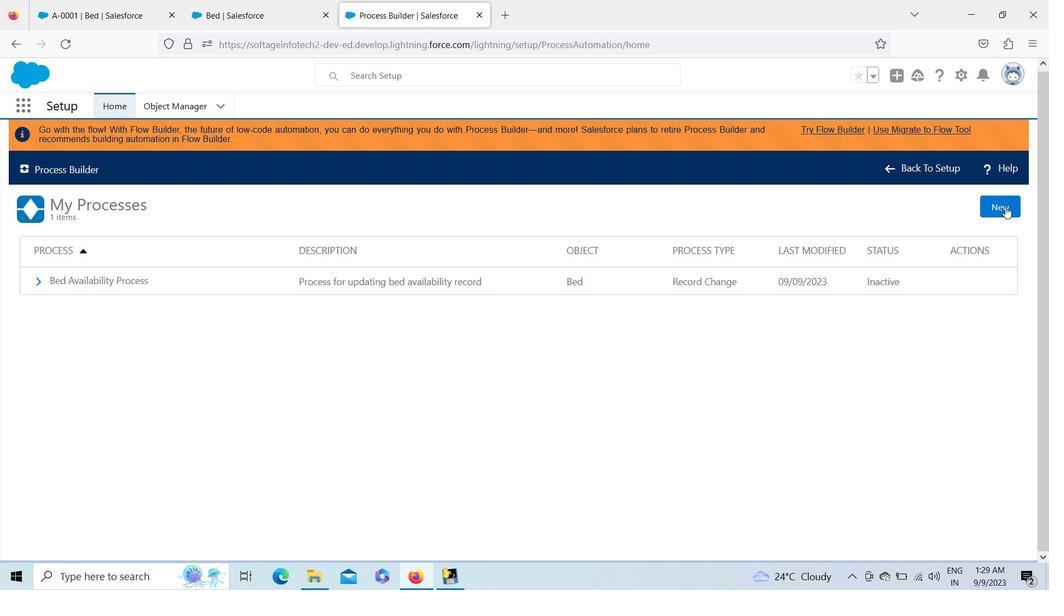 
Action: Mouse pressed left at (1006, 202)
Screenshot: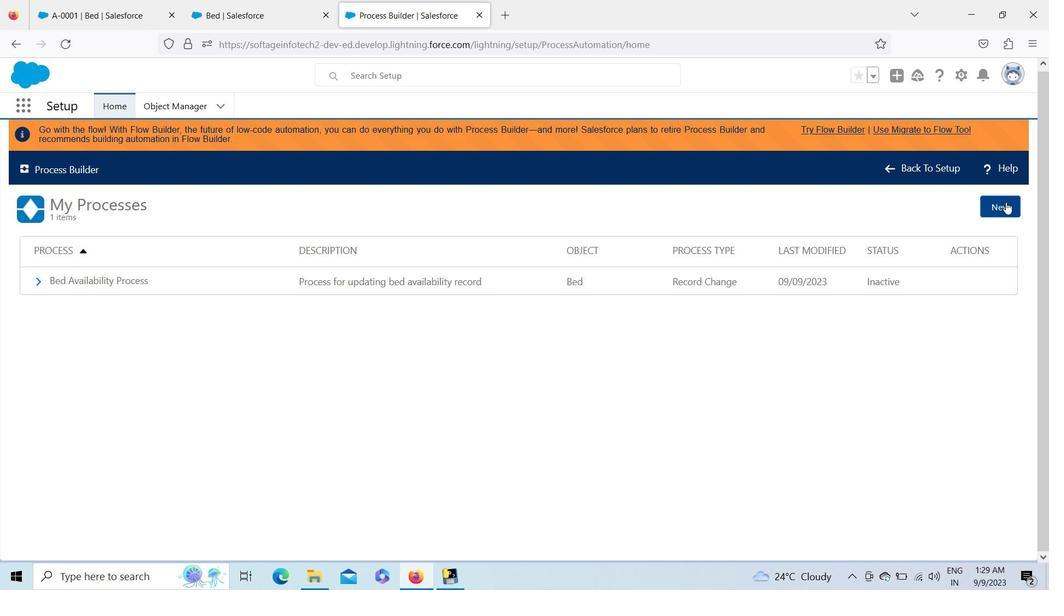 
Action: Mouse moved to (655, 406)
Screenshot: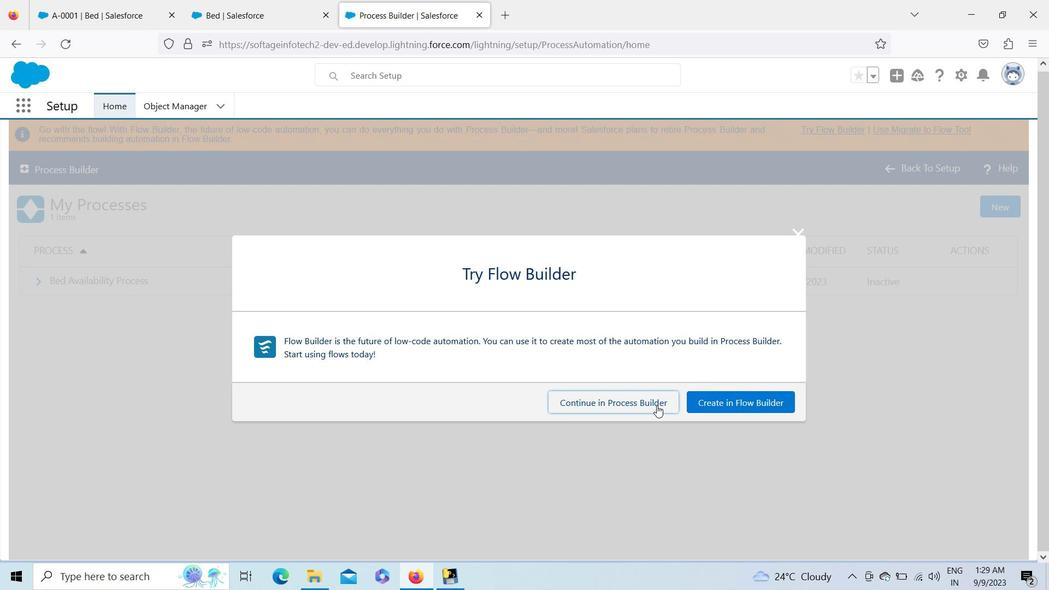 
Action: Mouse pressed left at (655, 406)
Screenshot: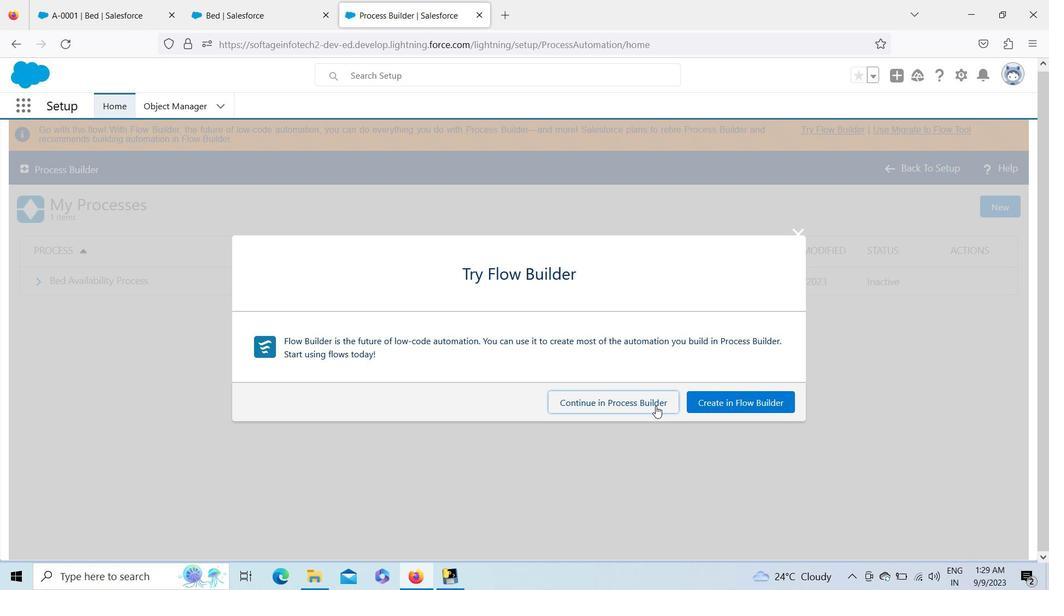 
Action: Mouse moved to (490, 323)
Screenshot: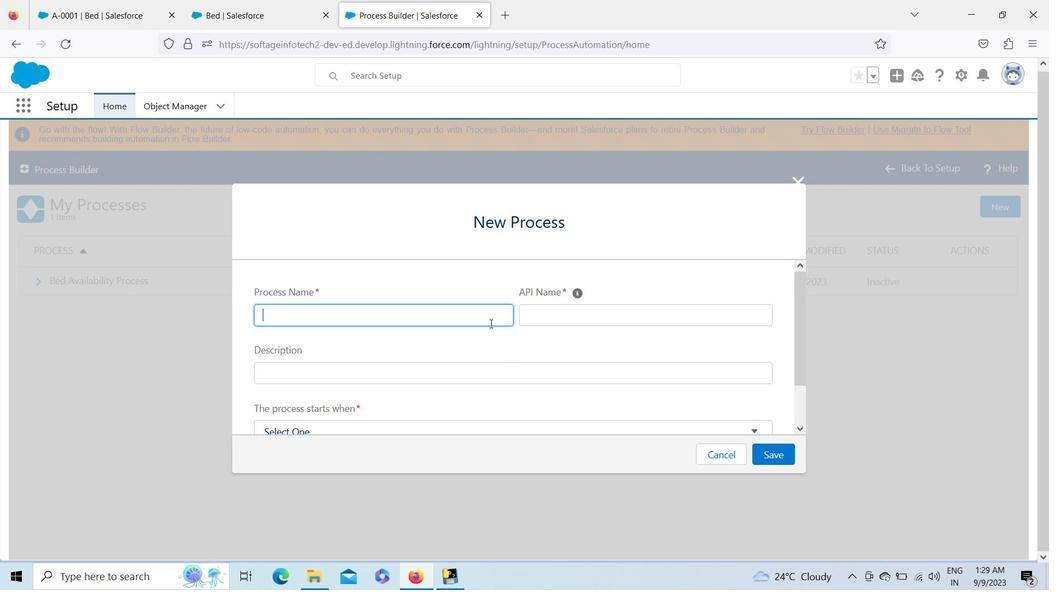 
Action: Key pressed zbed<Key.backspace><Key.backspace><Key.backspace><Key.backspace>bed<Key.space>availability<Key.space>status<Key.space>2
Screenshot: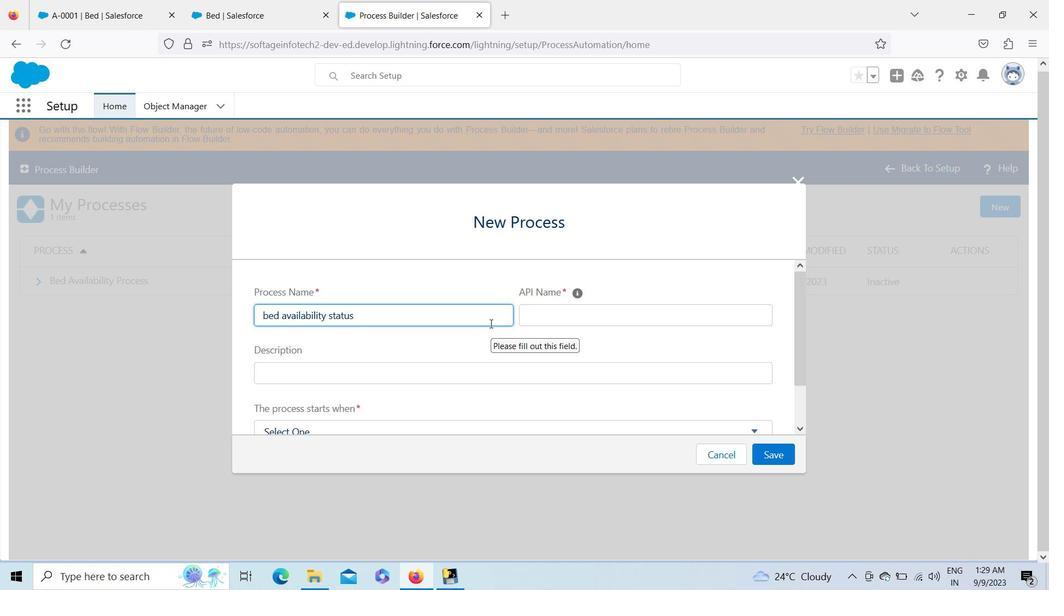 
Action: Mouse moved to (797, 425)
Screenshot: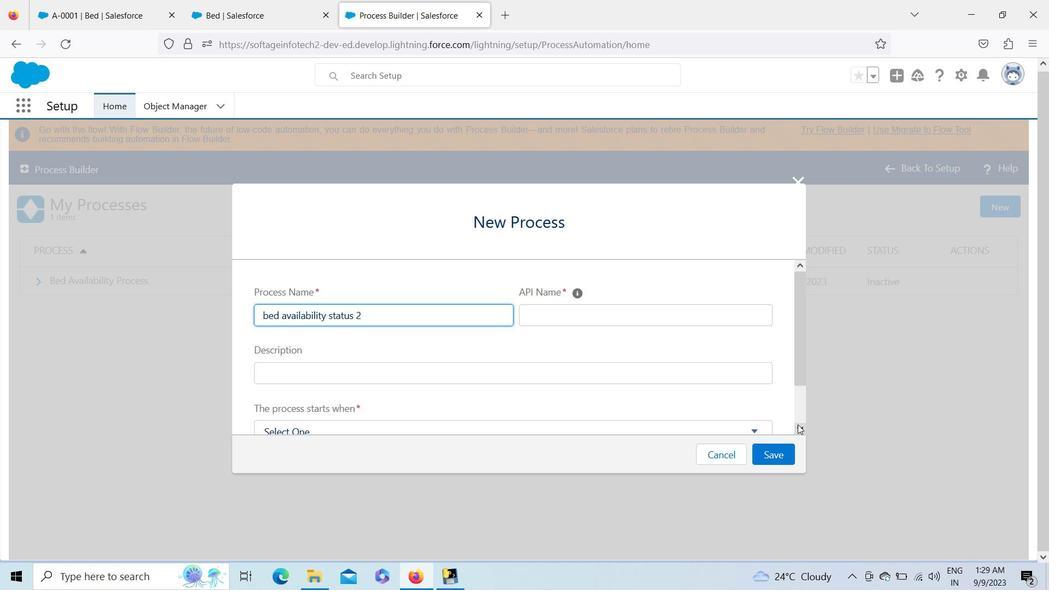 
Action: Mouse pressed left at (797, 425)
Screenshot: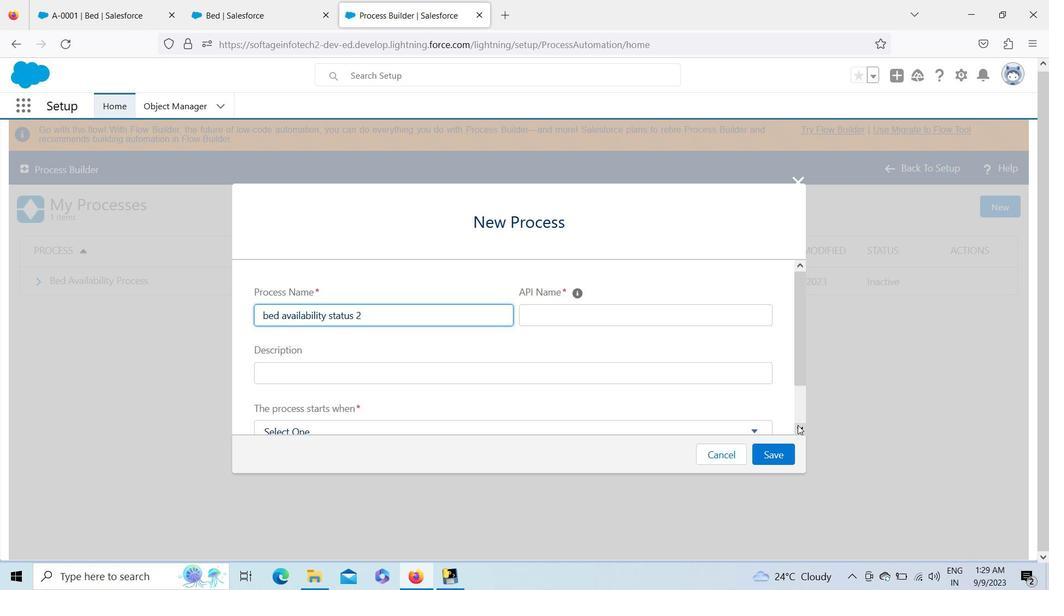 
Action: Mouse pressed left at (797, 425)
Screenshot: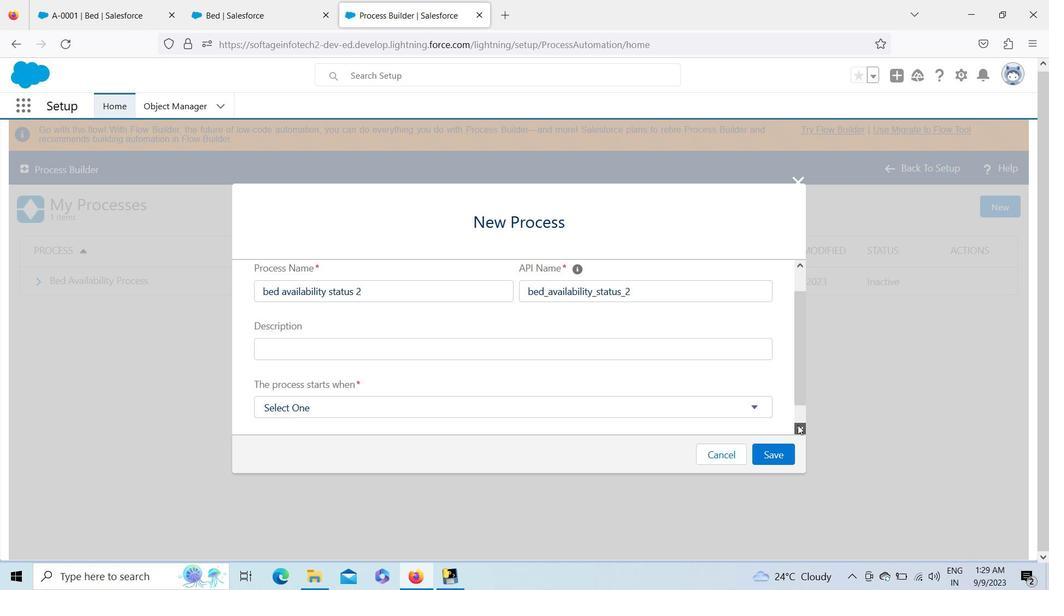 
Action: Mouse pressed left at (797, 425)
Screenshot: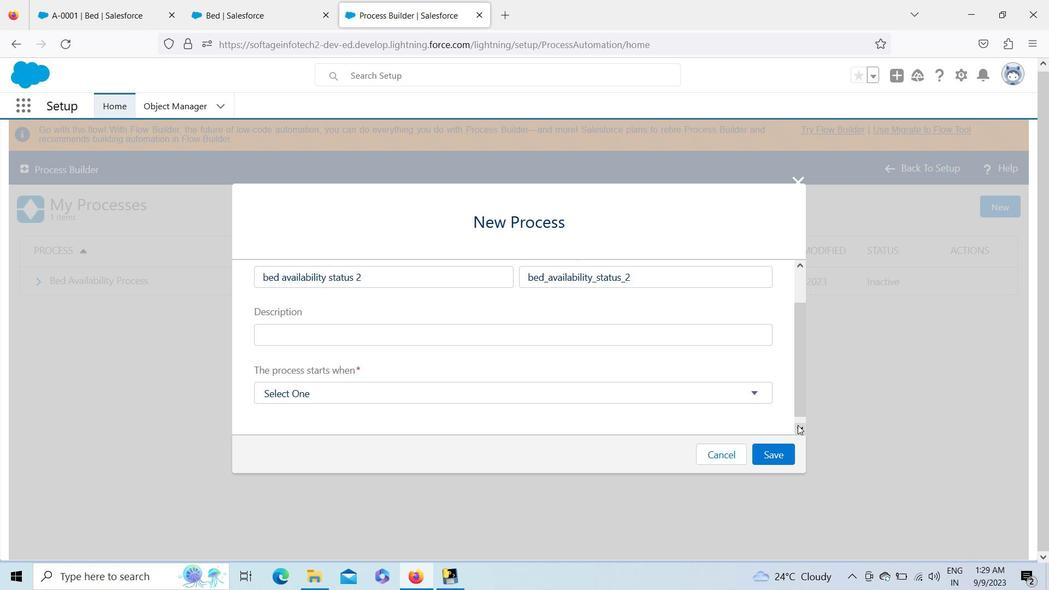 
Action: Mouse pressed left at (797, 425)
Screenshot: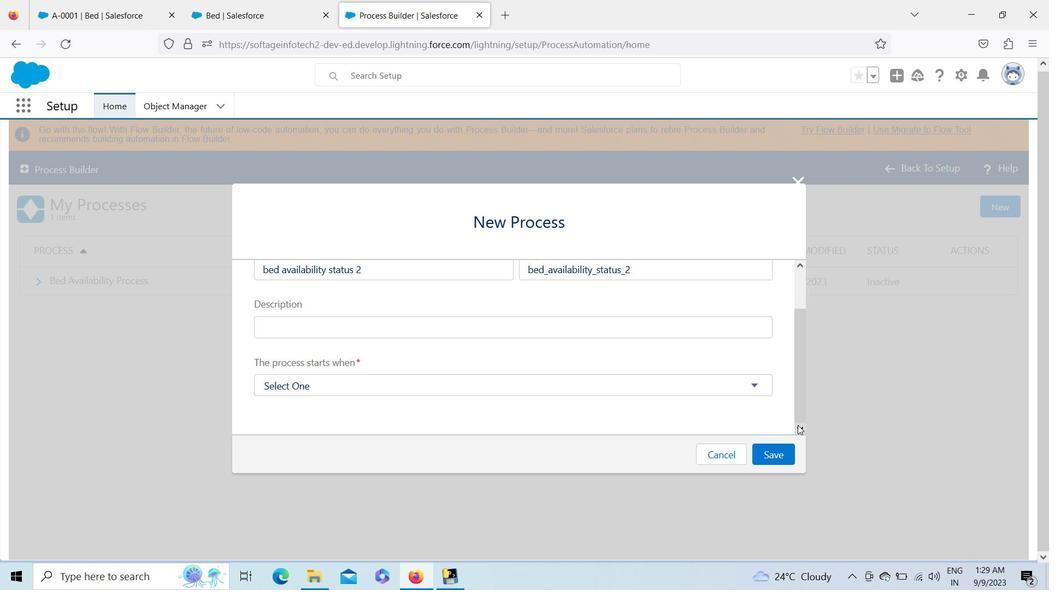 
Action: Mouse moved to (581, 399)
Screenshot: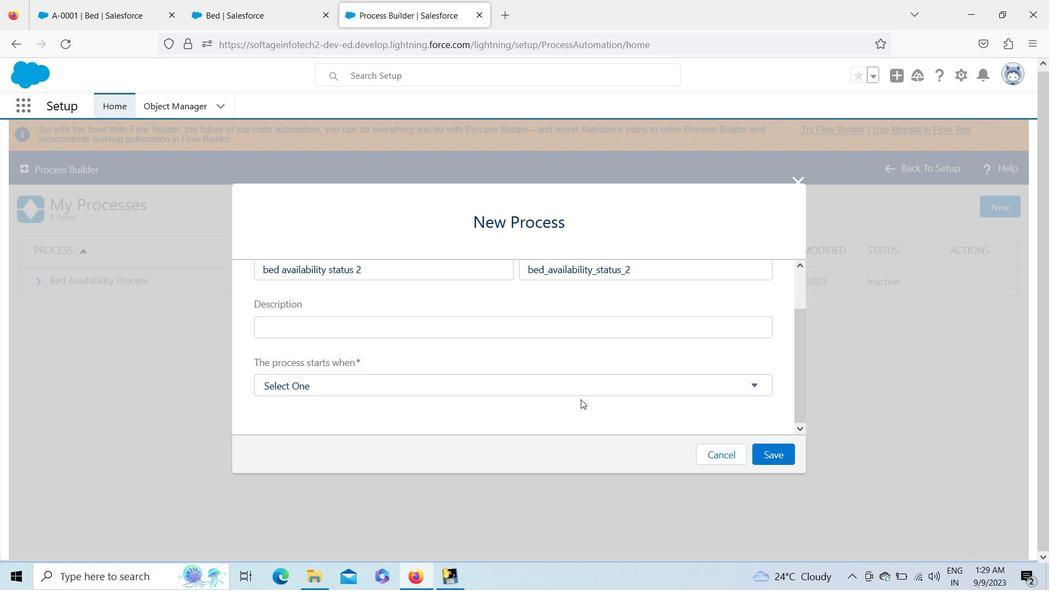 
Action: Mouse pressed left at (581, 399)
Screenshot: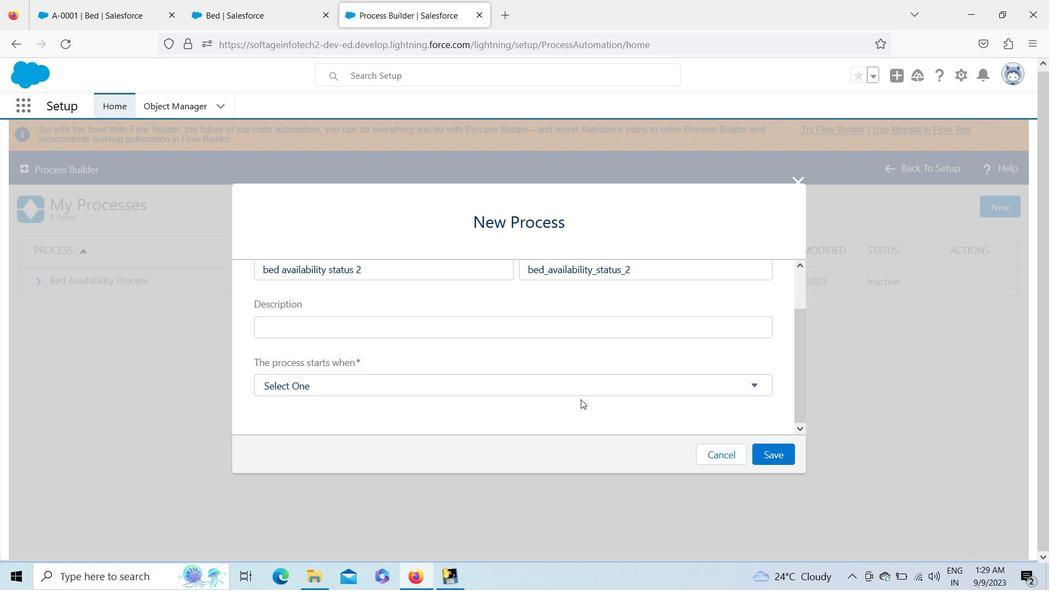 
Action: Mouse moved to (481, 377)
Screenshot: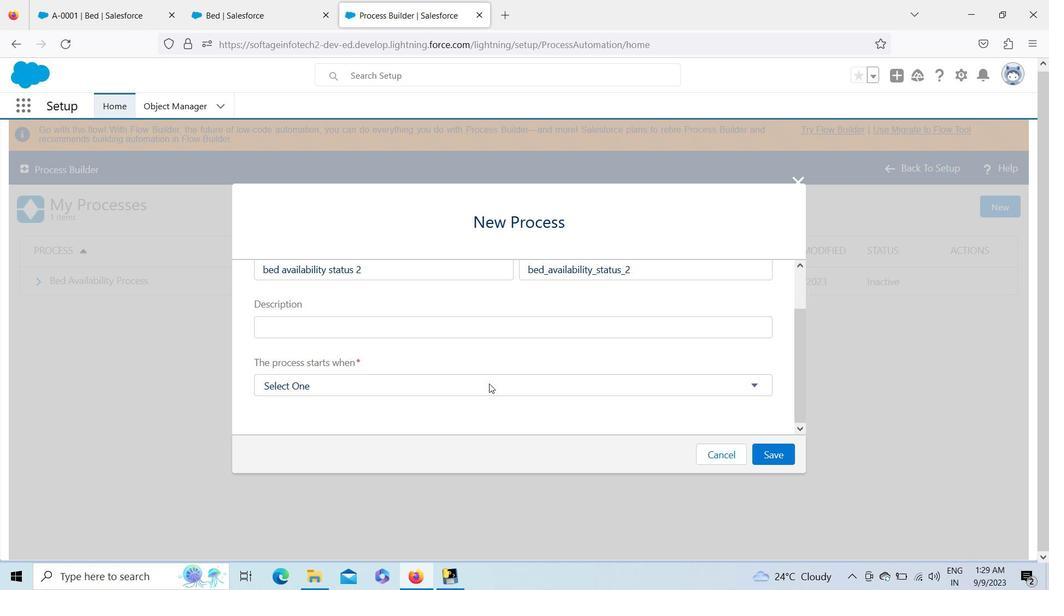 
Action: Mouse pressed left at (481, 377)
Screenshot: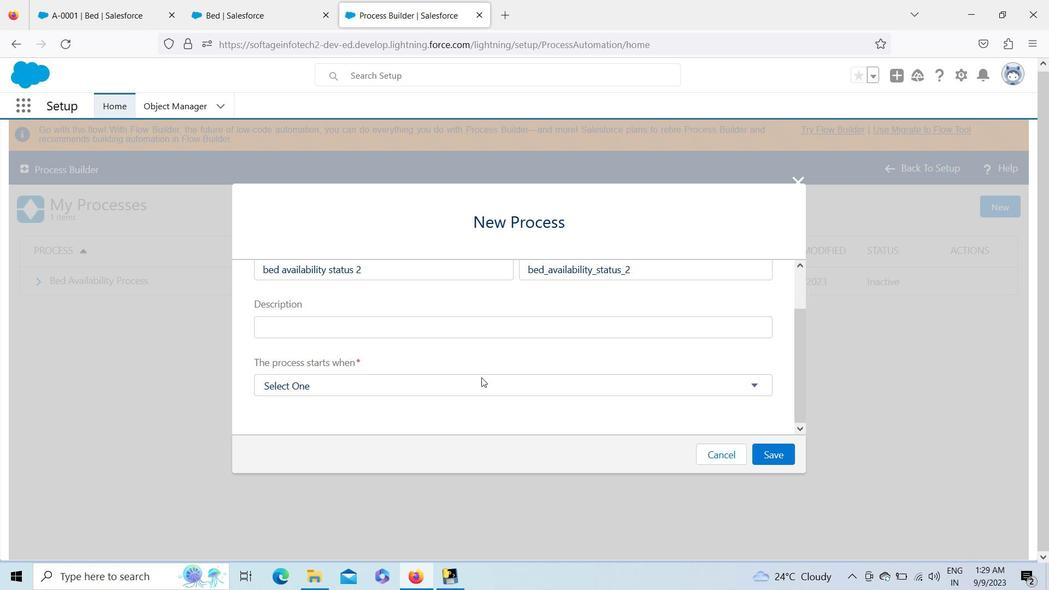 
Action: Mouse moved to (456, 423)
Screenshot: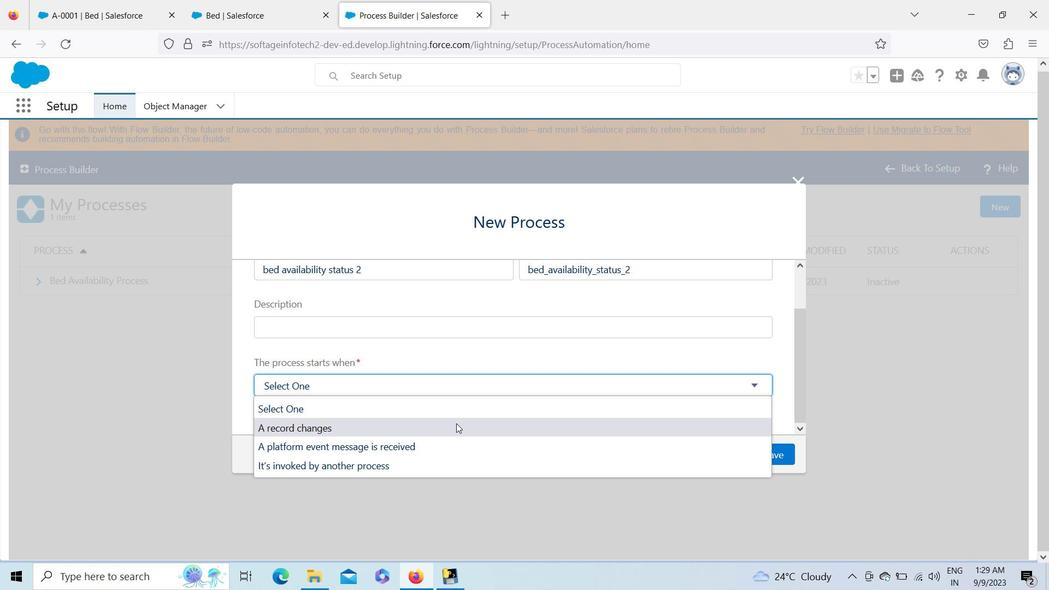 
Action: Mouse pressed left at (456, 423)
Screenshot: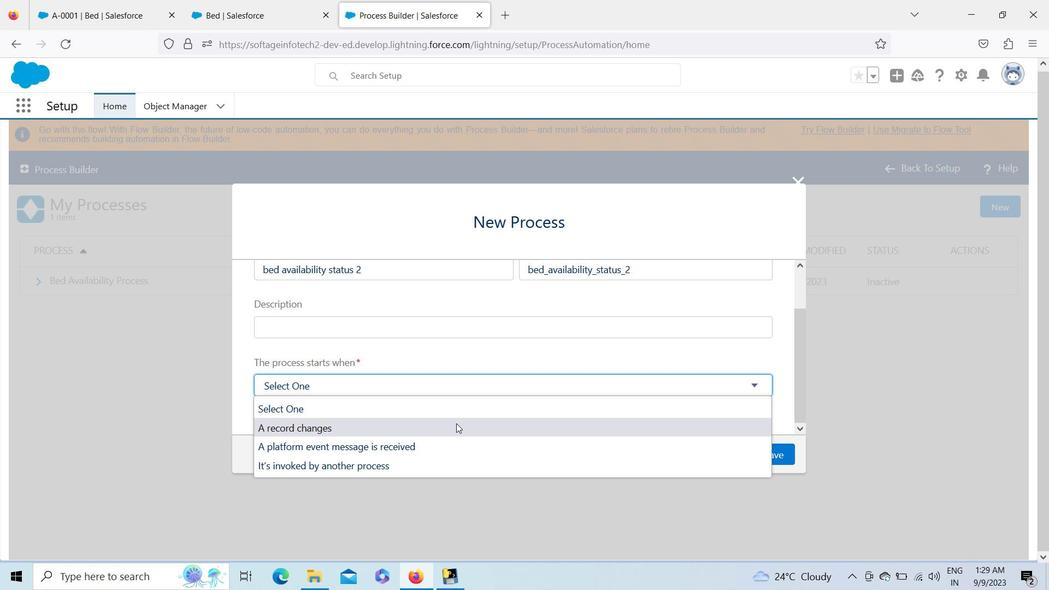 
Action: Mouse moved to (757, 384)
Screenshot: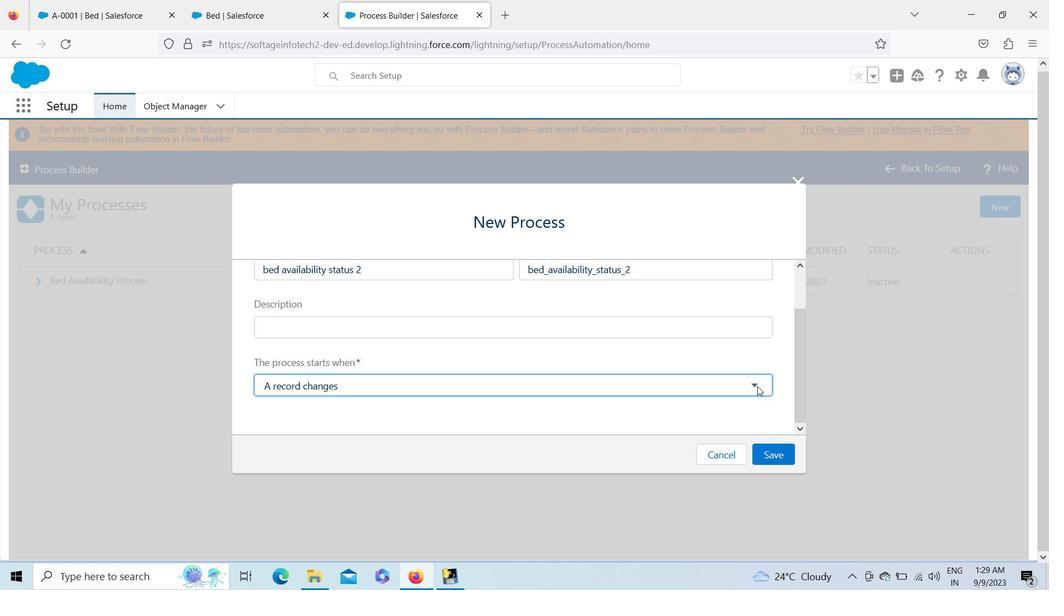 
Action: Mouse pressed left at (757, 384)
Screenshot: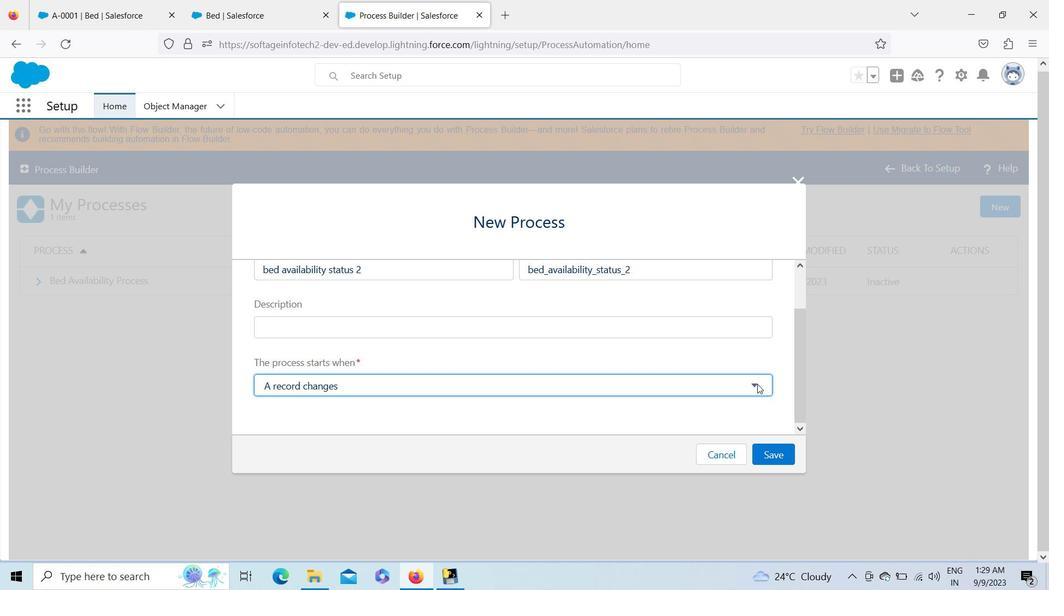 
Action: Mouse pressed left at (757, 384)
Screenshot: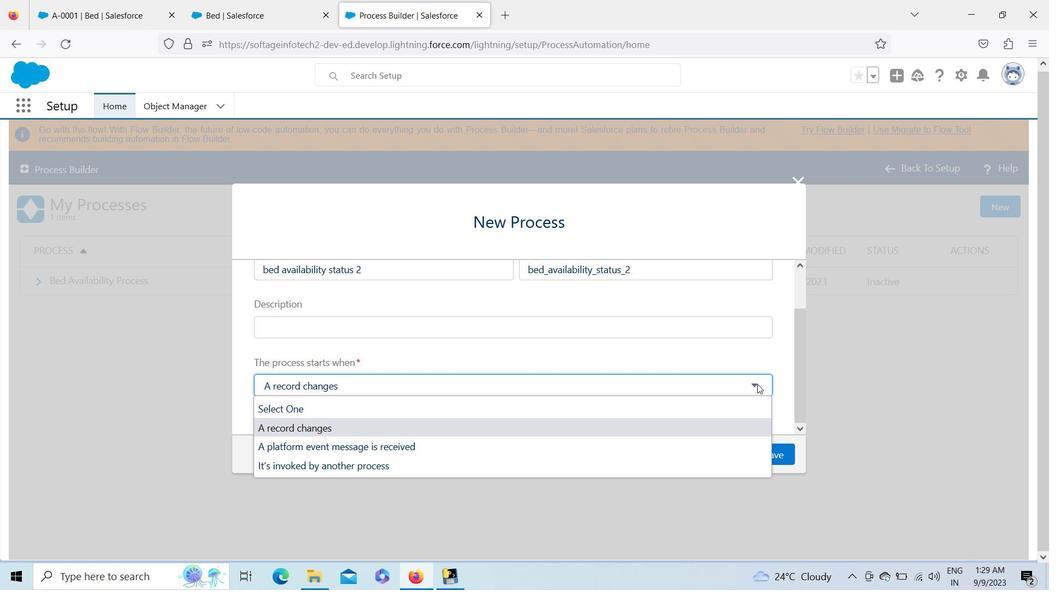 
Action: Mouse pressed left at (757, 384)
Screenshot: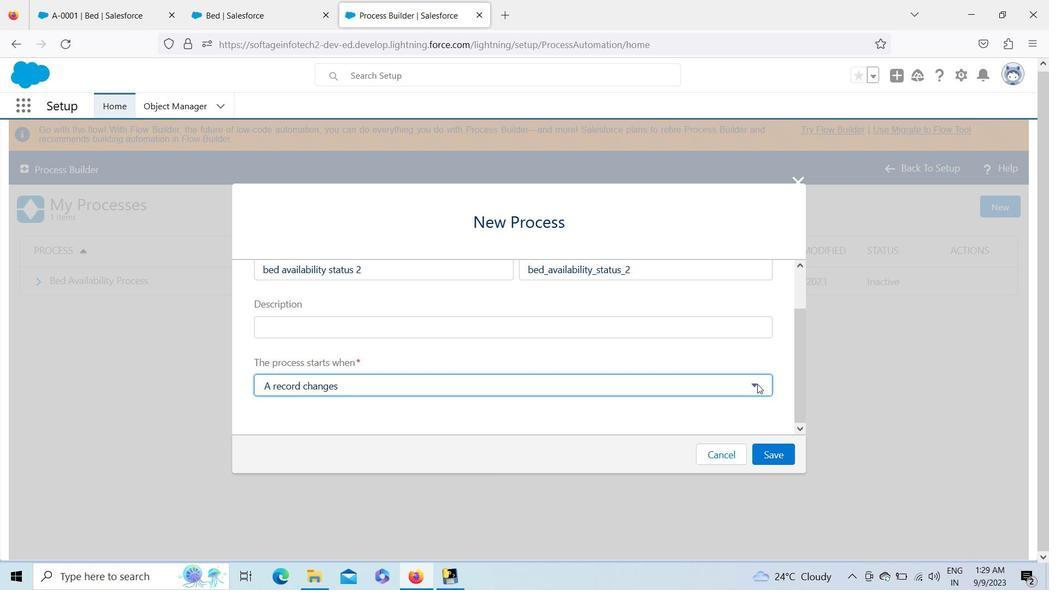 
Action: Mouse pressed left at (757, 384)
Screenshot: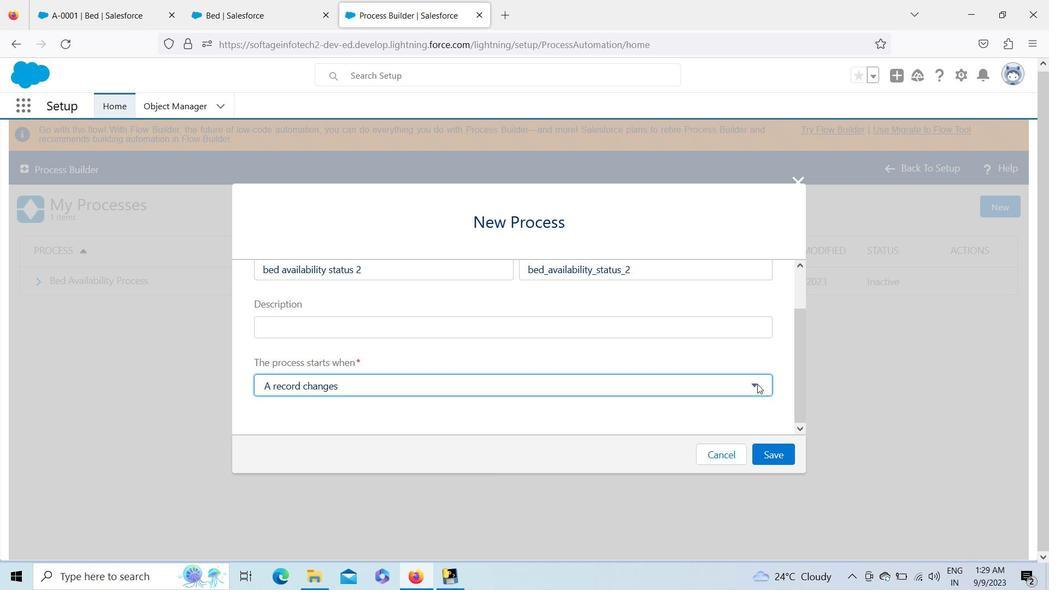 
Action: Mouse moved to (772, 448)
Screenshot: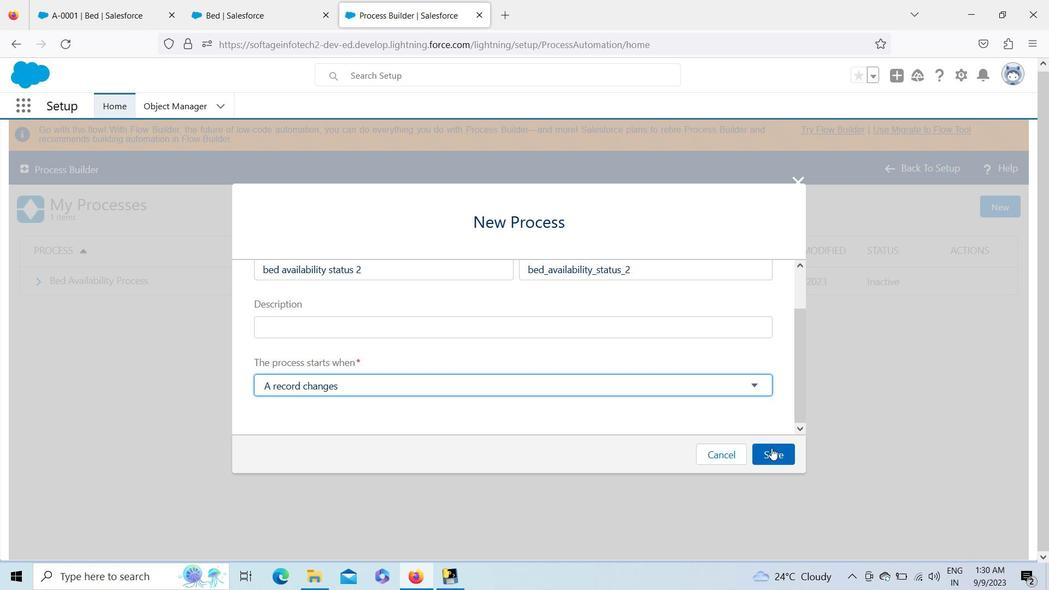 
Action: Mouse pressed left at (772, 448)
Screenshot: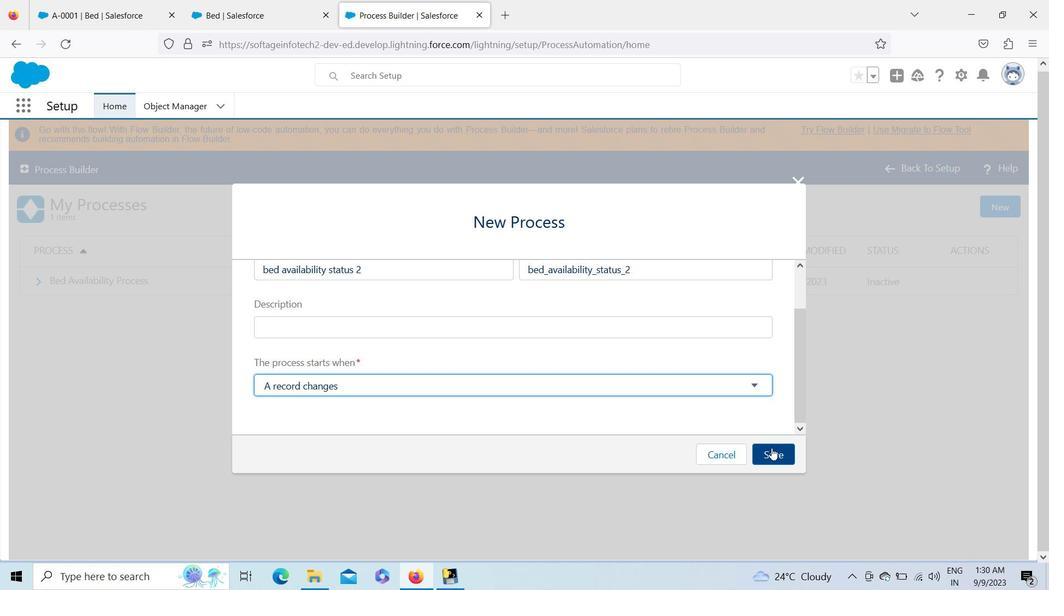 
Action: Mouse moved to (85, 282)
Screenshot: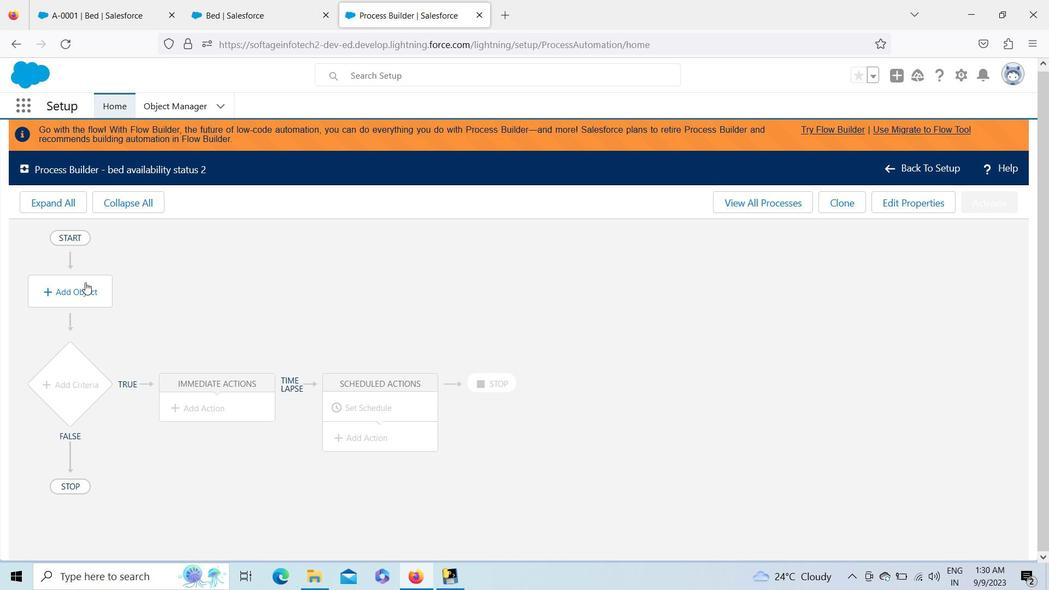 
Action: Mouse pressed left at (85, 282)
Screenshot: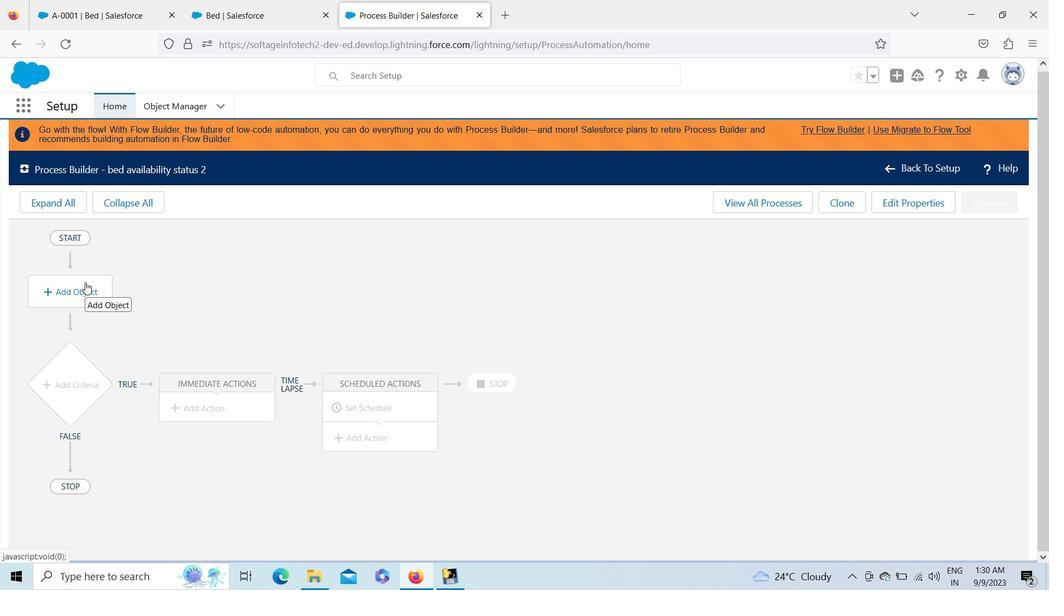
Action: Mouse moved to (689, 304)
Screenshot: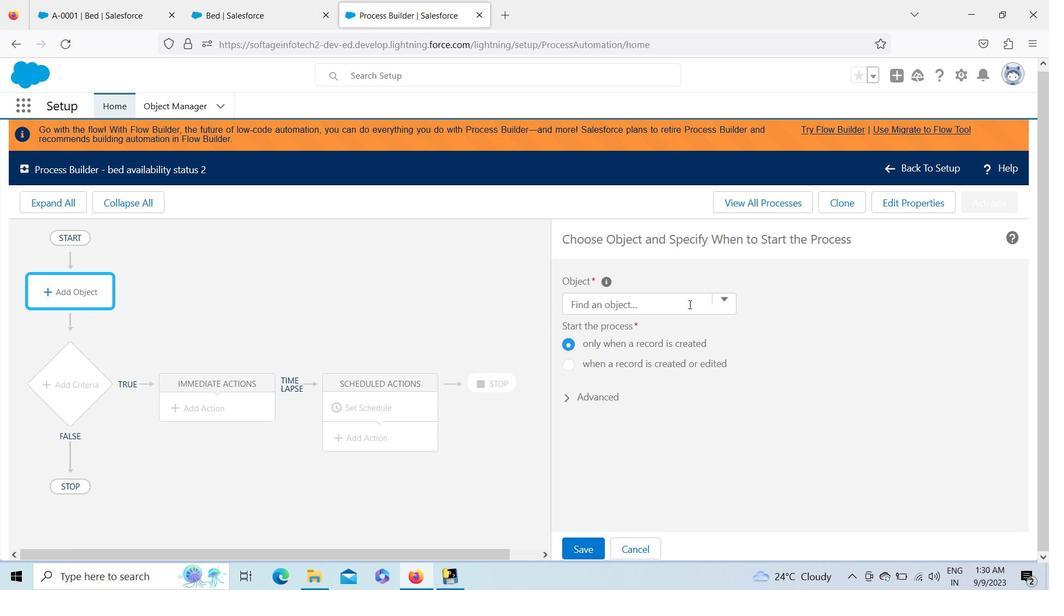 
Action: Mouse pressed left at (689, 304)
Screenshot: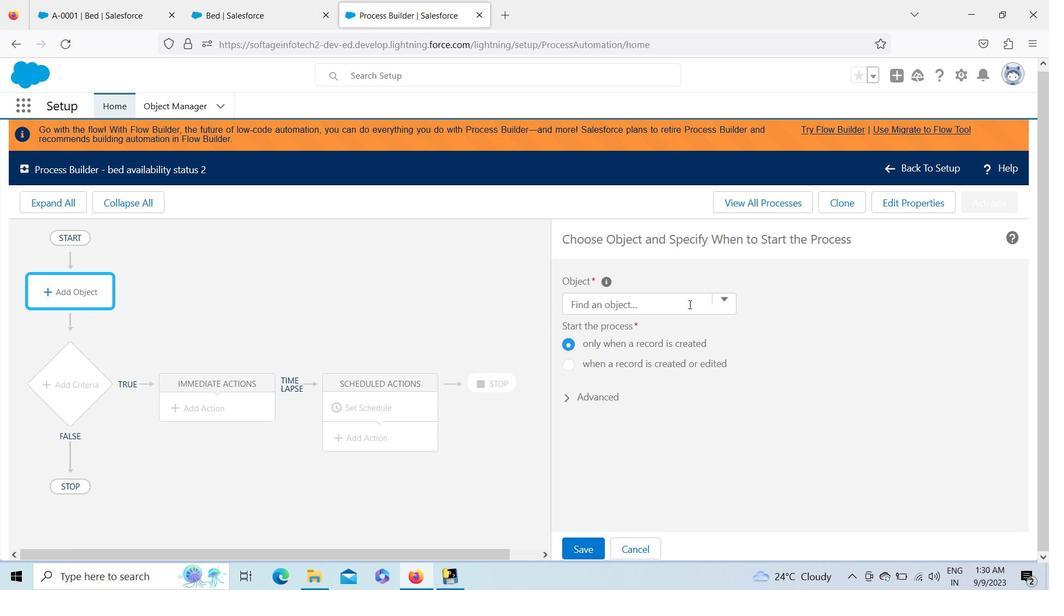 
Action: Key pressed bed
Screenshot: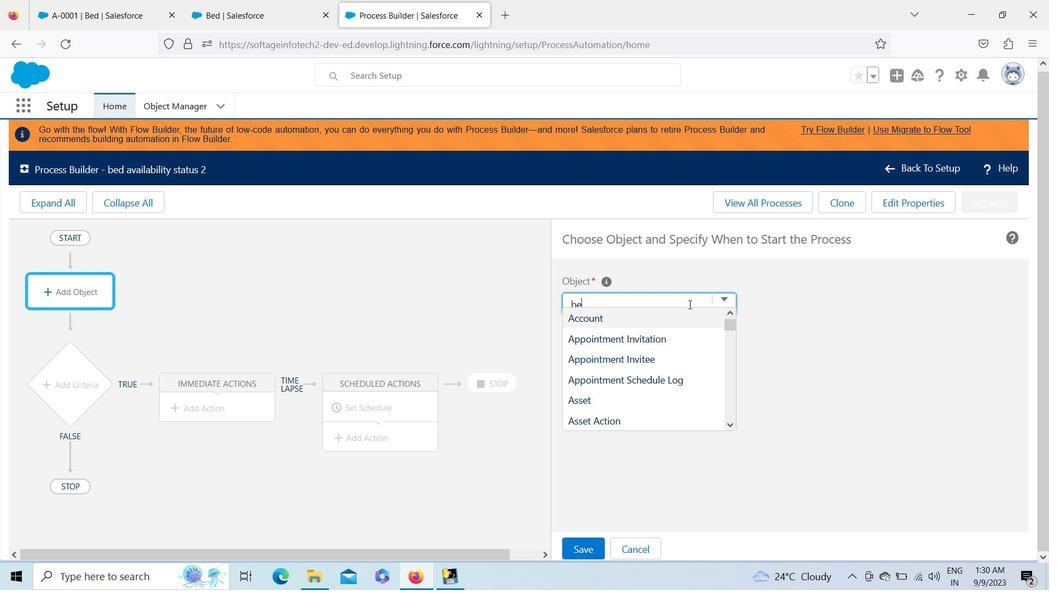 
Action: Mouse moved to (631, 321)
Screenshot: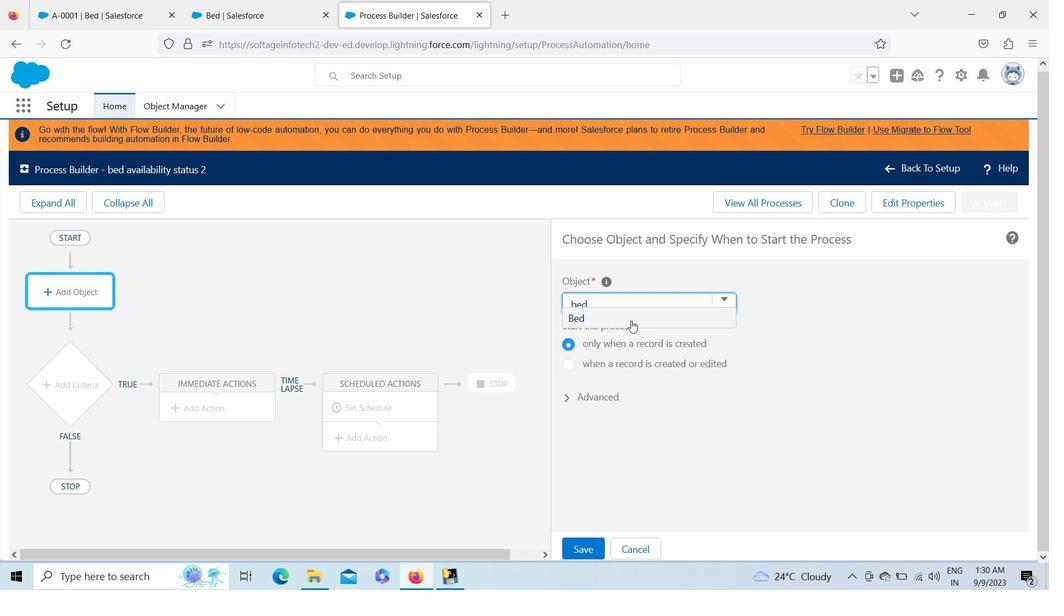 
Action: Mouse pressed left at (631, 321)
